 Task: Export and share your video: Choose the appropriate export settings and export your edited video to a desired format and resolution. Share the final video on social media platforms, websites, or other distribution channels.
Action: Mouse moved to (109, 168)
Screenshot: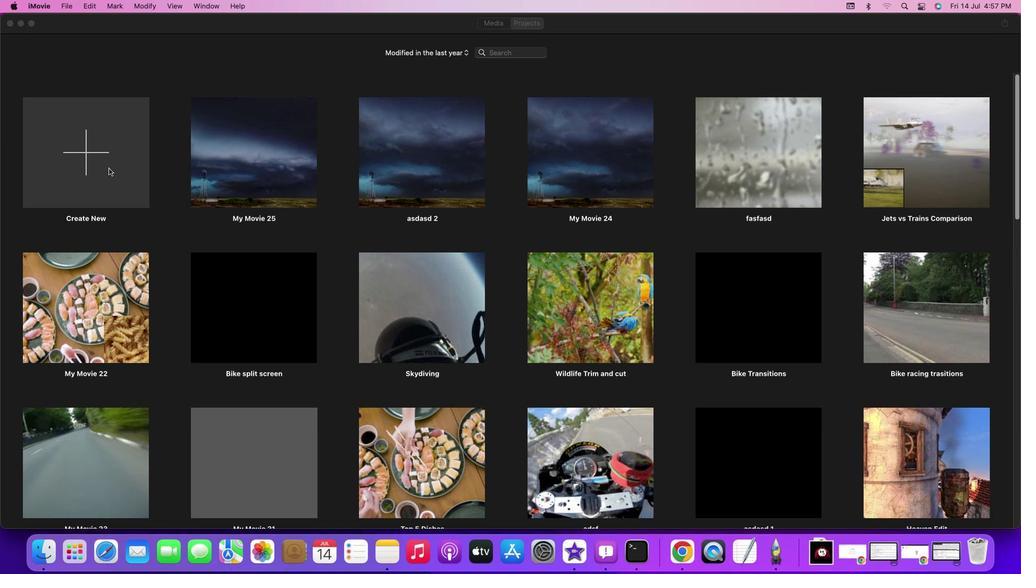 
Action: Mouse pressed left at (109, 168)
Screenshot: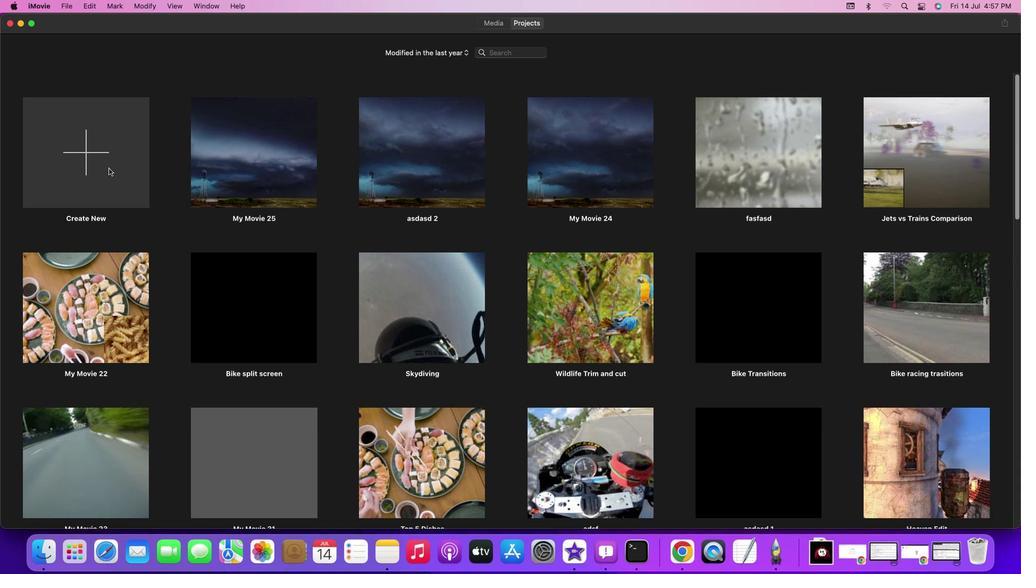 
Action: Mouse pressed left at (109, 168)
Screenshot: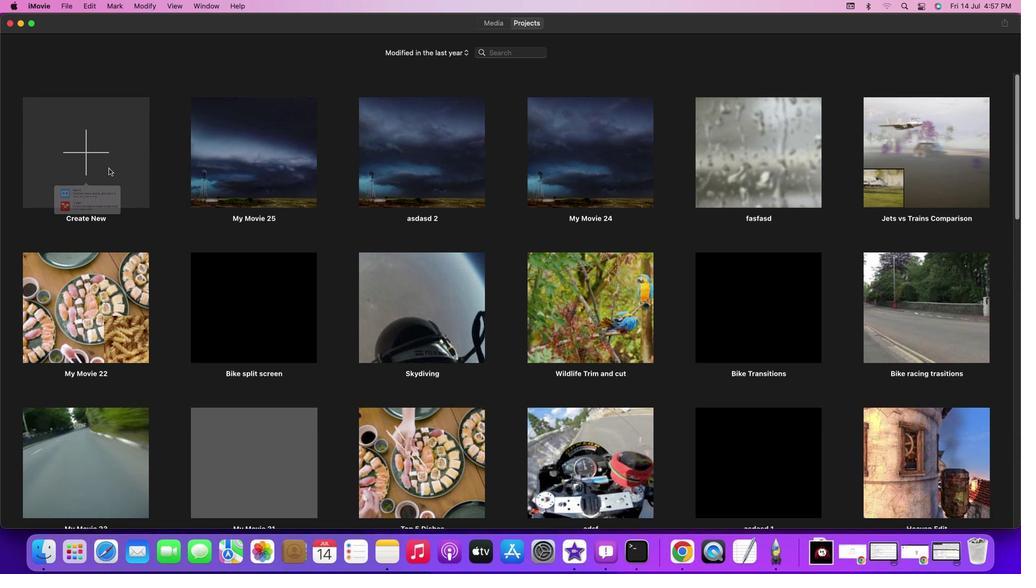 
Action: Mouse moved to (92, 206)
Screenshot: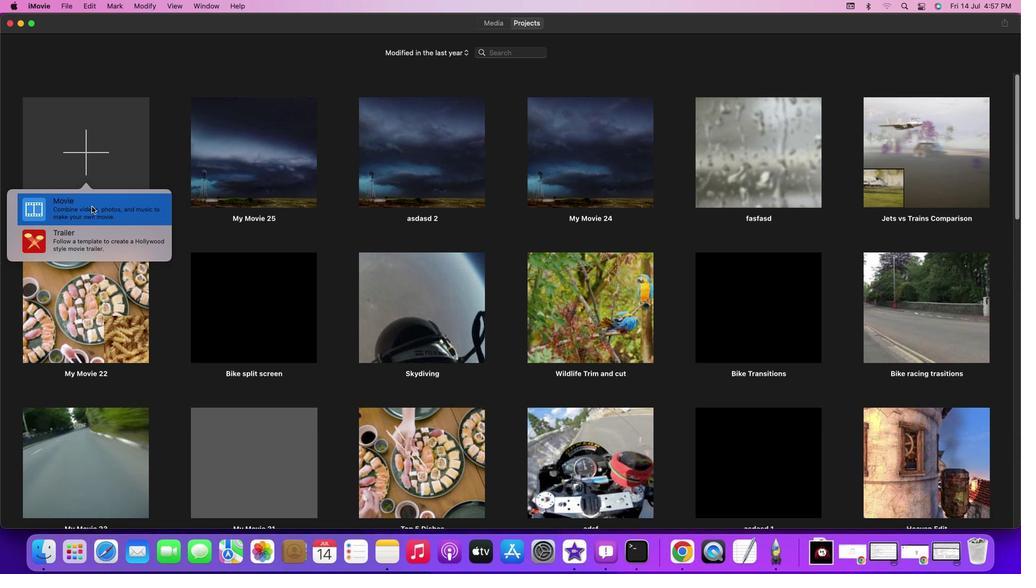 
Action: Mouse pressed left at (92, 206)
Screenshot: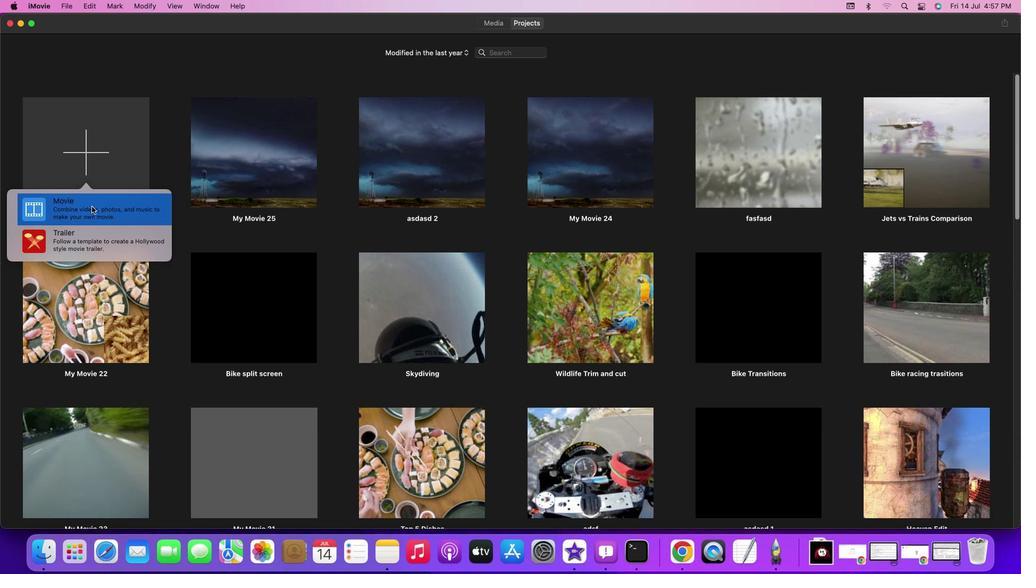 
Action: Mouse pressed left at (92, 206)
Screenshot: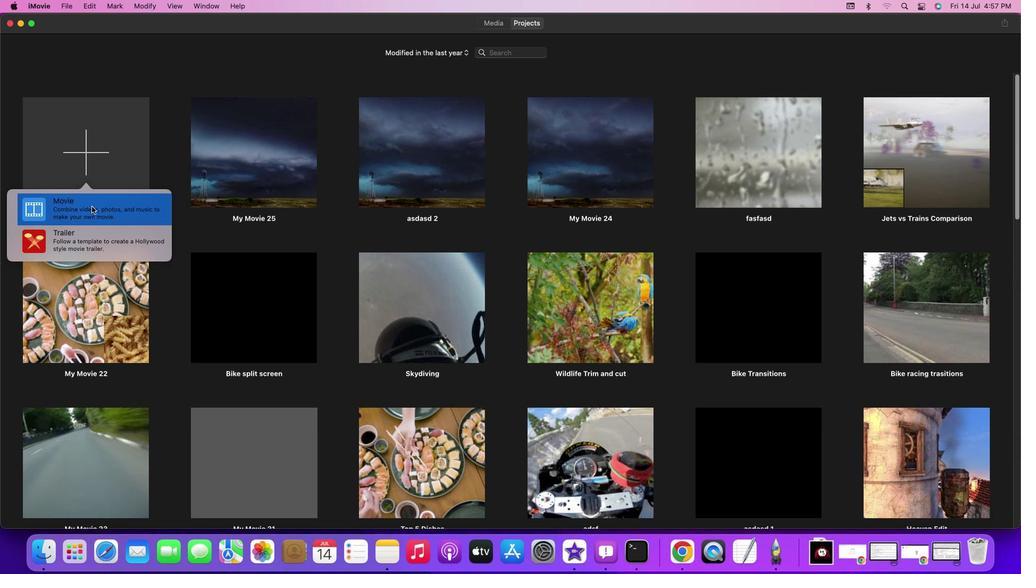 
Action: Mouse moved to (398, 183)
Screenshot: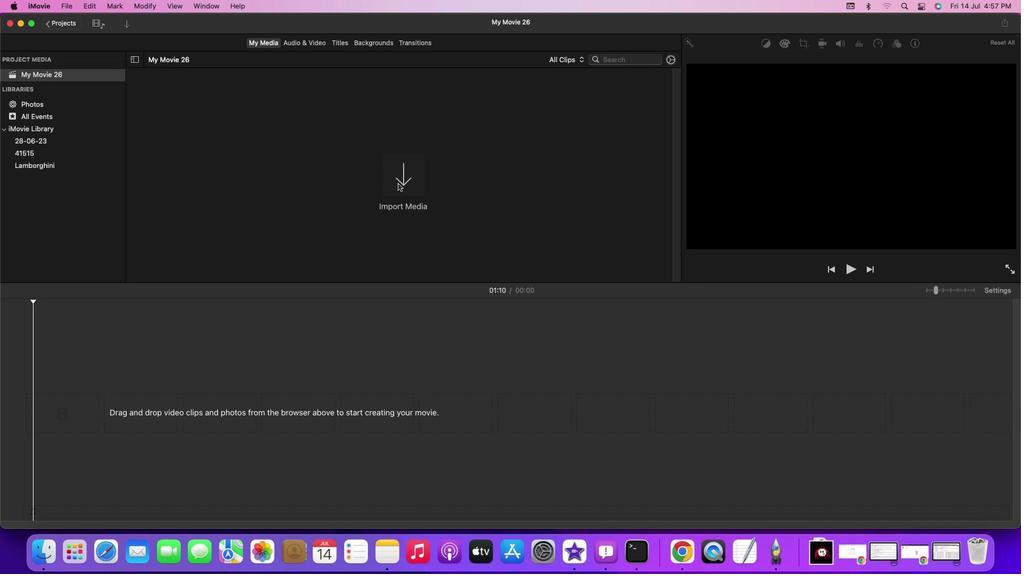 
Action: Mouse pressed left at (398, 183)
Screenshot: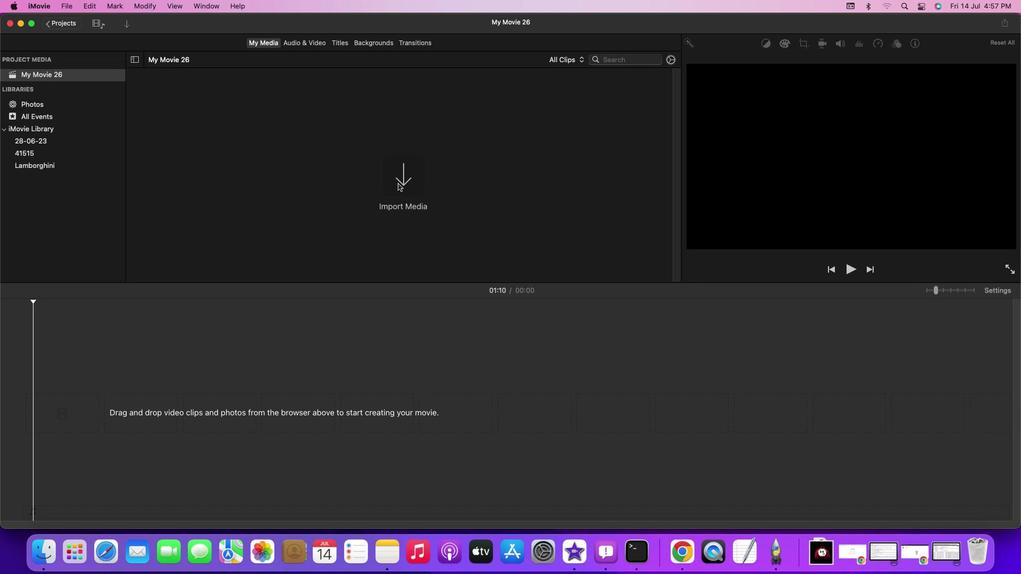 
Action: Mouse pressed left at (398, 183)
Screenshot: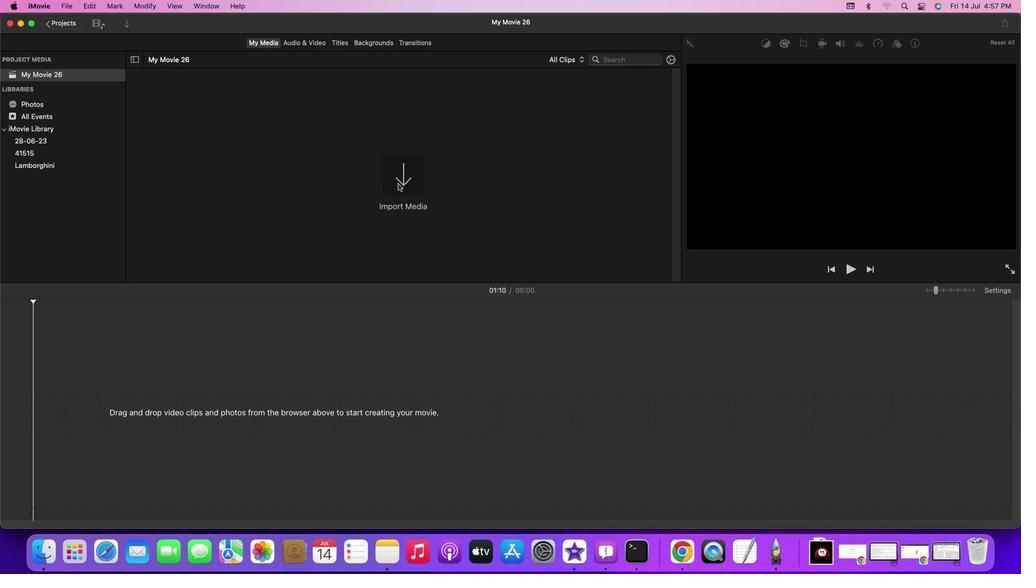 
Action: Mouse moved to (173, 313)
Screenshot: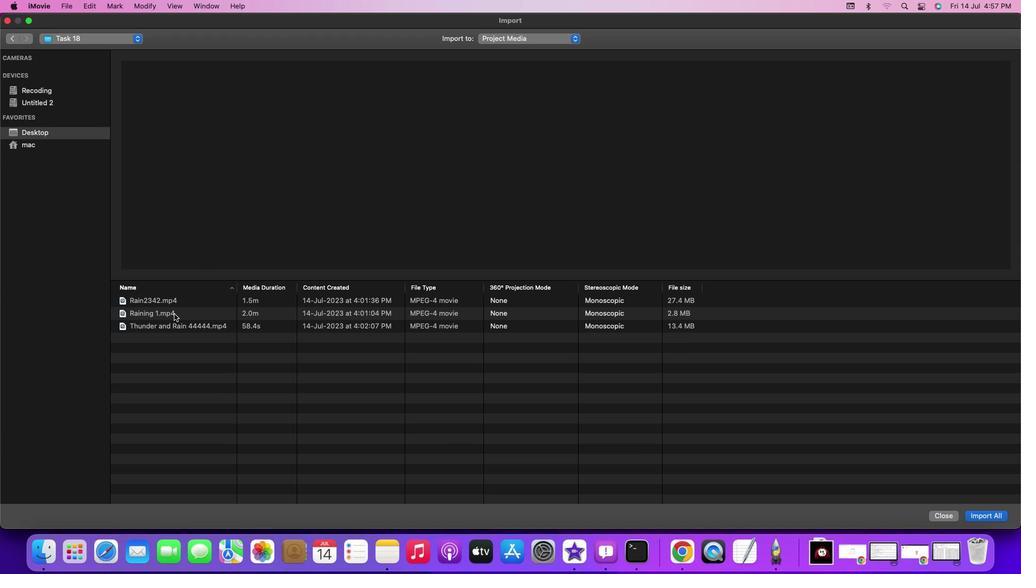
Action: Mouse pressed left at (173, 313)
Screenshot: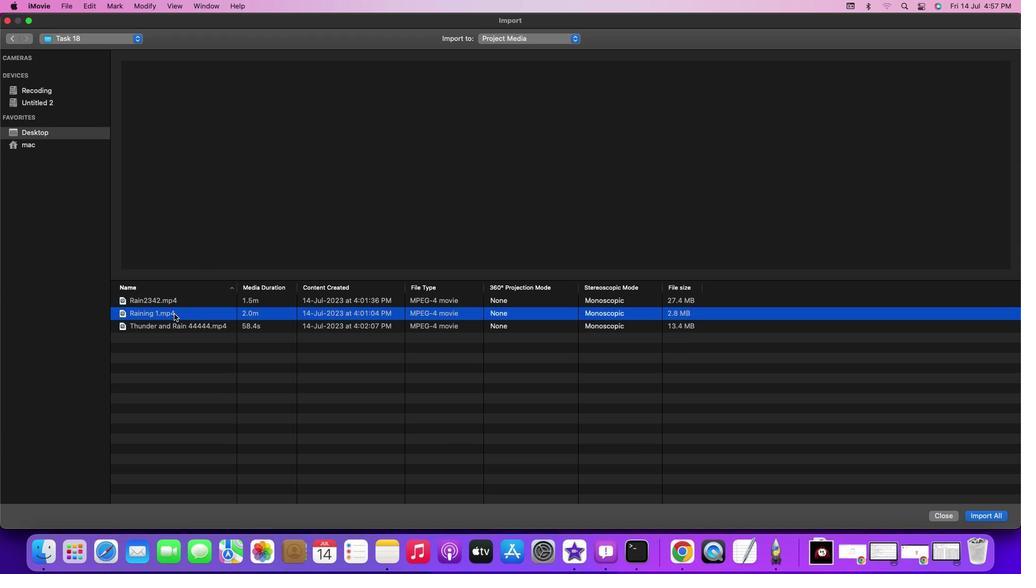 
Action: Mouse pressed left at (173, 313)
Screenshot: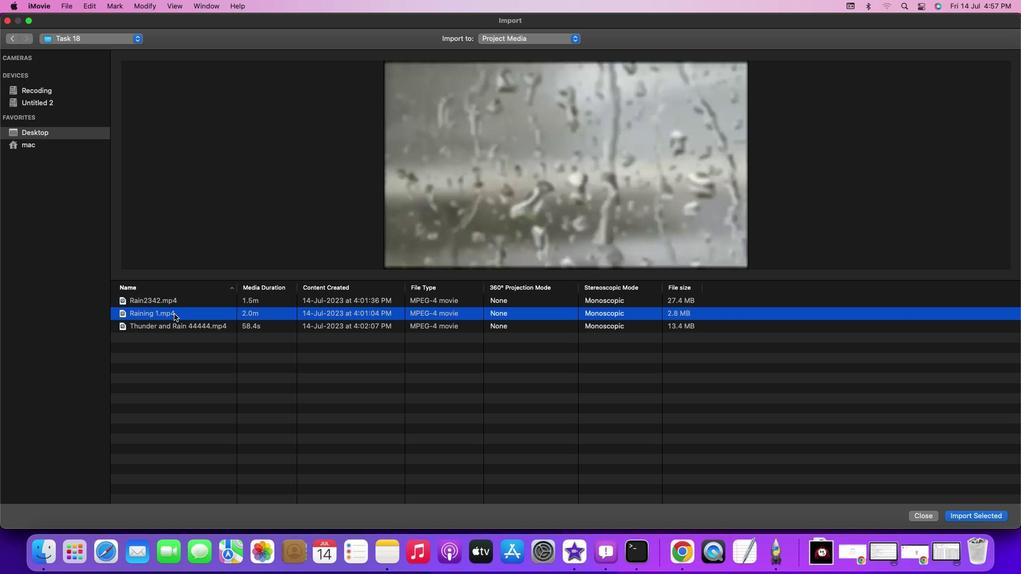 
Action: Mouse moved to (167, 101)
Screenshot: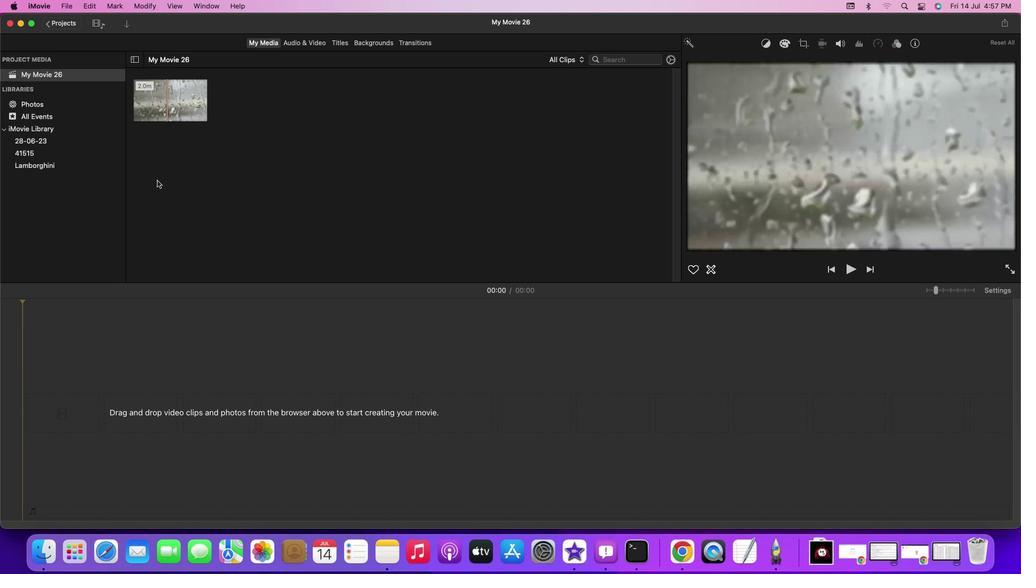 
Action: Mouse pressed left at (167, 101)
Screenshot: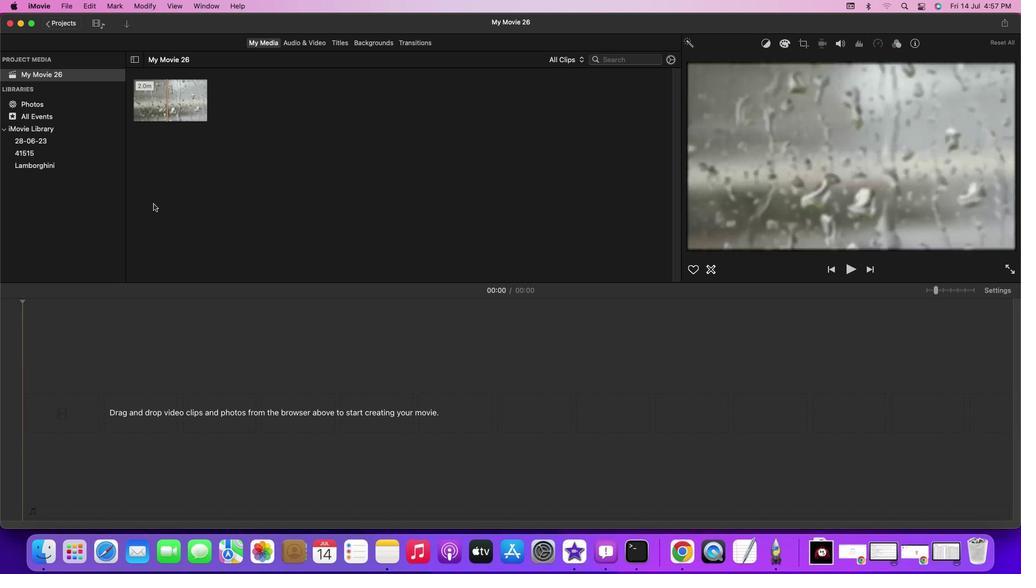 
Action: Mouse moved to (43, 313)
Screenshot: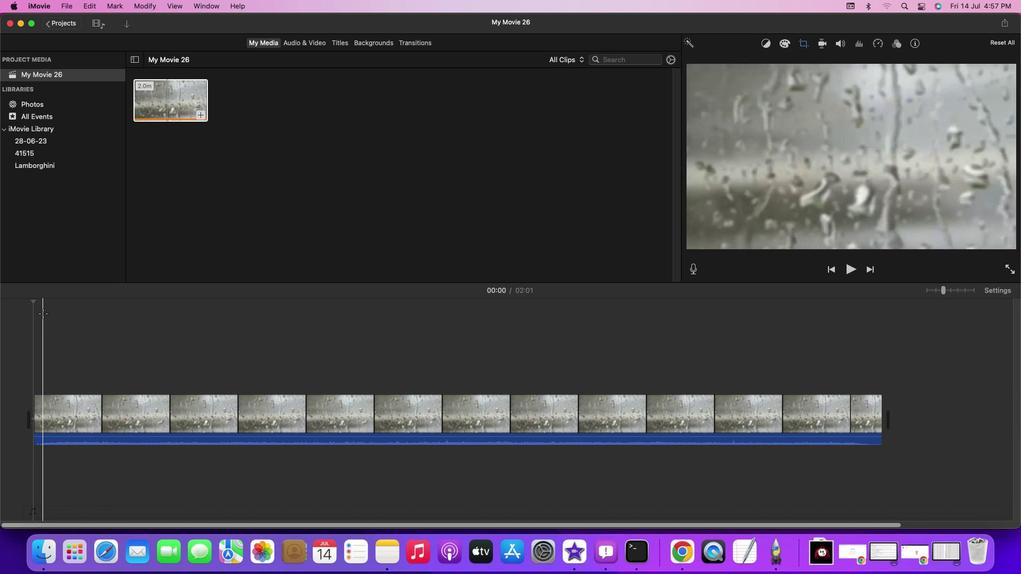 
Action: Mouse pressed left at (43, 313)
Screenshot: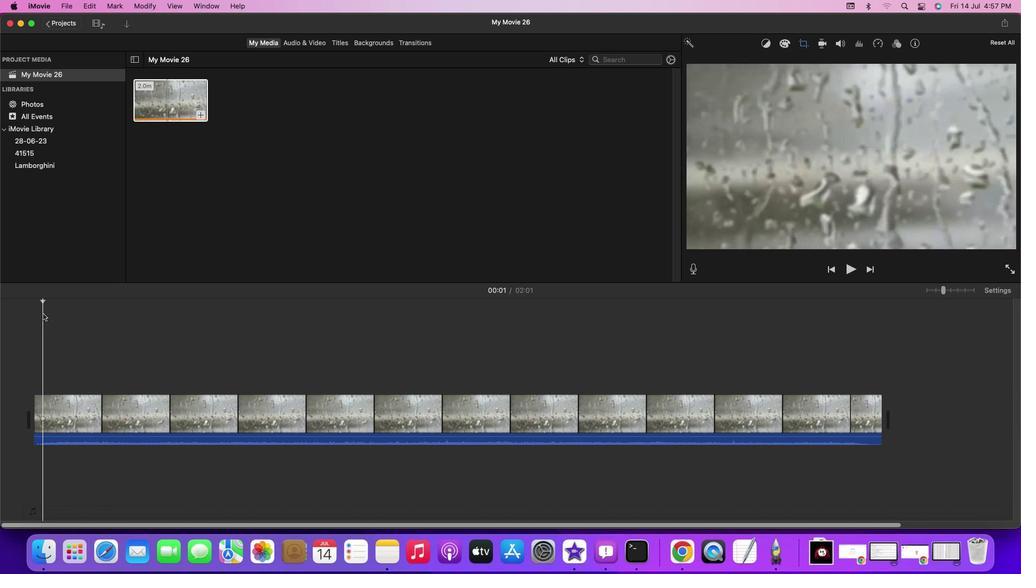 
Action: Key pressed Key.spaceKey.space
Screenshot: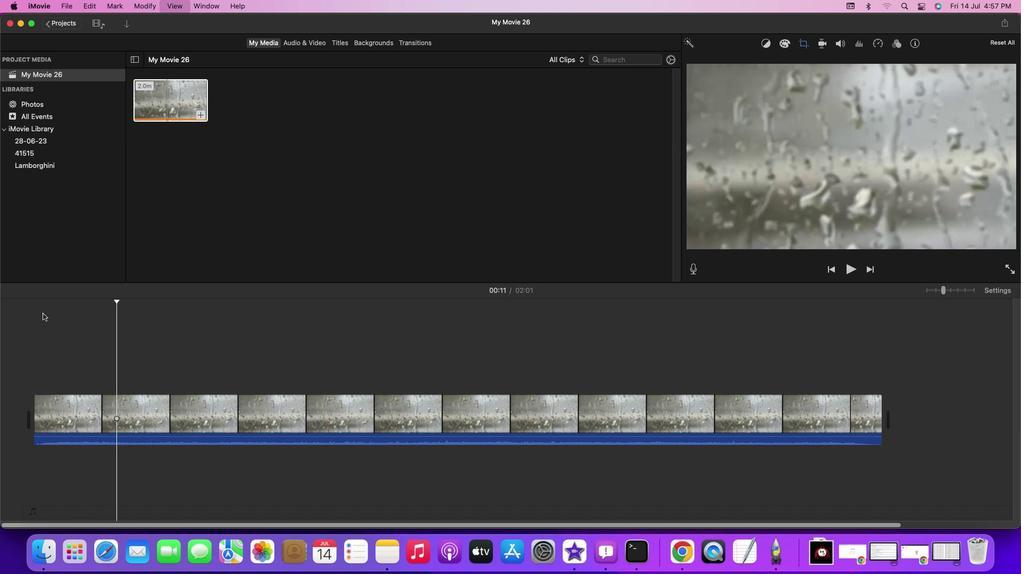 
Action: Mouse moved to (124, 401)
Screenshot: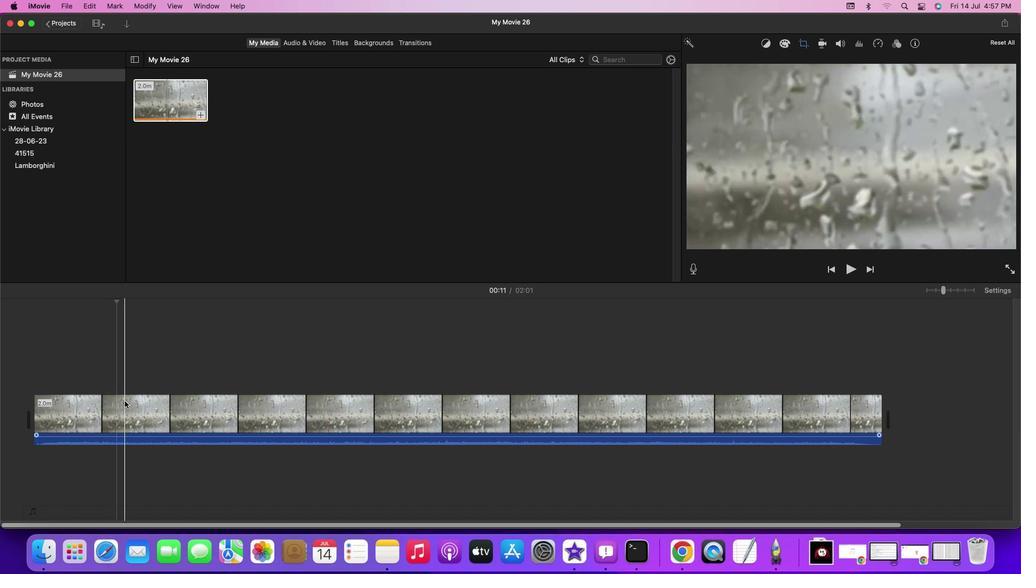 
Action: Mouse pressed right at (124, 401)
Screenshot: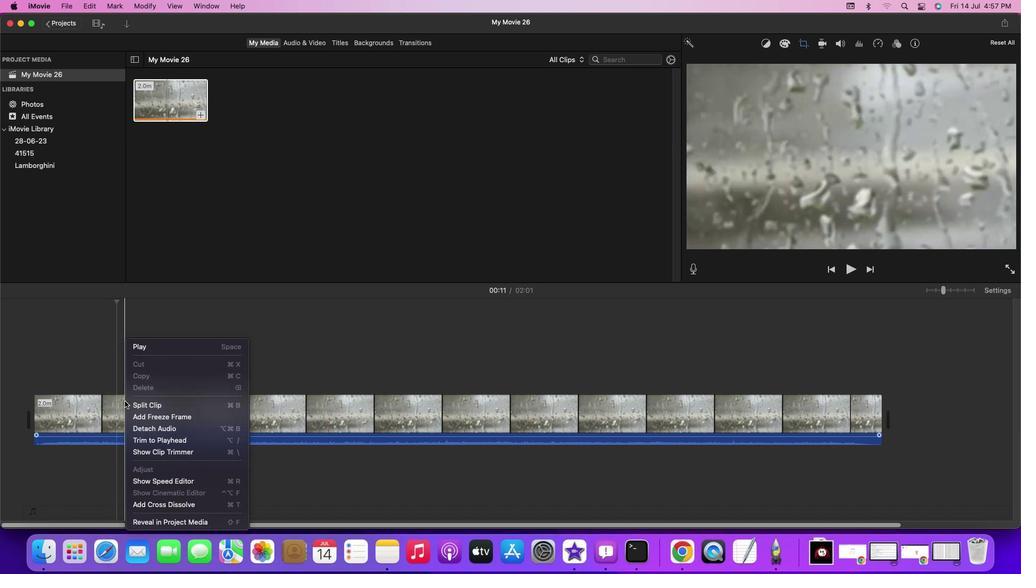 
Action: Mouse moved to (139, 424)
Screenshot: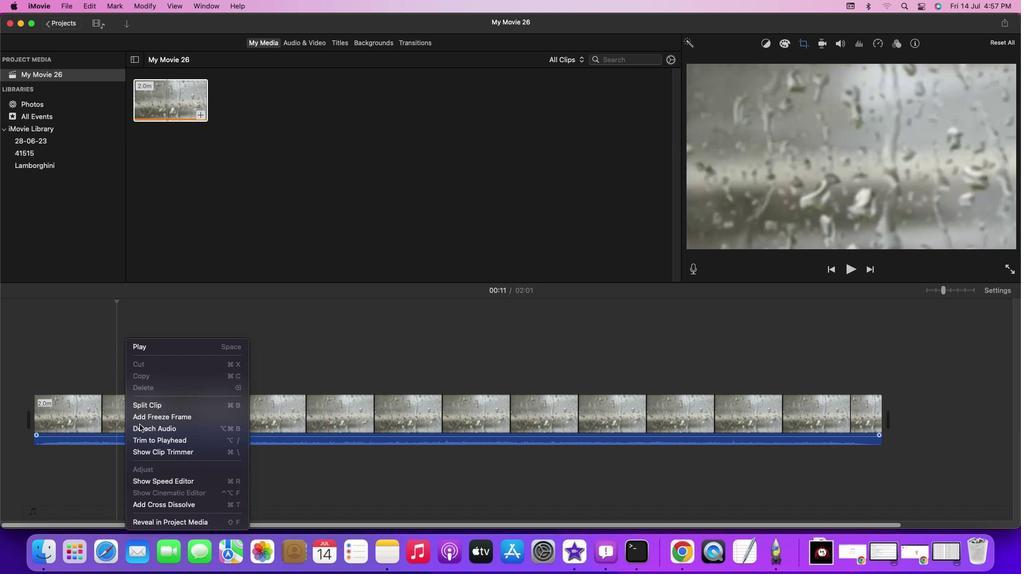 
Action: Mouse pressed left at (139, 424)
Screenshot: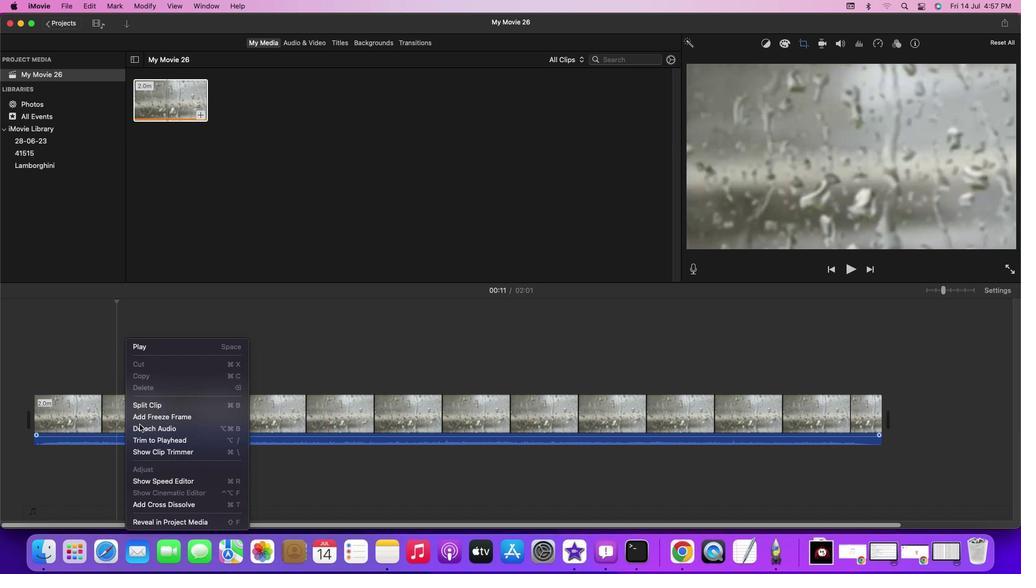 
Action: Mouse moved to (122, 414)
Screenshot: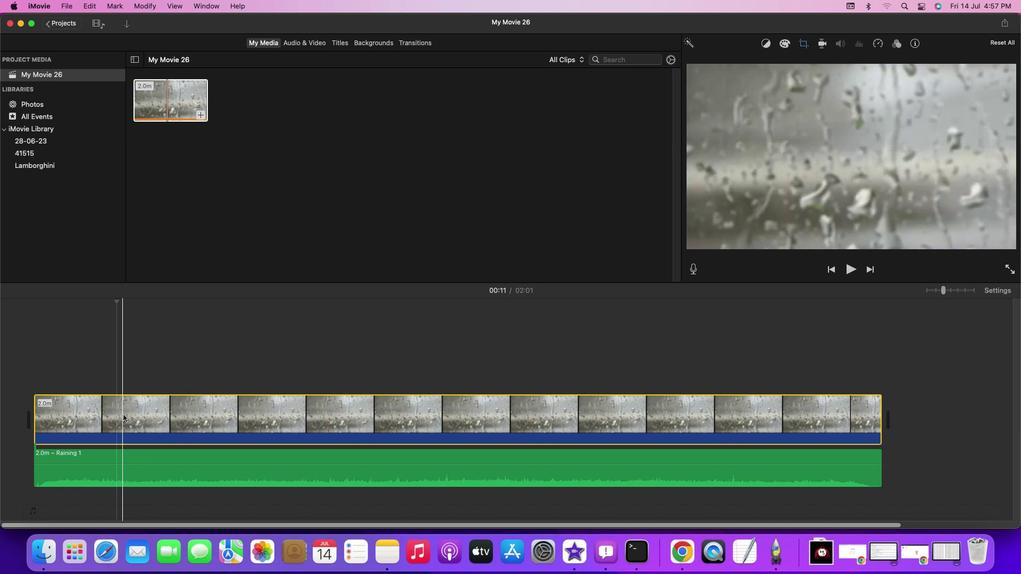
Action: Mouse pressed left at (122, 414)
Screenshot: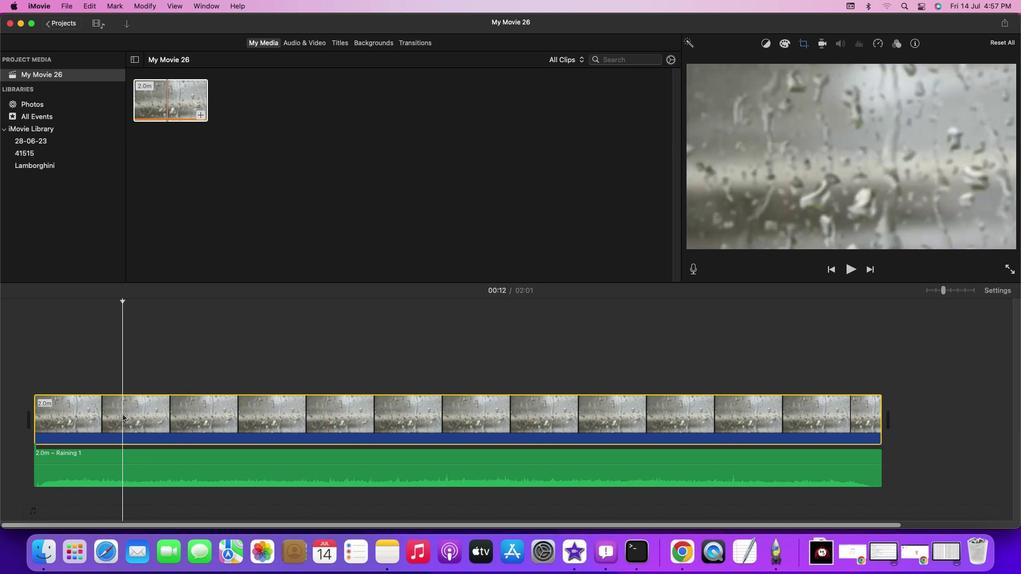 
Action: Mouse moved to (119, 413)
Screenshot: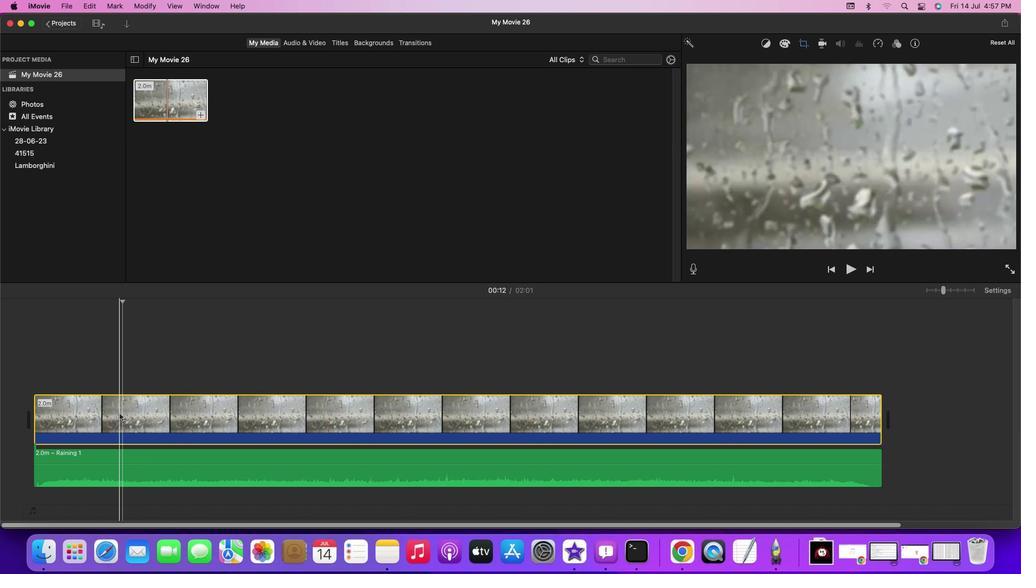 
Action: Mouse pressed left at (119, 413)
Screenshot: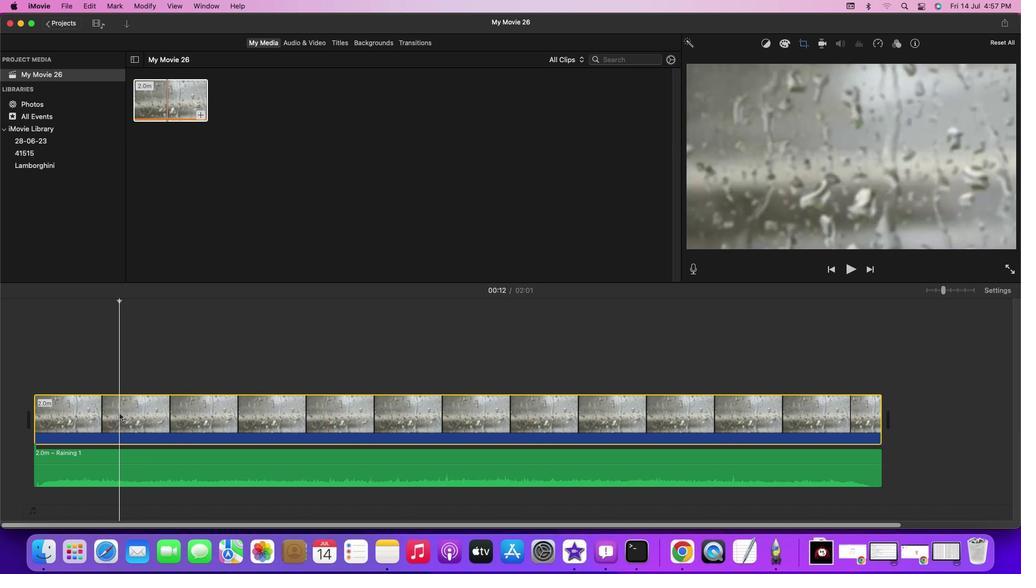 
Action: Key pressed Key.cmd'b'
Screenshot: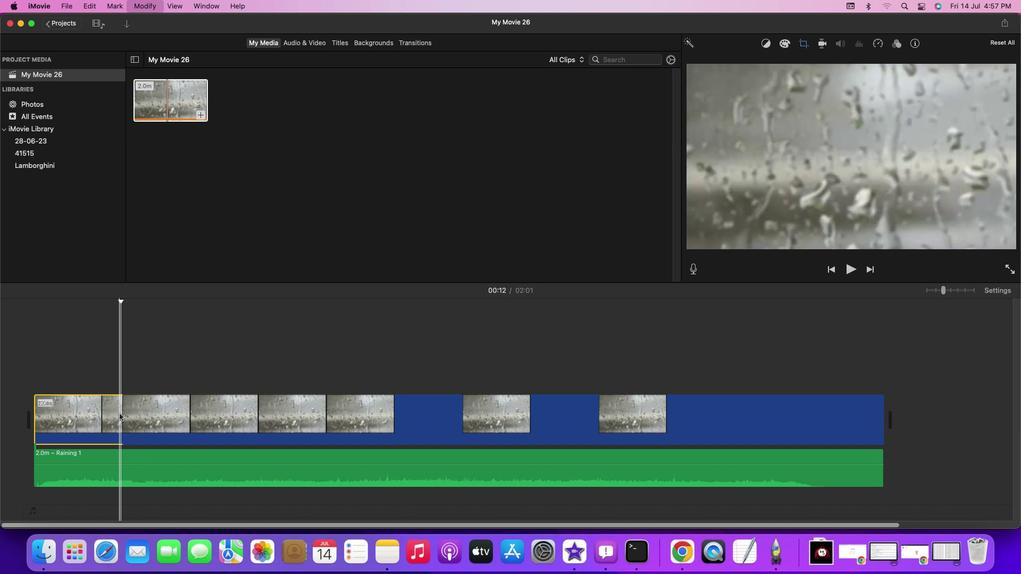 
Action: Mouse moved to (159, 418)
Screenshot: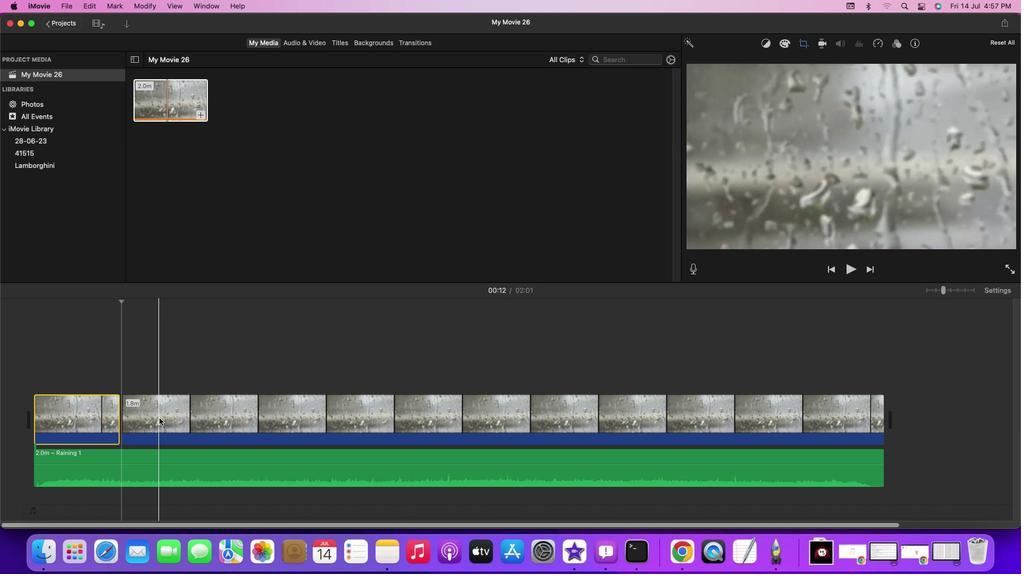 
Action: Mouse pressed right at (159, 418)
Screenshot: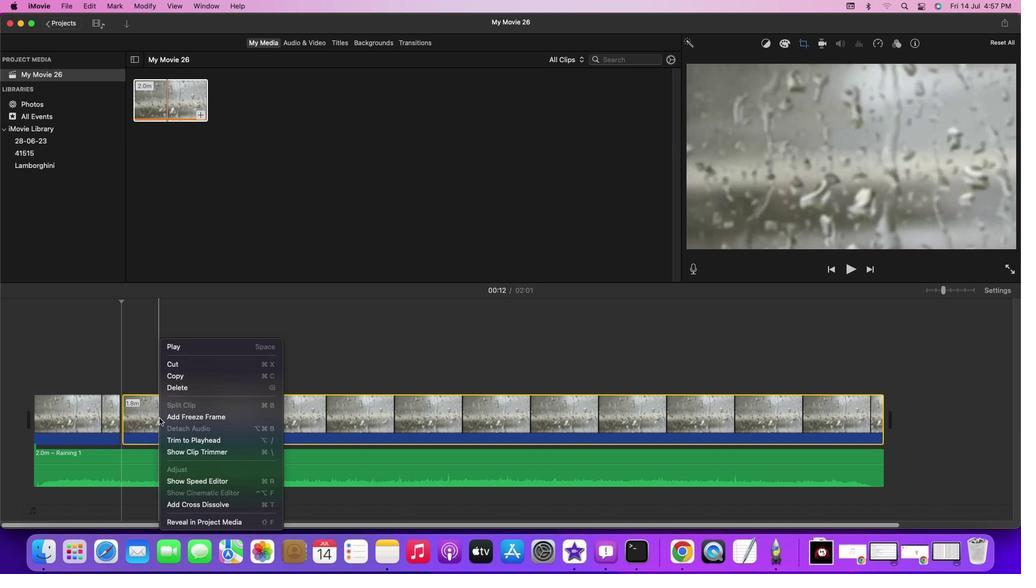 
Action: Mouse moved to (188, 391)
Screenshot: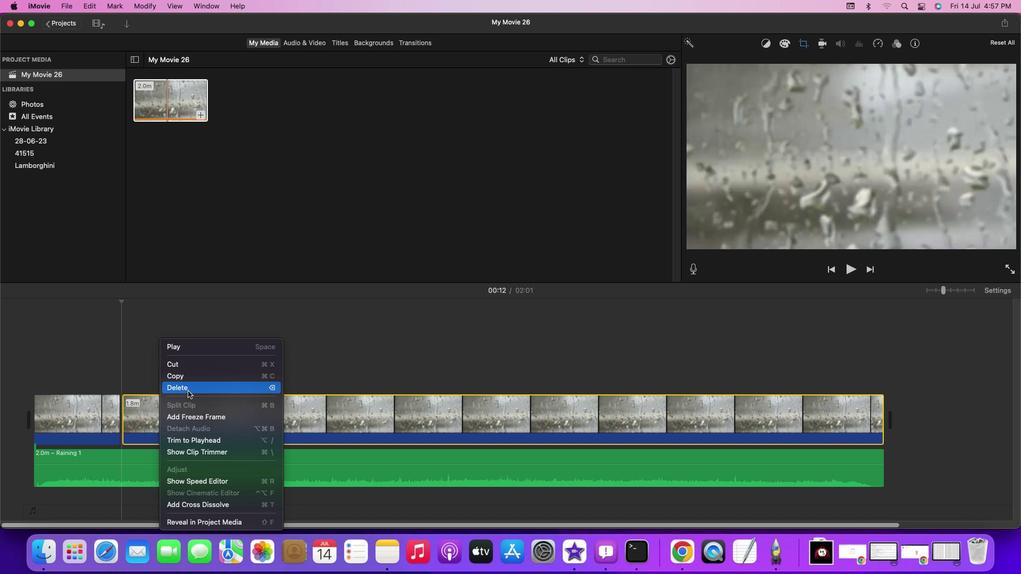
Action: Mouse pressed left at (188, 391)
Screenshot: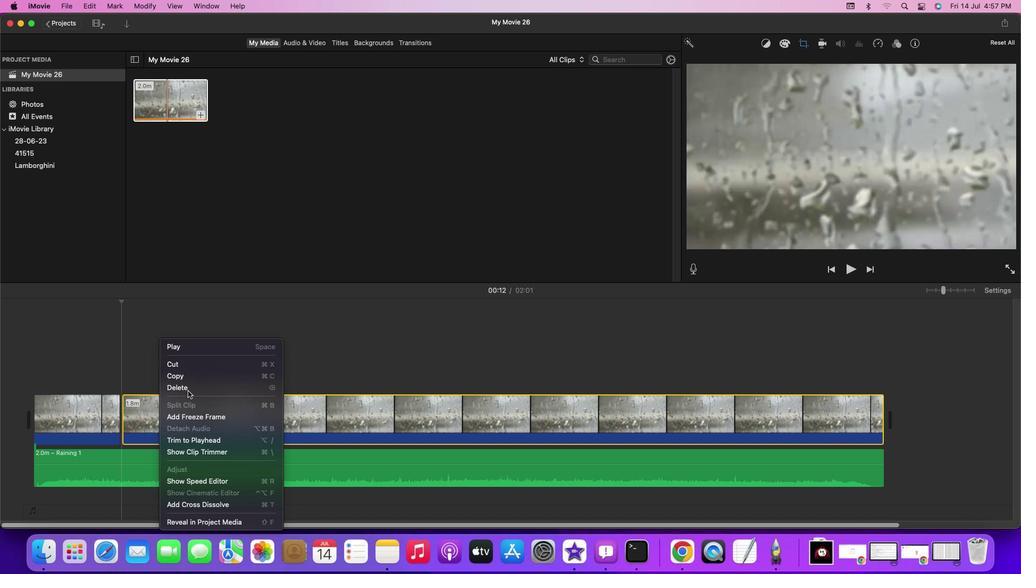 
Action: Mouse moved to (128, 24)
Screenshot: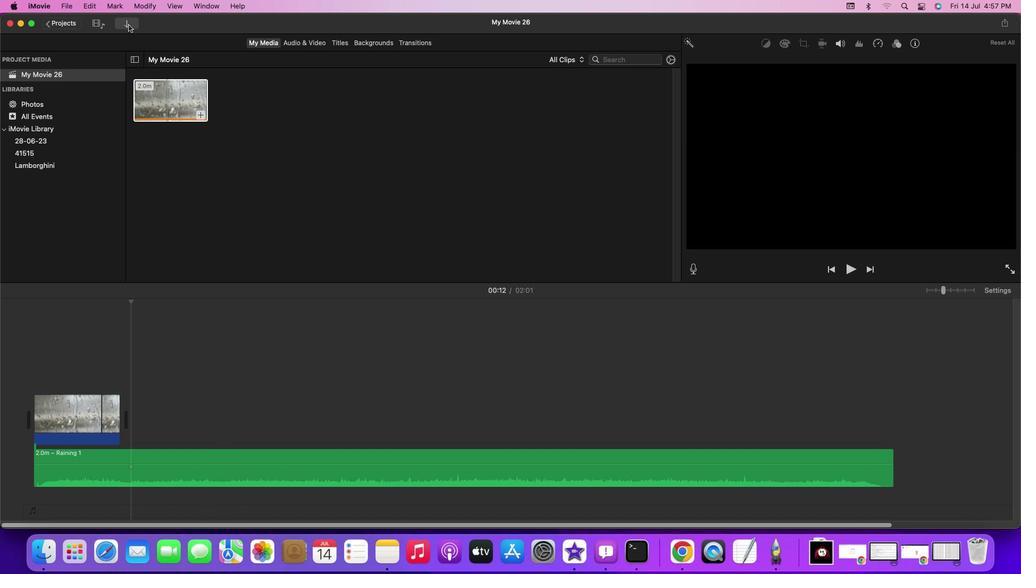 
Action: Mouse pressed left at (128, 24)
Screenshot: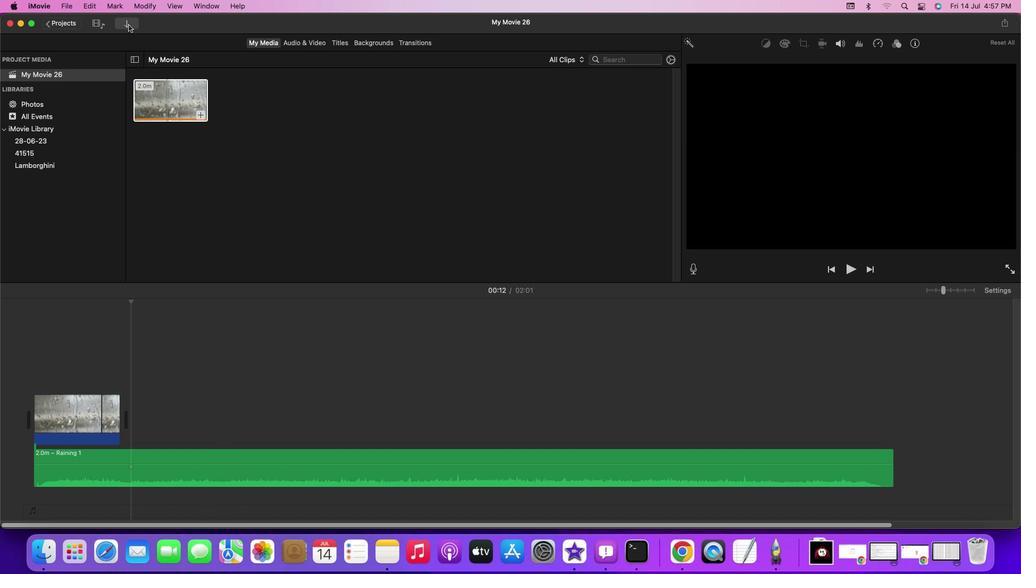 
Action: Mouse moved to (171, 301)
Screenshot: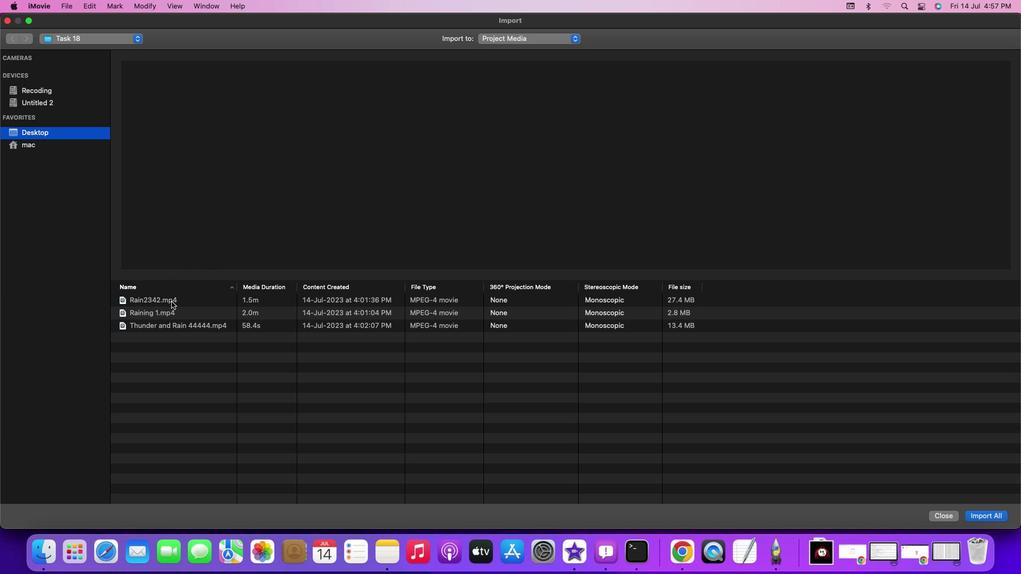 
Action: Mouse pressed left at (171, 301)
Screenshot: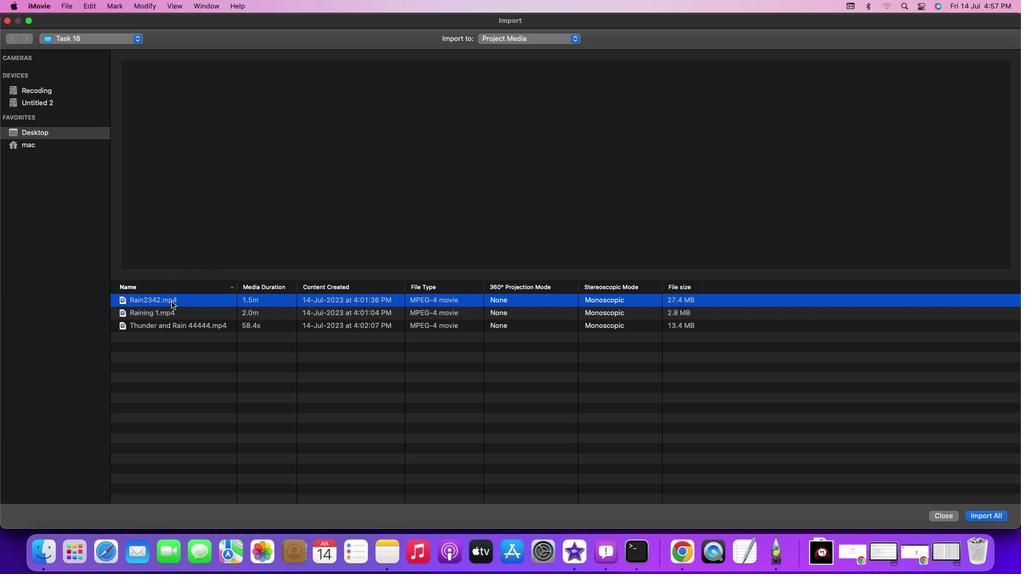 
Action: Mouse pressed left at (171, 301)
Screenshot: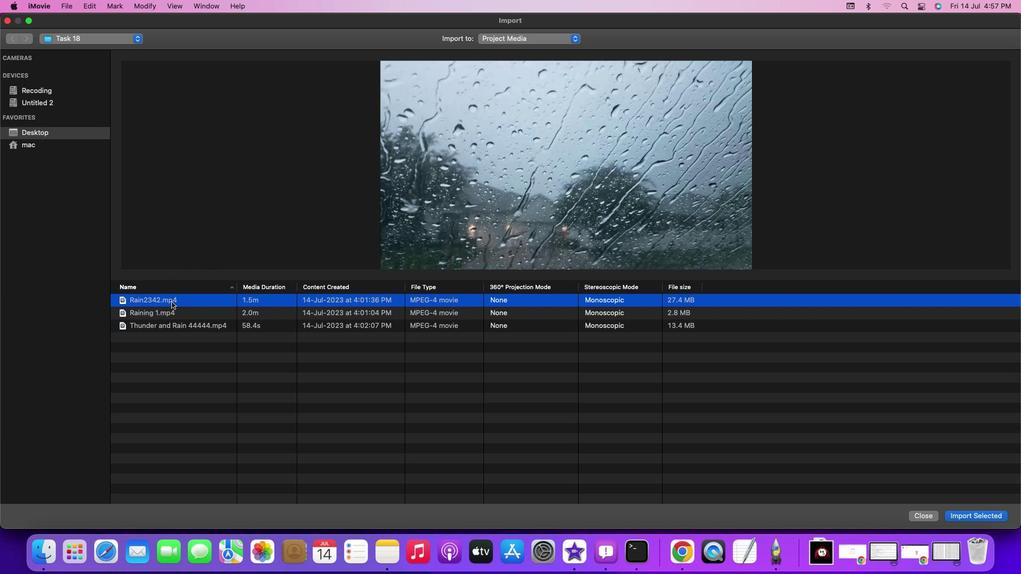 
Action: Mouse moved to (243, 104)
Screenshot: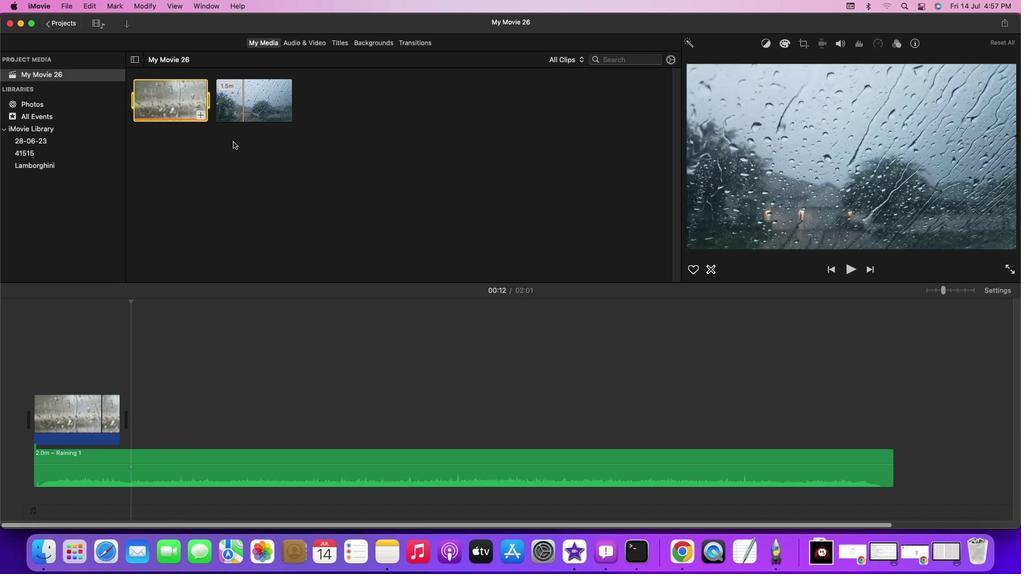 
Action: Mouse pressed left at (243, 104)
Screenshot: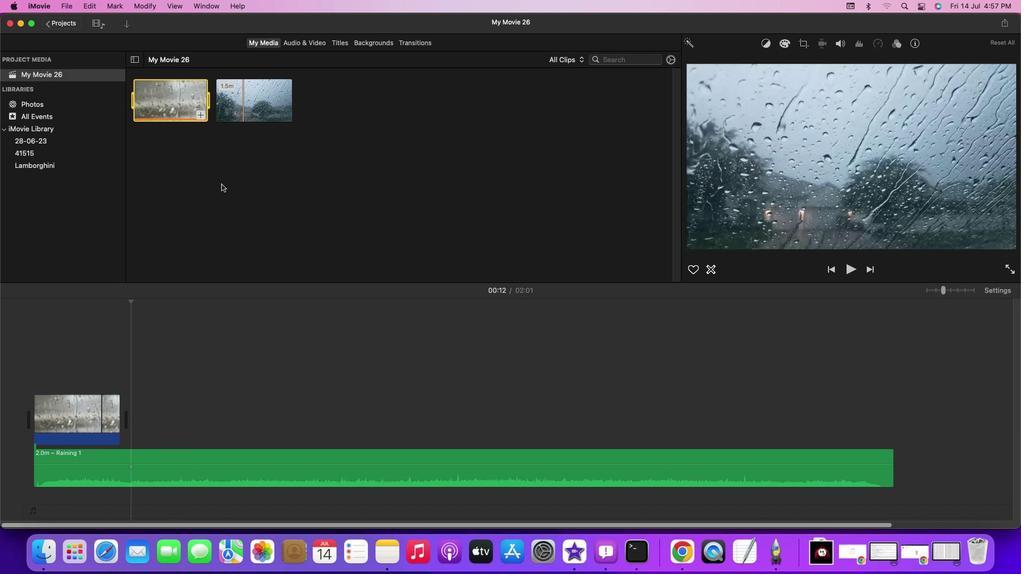 
Action: Mouse moved to (417, 44)
Screenshot: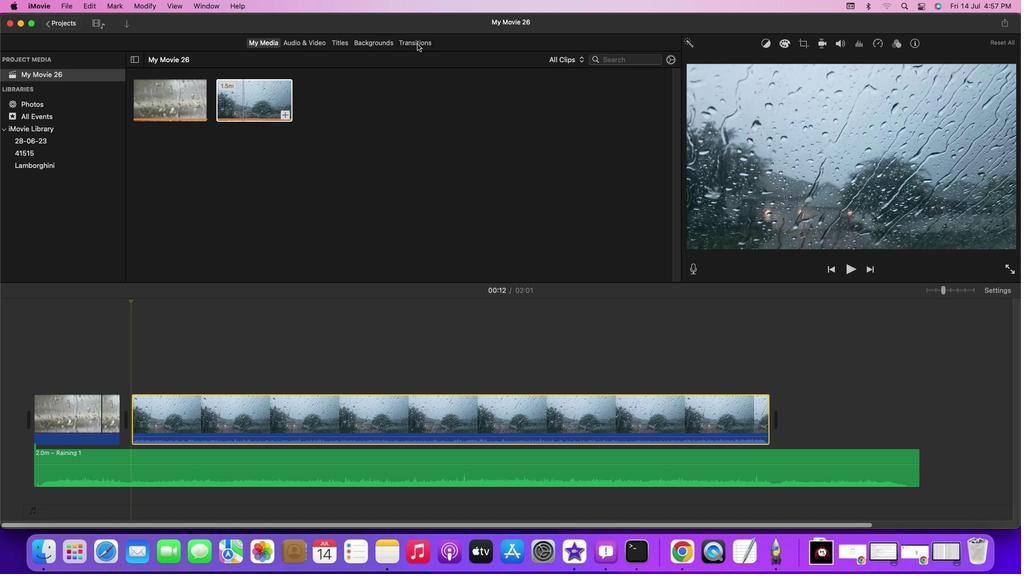 
Action: Mouse pressed left at (417, 44)
Screenshot: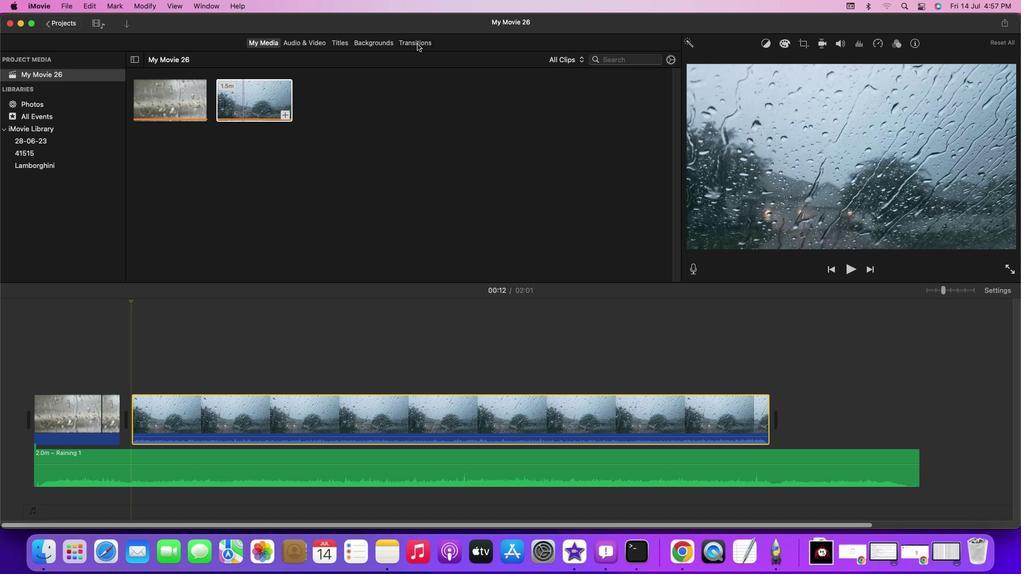 
Action: Mouse moved to (101, 127)
Screenshot: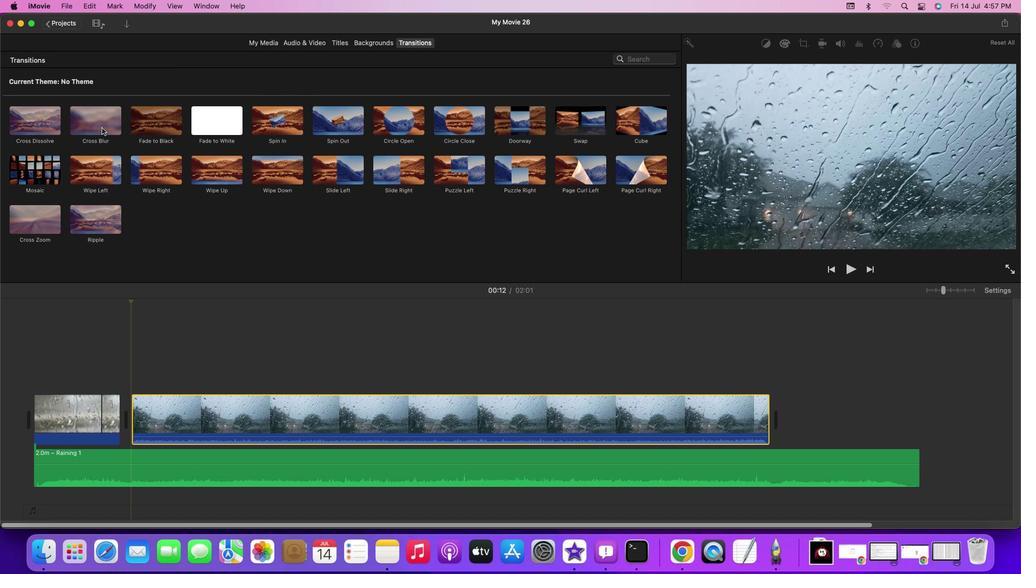 
Action: Mouse pressed left at (101, 127)
Screenshot: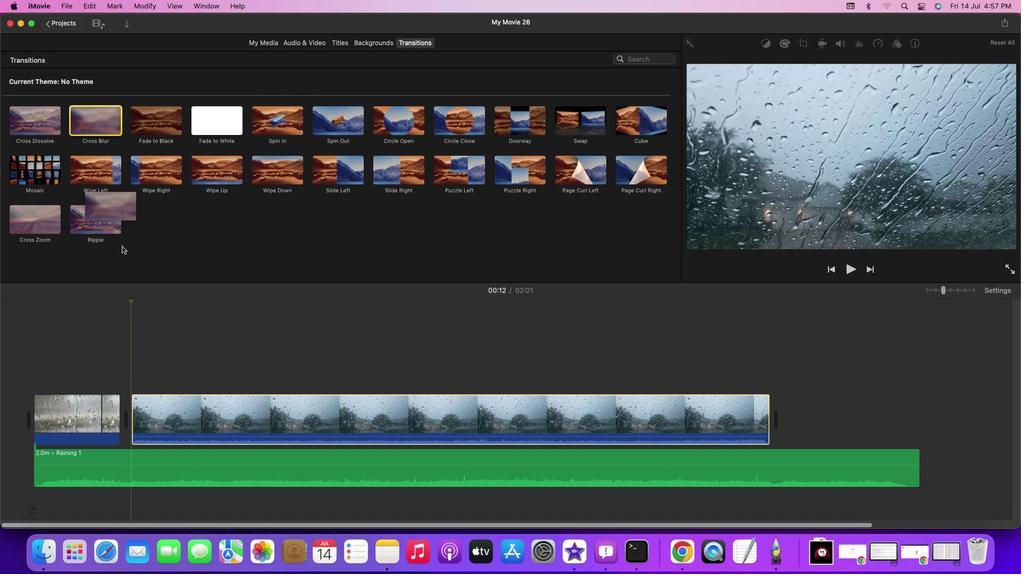 
Action: Mouse moved to (109, 375)
Screenshot: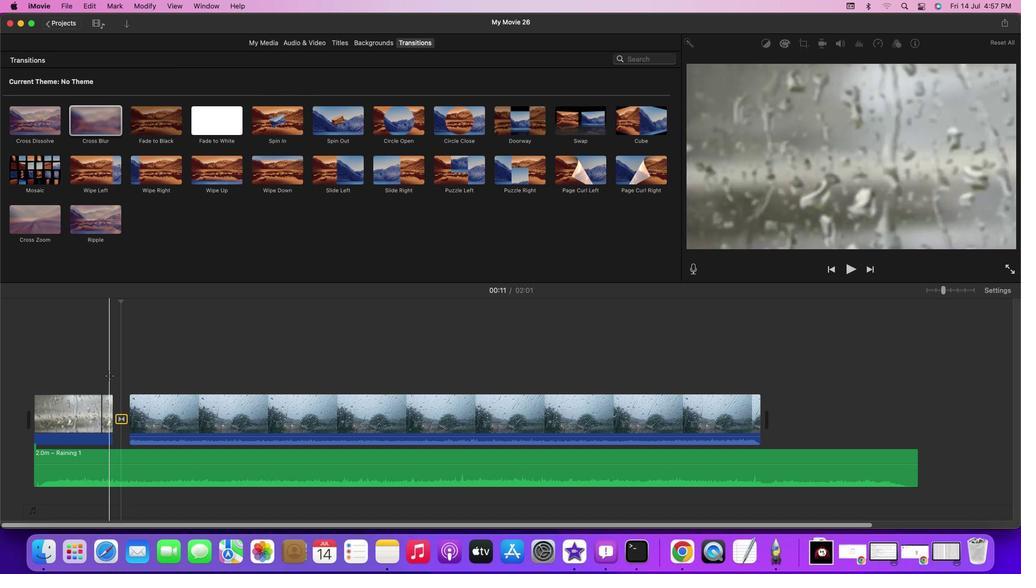 
Action: Mouse pressed left at (109, 375)
Screenshot: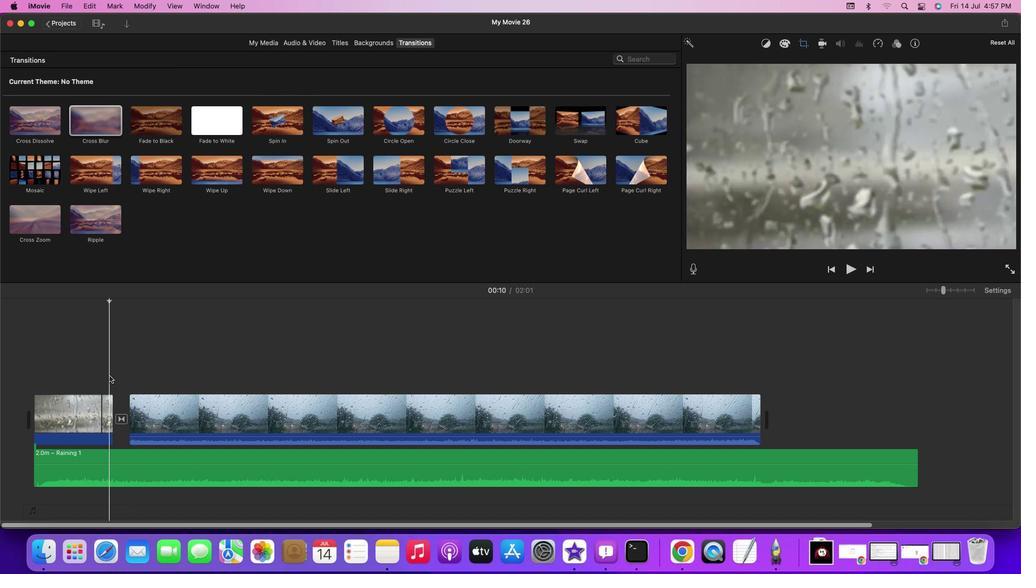 
Action: Key pressed Key.space
Screenshot: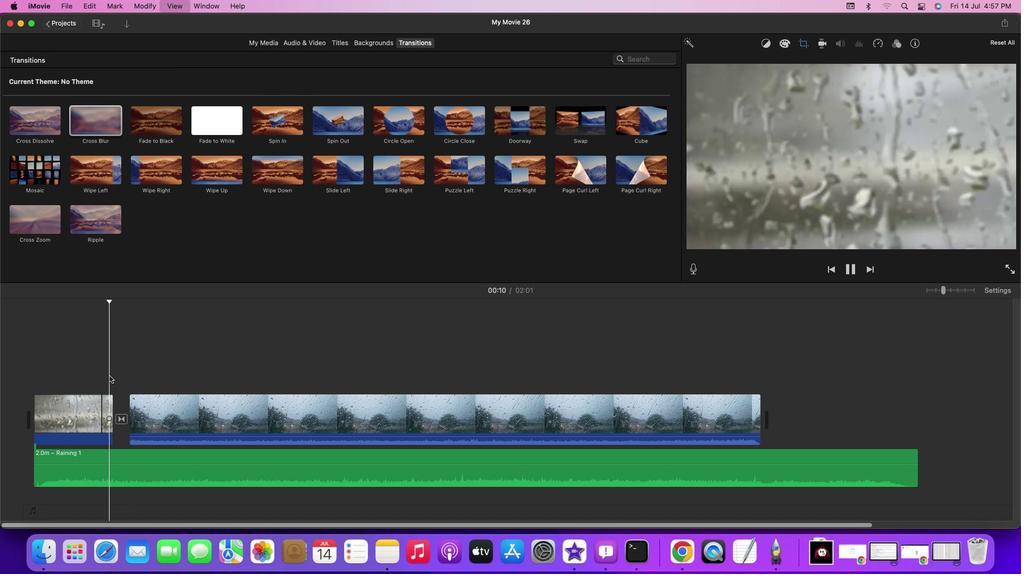 
Action: Mouse moved to (242, 366)
Screenshot: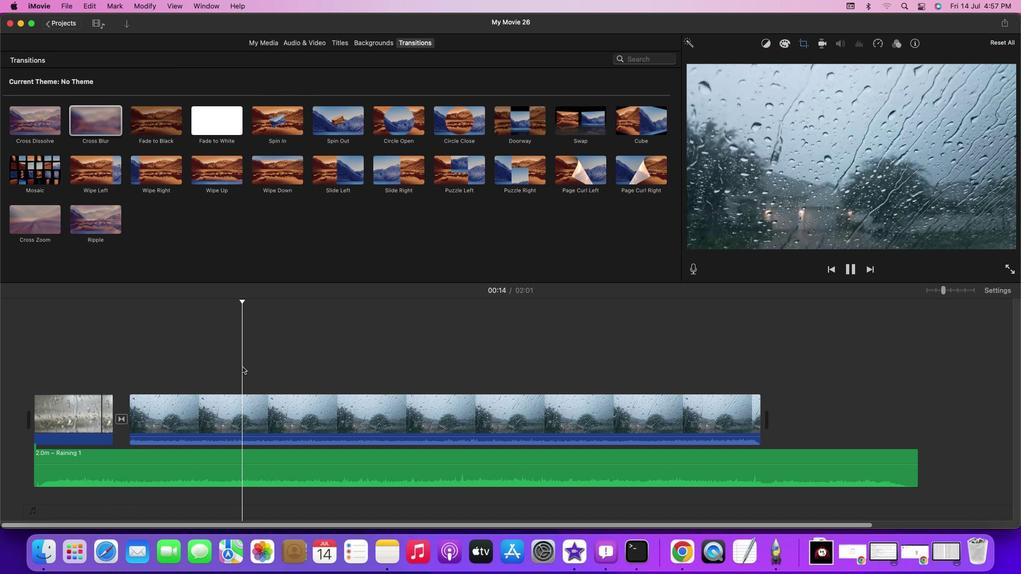
Action: Mouse pressed left at (242, 366)
Screenshot: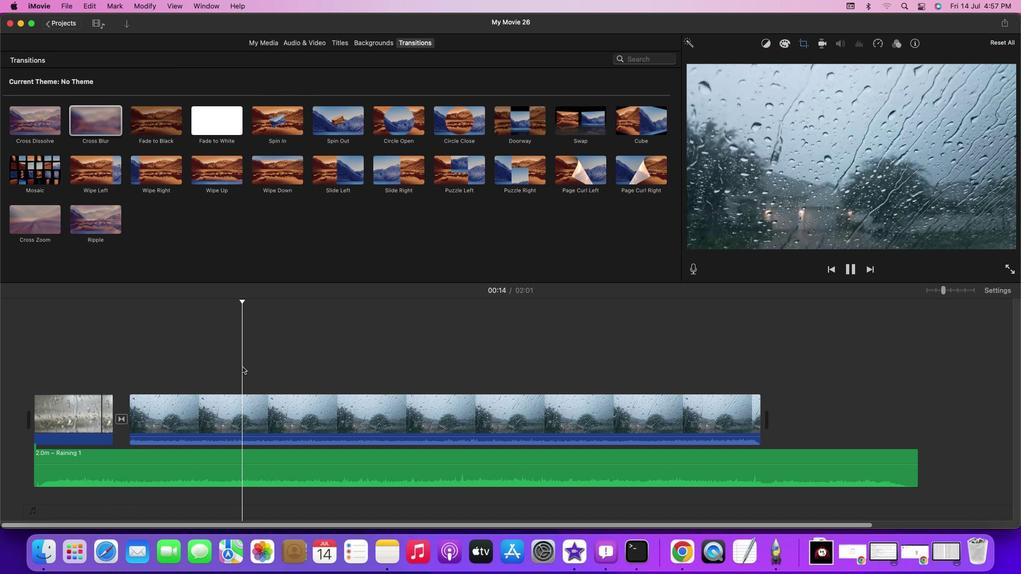 
Action: Mouse moved to (236, 364)
Screenshot: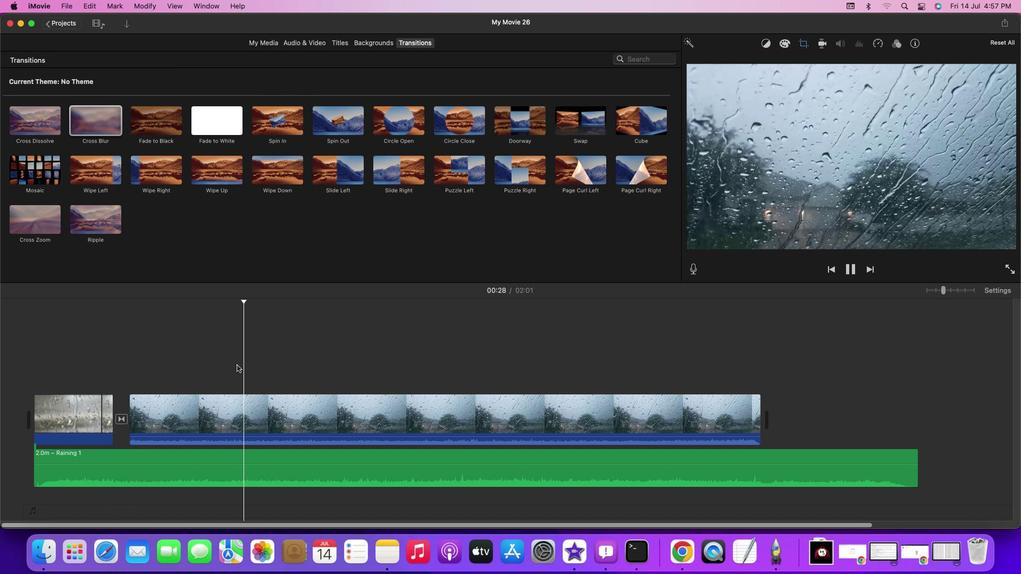 
Action: Key pressed Key.space
Screenshot: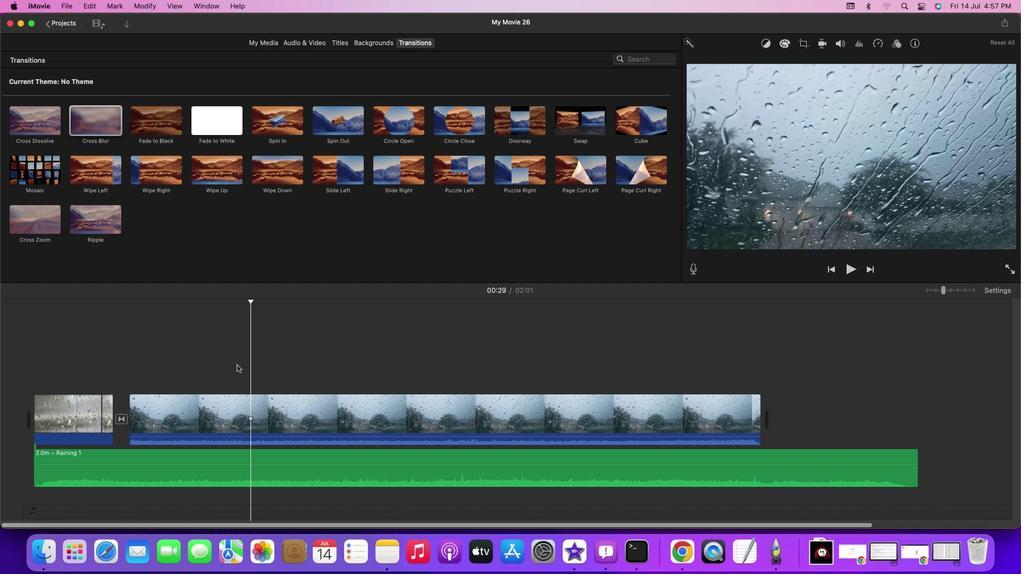 
Action: Mouse moved to (250, 420)
Screenshot: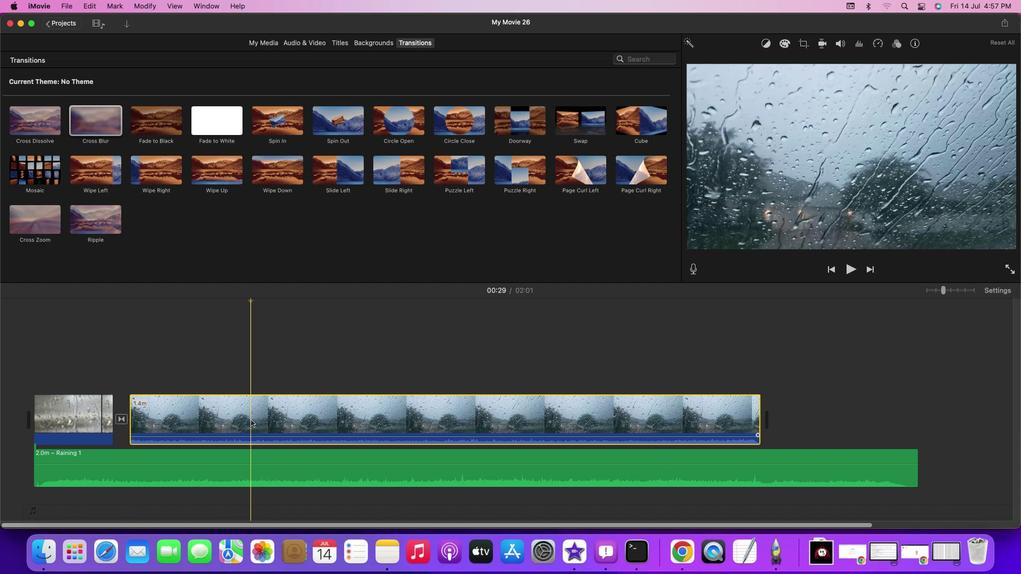
Action: Mouse pressed left at (250, 420)
Screenshot: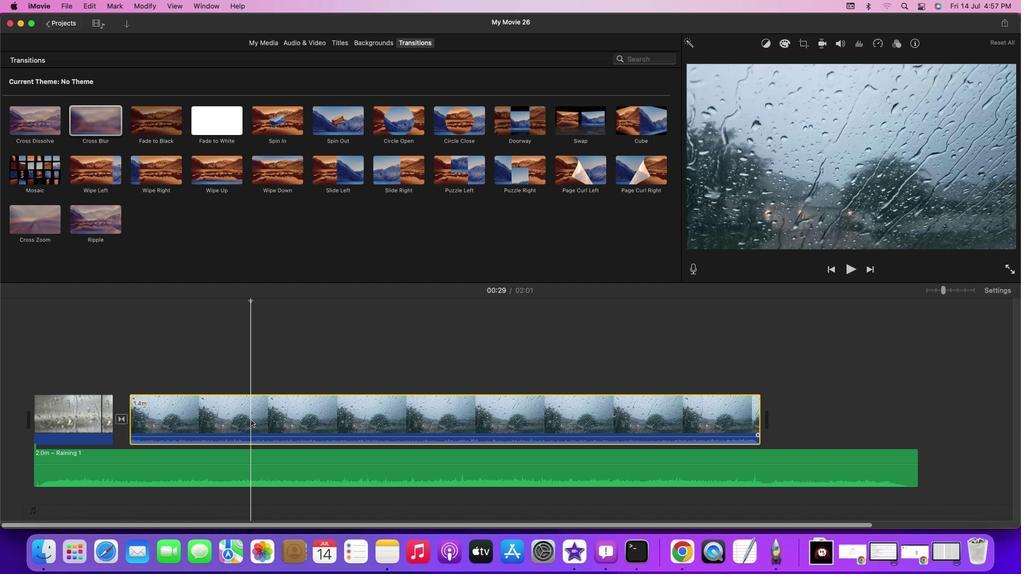 
Action: Key pressed Key.cmd'b'
Screenshot: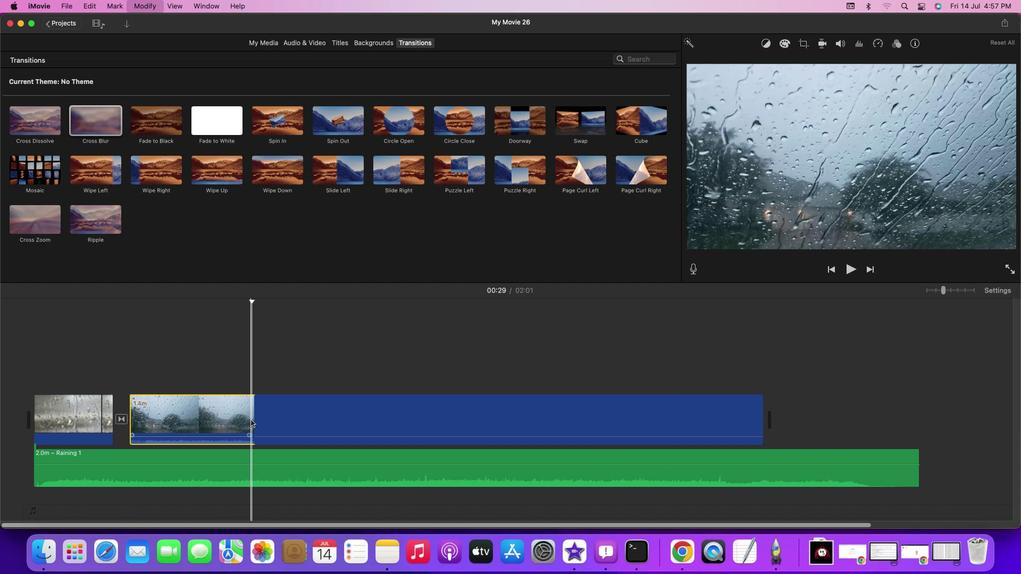 
Action: Mouse moved to (272, 419)
Screenshot: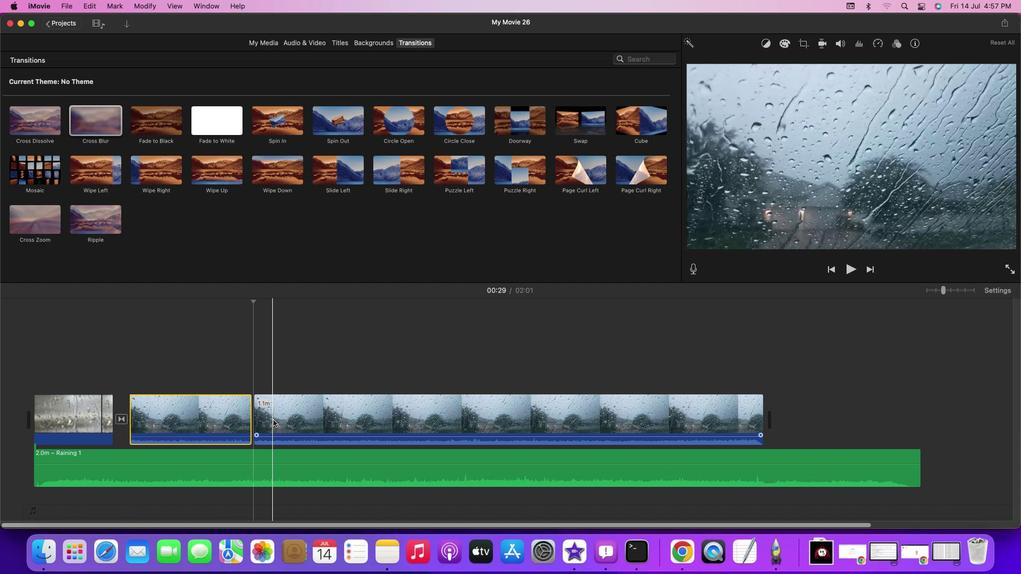 
Action: Mouse pressed left at (272, 419)
Screenshot: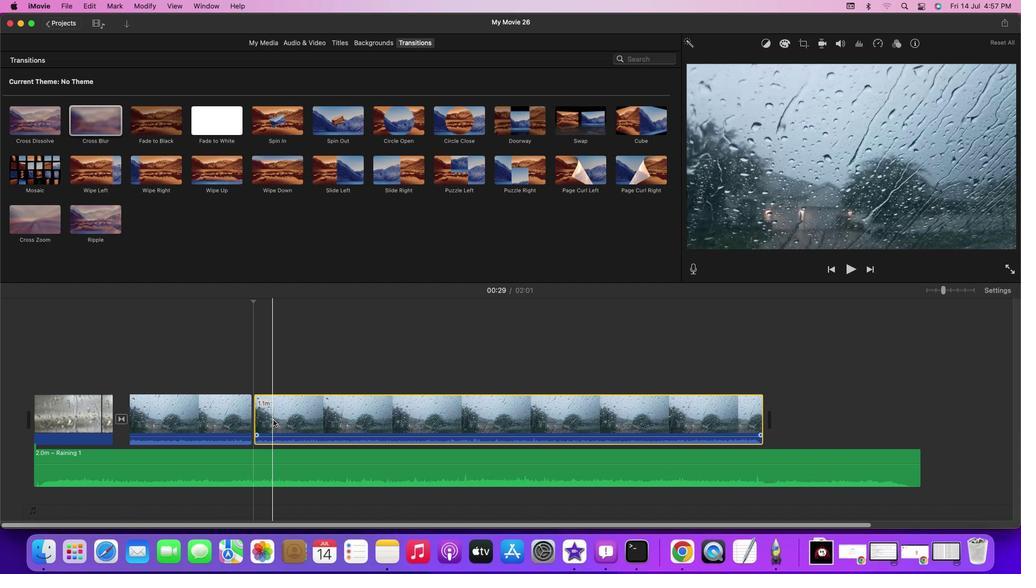 
Action: Mouse pressed right at (272, 419)
Screenshot: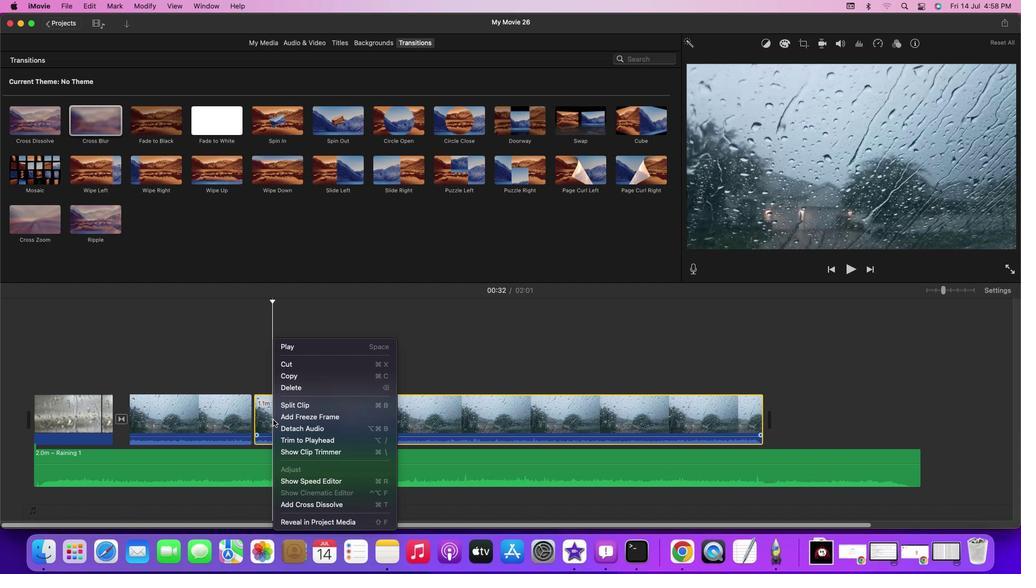 
Action: Mouse moved to (295, 392)
Screenshot: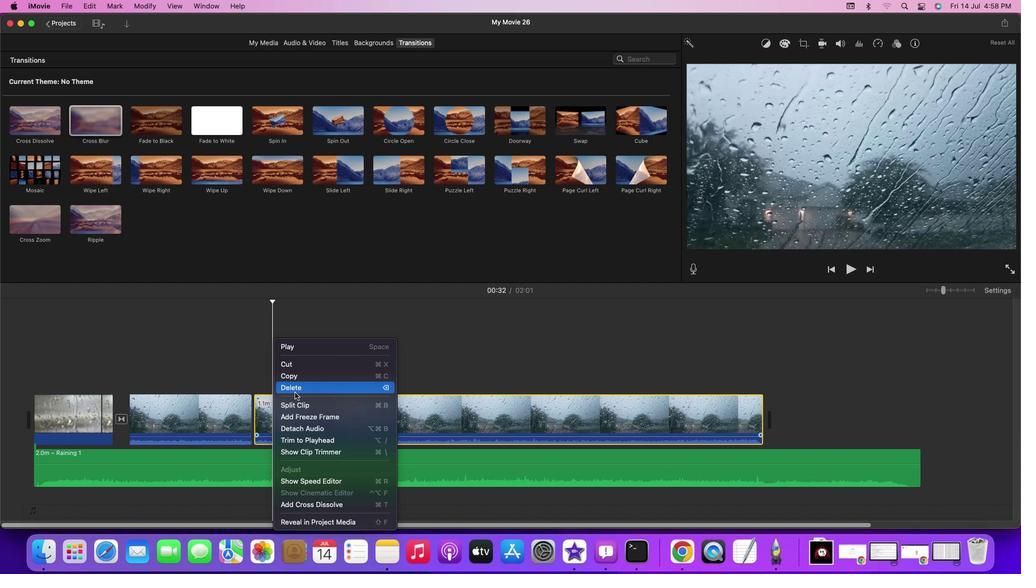 
Action: Mouse pressed left at (295, 392)
Screenshot: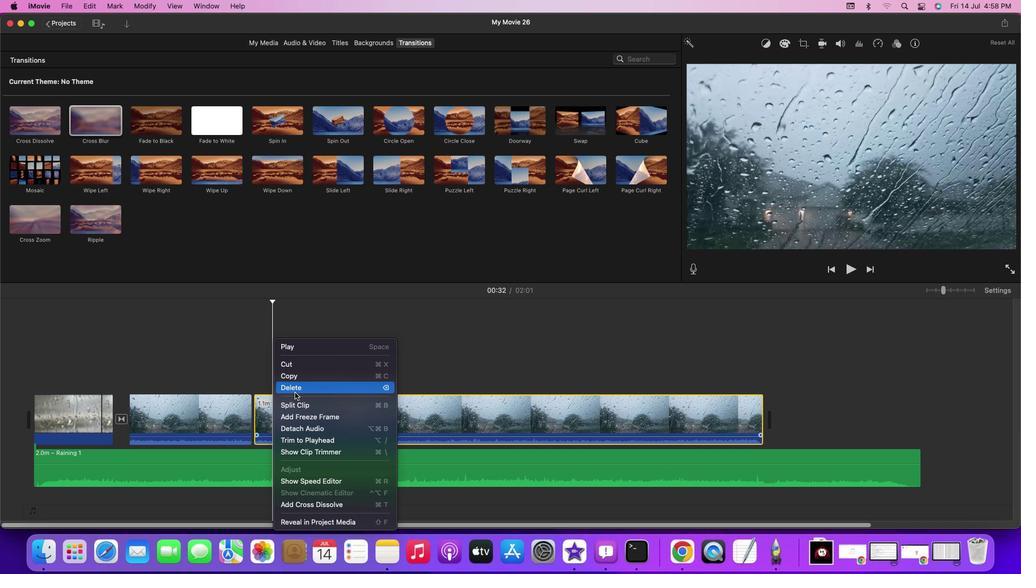 
Action: Mouse moved to (301, 386)
Screenshot: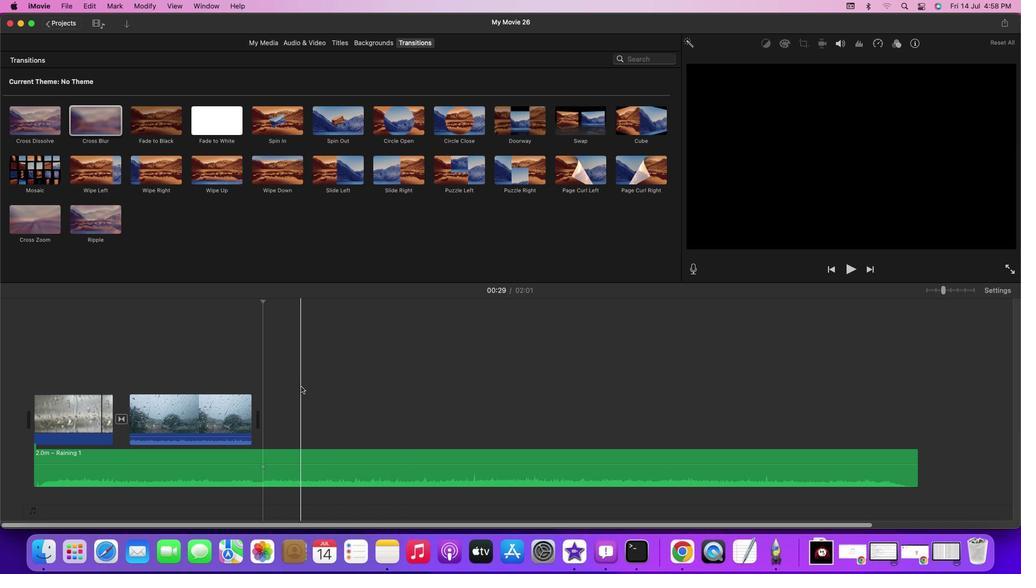 
Action: Mouse pressed left at (301, 386)
Screenshot: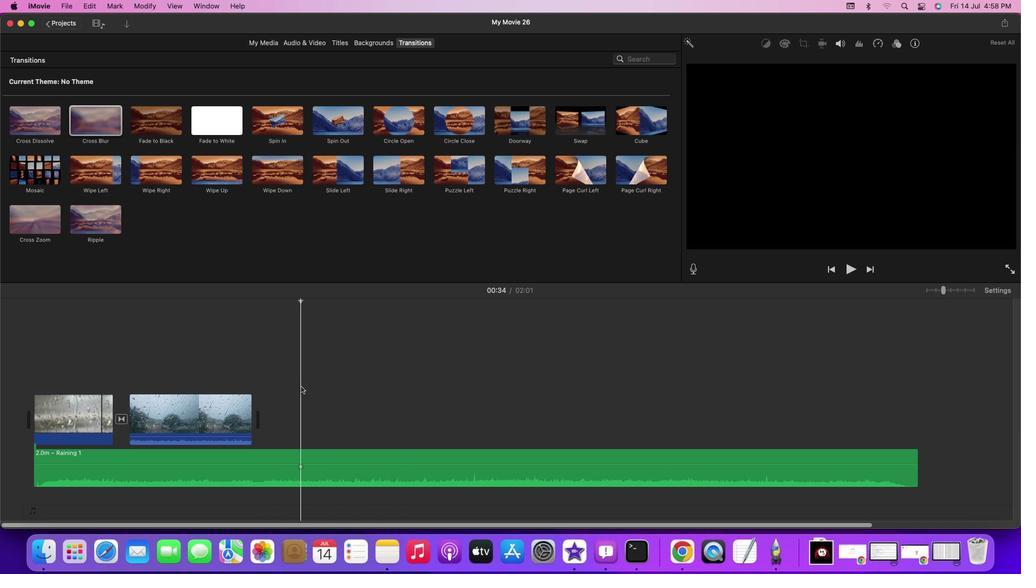 
Action: Key pressed Key.f8
Screenshot: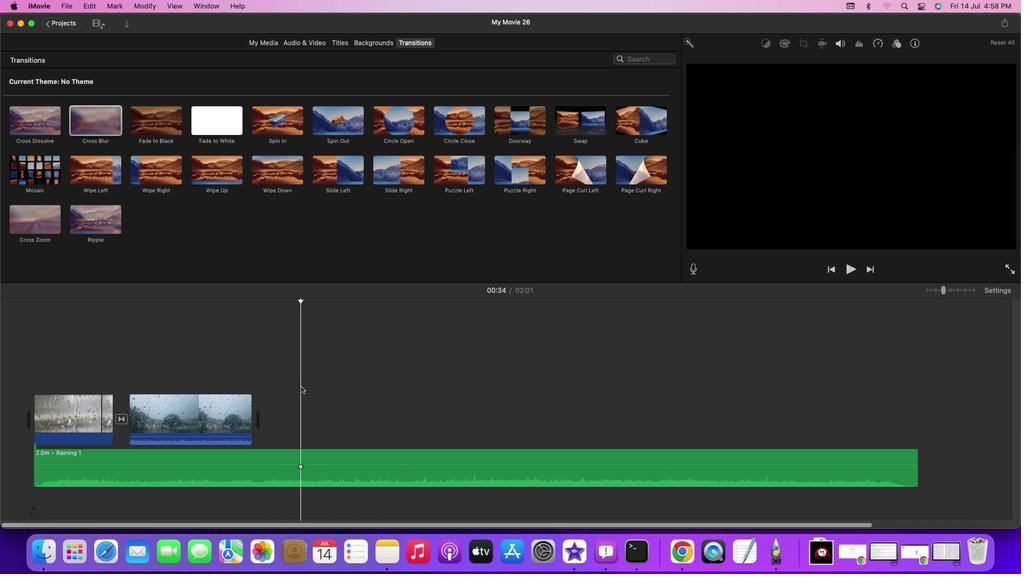 
Action: Mouse moved to (268, 46)
Screenshot: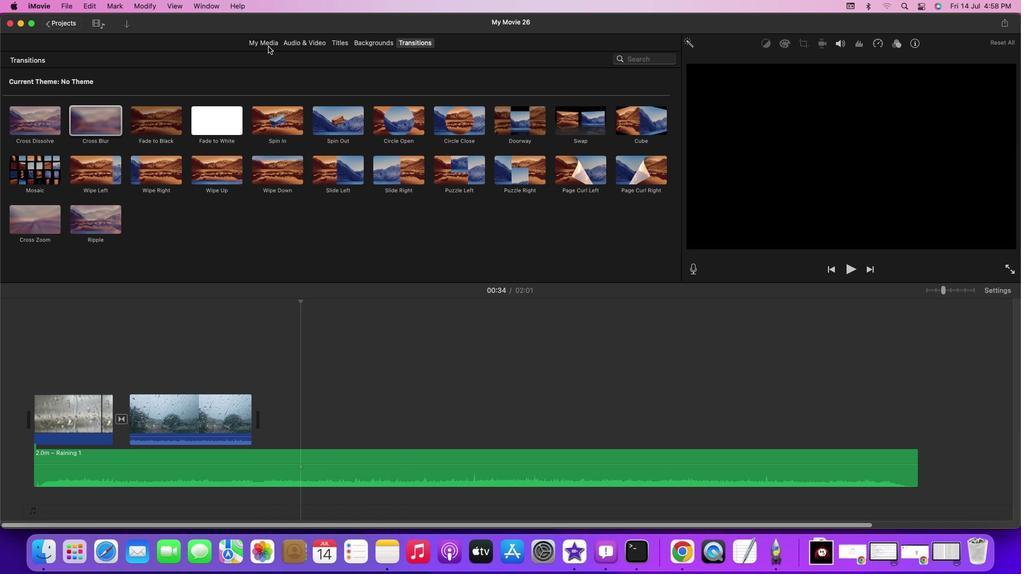 
Action: Mouse pressed left at (268, 46)
Screenshot: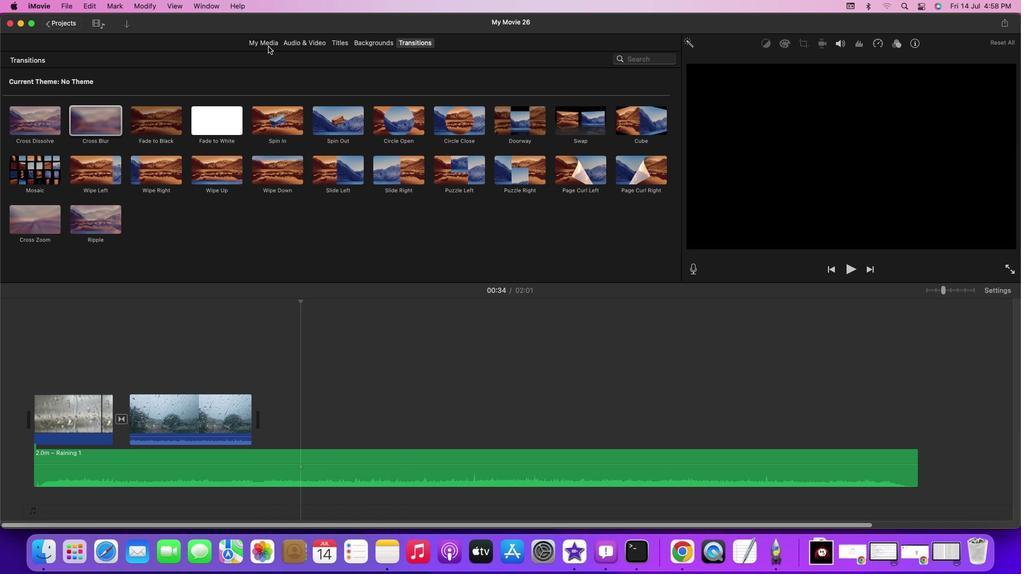 
Action: Mouse moved to (131, 26)
Screenshot: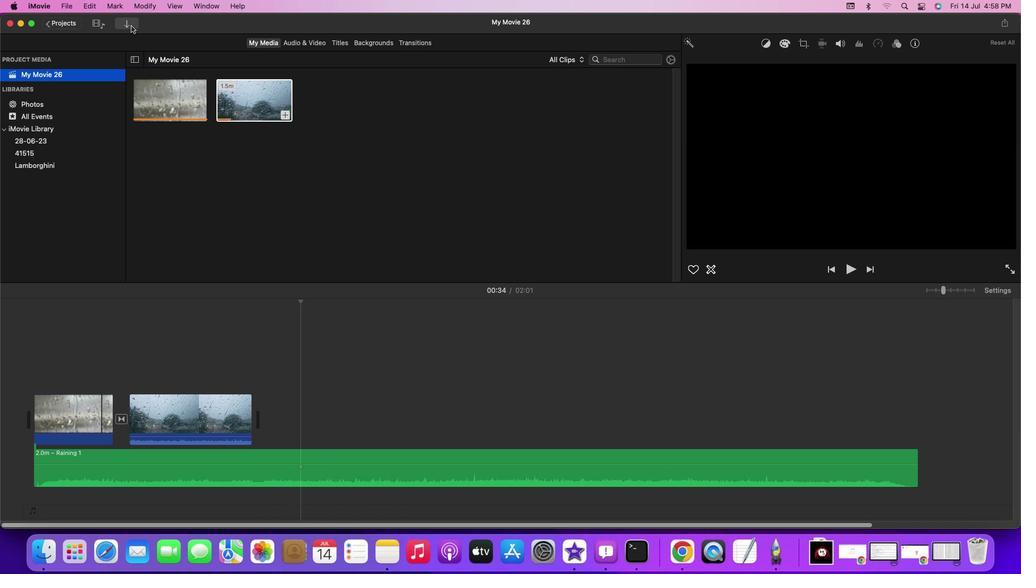 
Action: Mouse pressed left at (131, 26)
Screenshot: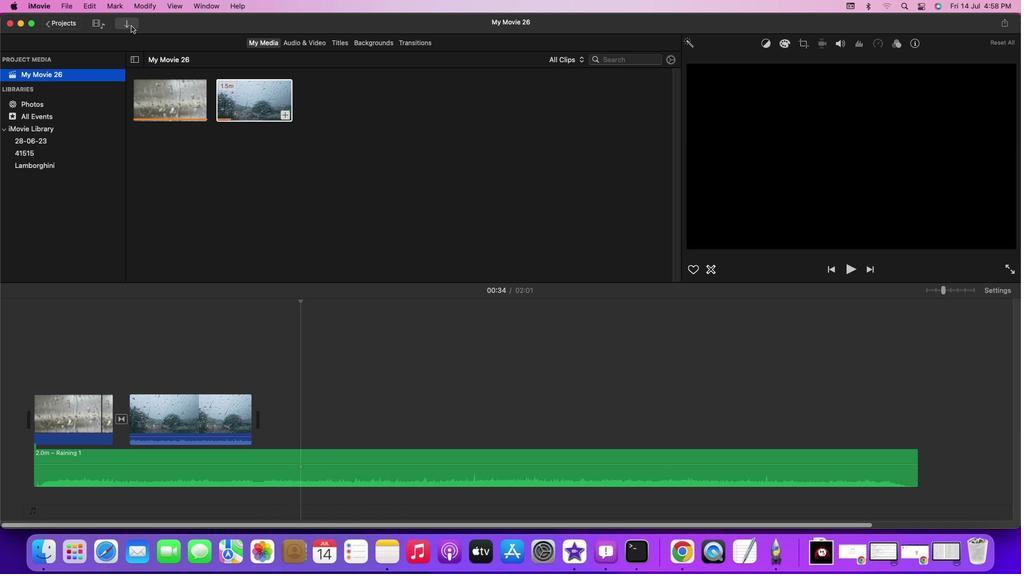 
Action: Mouse moved to (195, 329)
Screenshot: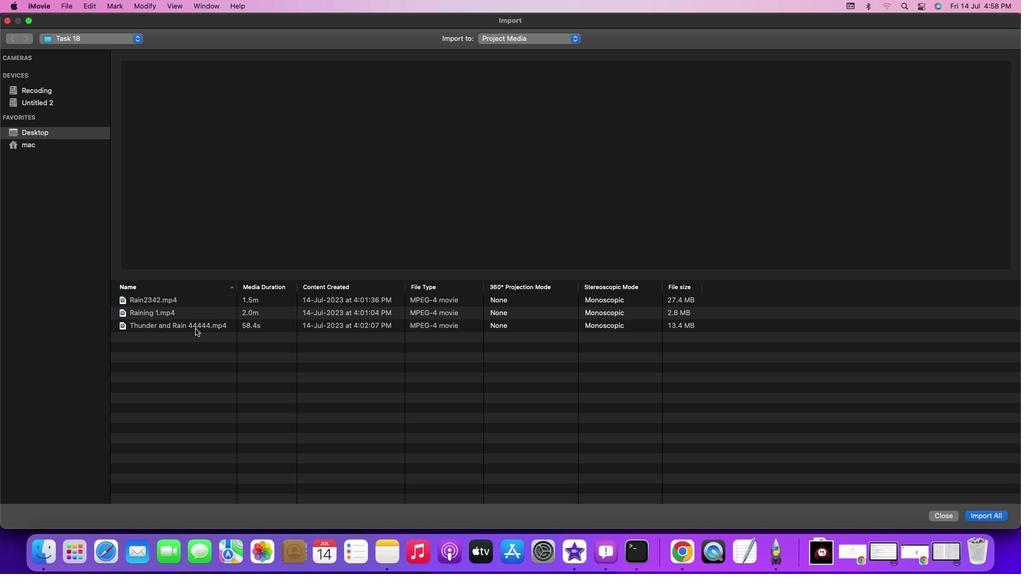 
Action: Mouse pressed left at (195, 329)
Screenshot: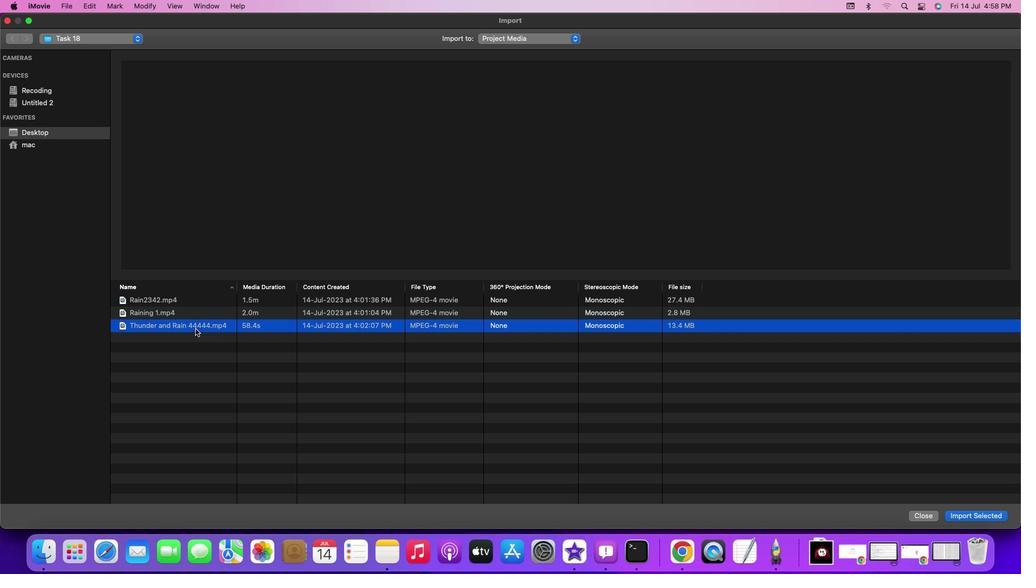 
Action: Mouse pressed left at (195, 329)
Screenshot: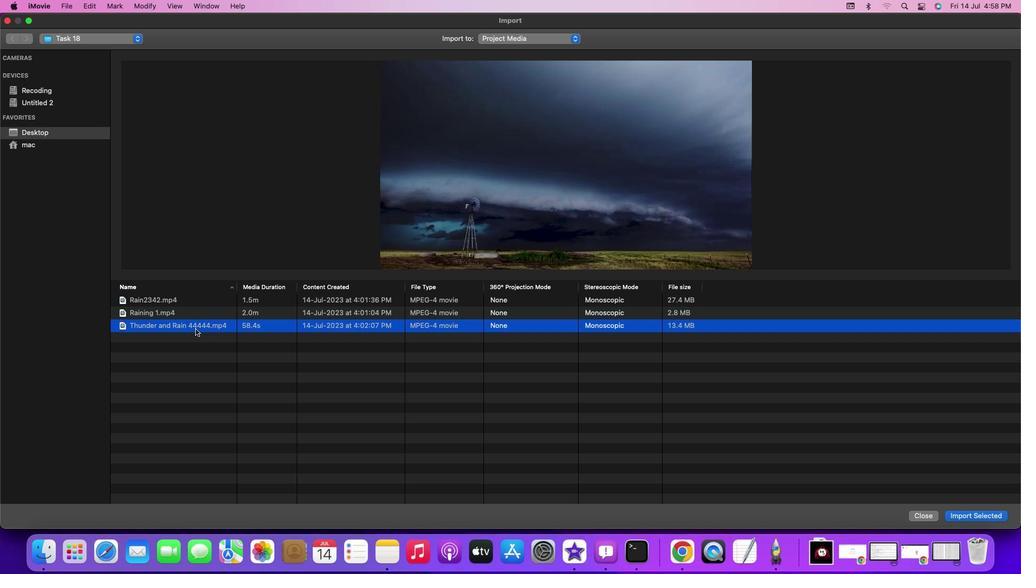 
Action: Mouse moved to (335, 108)
Screenshot: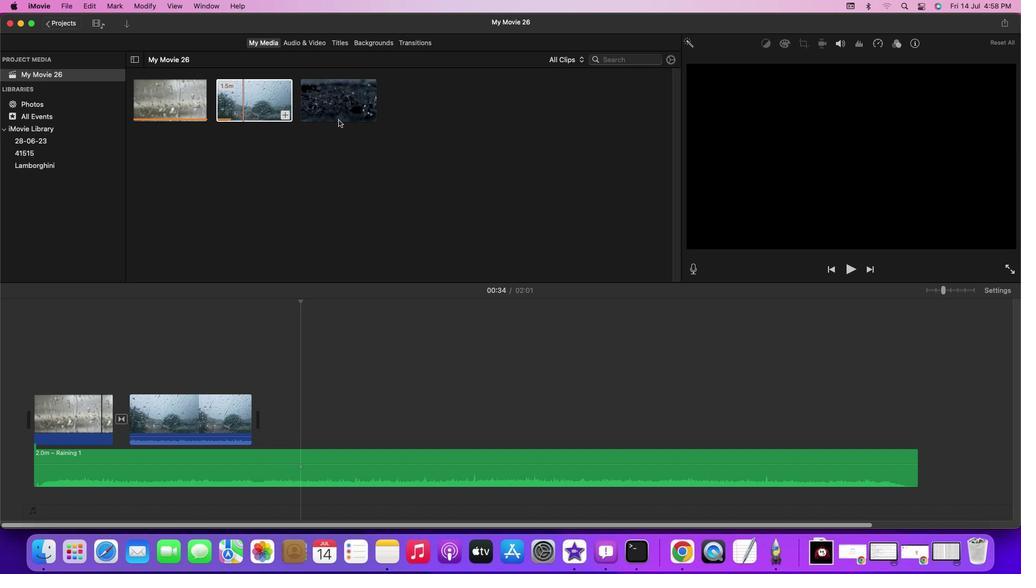 
Action: Mouse pressed left at (335, 108)
Screenshot: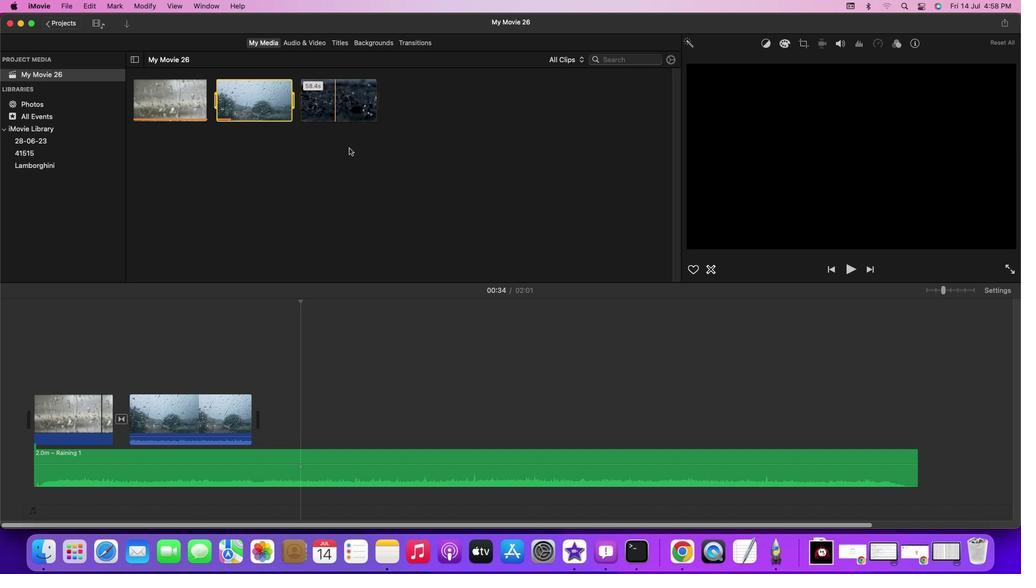 
Action: Mouse moved to (415, 46)
Screenshot: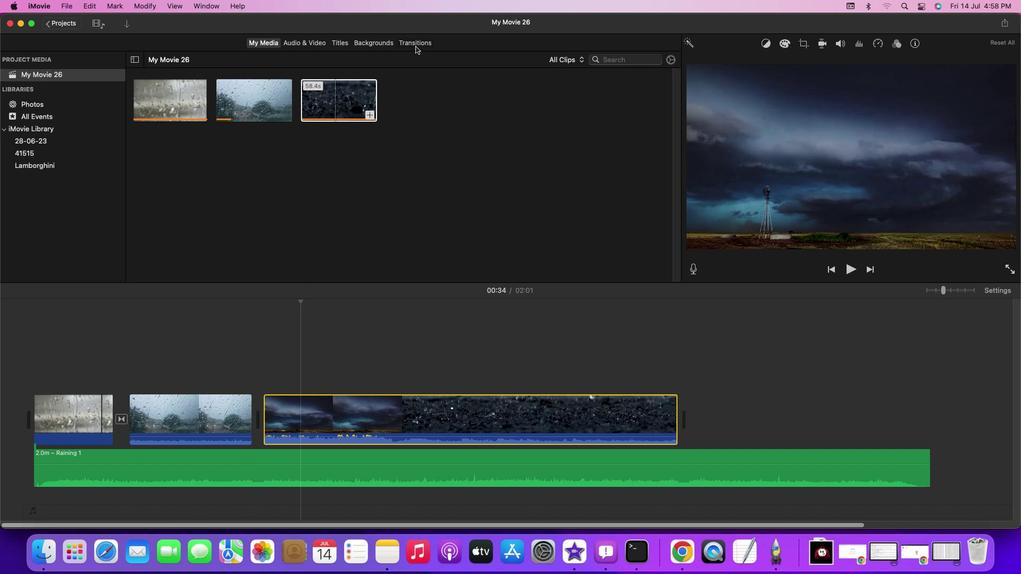 
Action: Mouse pressed left at (415, 46)
Screenshot: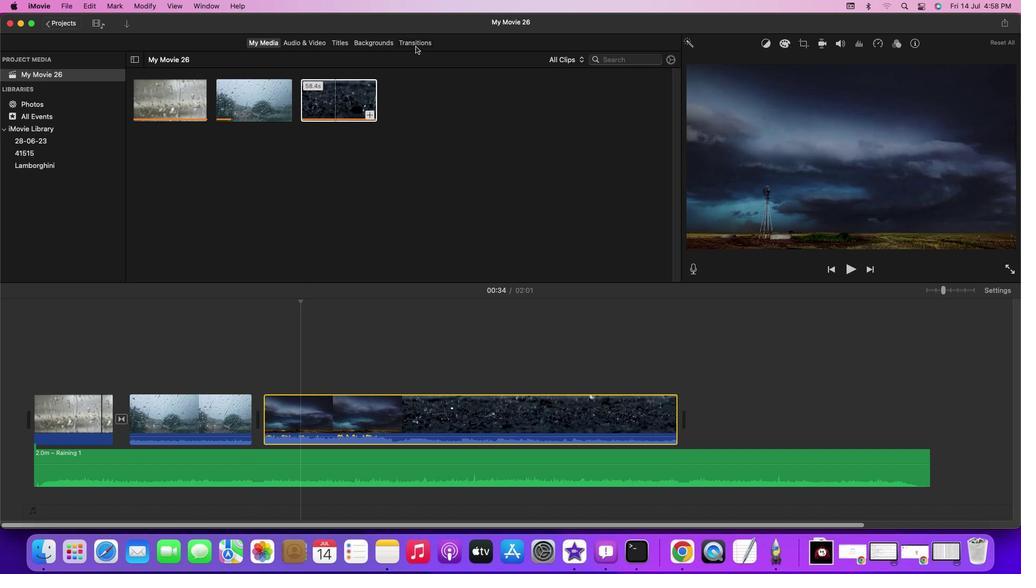 
Action: Mouse moved to (93, 125)
Screenshot: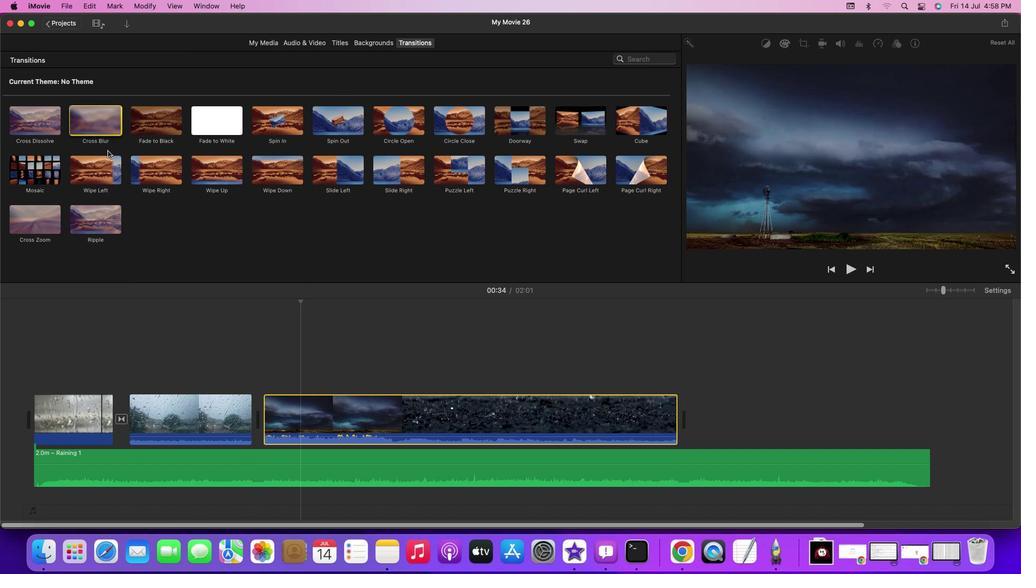 
Action: Mouse pressed left at (93, 125)
Screenshot: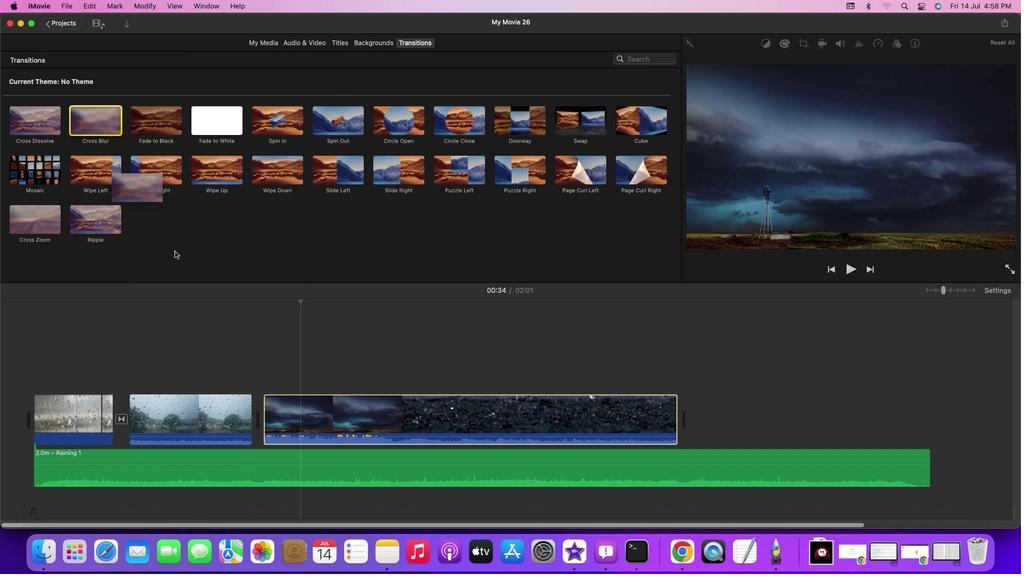 
Action: Mouse moved to (234, 368)
Screenshot: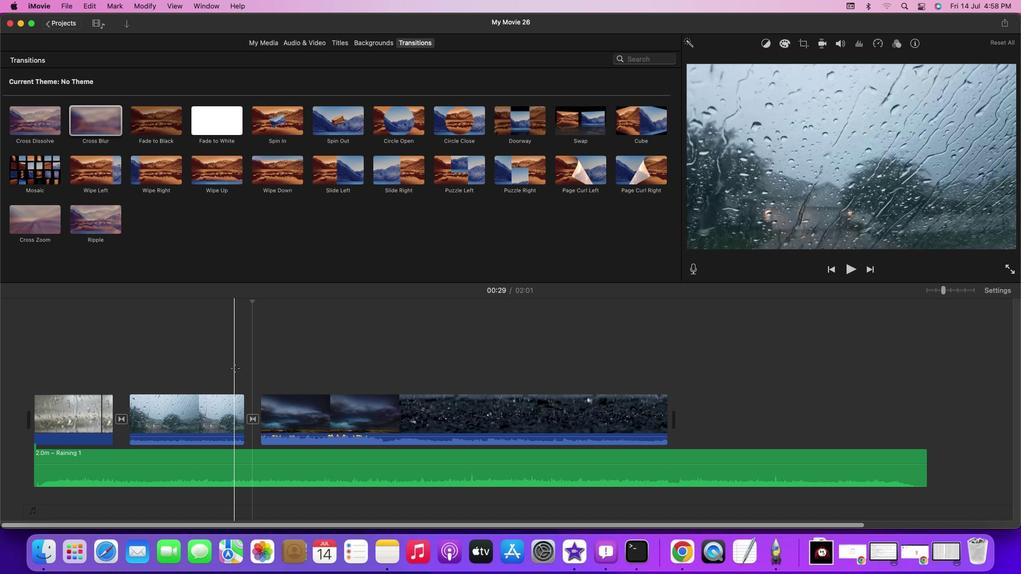
Action: Mouse pressed left at (234, 368)
Screenshot: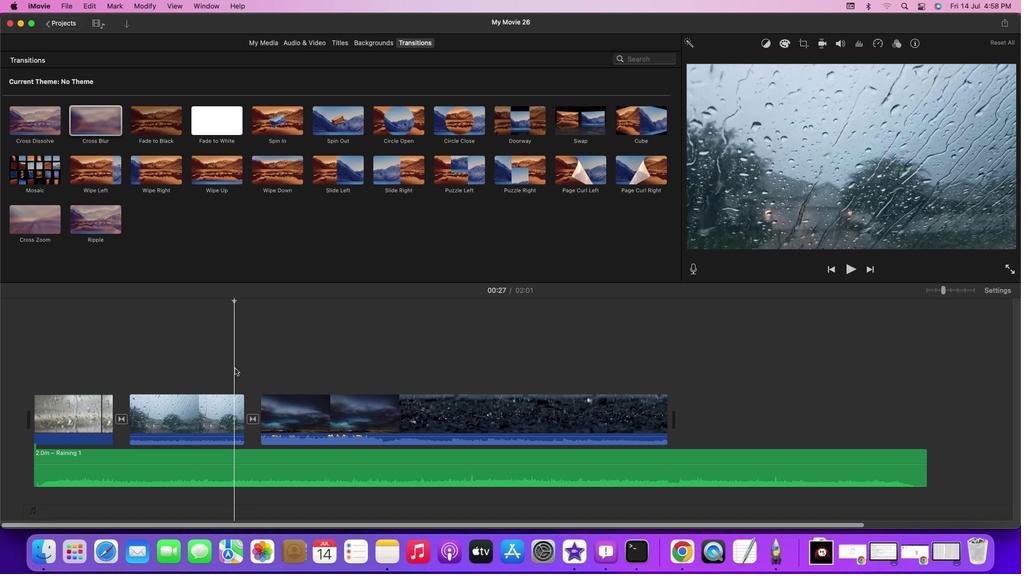 
Action: Key pressed Key.space
Screenshot: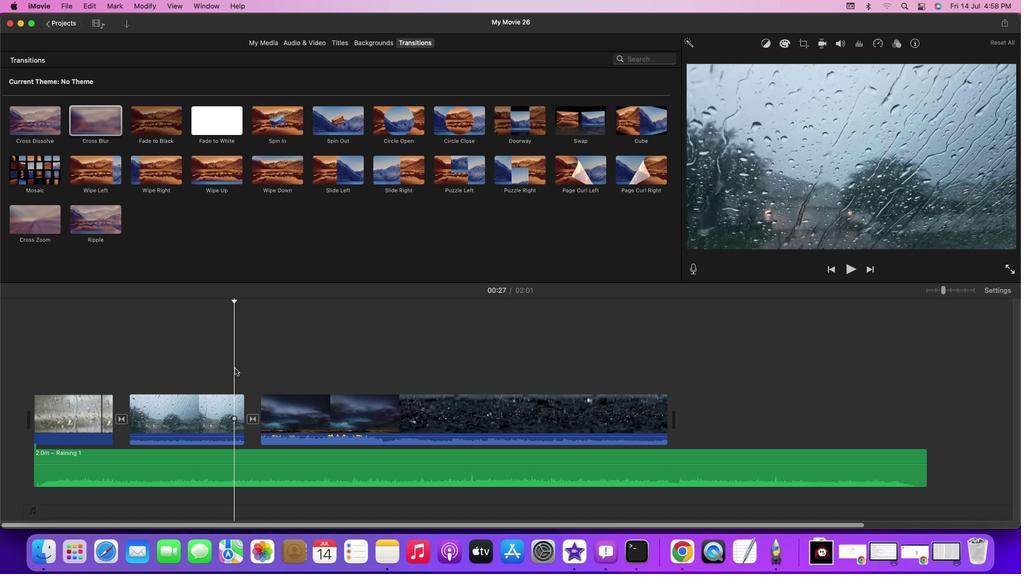 
Action: Mouse moved to (384, 336)
Screenshot: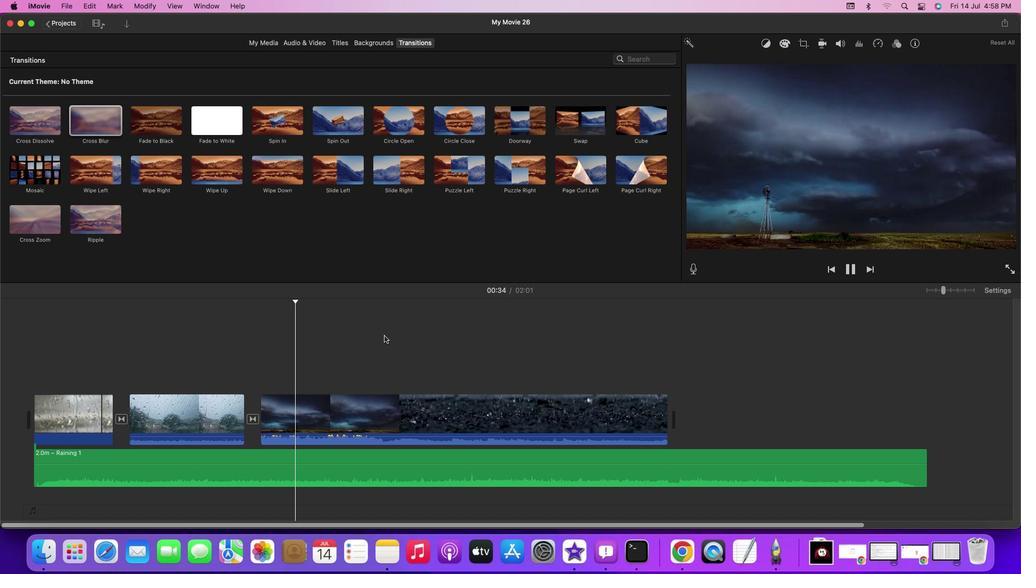 
Action: Mouse pressed left at (384, 336)
Screenshot: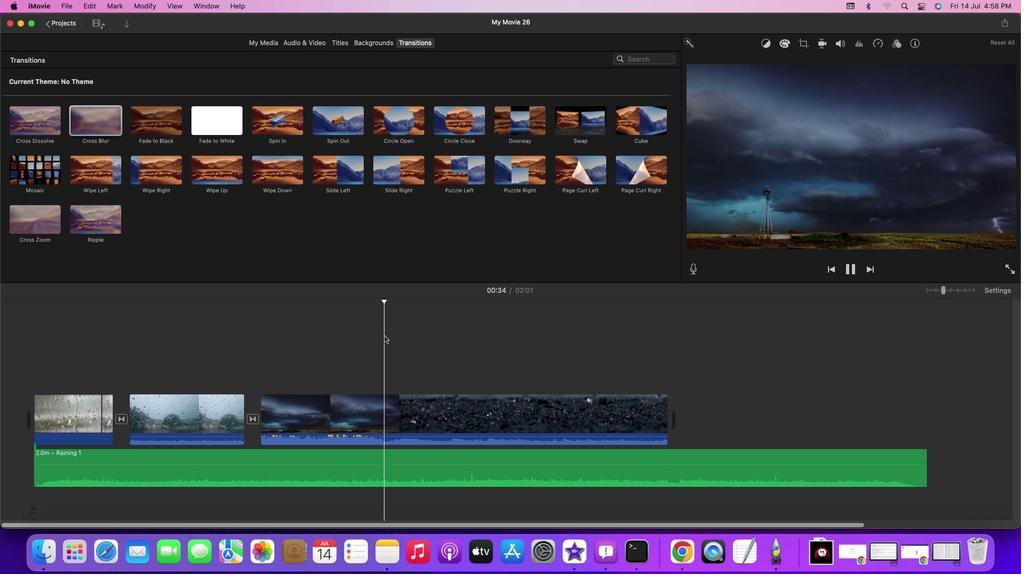 
Action: Mouse moved to (363, 335)
Screenshot: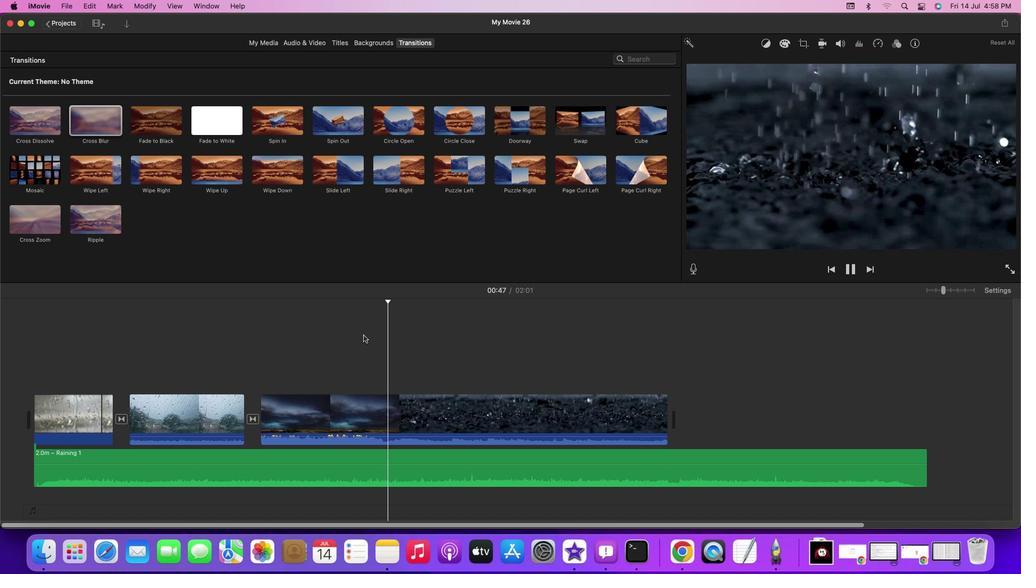 
Action: Mouse pressed left at (363, 335)
Screenshot: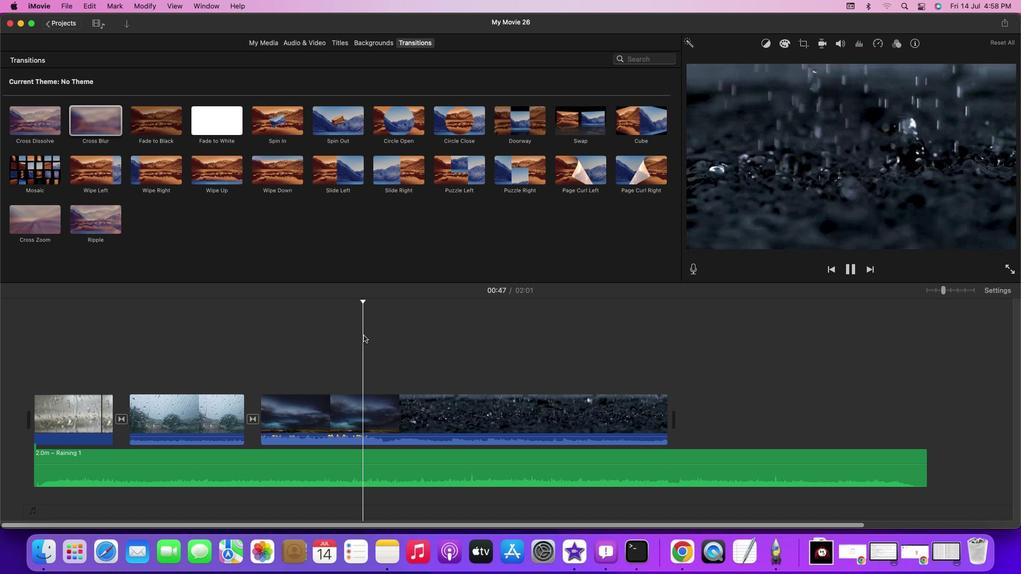 
Action: Key pressed Key.space
Screenshot: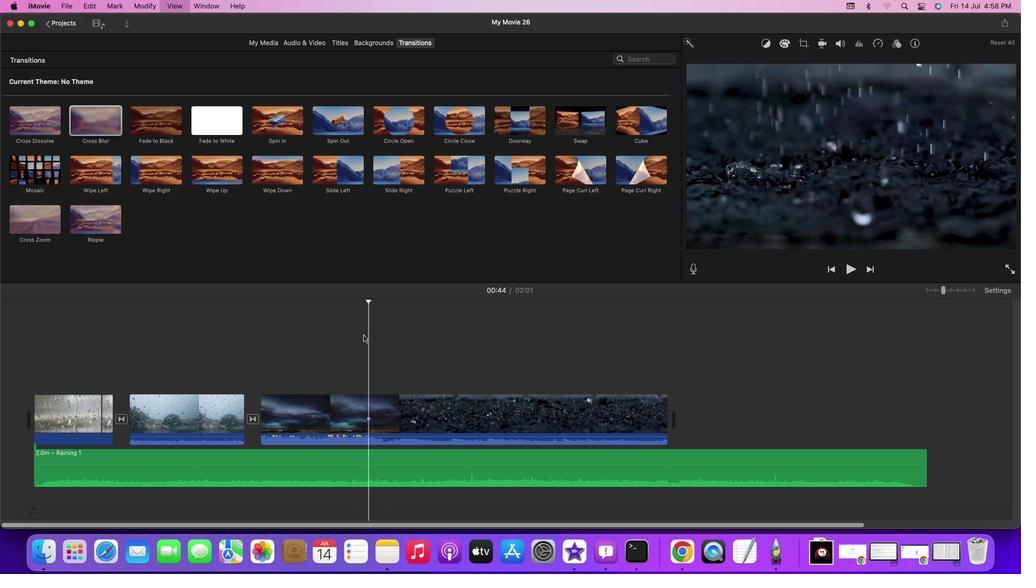 
Action: Mouse moved to (363, 336)
Screenshot: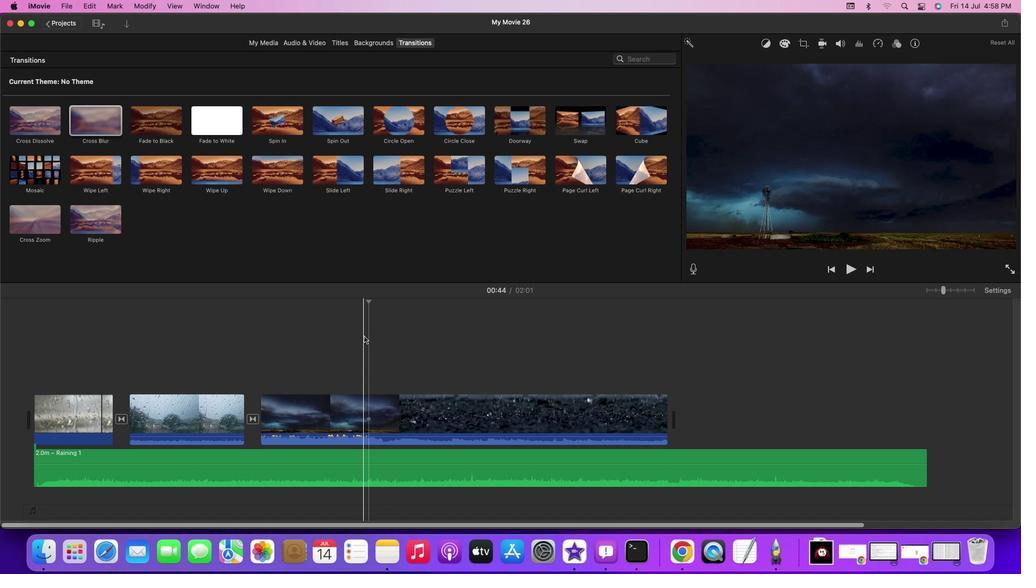 
Action: Key pressed Key.leftKey.leftKey.leftKey.leftKey.leftKey.leftKey.leftKey.leftKey.leftKey.leftKey.leftKey.leftKey.leftKey.leftKey.leftKey.leftKey.leftKey.leftKey.leftKey.leftKey.leftKey.leftKey.leftKey.leftKey.leftKey.leftKey.leftKey.leftKey.leftKey.leftKey.leftKey.leftKey.leftKey.leftKey.leftKey.rightKey.rightKey.rightKey.rightKey.rightKey.rightKey.rightKey.rightKey.rightKey.rightKey.rightKey.rightKey.rightKey.rightKey.rightKey.rightKey.rightKey.rightKey.rightKey.rightKey.rightKey.rightKey.rightKey.rightKey.rightKey.rightKey.rightKey.rightKey.rightKey.rightKey.rightKey.rightKey.rightKey.rightKey.rightKey.rightKey.rightKey.rightKey.rightKey.rightKey.rightKey.rightKey.rightKey.rightKey.rightKey.rightKey.rightKey.rightKey.leftKey.leftKey.left
Screenshot: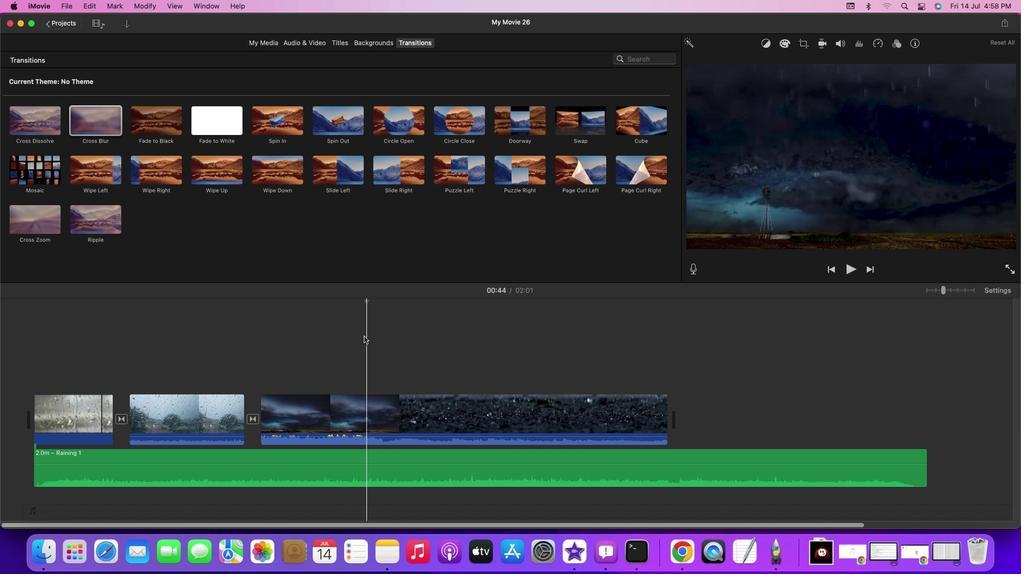 
Action: Mouse moved to (369, 421)
Screenshot: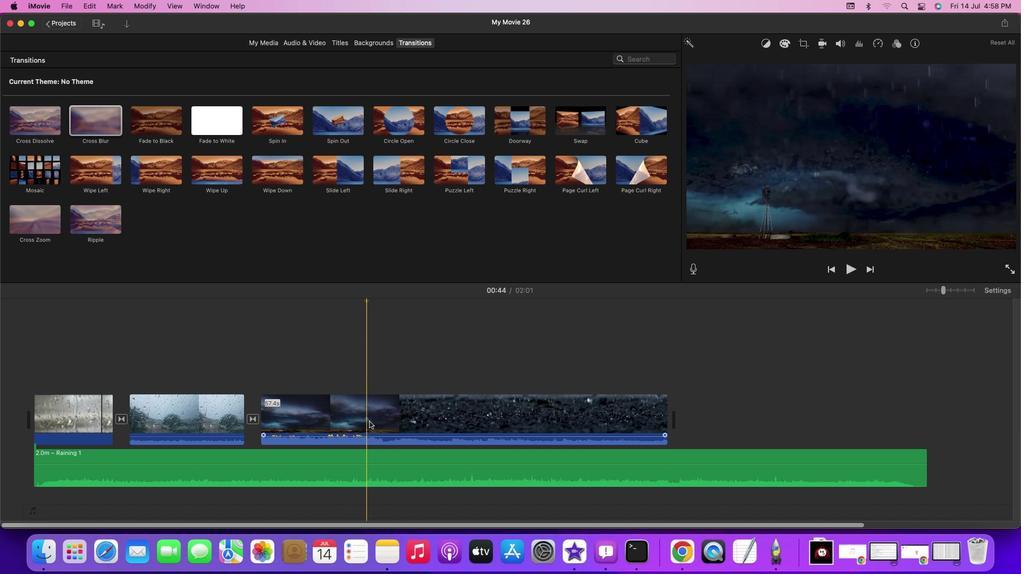 
Action: Mouse pressed left at (369, 421)
Screenshot: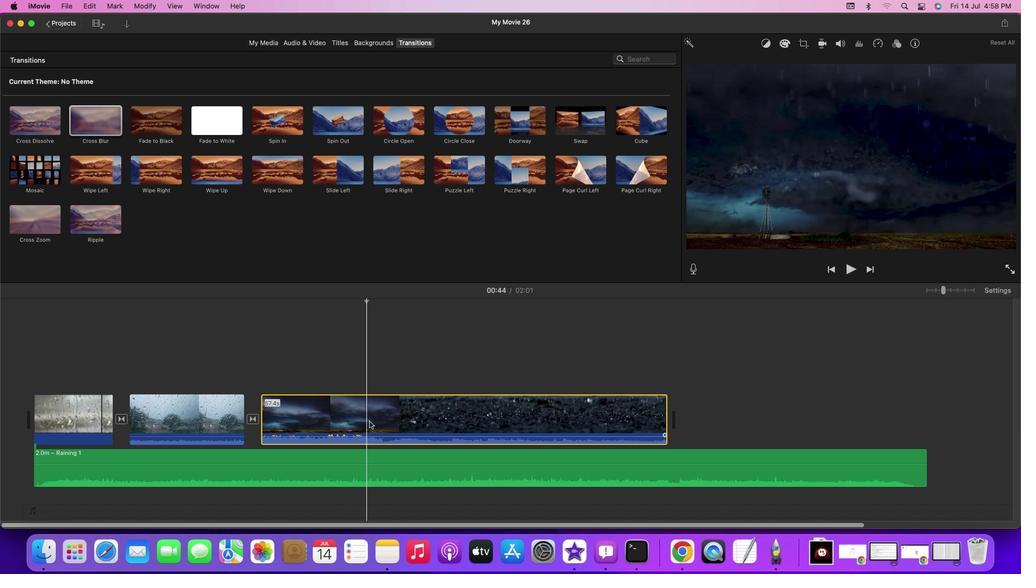 
Action: Key pressed Key.cmd'b'
Screenshot: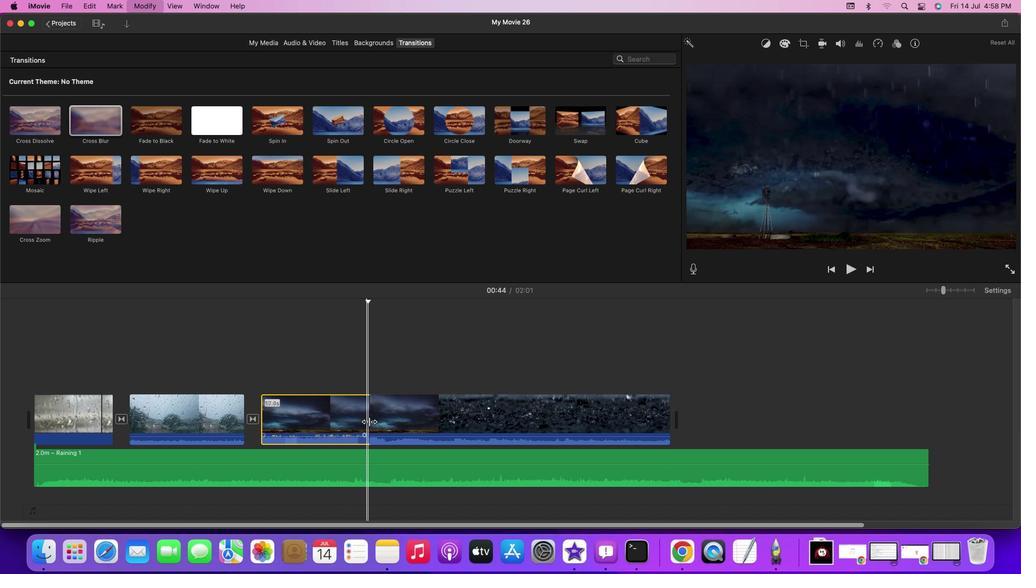 
Action: Mouse moved to (401, 418)
Screenshot: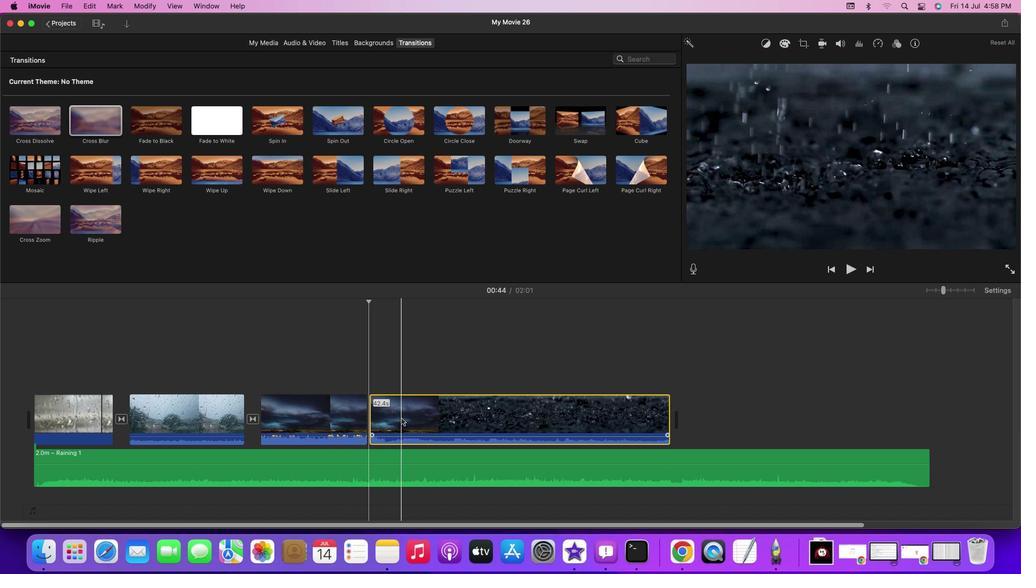 
Action: Mouse pressed left at (401, 418)
Screenshot: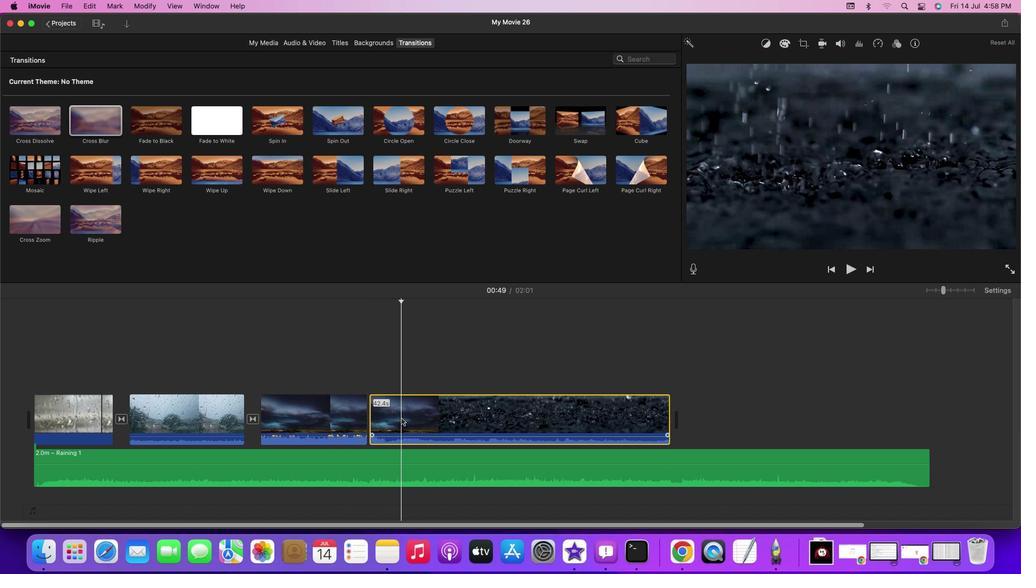 
Action: Mouse pressed right at (401, 418)
Screenshot: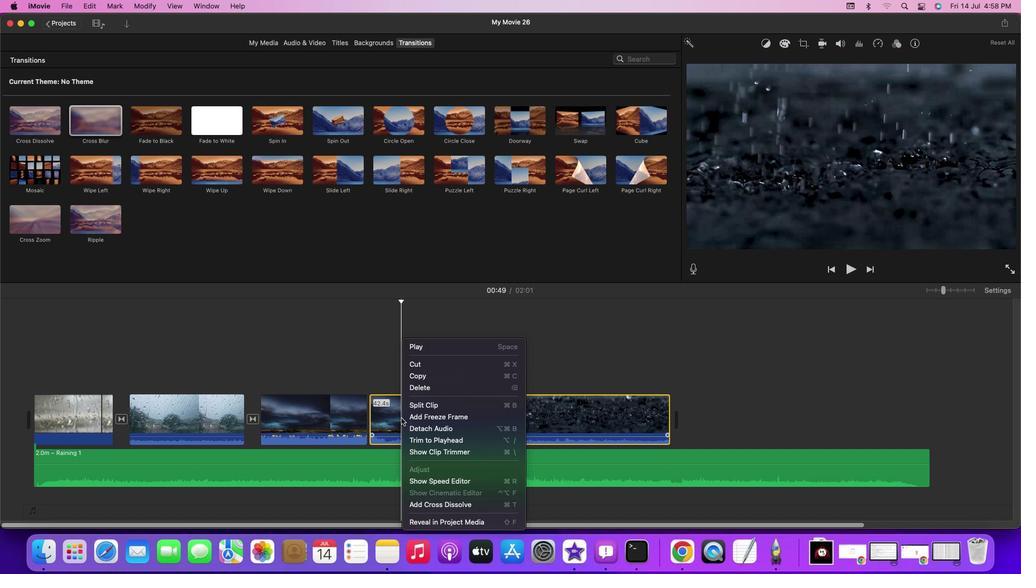 
Action: Mouse moved to (436, 384)
Screenshot: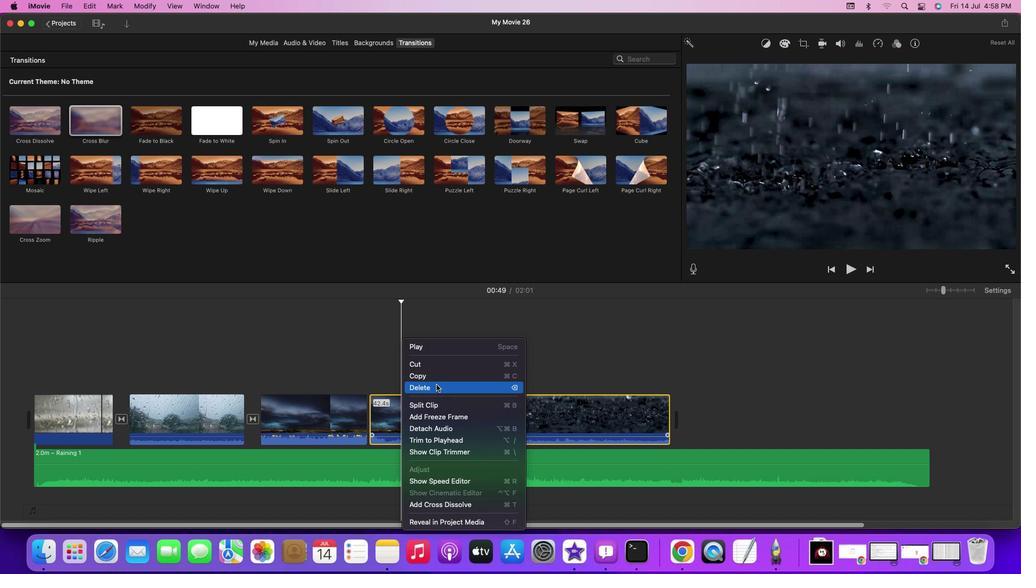 
Action: Mouse pressed left at (436, 384)
Screenshot: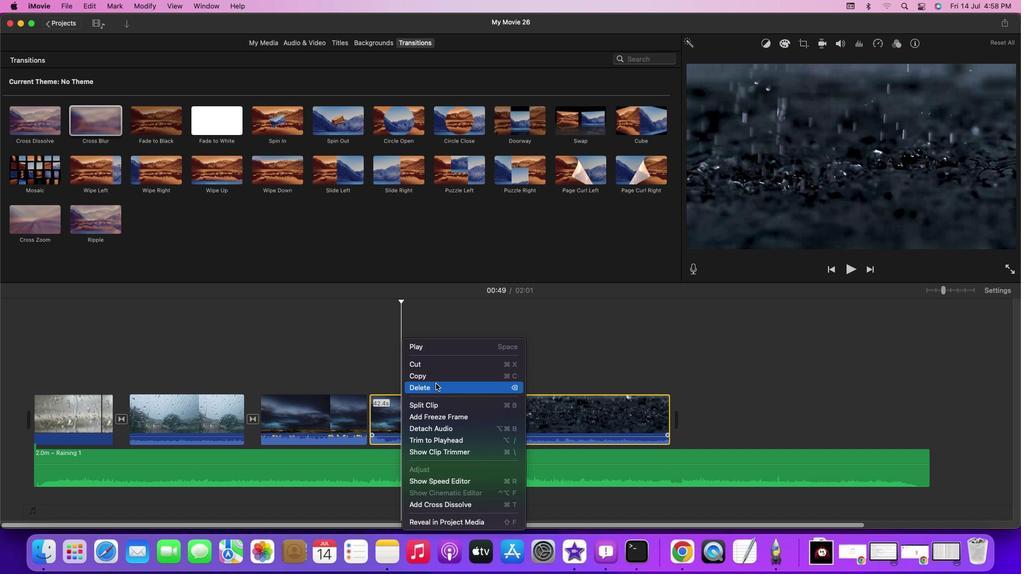 
Action: Mouse moved to (353, 368)
Screenshot: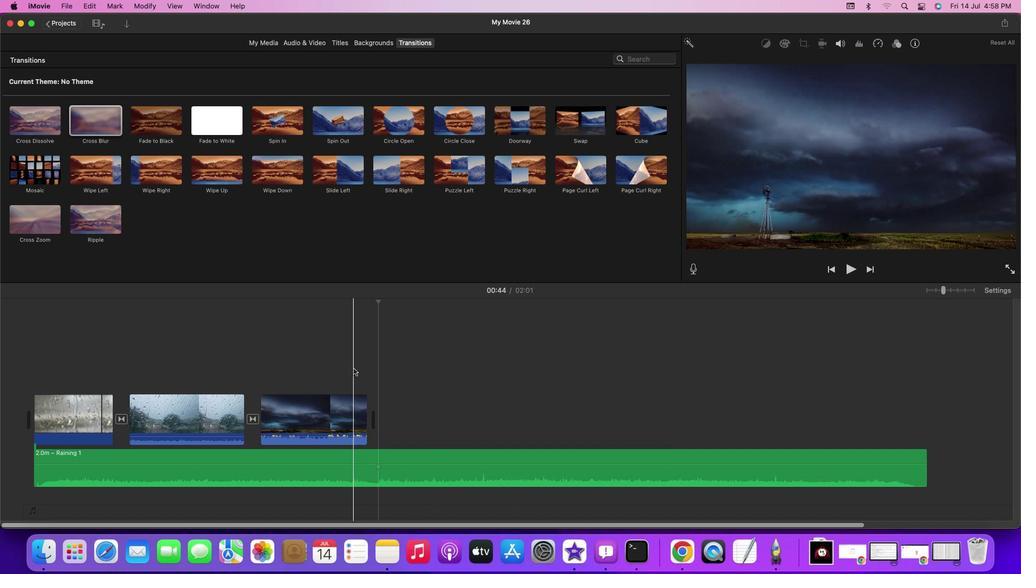 
Action: Mouse pressed left at (353, 368)
Screenshot: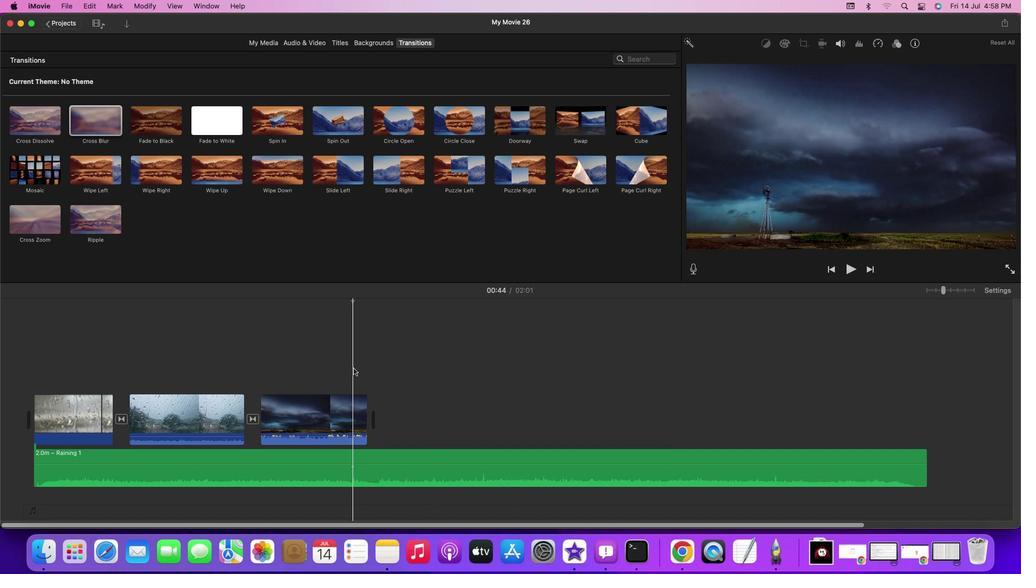 
Action: Mouse moved to (396, 410)
Screenshot: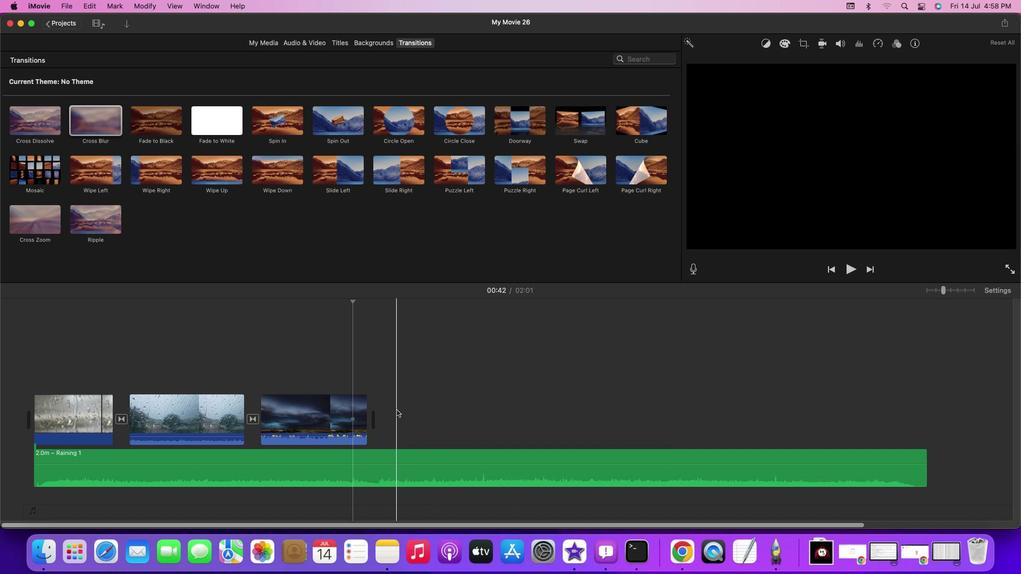 
Action: Key pressed Key.cmd'z'
Screenshot: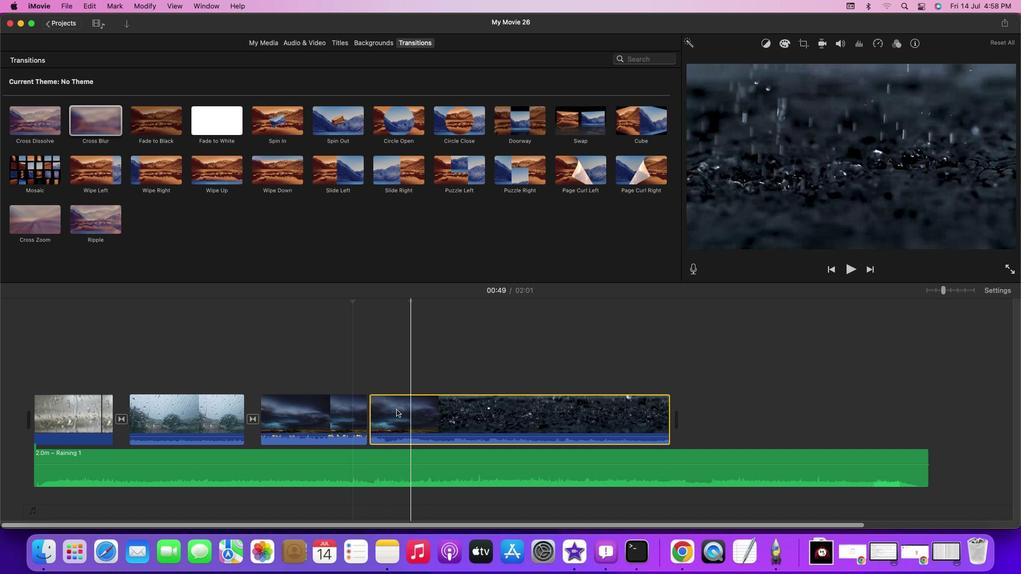 
Action: Mouse moved to (99, 119)
Screenshot: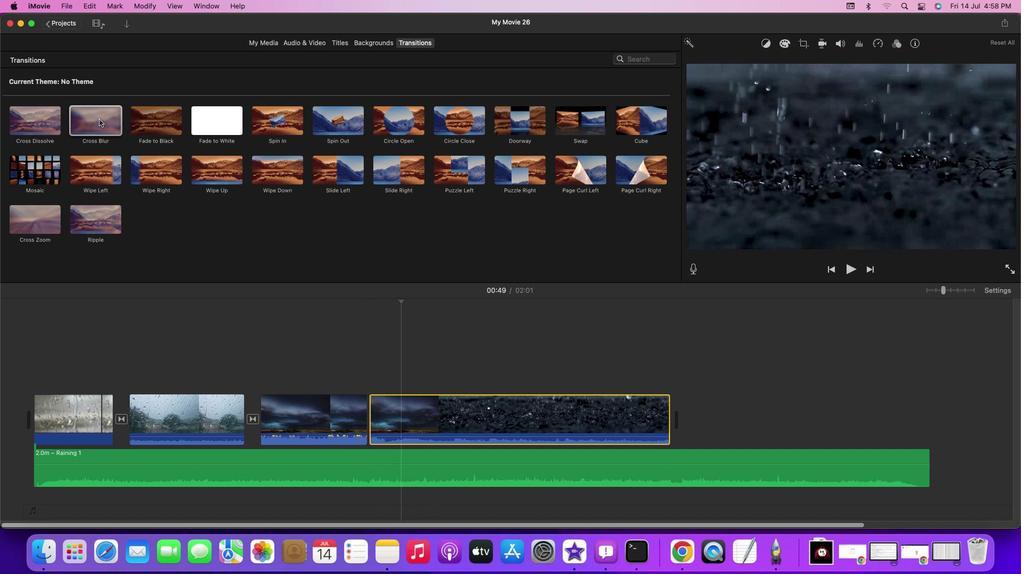 
Action: Mouse pressed left at (99, 119)
Screenshot: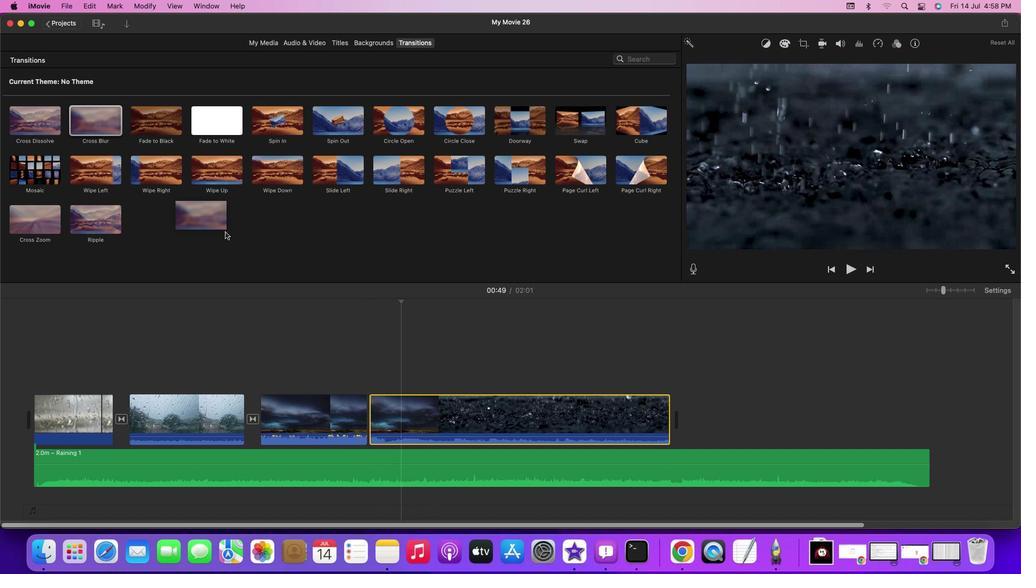 
Action: Mouse moved to (355, 372)
Screenshot: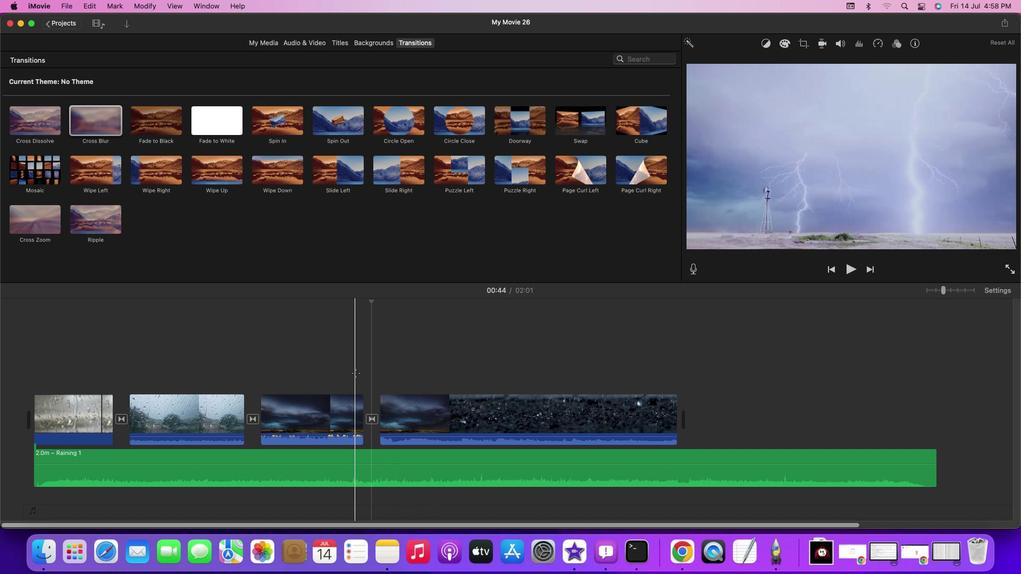 
Action: Mouse pressed left at (355, 372)
Screenshot: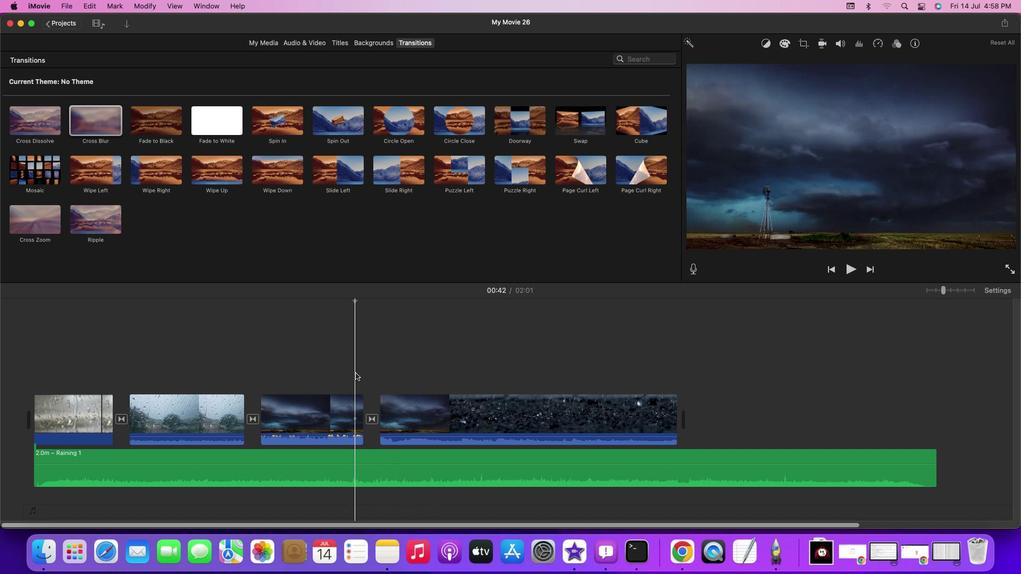 
Action: Key pressed Key.space
Screenshot: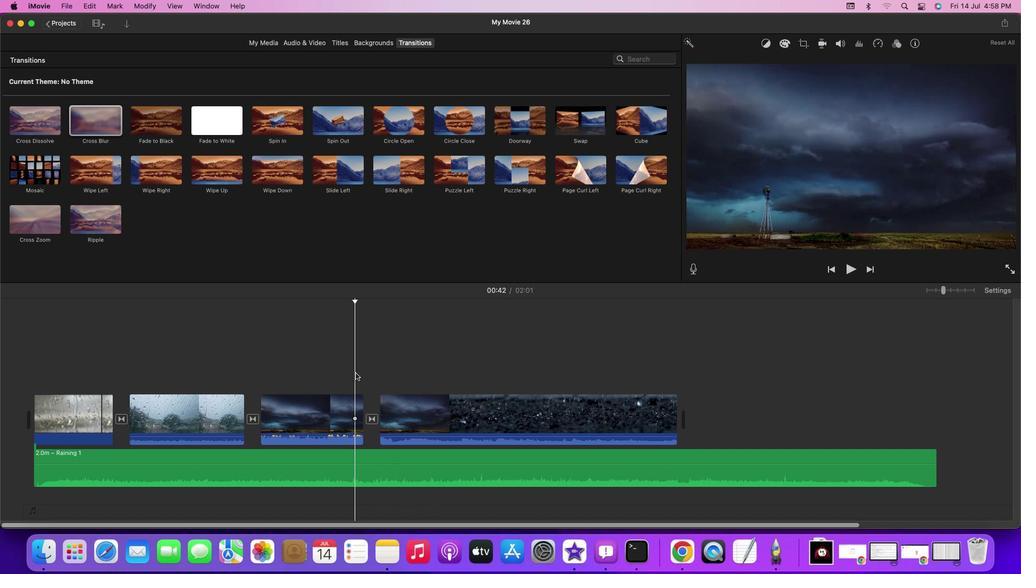 
Action: Mouse moved to (510, 349)
Screenshot: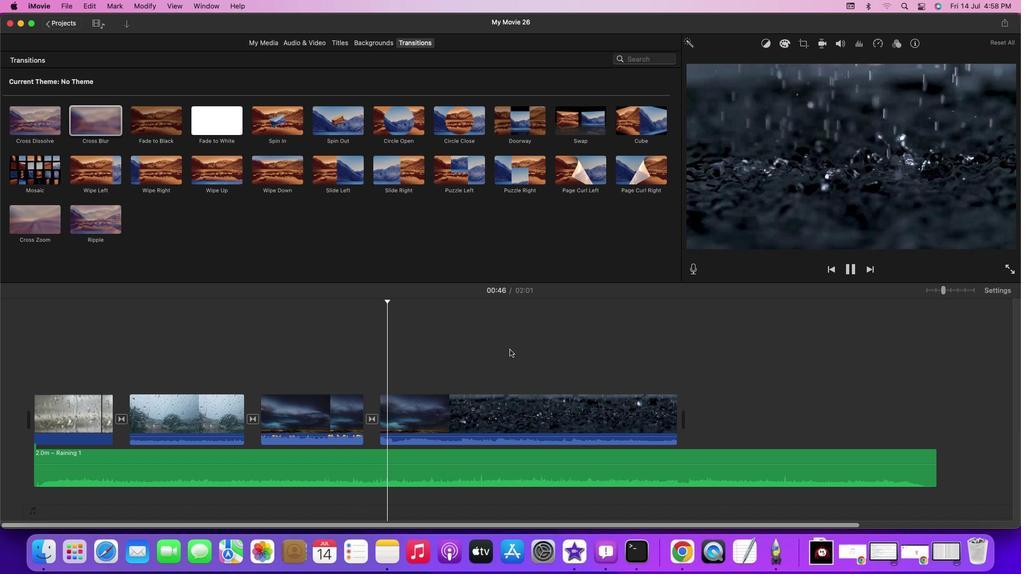 
Action: Mouse pressed left at (510, 349)
Screenshot: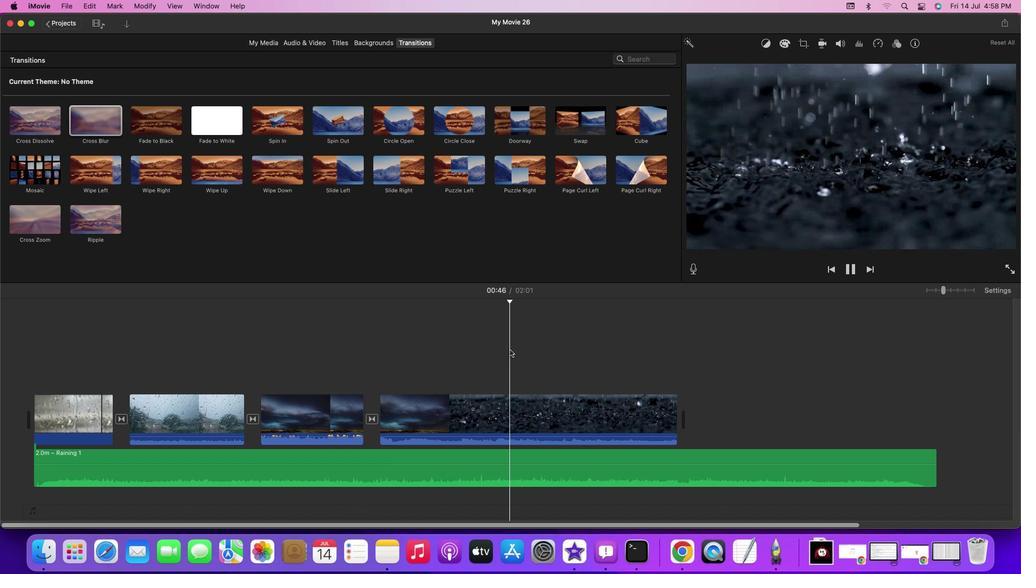 
Action: Mouse moved to (537, 348)
Screenshot: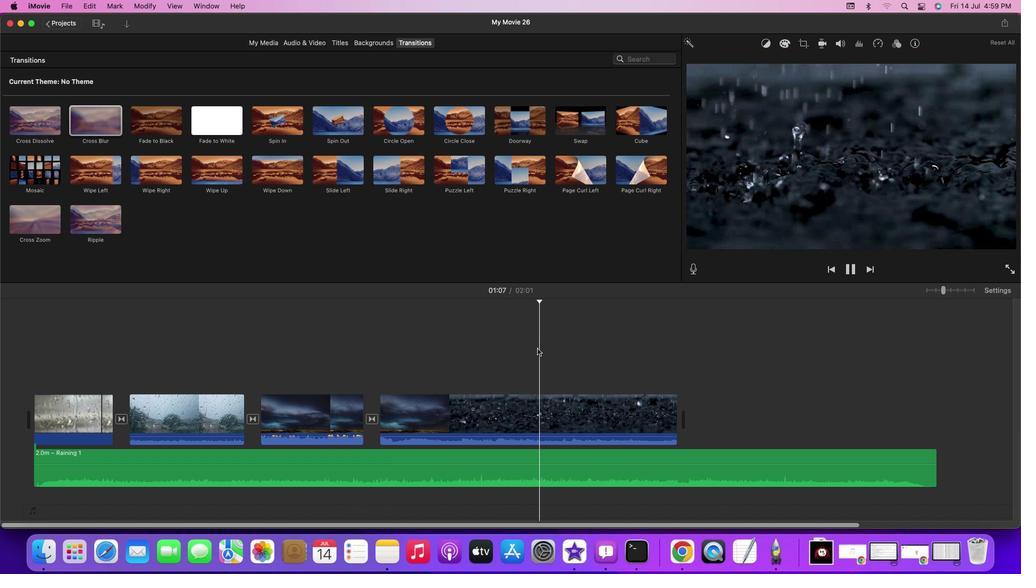 
Action: Key pressed Key.space
Screenshot: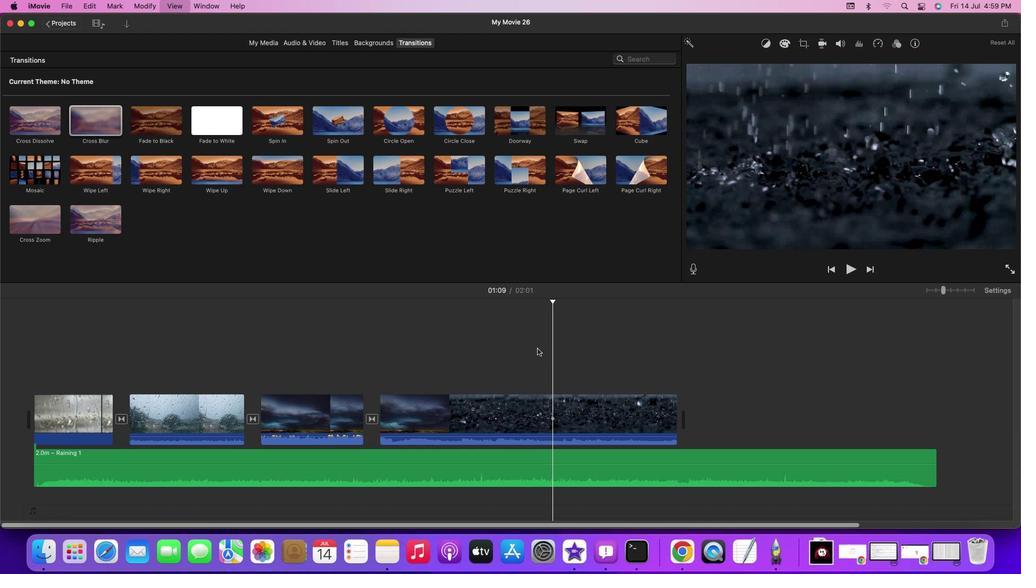 
Action: Mouse moved to (554, 412)
Screenshot: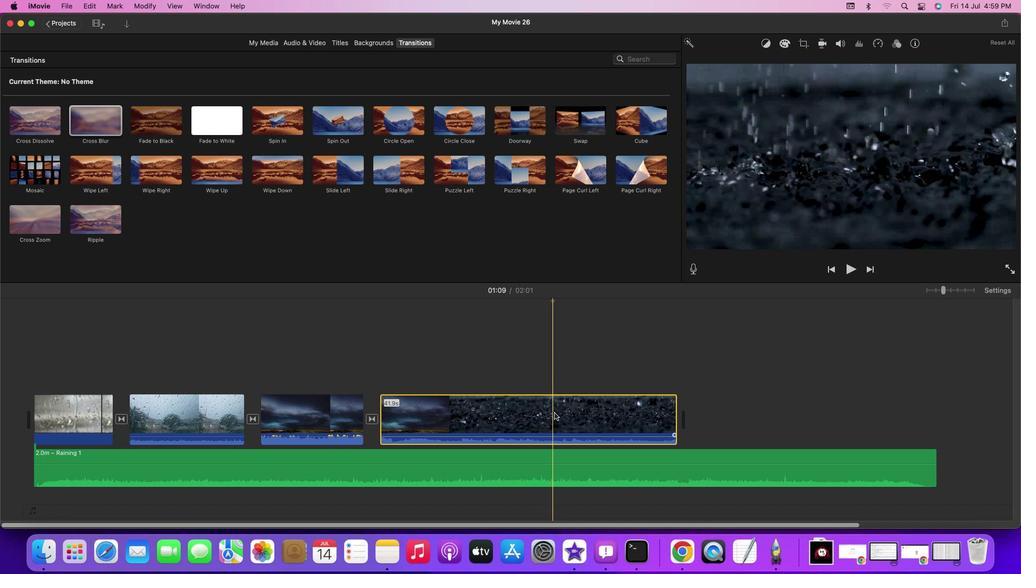 
Action: Mouse pressed left at (554, 412)
Screenshot: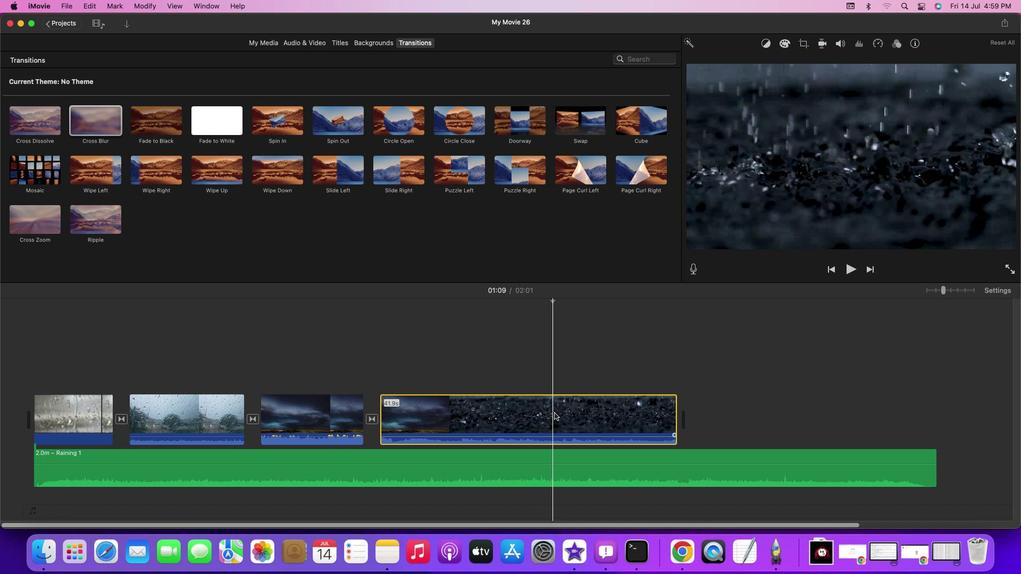
Action: Key pressed Key.cmd'b'
Screenshot: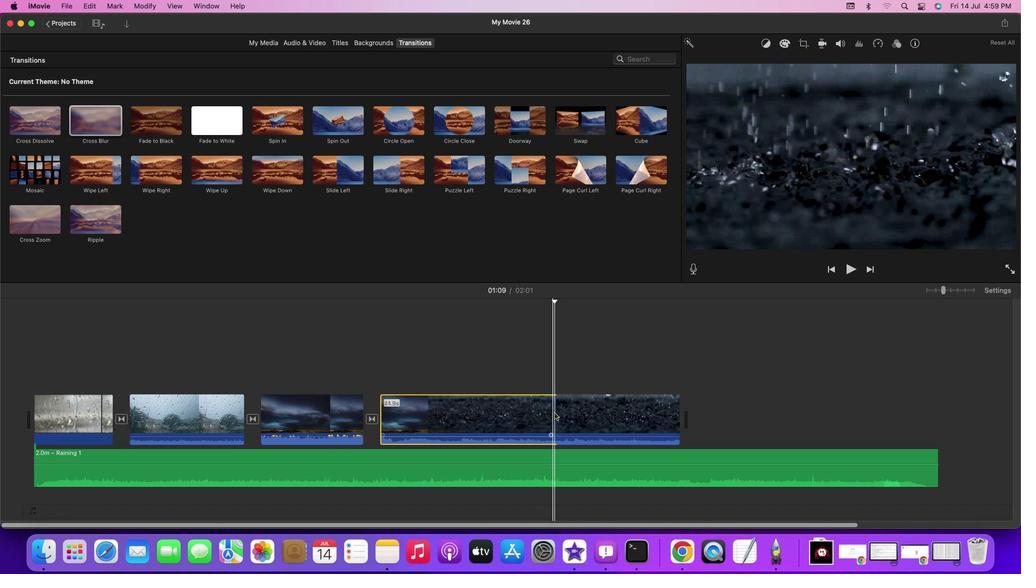 
Action: Mouse moved to (555, 463)
Screenshot: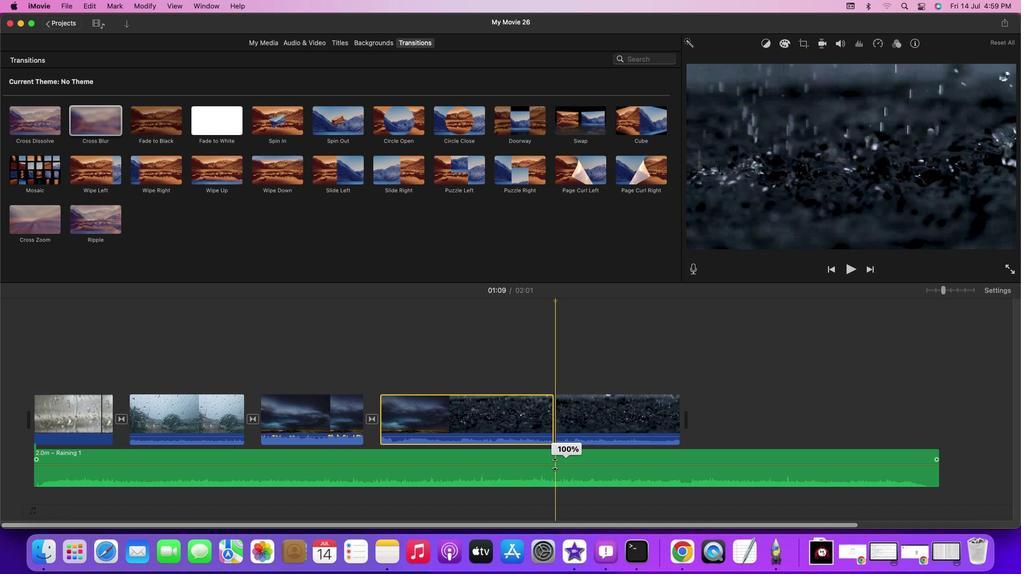 
Action: Mouse pressed left at (555, 463)
Screenshot: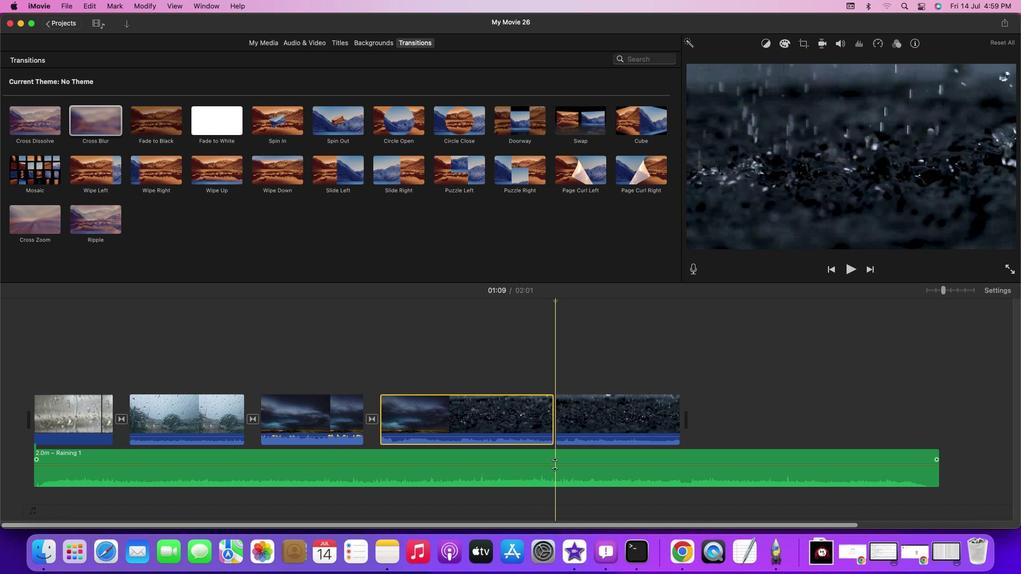 
Action: Mouse moved to (554, 477)
Screenshot: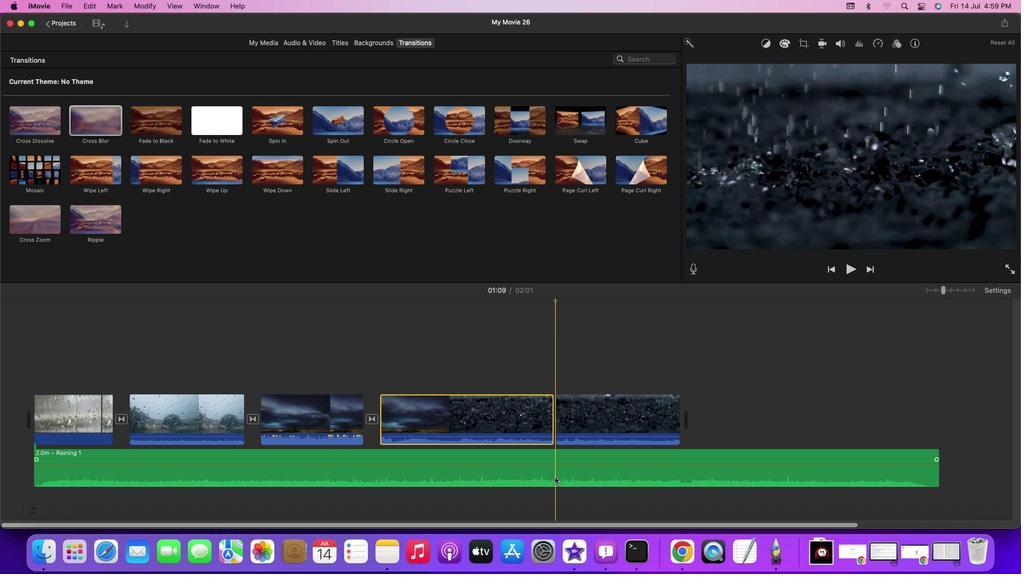 
Action: Mouse pressed left at (554, 477)
Screenshot: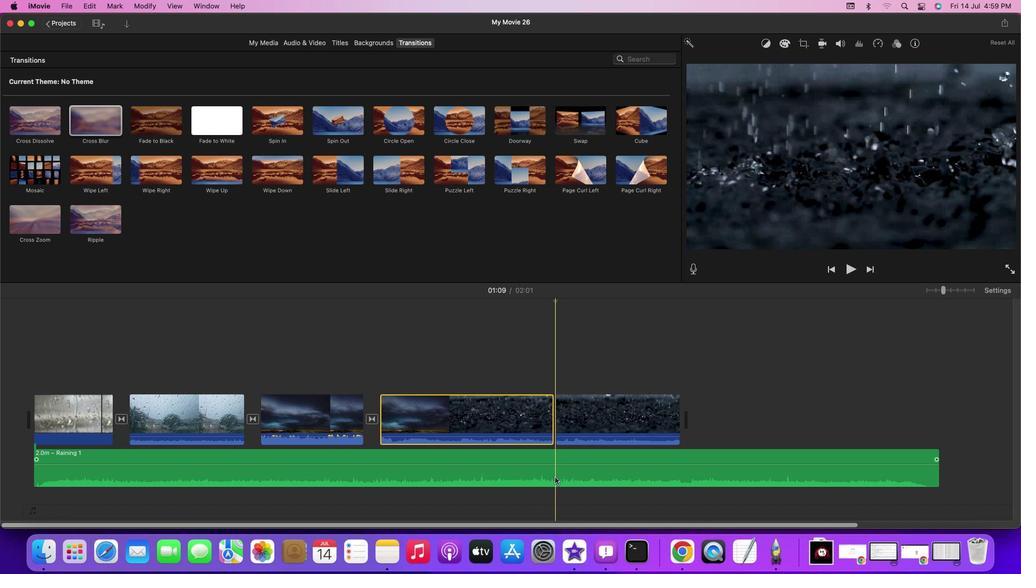
Action: Mouse pressed left at (554, 477)
Screenshot: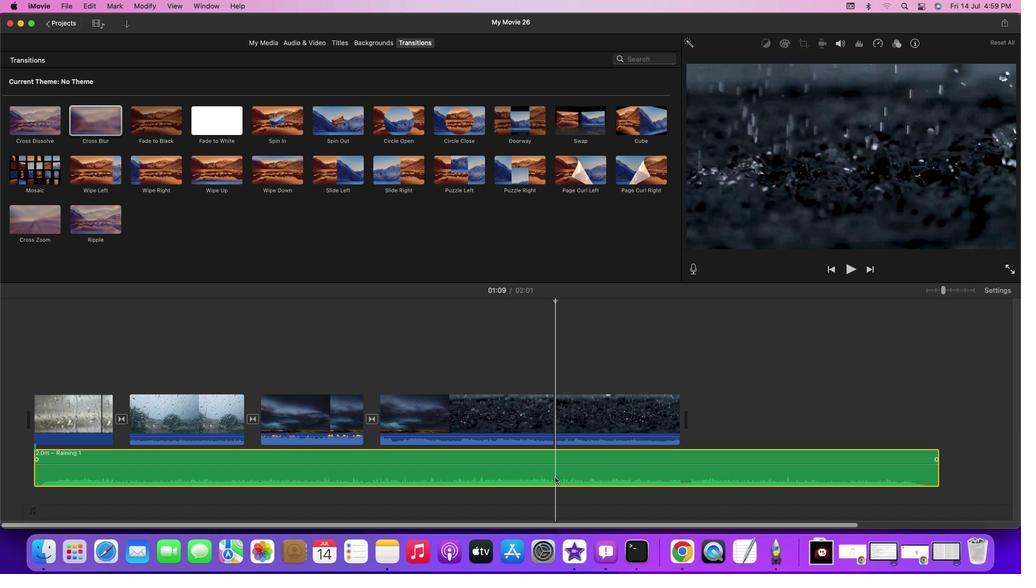 
Action: Key pressed Key.cmd'b'
Screenshot: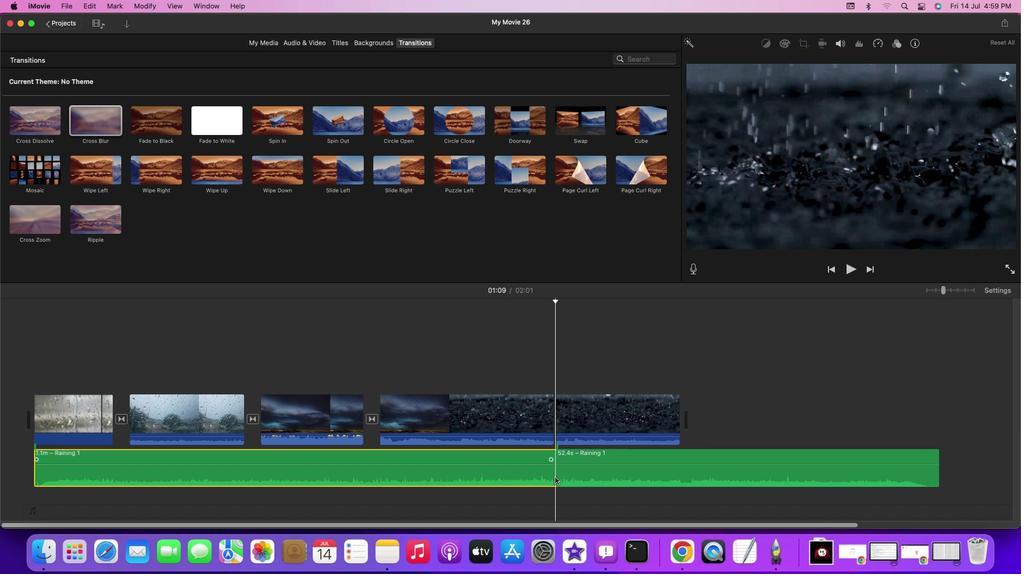
Action: Mouse moved to (586, 467)
Screenshot: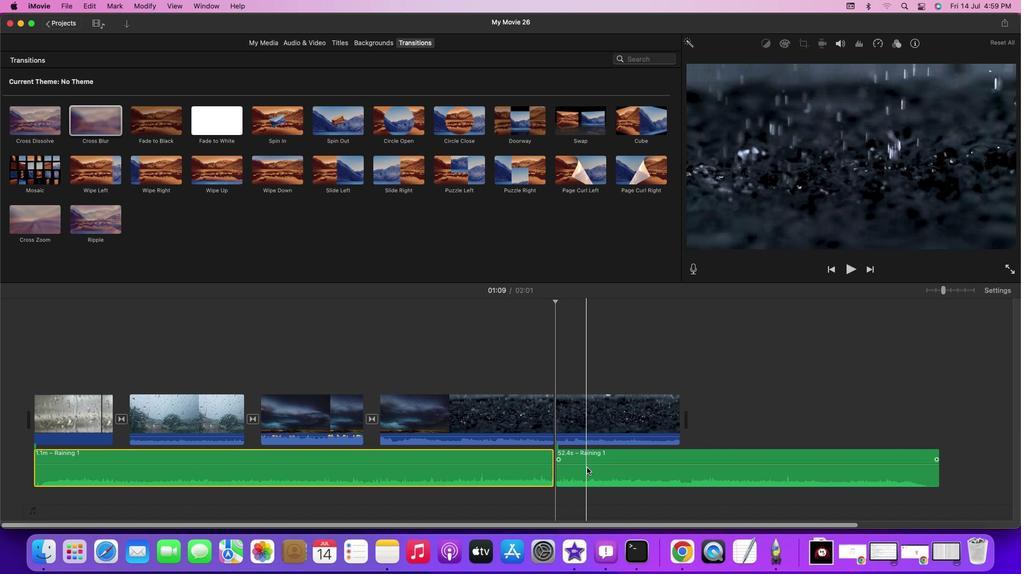 
Action: Mouse pressed right at (586, 467)
Screenshot: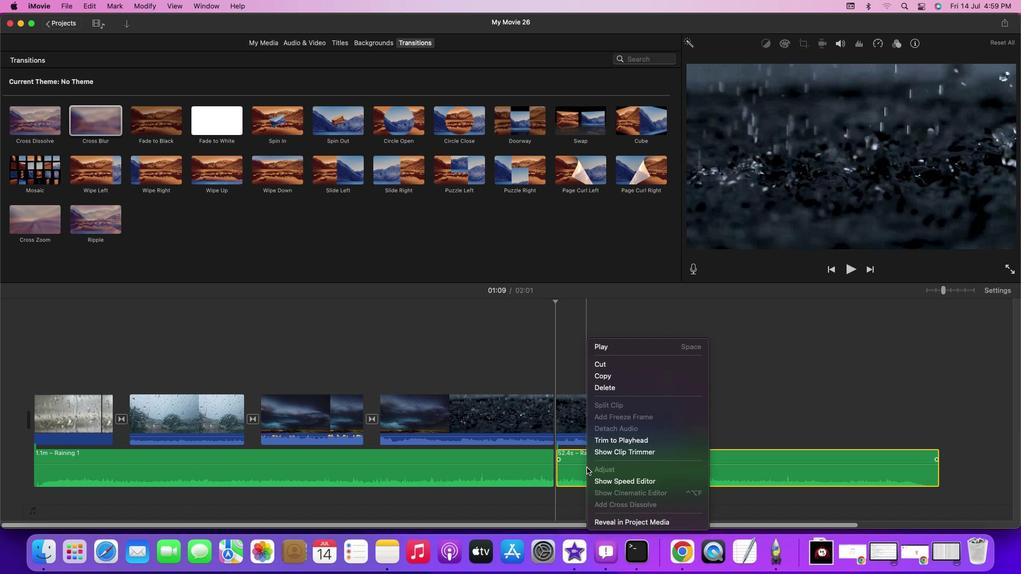 
Action: Mouse moved to (610, 392)
Screenshot: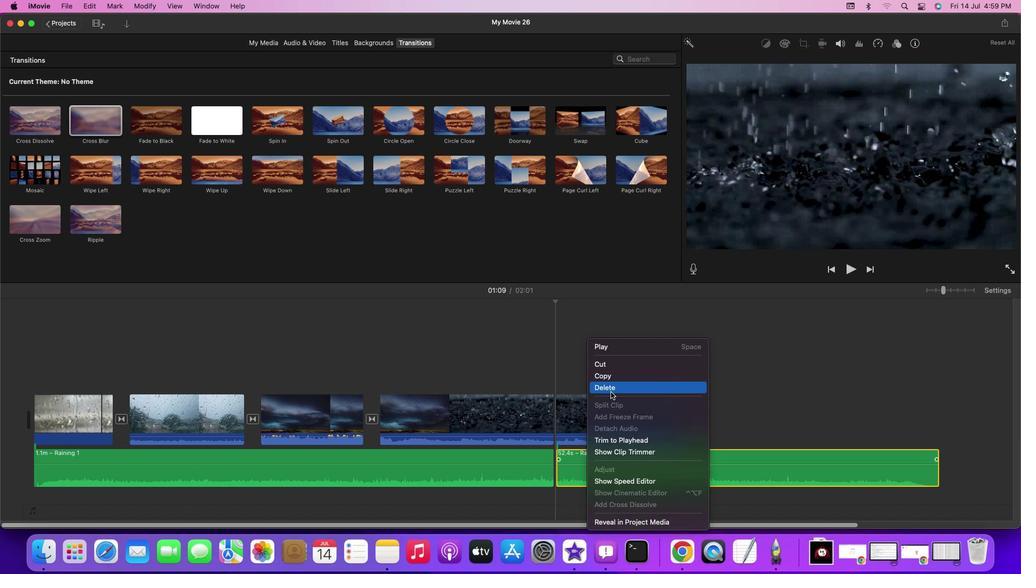 
Action: Mouse pressed left at (610, 392)
Screenshot: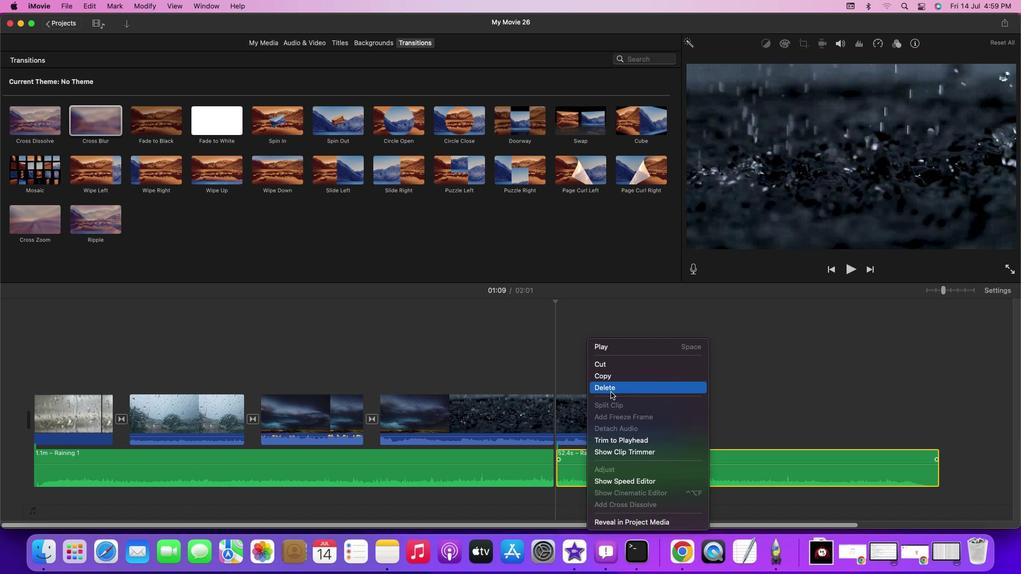 
Action: Mouse moved to (589, 406)
Screenshot: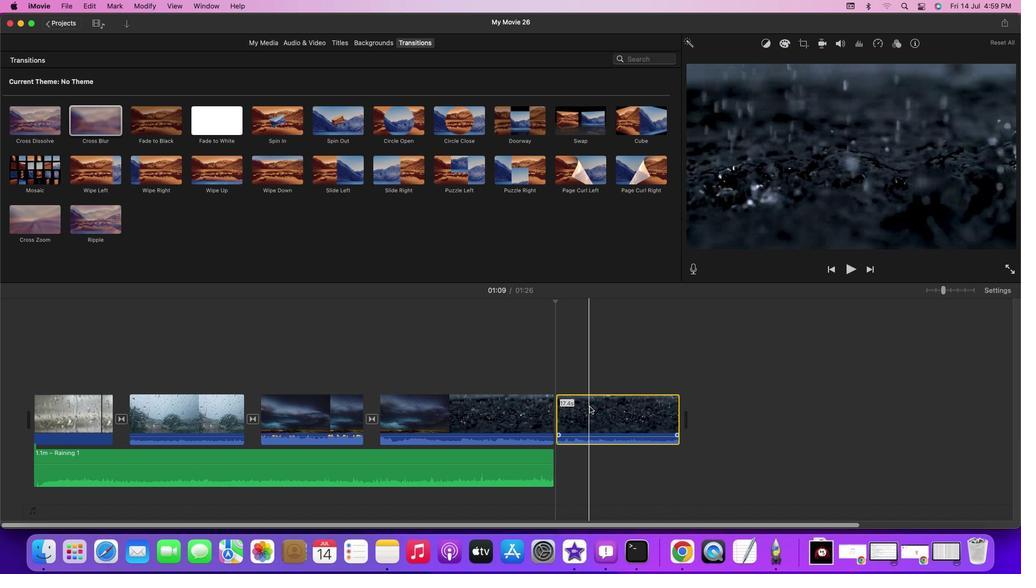 
Action: Mouse pressed left at (589, 406)
Screenshot: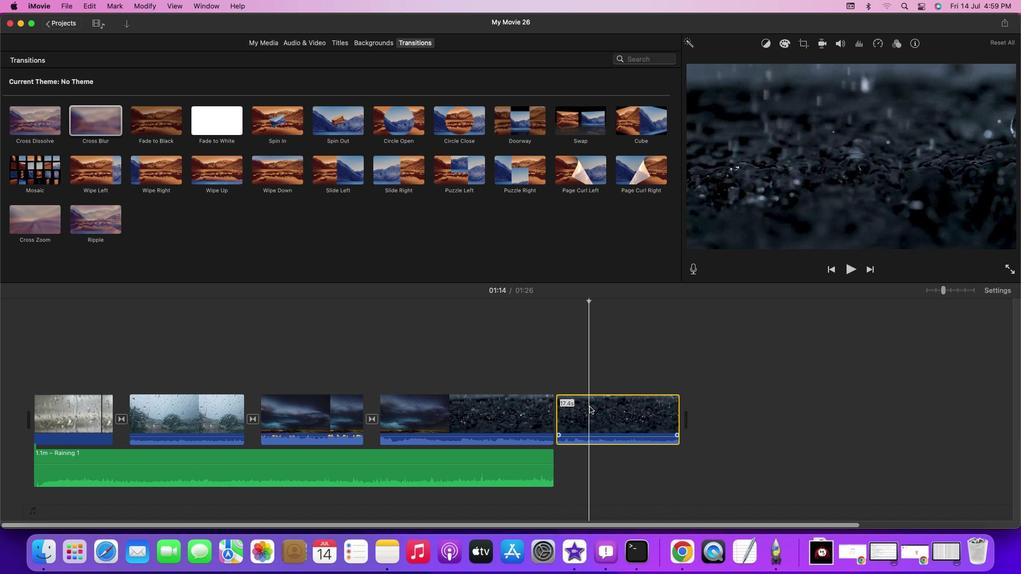 
Action: Mouse pressed right at (589, 406)
Screenshot: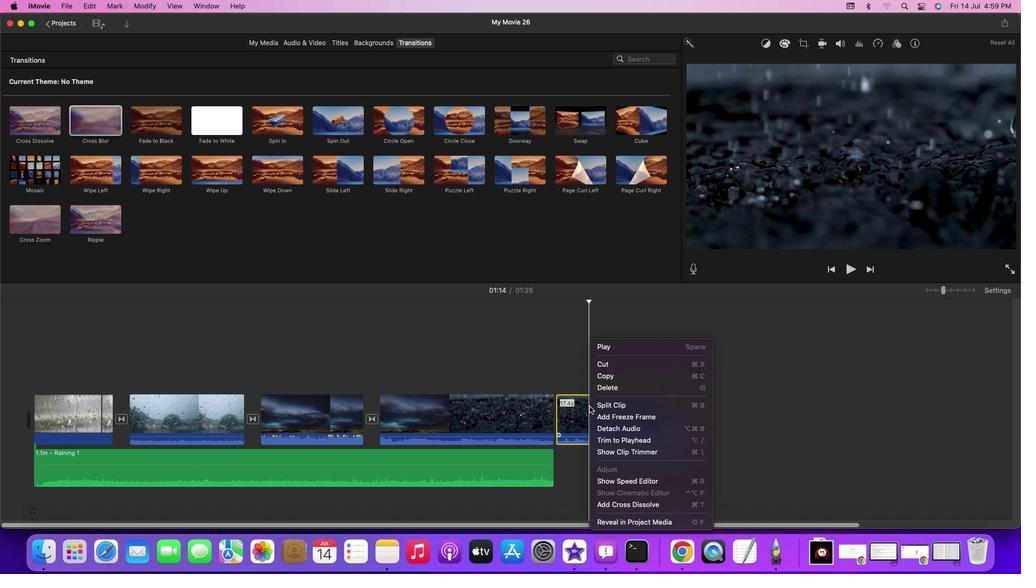 
Action: Mouse moved to (616, 389)
Screenshot: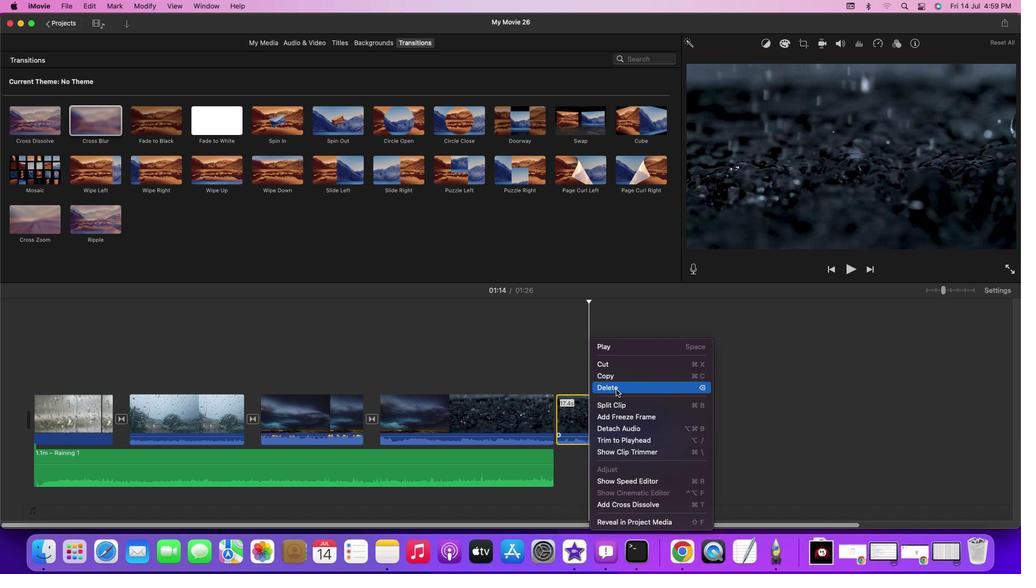
Action: Mouse pressed left at (616, 389)
Screenshot: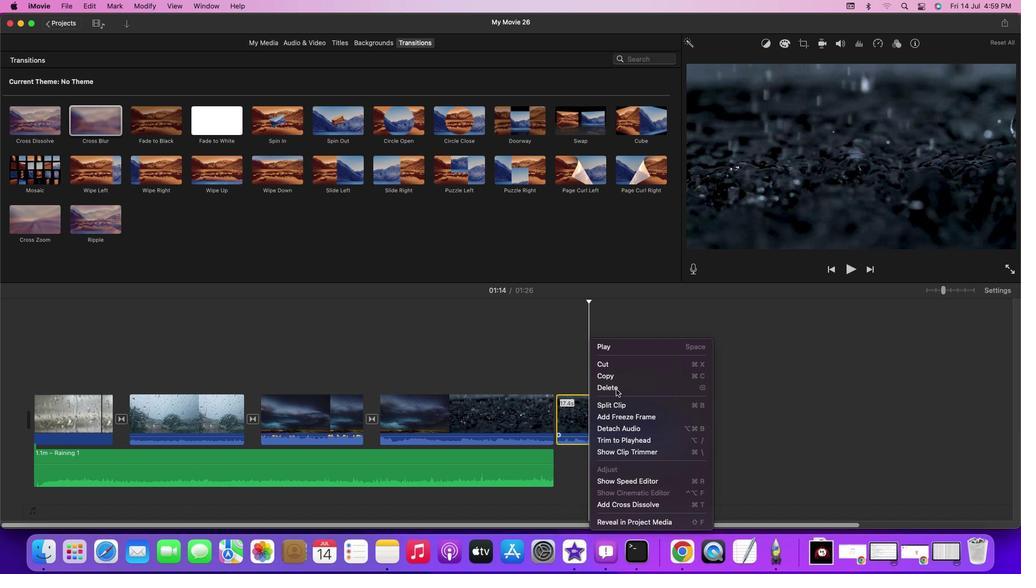 
Action: Mouse moved to (997, 294)
Screenshot: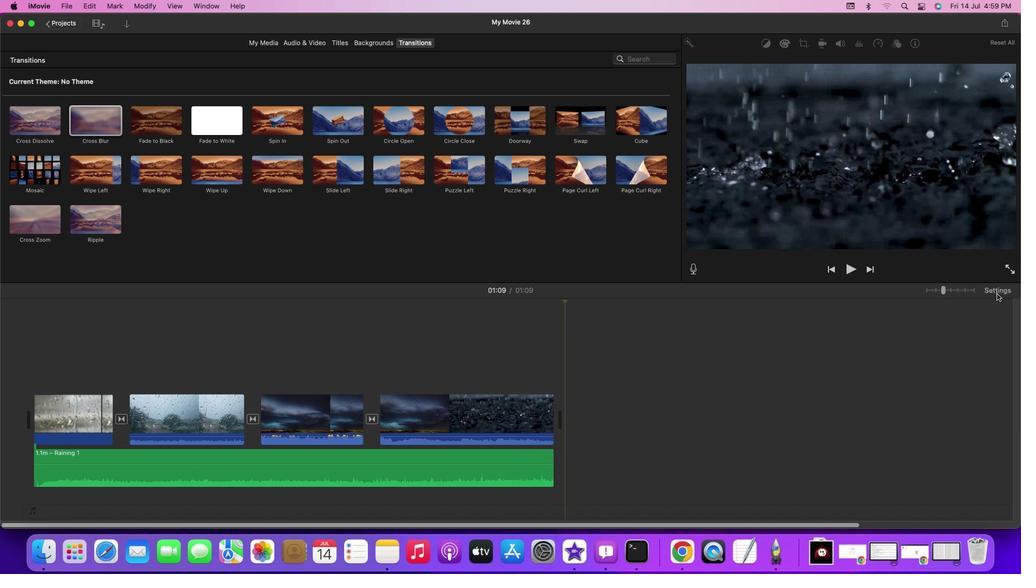 
Action: Mouse pressed left at (997, 294)
Screenshot: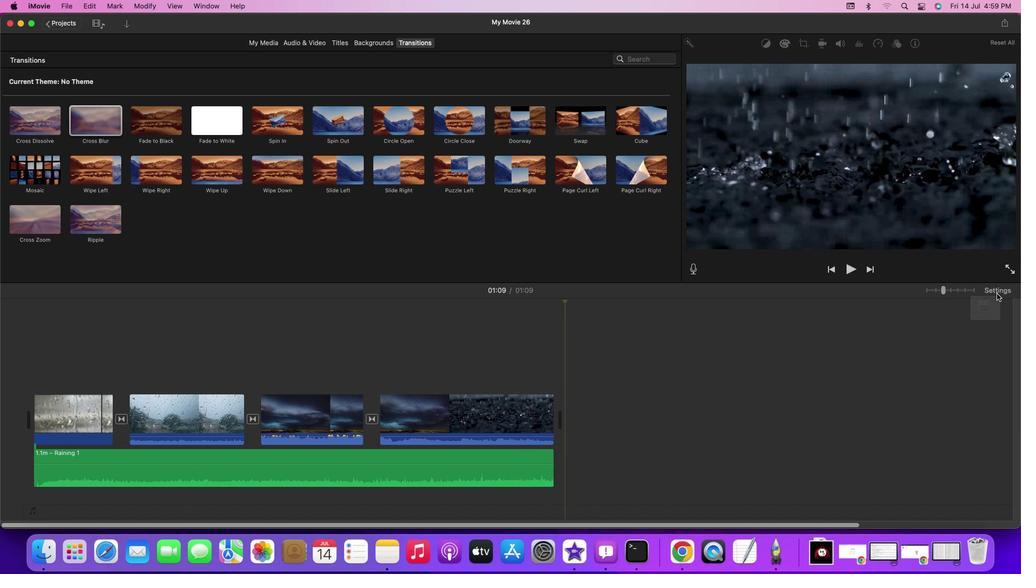 
Action: Mouse moved to (873, 380)
Screenshot: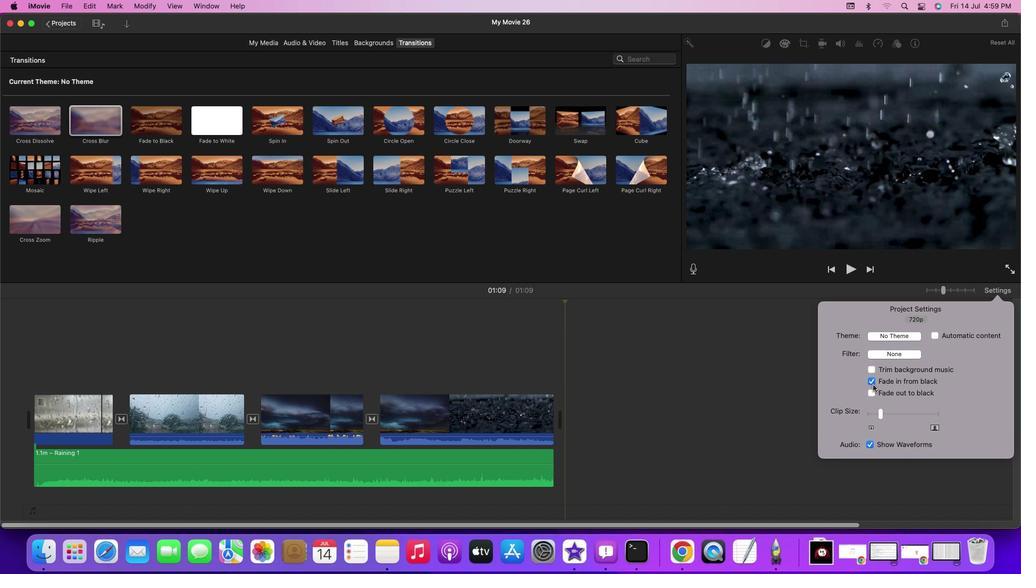 
Action: Mouse pressed left at (873, 380)
Screenshot: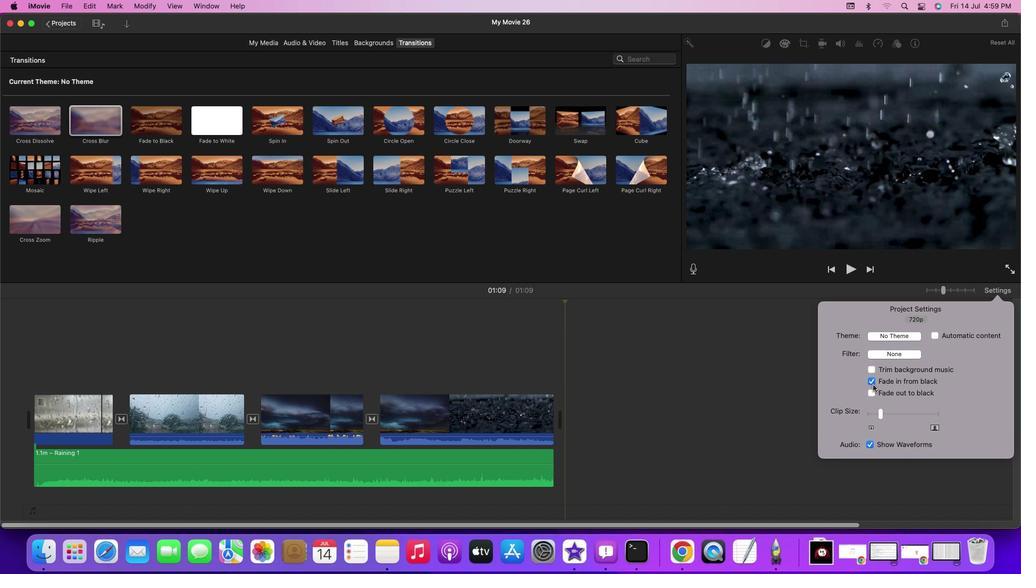
Action: Mouse moved to (873, 392)
Screenshot: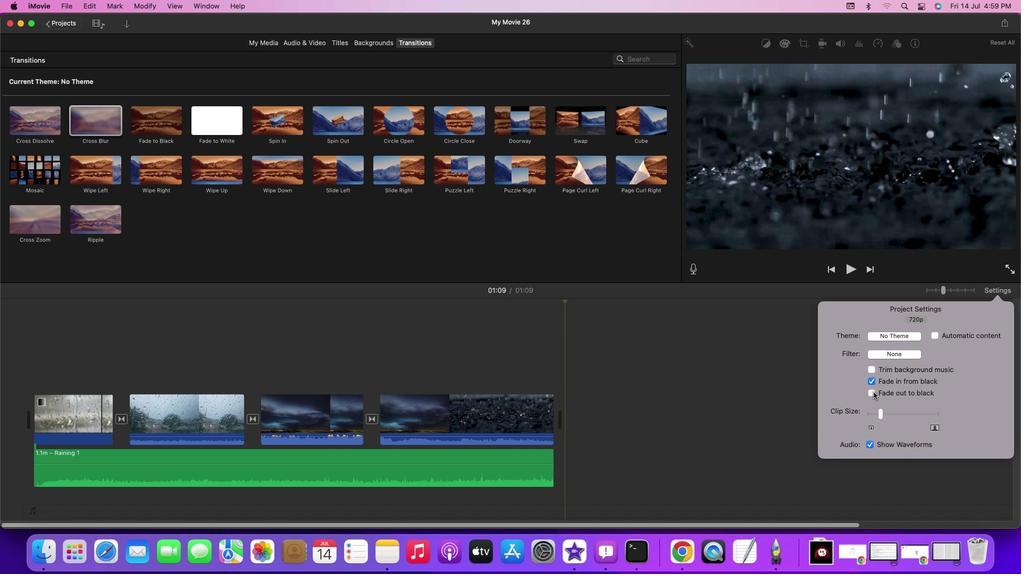 
Action: Mouse pressed left at (873, 392)
Screenshot: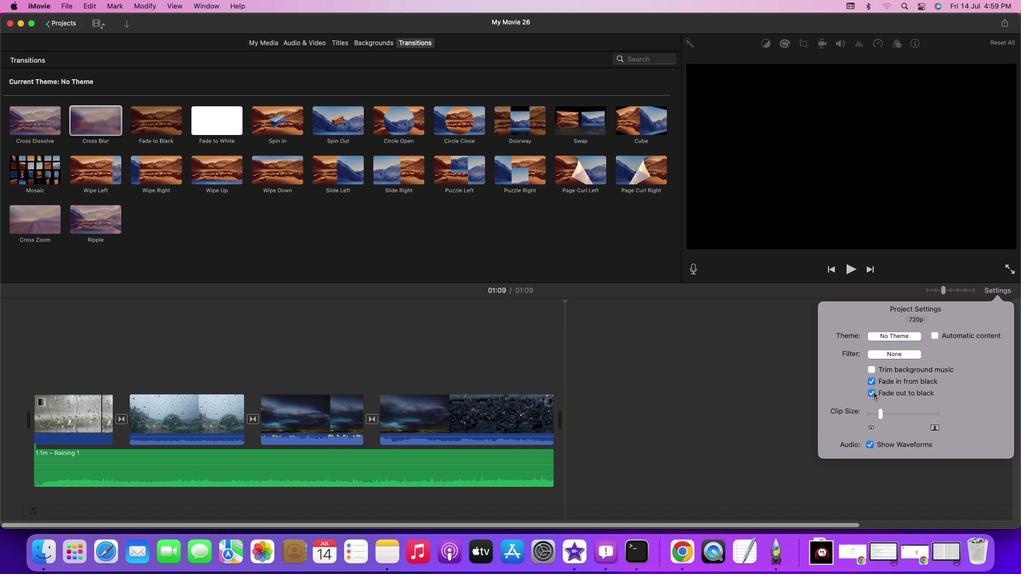 
Action: Mouse moved to (1004, 291)
Screenshot: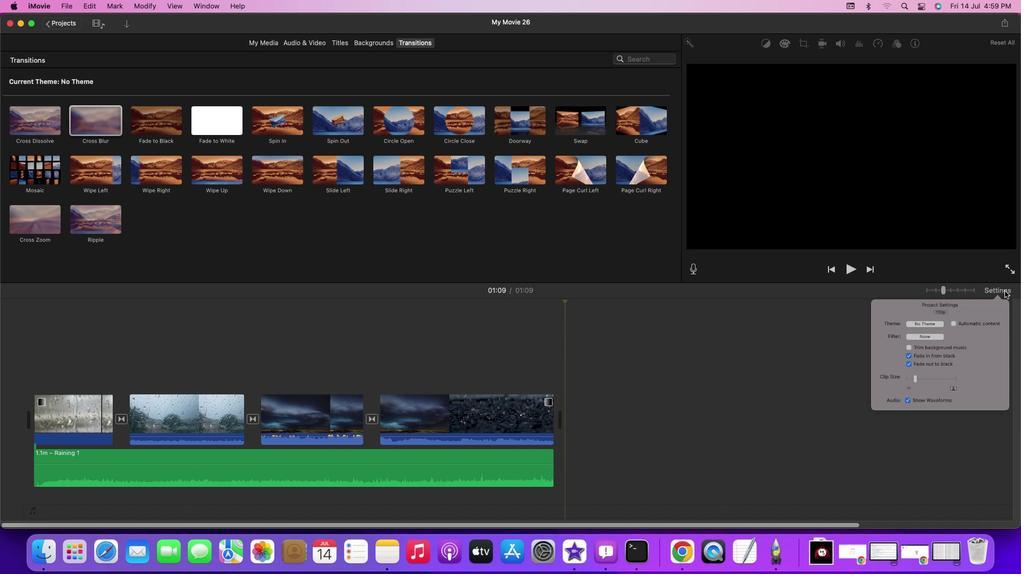 
Action: Mouse pressed left at (1004, 291)
Screenshot: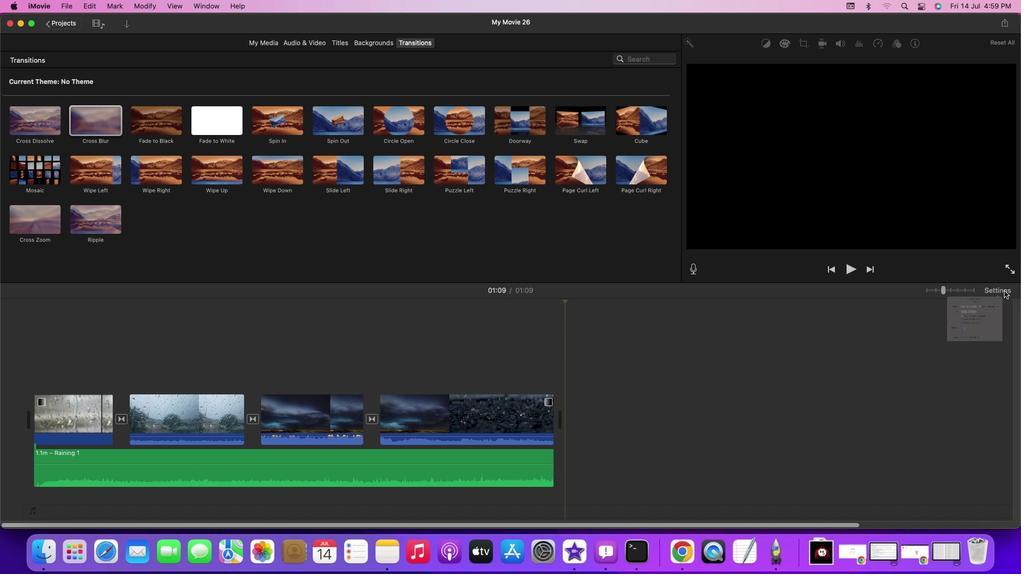 
Action: Mouse moved to (548, 460)
Screenshot: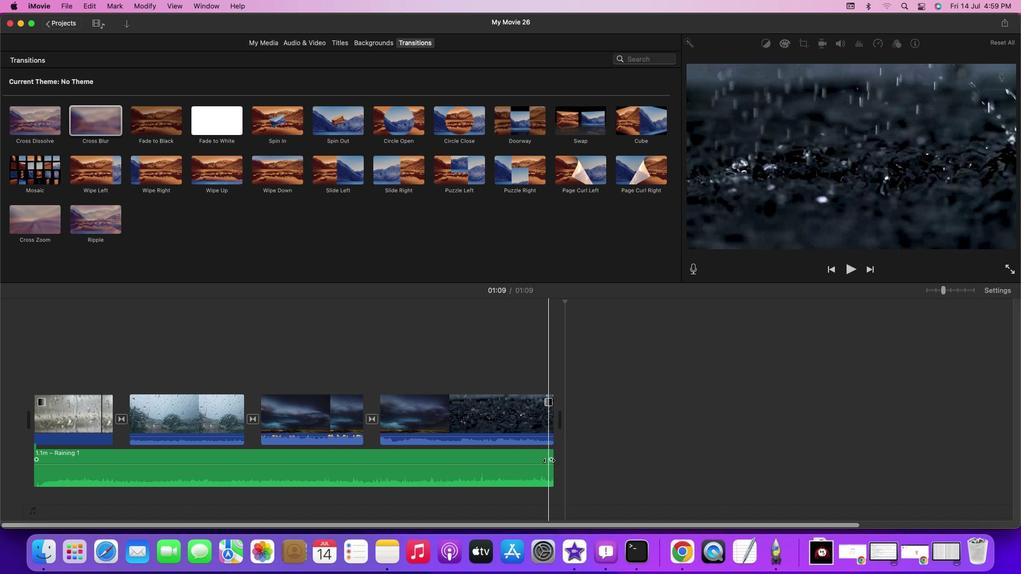 
Action: Mouse pressed left at (548, 460)
Screenshot: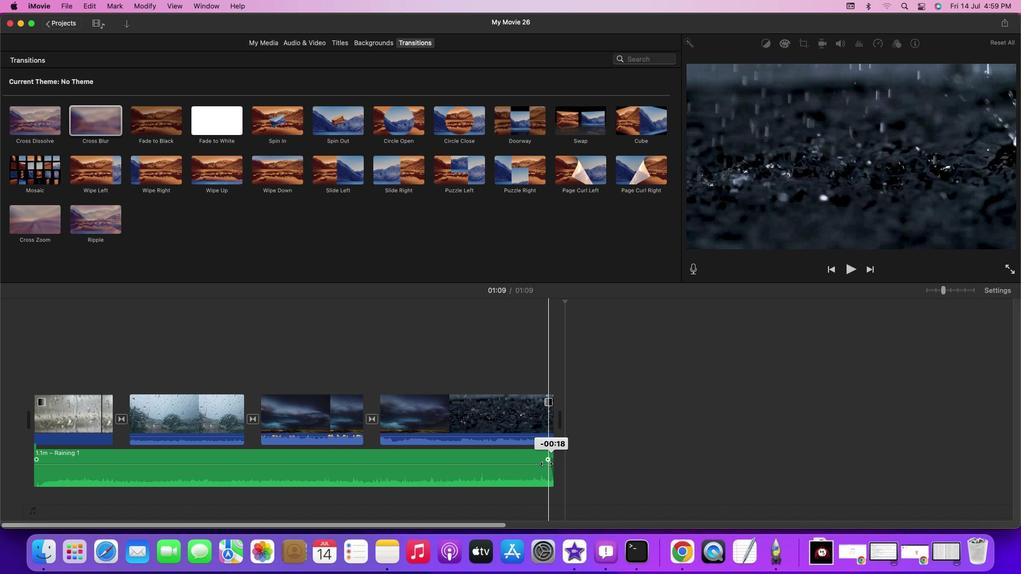 
Action: Mouse moved to (35, 315)
Screenshot: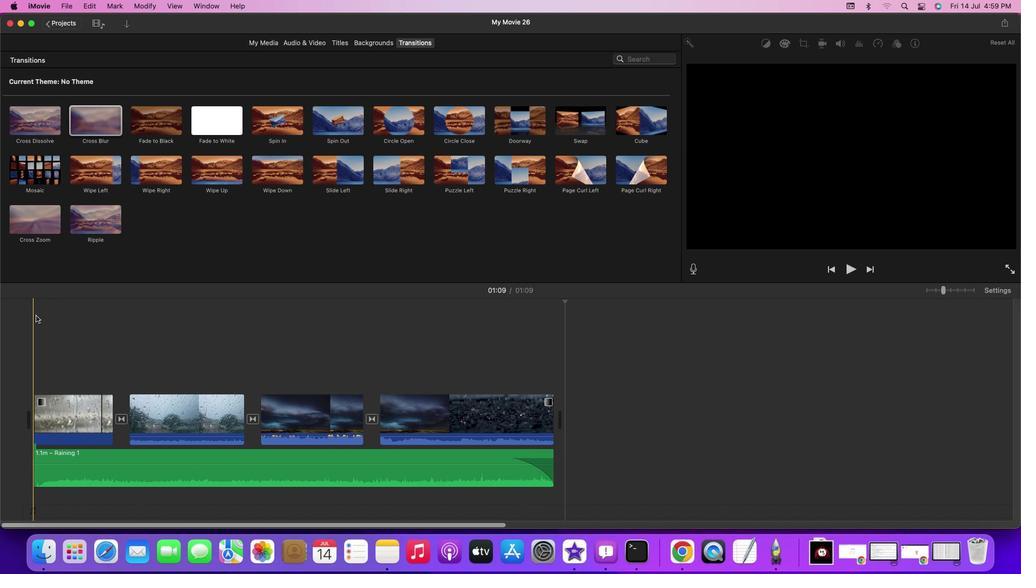 
Action: Mouse pressed left at (35, 315)
Screenshot: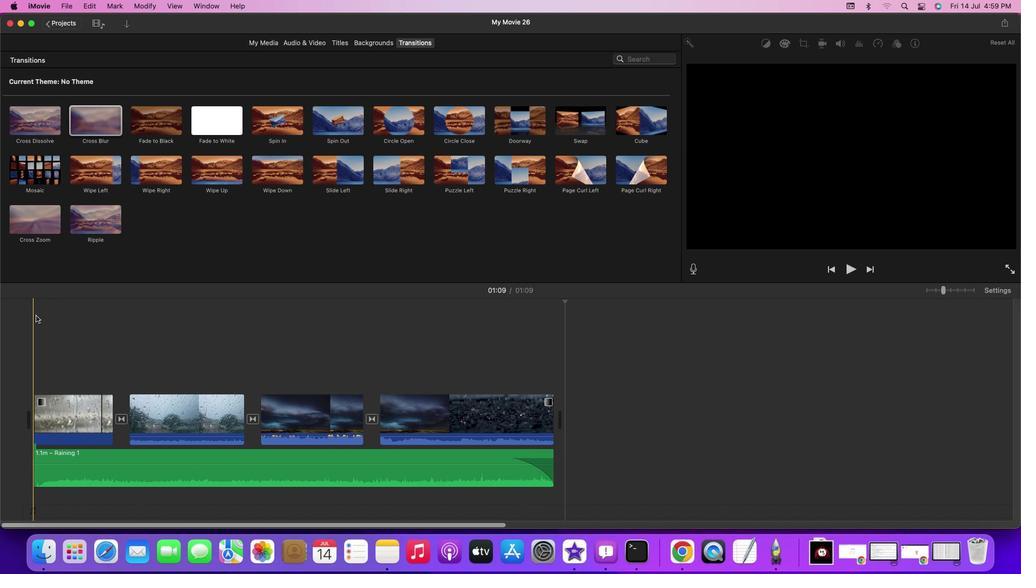 
Action: Mouse moved to (35, 314)
Screenshot: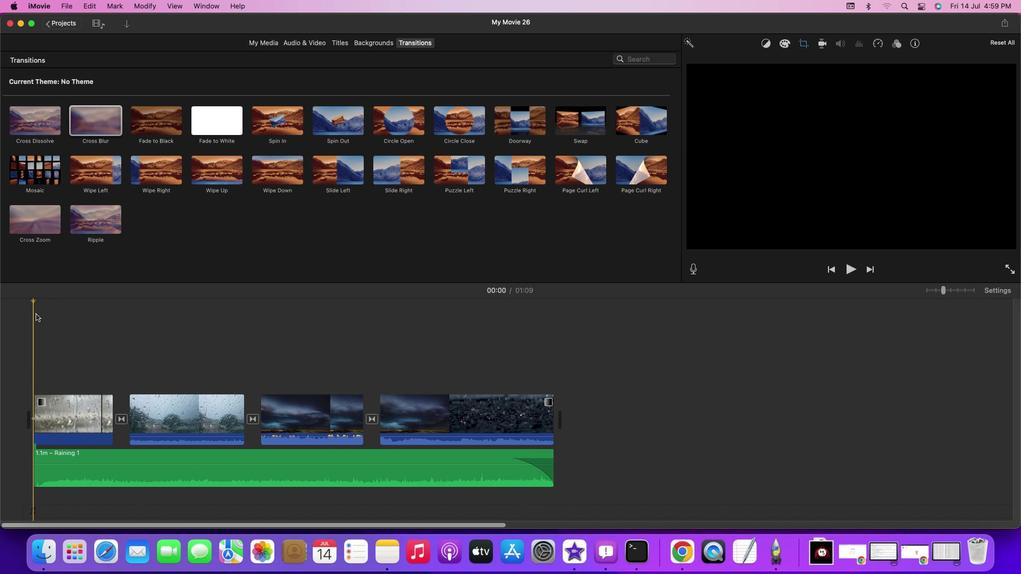 
Action: Key pressed Key.space
Screenshot: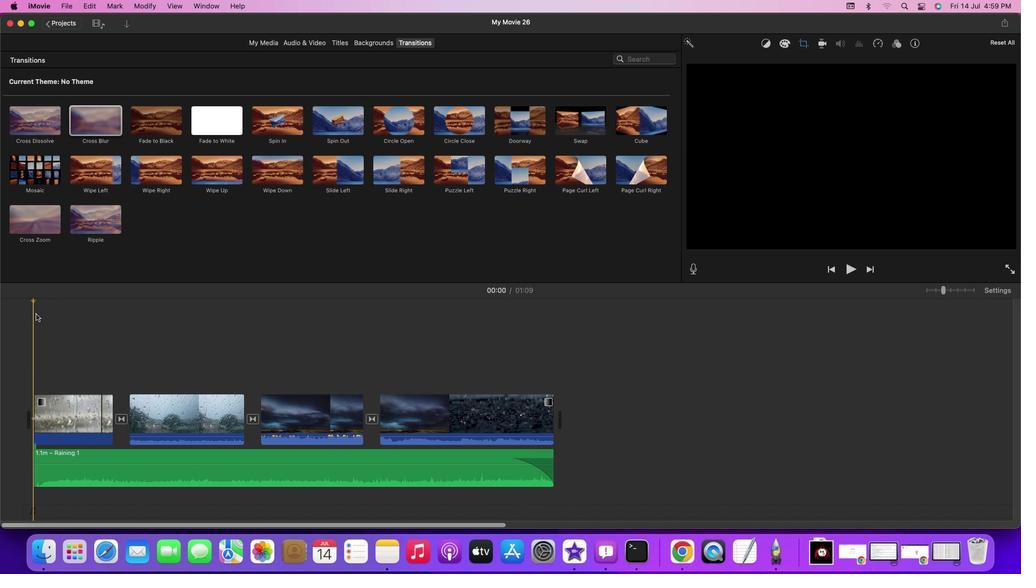 
Action: Mouse moved to (112, 433)
Screenshot: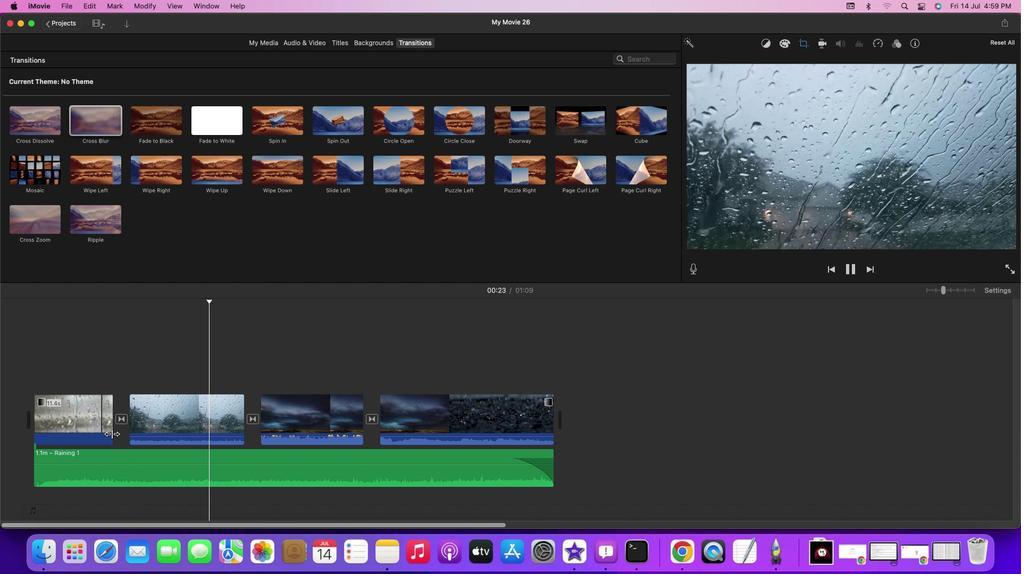 
Action: Mouse pressed left at (112, 433)
Screenshot: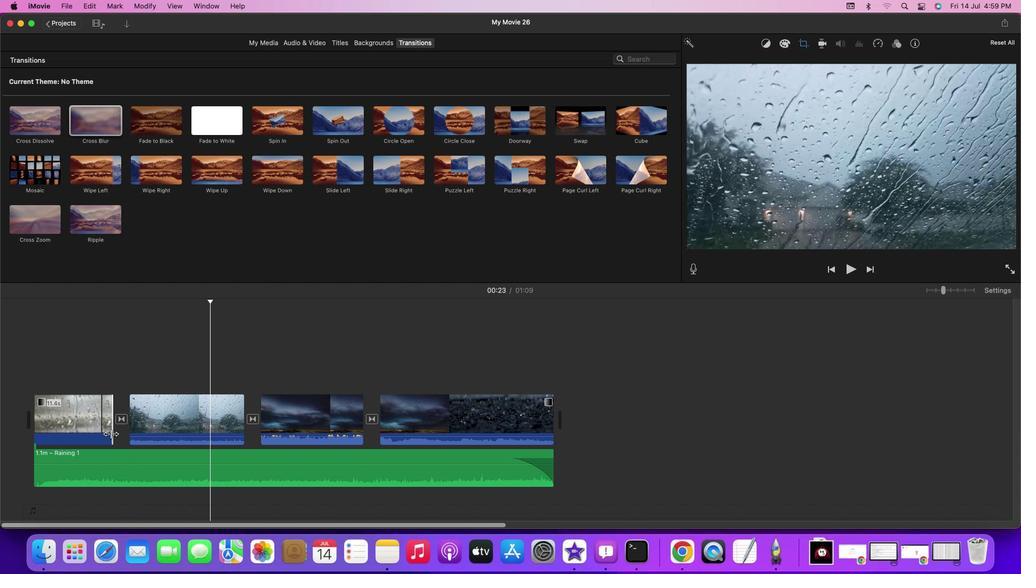 
Action: Mouse moved to (200, 428)
Screenshot: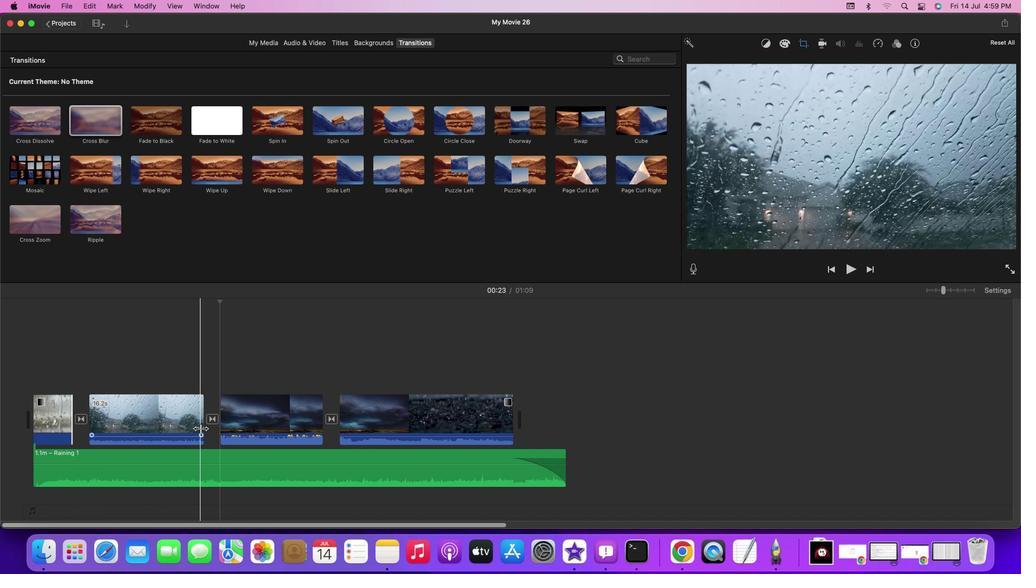 
Action: Mouse pressed left at (200, 428)
Screenshot: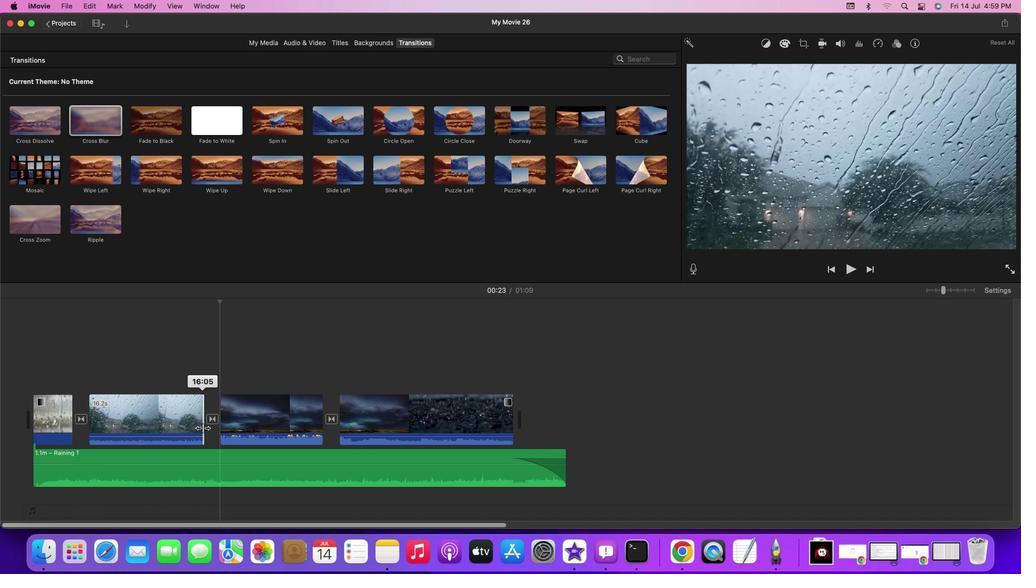 
Action: Mouse moved to (70, 360)
Screenshot: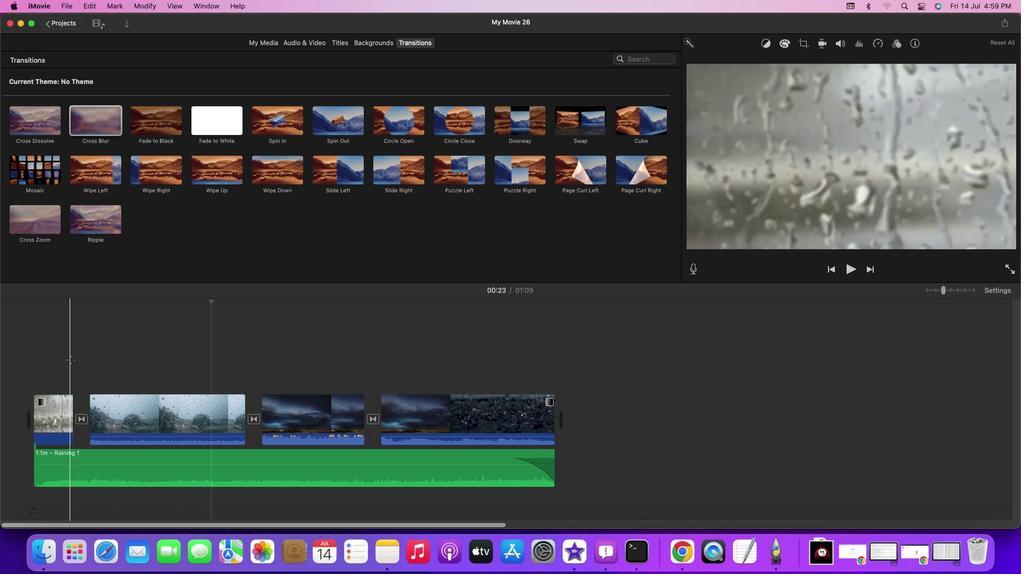 
Action: Mouse pressed left at (70, 360)
Screenshot: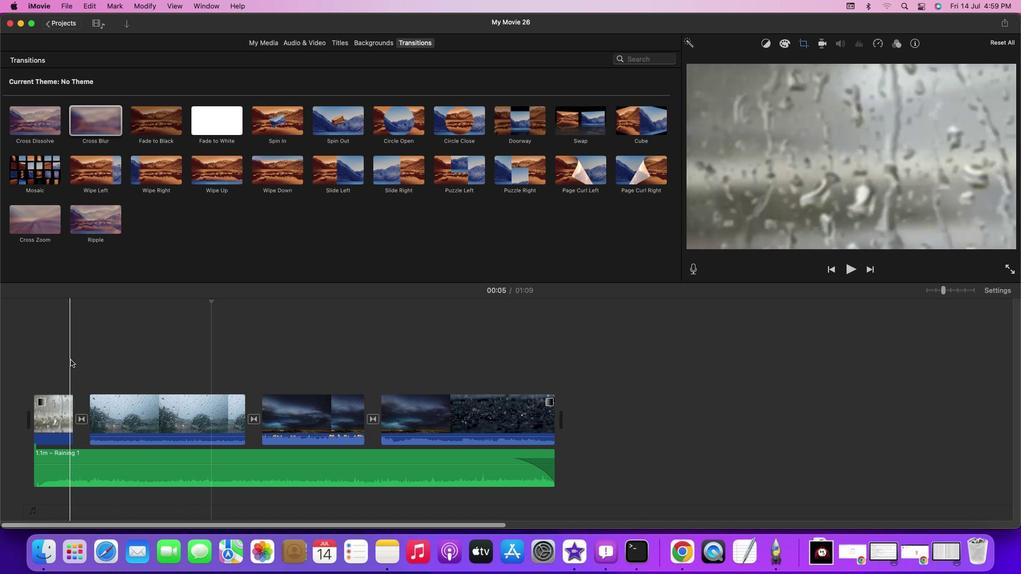 
Action: Mouse moved to (52, 355)
Screenshot: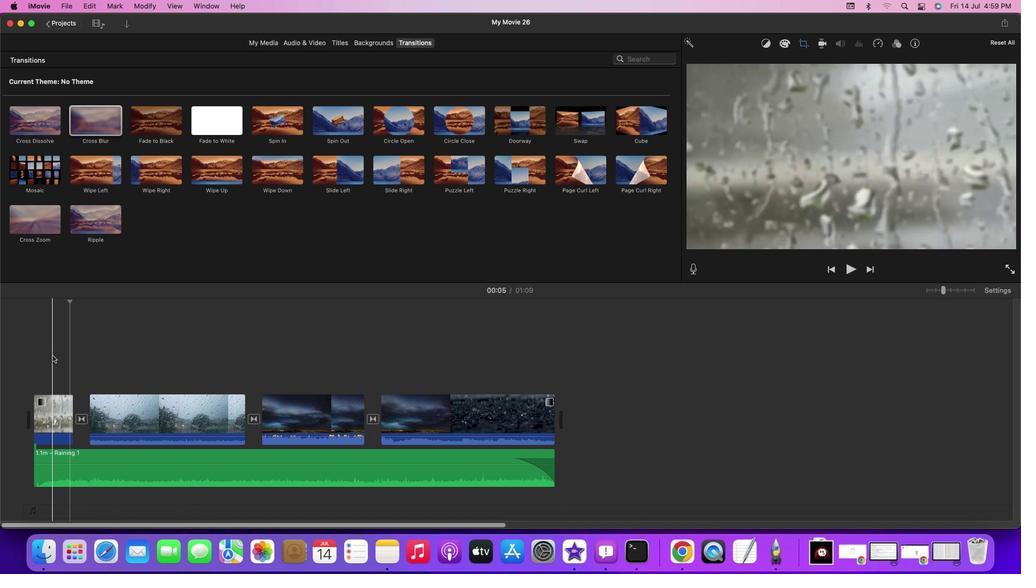 
Action: Mouse pressed left at (52, 355)
Screenshot: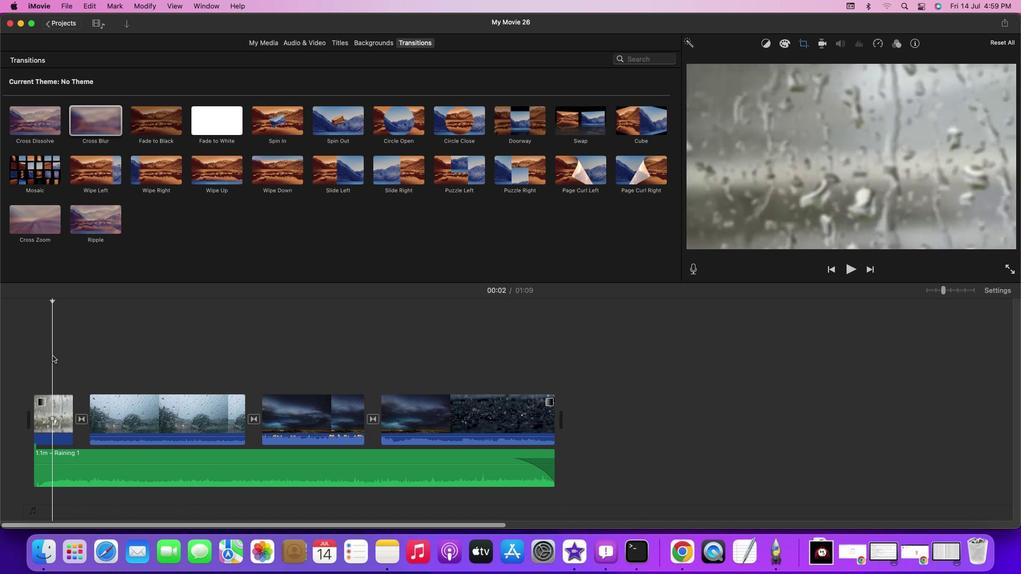 
Action: Mouse moved to (36, 353)
Screenshot: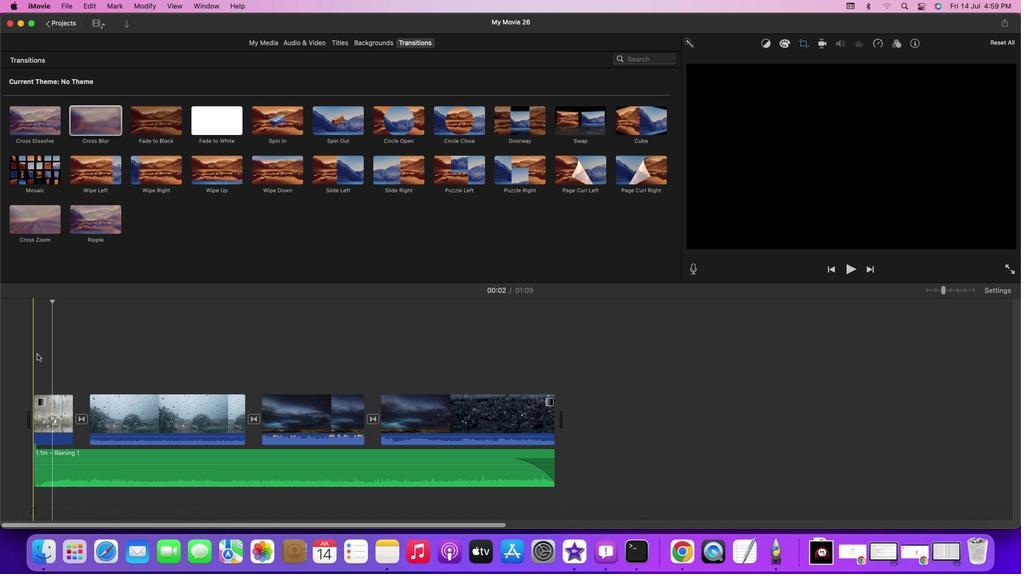 
Action: Mouse pressed left at (36, 353)
Screenshot: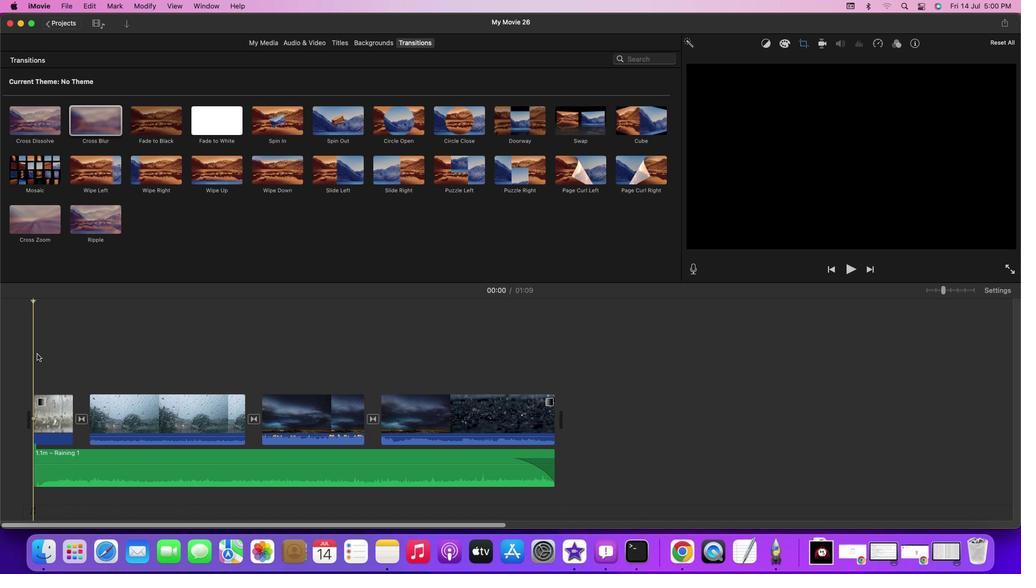 
Action: Mouse moved to (37, 351)
Screenshot: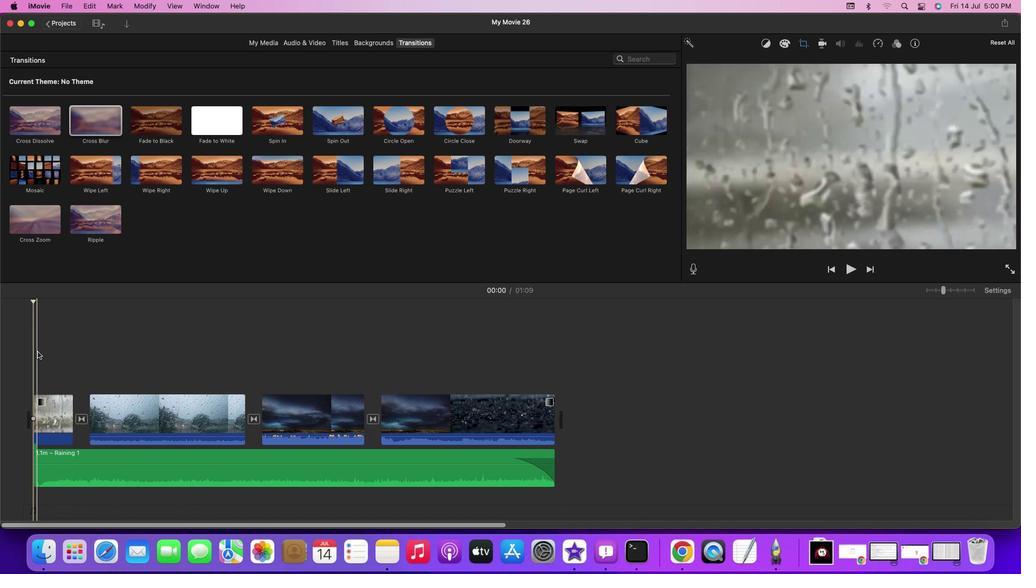 
Action: Key pressed Key.space
Screenshot: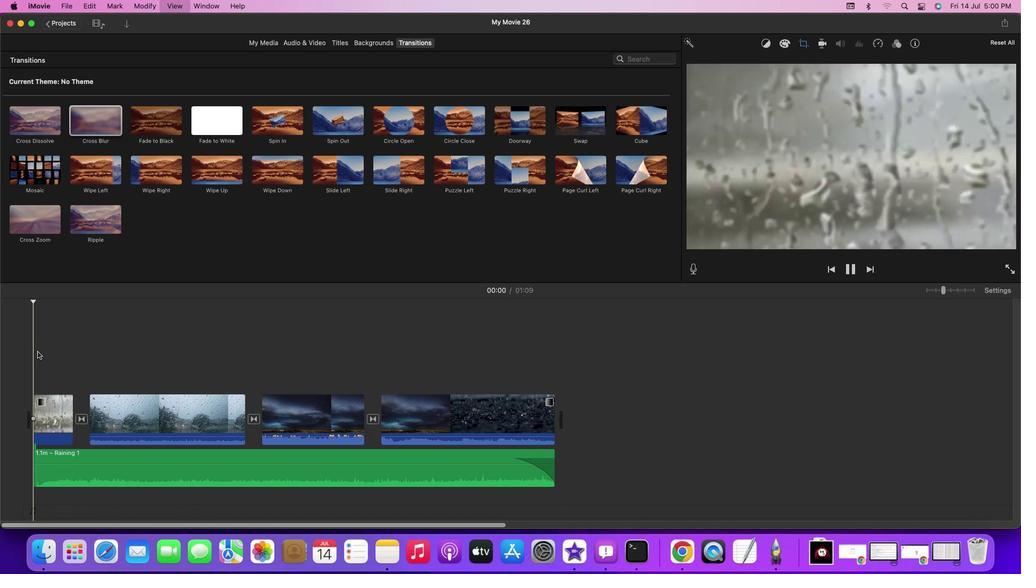 
Action: Mouse moved to (210, 353)
Screenshot: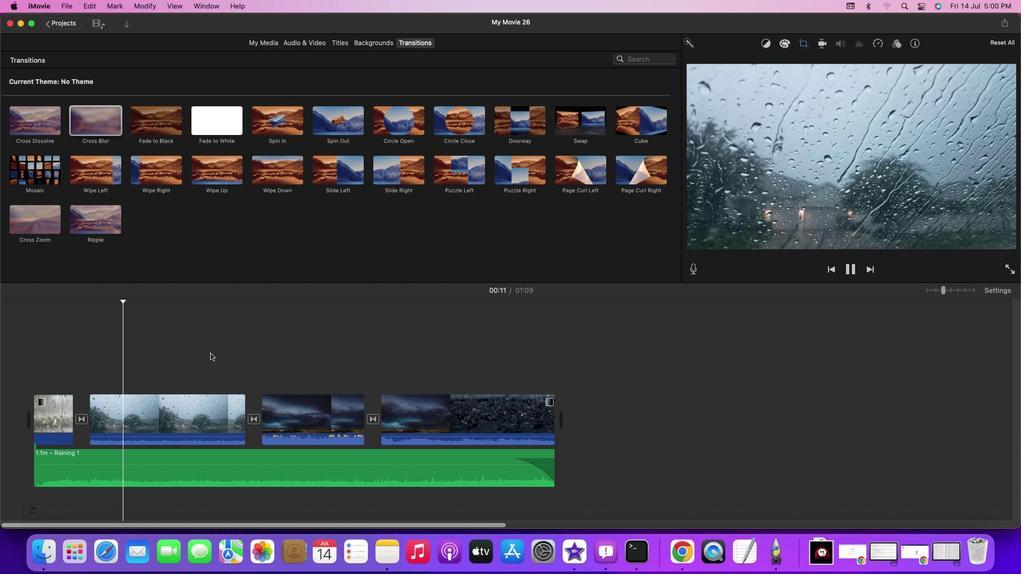 
Action: Mouse pressed left at (210, 353)
Screenshot: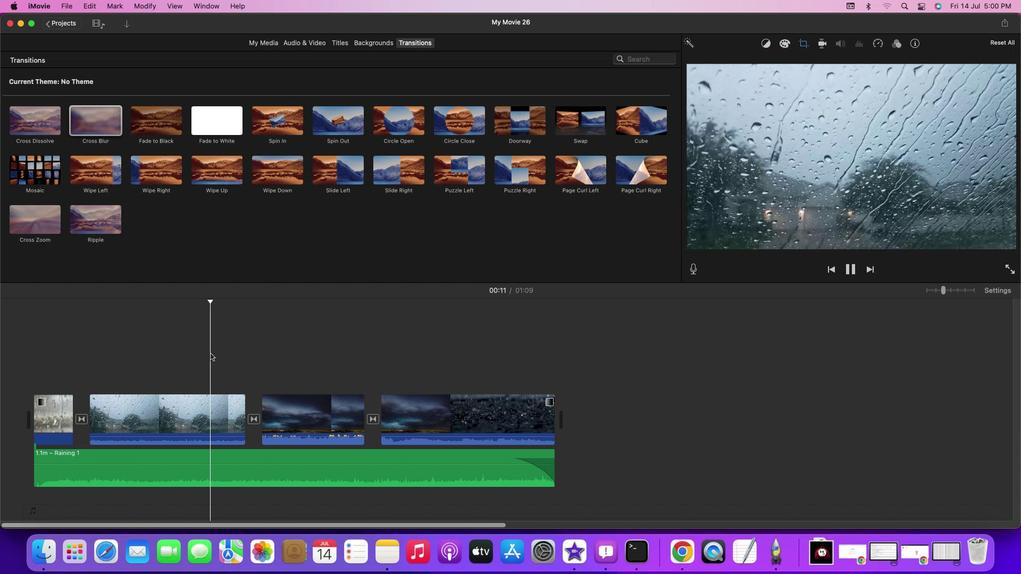 
Action: Mouse moved to (231, 352)
Screenshot: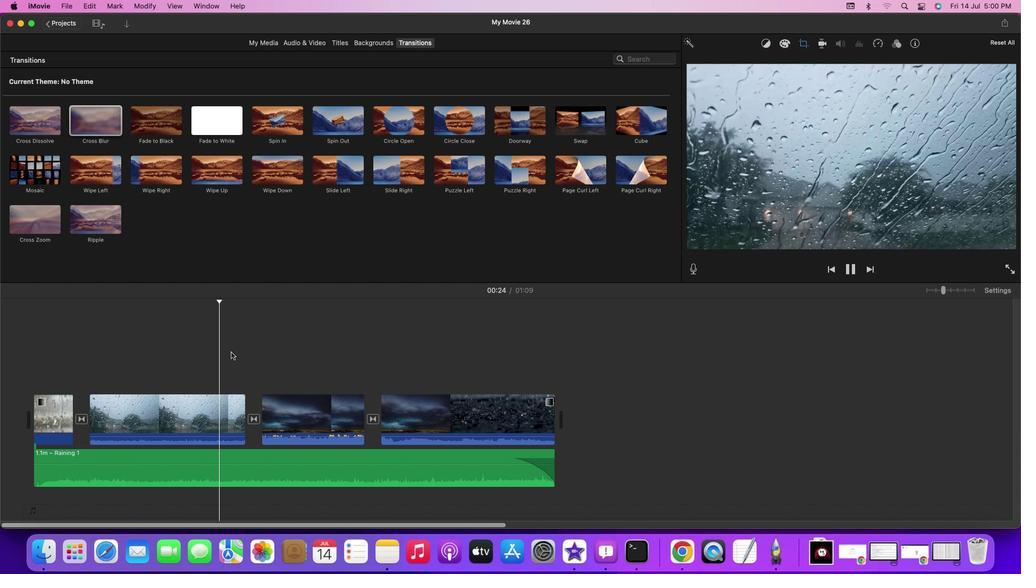 
Action: Mouse pressed left at (231, 352)
Screenshot: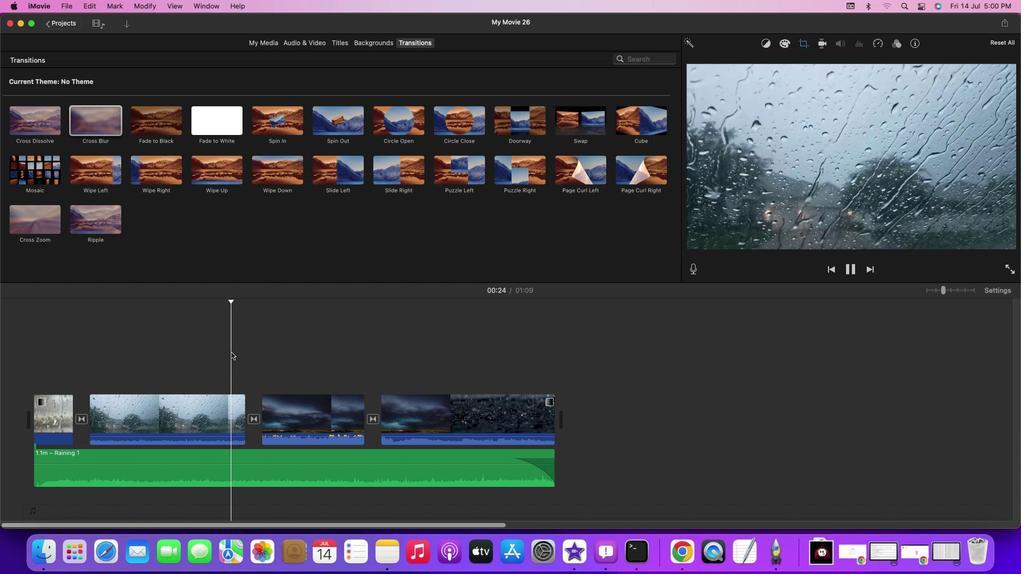 
Action: Mouse moved to (349, 339)
Screenshot: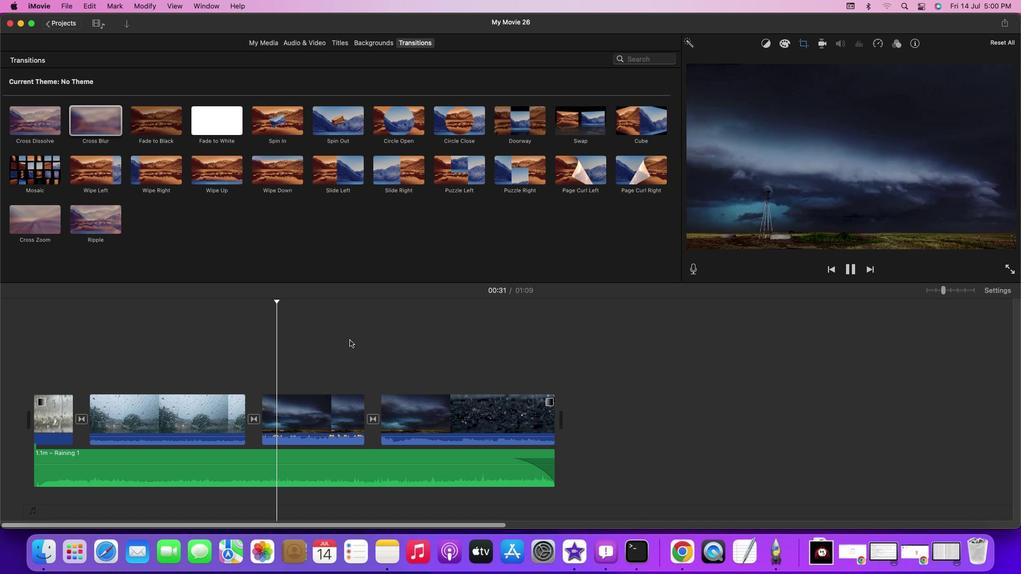 
Action: Mouse pressed left at (349, 339)
Screenshot: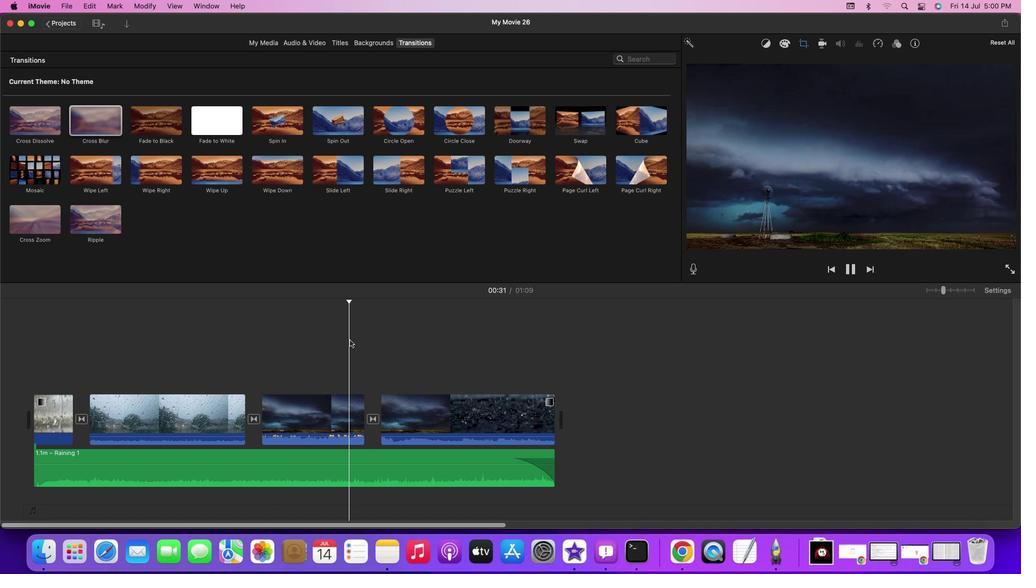 
Action: Mouse moved to (1006, 26)
Screenshot: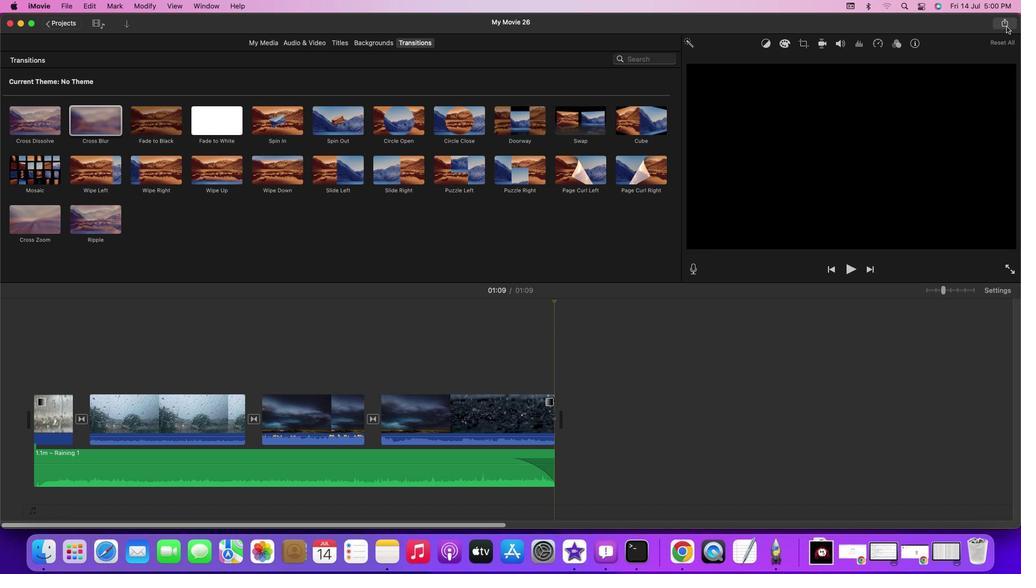 
Action: Mouse pressed left at (1006, 26)
Screenshot: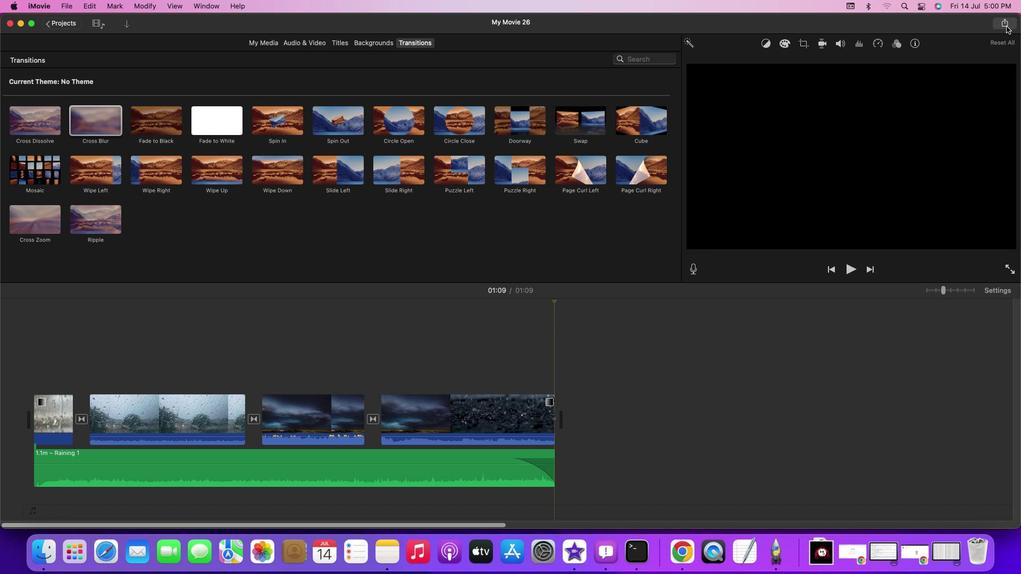 
Action: Mouse moved to (981, 115)
Screenshot: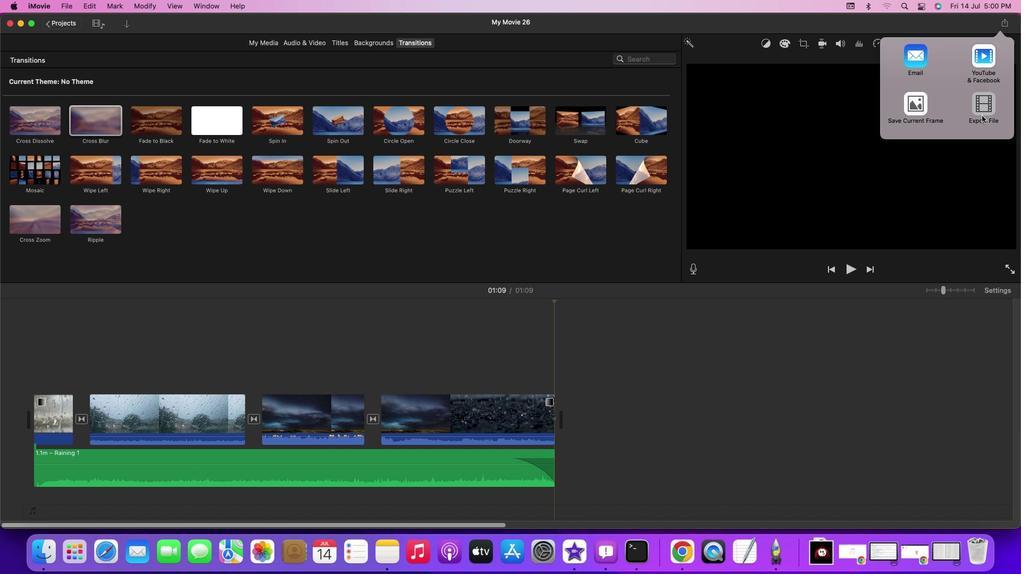 
Action: Mouse pressed left at (981, 115)
Screenshot: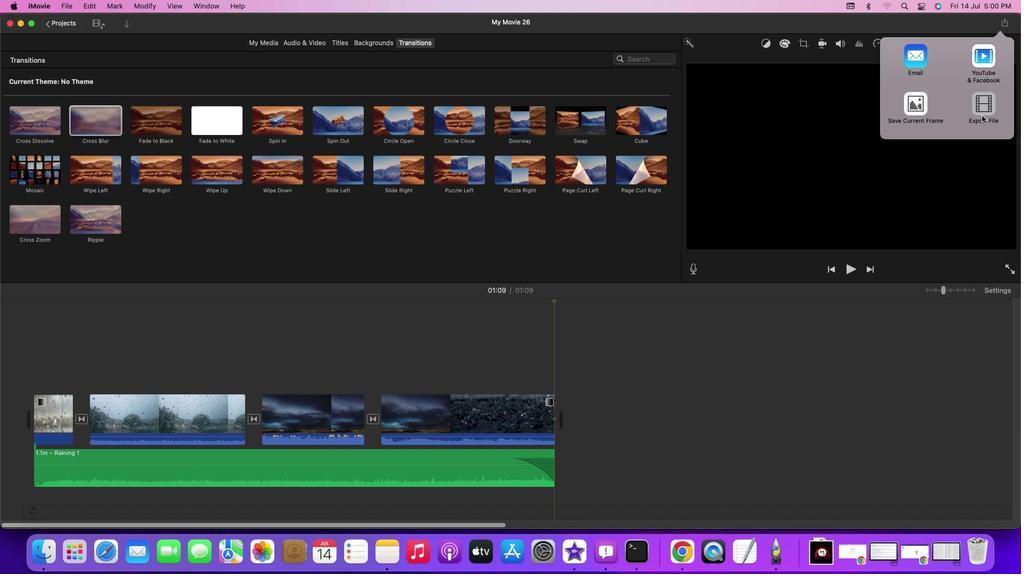 
Action: Mouse moved to (673, 135)
Screenshot: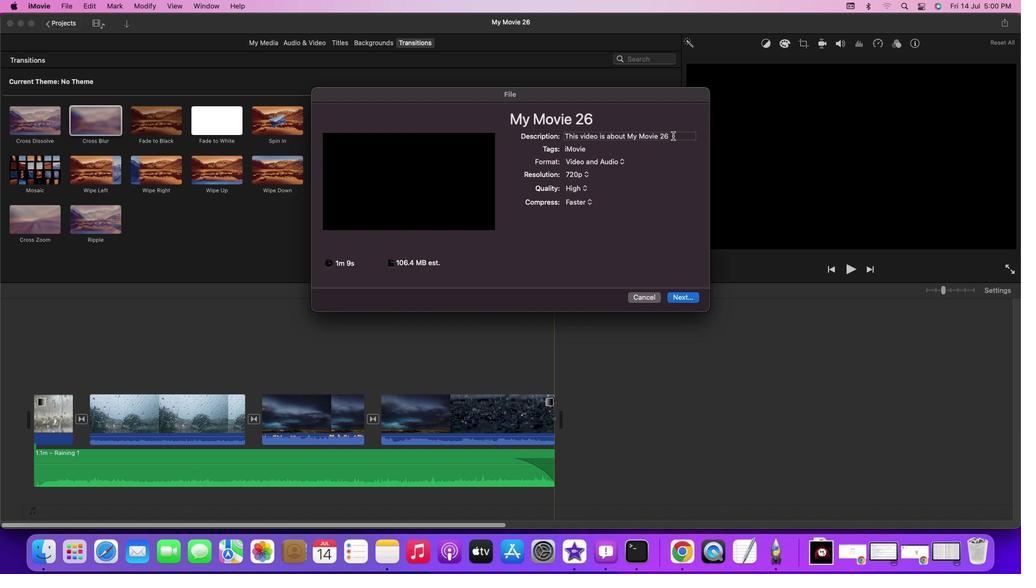 
Action: Mouse pressed left at (673, 135)
Screenshot: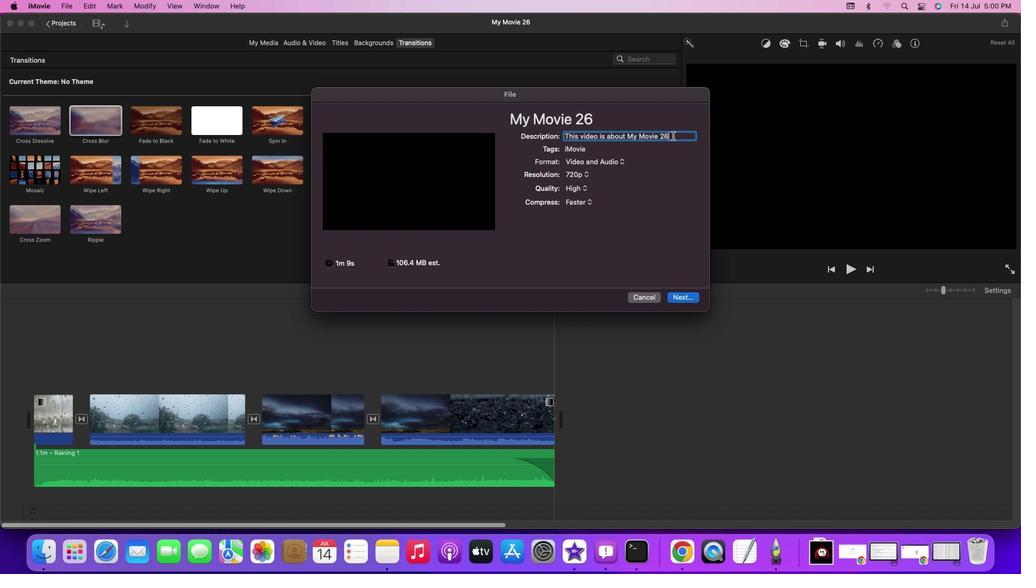 
Action: Mouse moved to (674, 135)
Screenshot: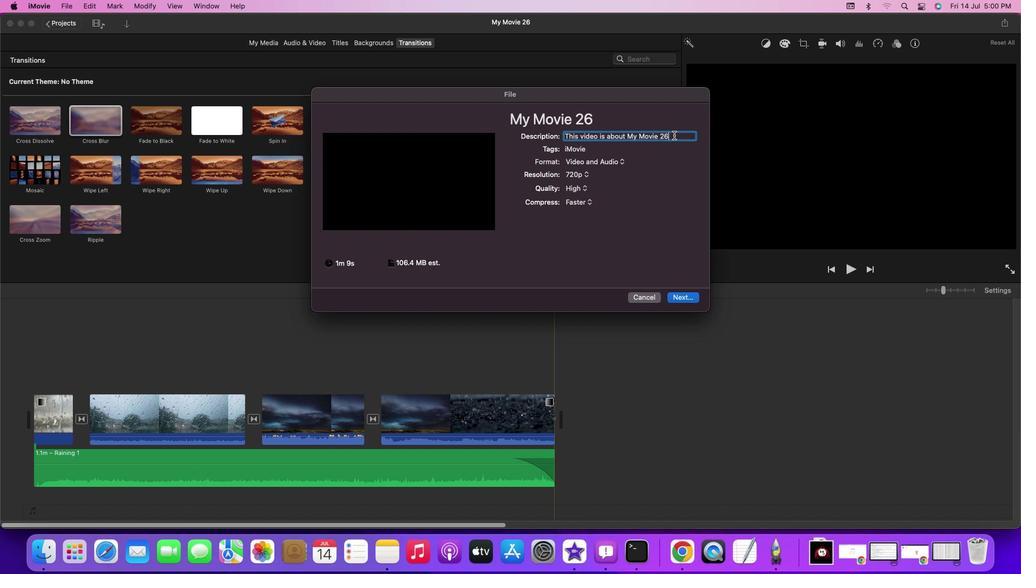 
Action: Key pressed Key.backspaceKey.backspaceKey.backspaceKey.backspaceKey.backspaceKey.backspaceKey.backspaceKey.backspaceKey.backspaceKey.backspaceKey.backspaceKey.backspaceKey.backspaceKey.backspaceKey.backspaceKey.backspaceKey.backspaceKey.backspaceKey.backspaceKey.backspaceKey.backspaceKey.backspaceKey.backspaceKey.backspaceKey.backspaceKey.backspaceKey.backspaceKey.backspaceKey.backspaceKey.backspaceKey.backspaceKey.backspaceKey.backspaceKey.shift'R''e''l''a''x''i''n''g'Key.spaceKey.shift'T''h''u''n''d''e''r'Key.space'a''n''d'Key.spaceKey.shift'R''a''i''n'
Screenshot: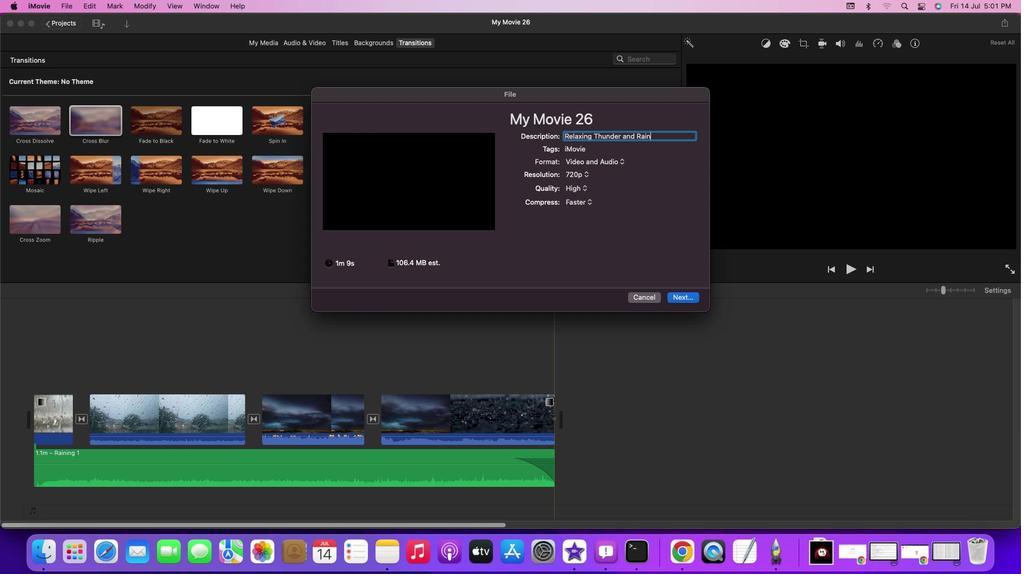 
Action: Mouse moved to (585, 178)
Screenshot: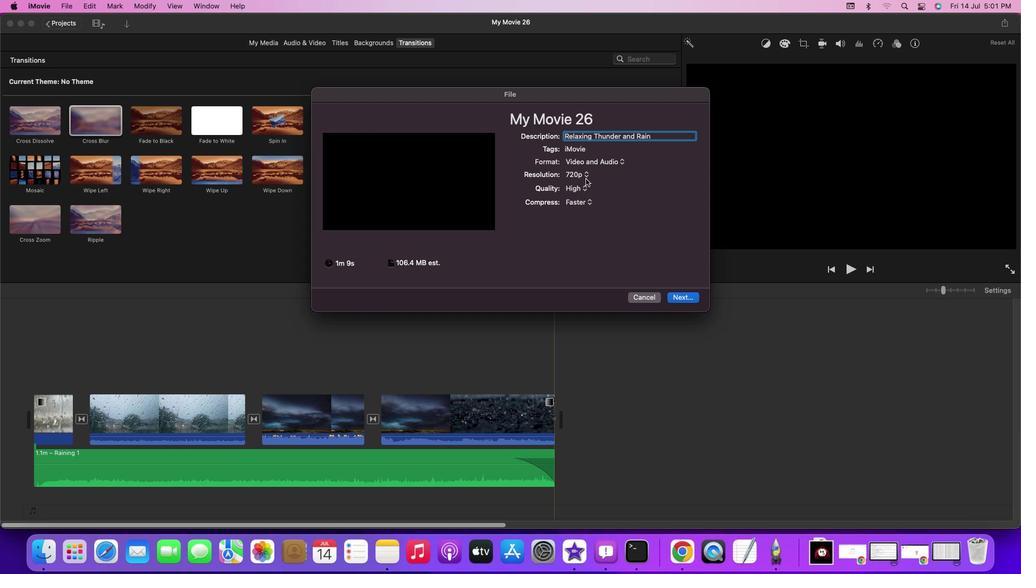 
Action: Mouse pressed left at (585, 178)
Screenshot: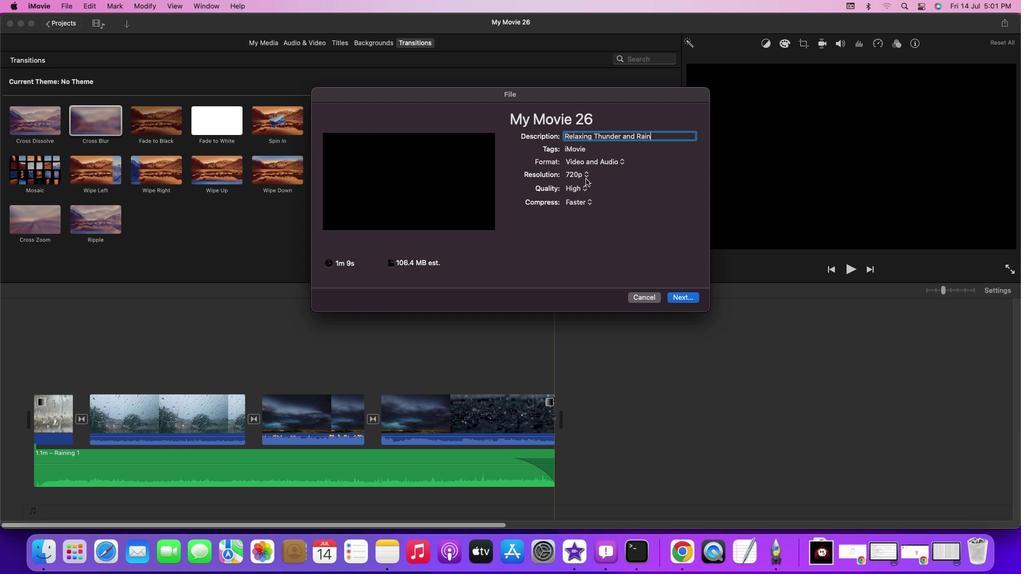 
Action: Mouse moved to (586, 176)
Screenshot: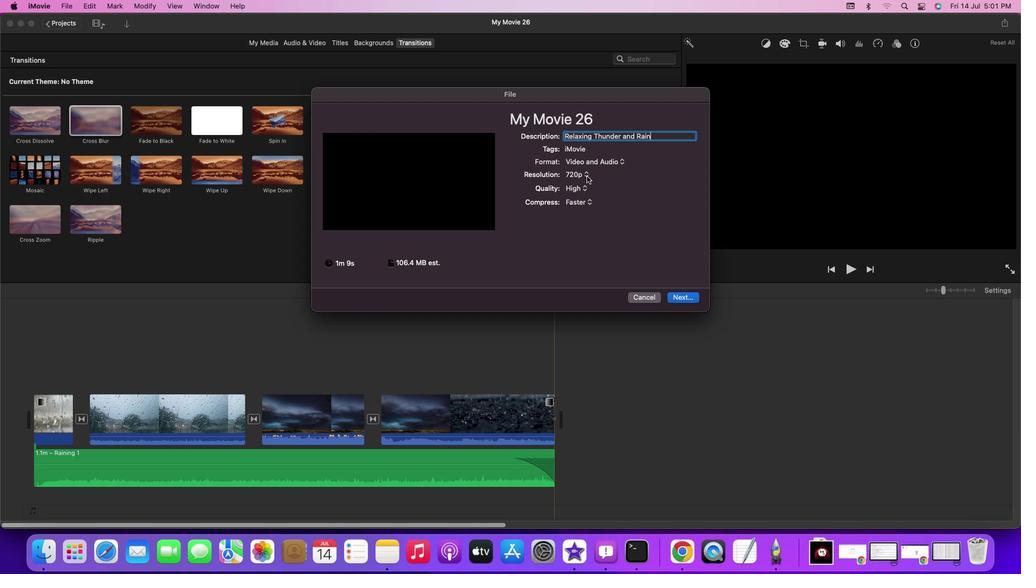 
Action: Mouse pressed left at (586, 176)
Screenshot: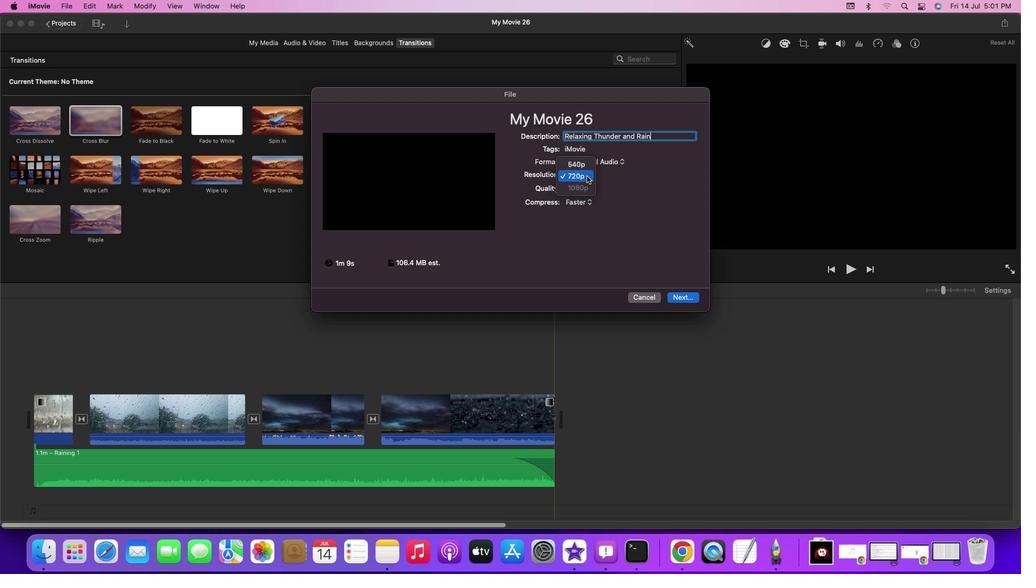 
Action: Mouse moved to (584, 177)
Screenshot: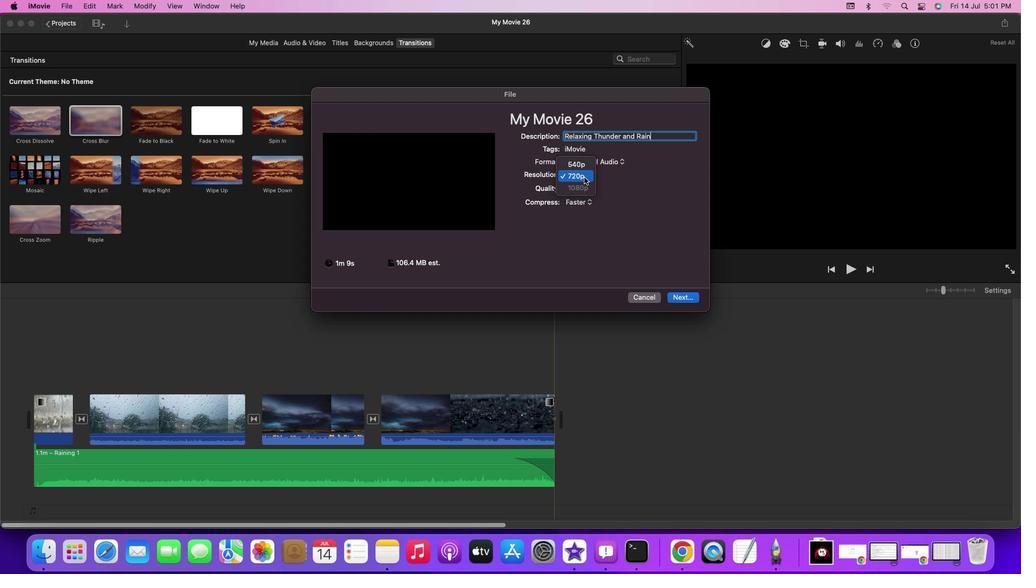 
Action: Mouse pressed left at (584, 177)
Screenshot: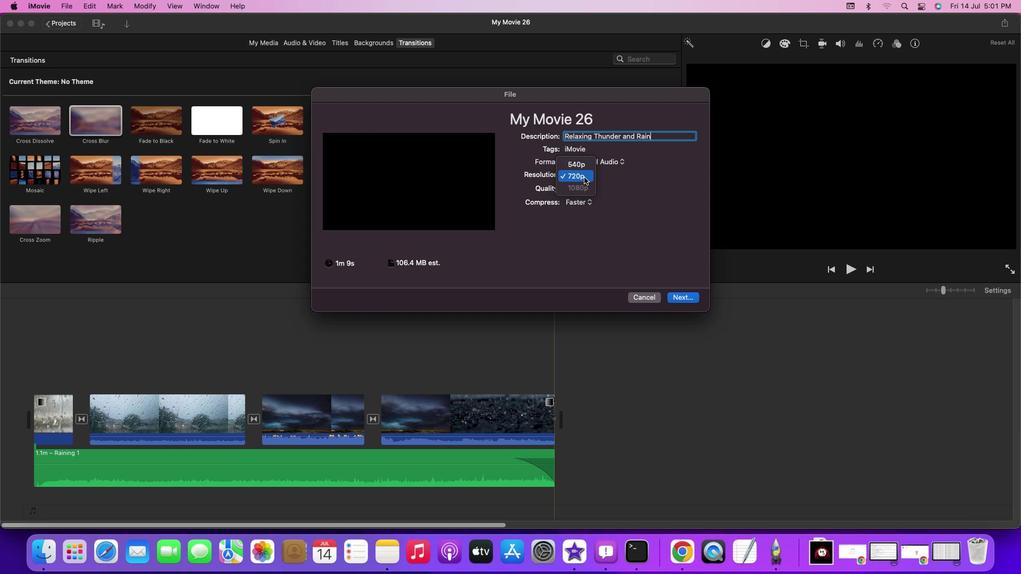 
Action: Mouse moved to (587, 187)
Screenshot: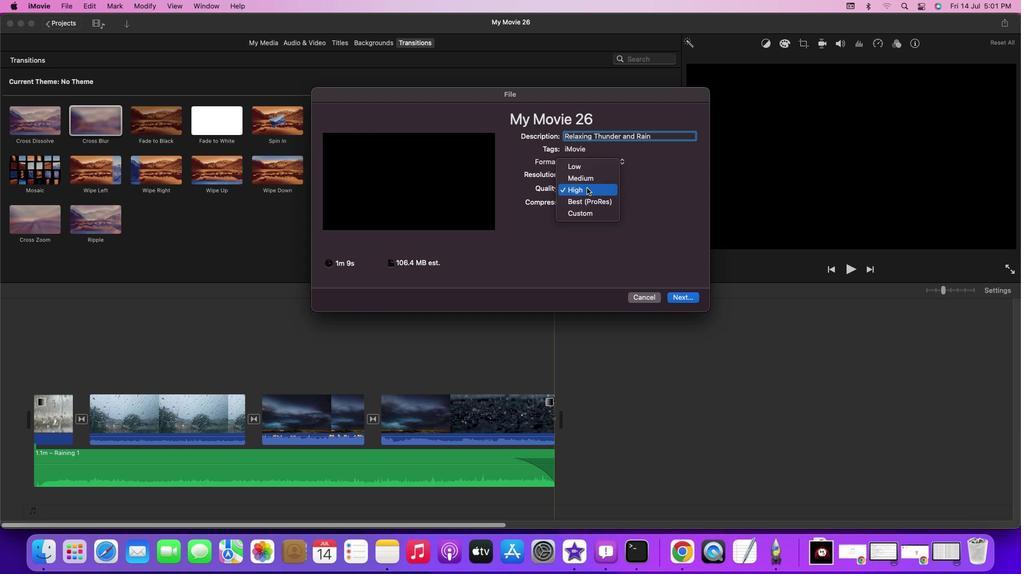 
Action: Mouse pressed left at (587, 187)
Screenshot: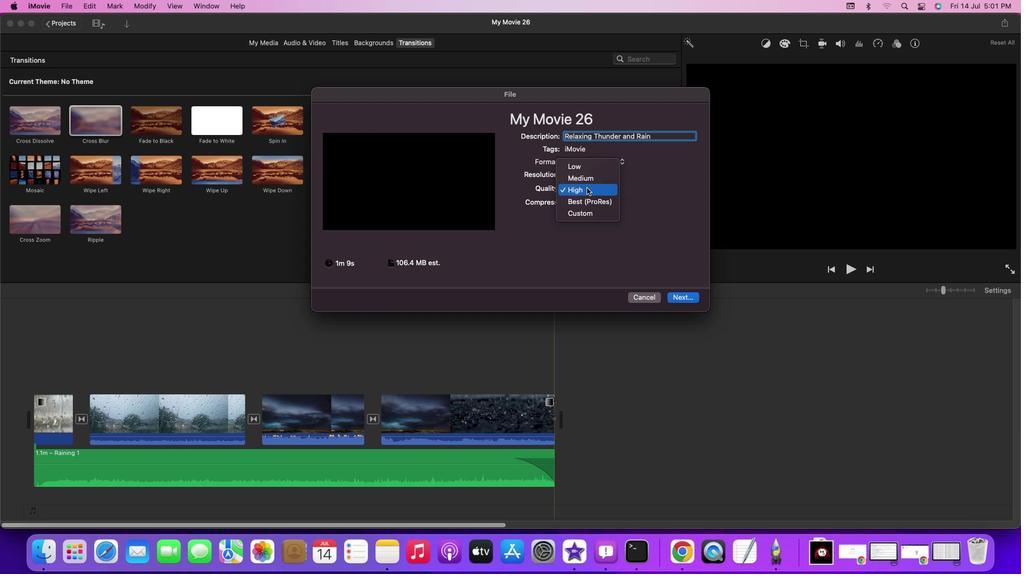 
Action: Mouse moved to (585, 193)
Screenshot: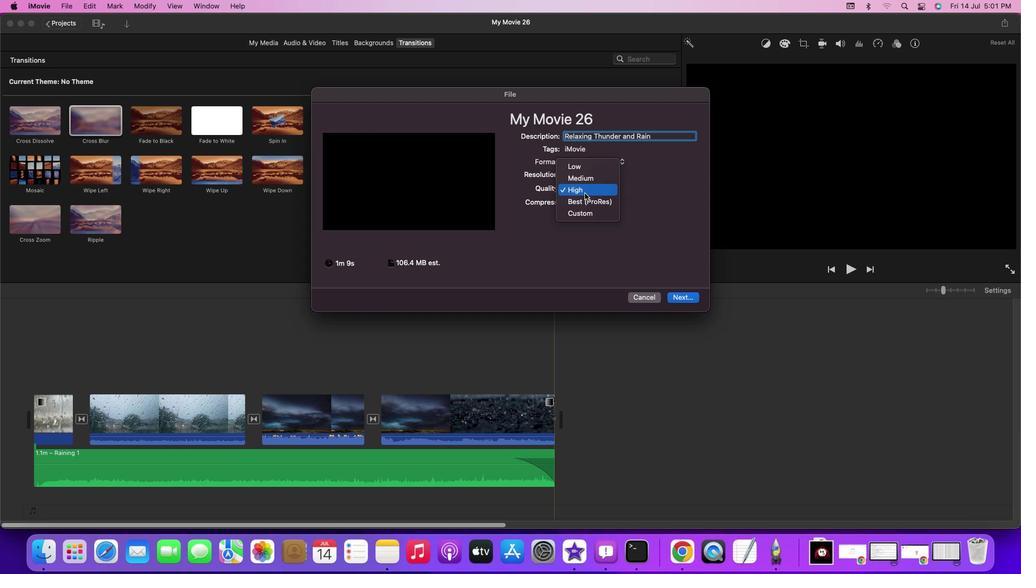 
Action: Mouse pressed left at (585, 193)
Screenshot: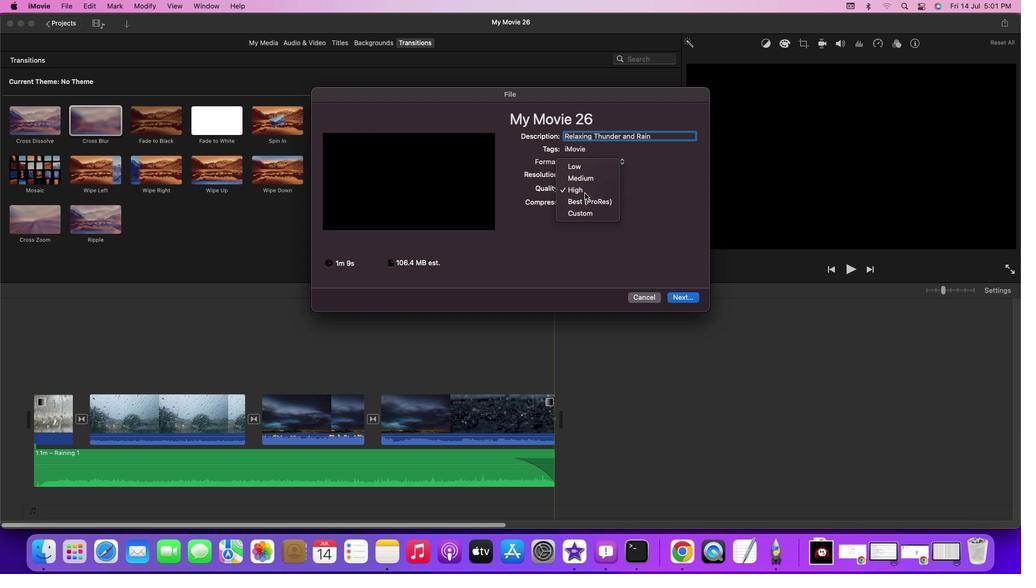 
Action: Mouse moved to (668, 260)
Screenshot: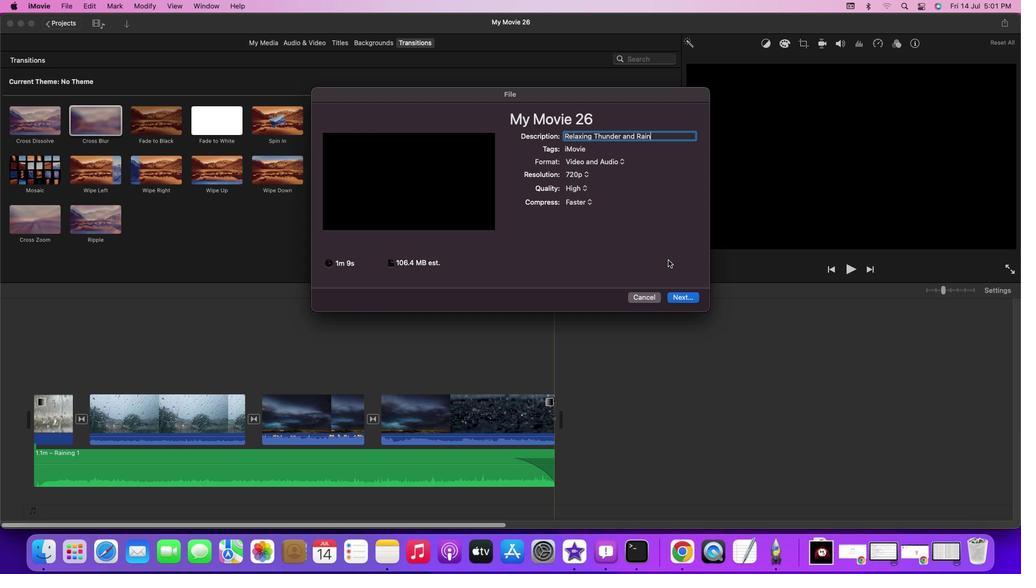 
Action: Mouse pressed left at (668, 260)
Screenshot: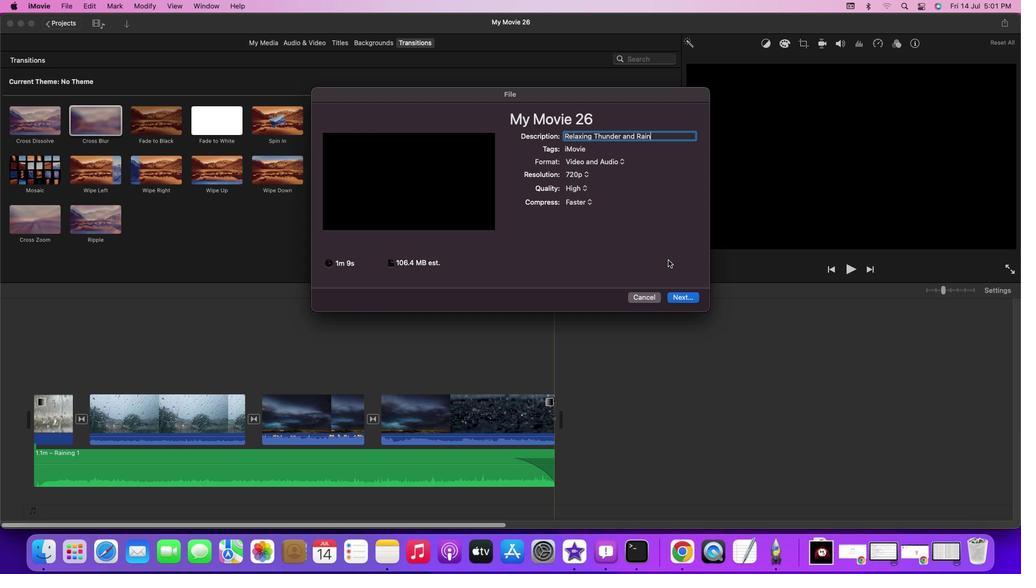 
Action: Mouse moved to (678, 299)
Screenshot: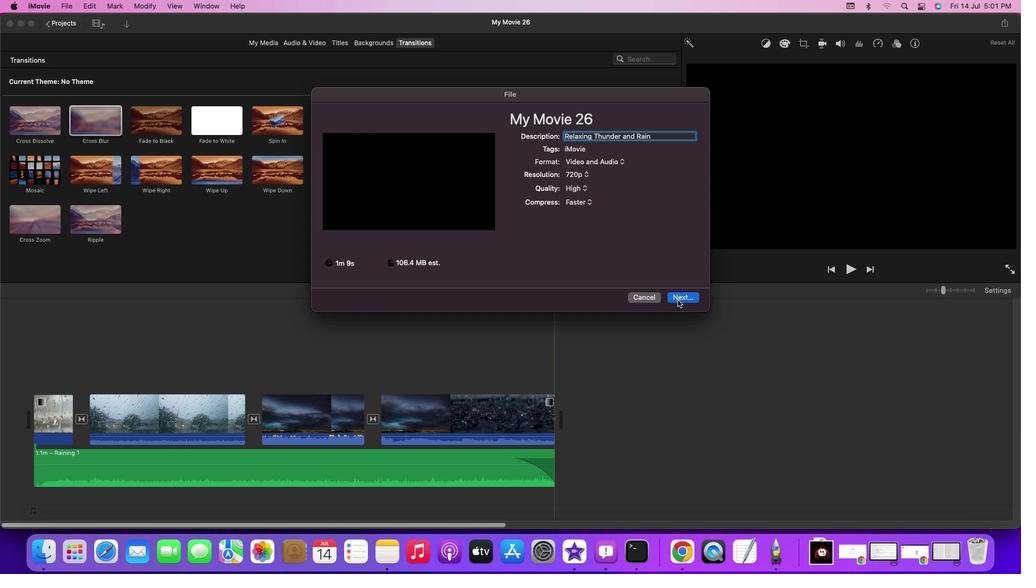 
Action: Mouse pressed left at (678, 299)
Screenshot: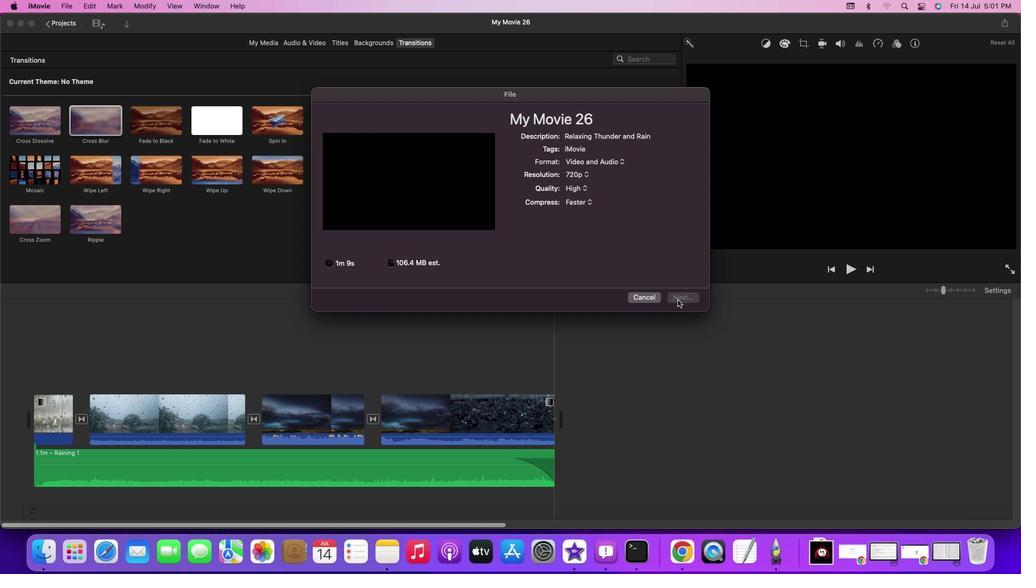 
Action: Mouse moved to (534, 172)
Screenshot: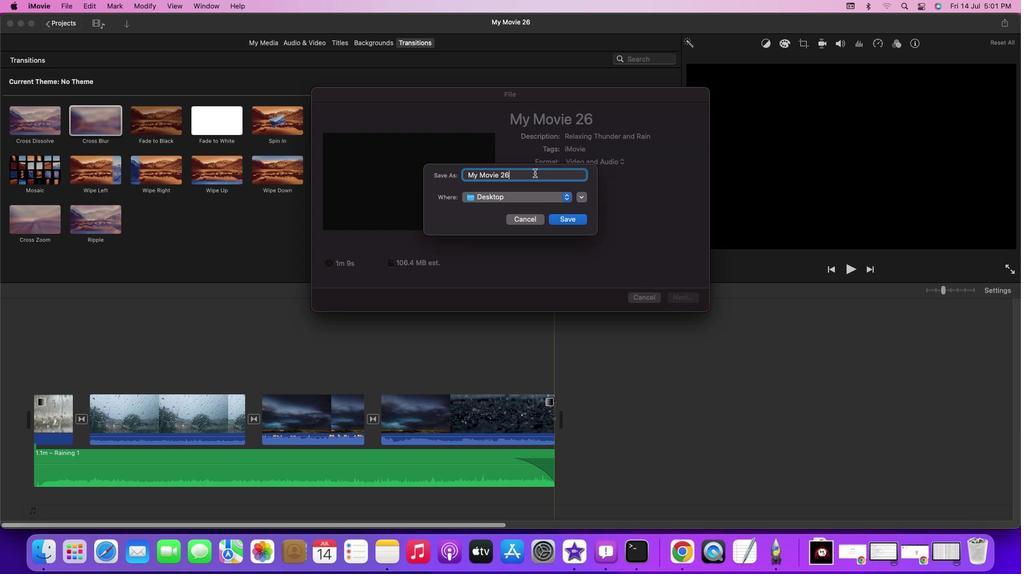 
Action: Mouse pressed left at (534, 172)
Screenshot: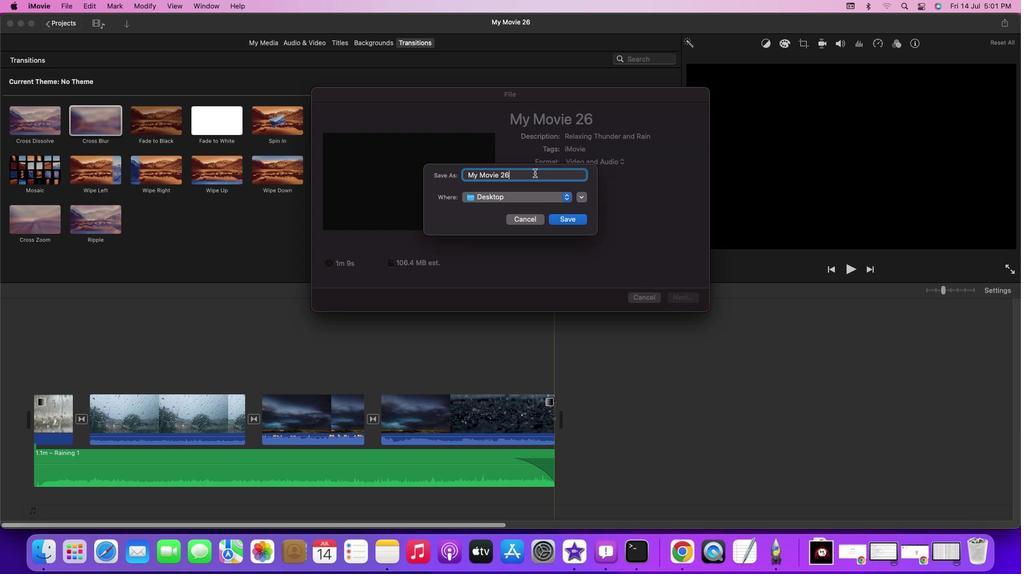 
Action: Key pressed Key.backspaceKey.backspaceKey.backspaceKey.backspaceKey.backspaceKey.backspaceKey.backspaceKey.backspaceKey.backspaceKey.backspaceKey.backspaceKey.backspaceKey.backspaceKey.backspaceKey.shift'R''e''l''a''x''i''n''g'Key.spaceKey.shift'T''h''u''n''d''e''r'Key.space'a''n''d'Key.spaceKey.shift'R''a''i''n'
Screenshot: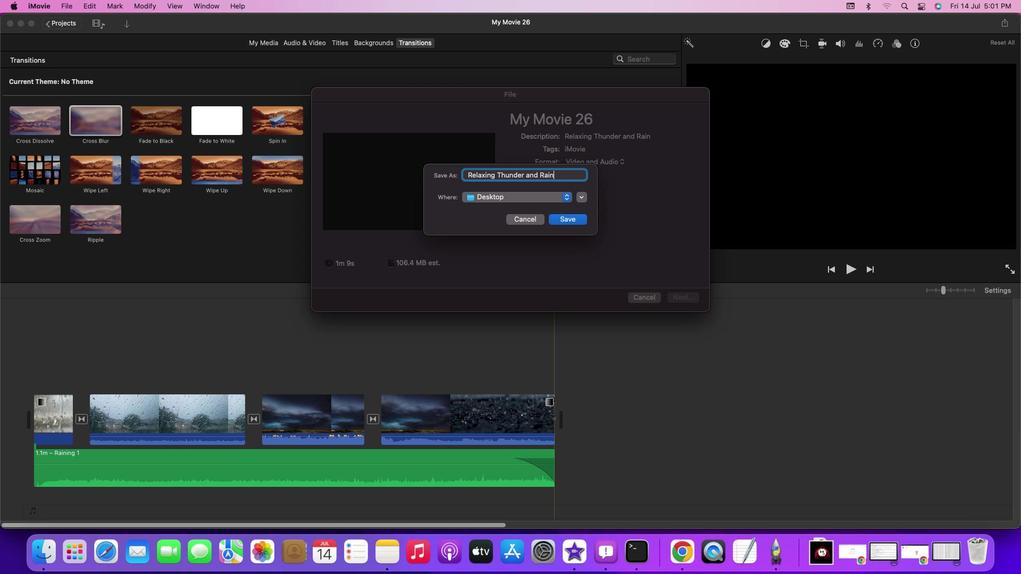 
Action: Mouse moved to (572, 221)
Screenshot: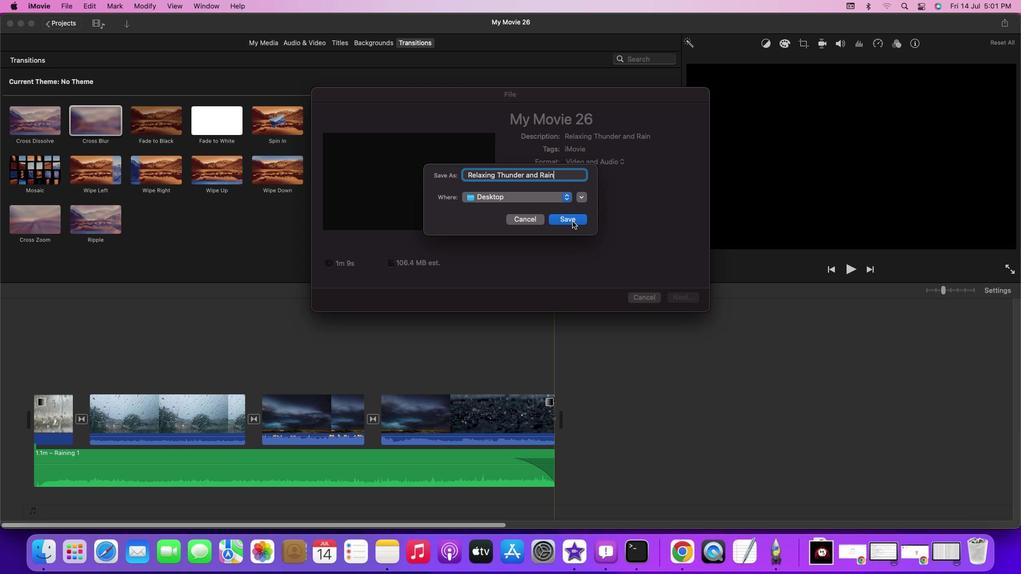 
Action: Mouse pressed left at (572, 221)
Screenshot: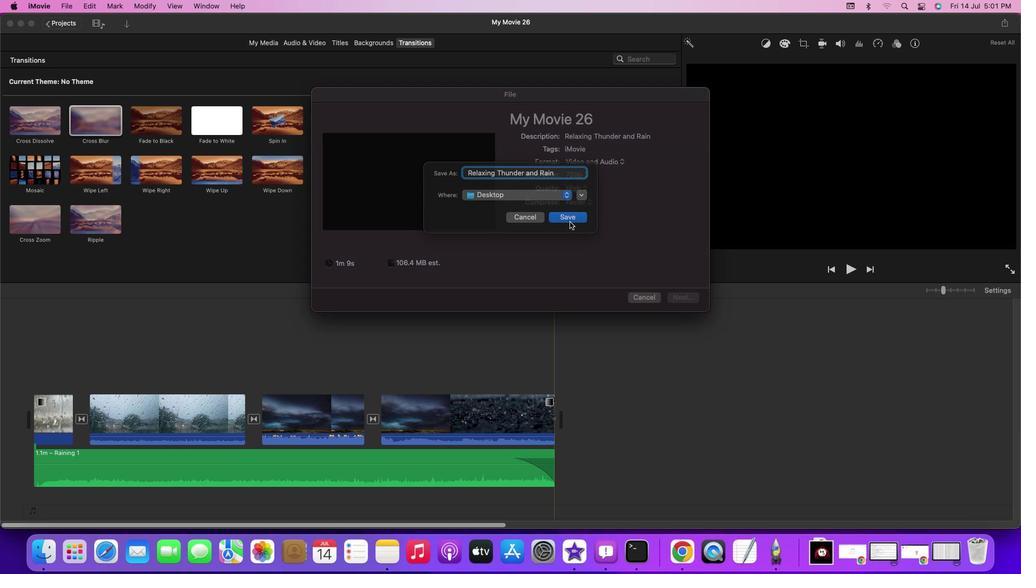 
Action: Mouse moved to (985, 24)
Screenshot: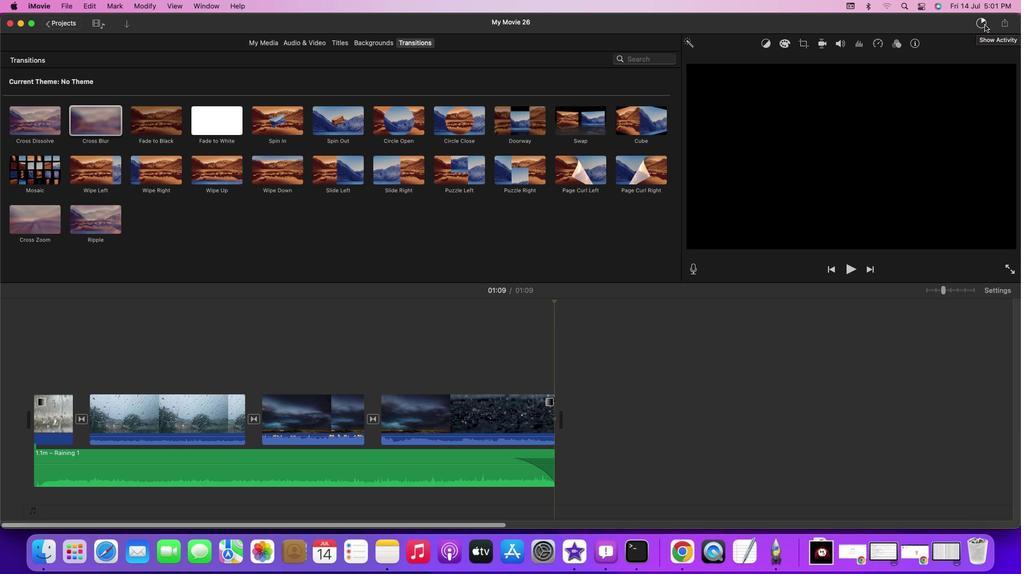 
Action: Mouse pressed left at (985, 24)
Screenshot: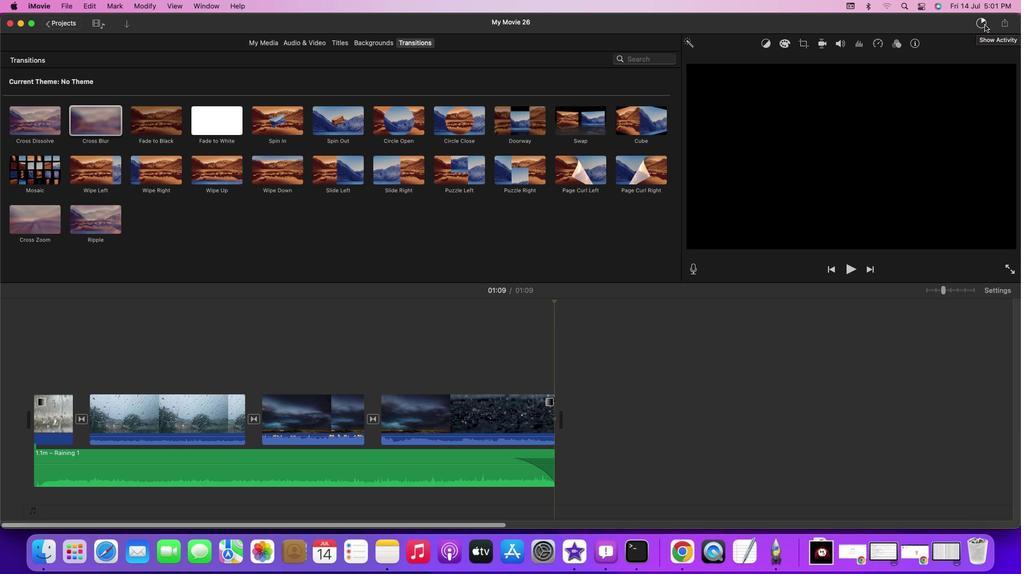 
Action: Mouse moved to (21, 24)
Screenshot: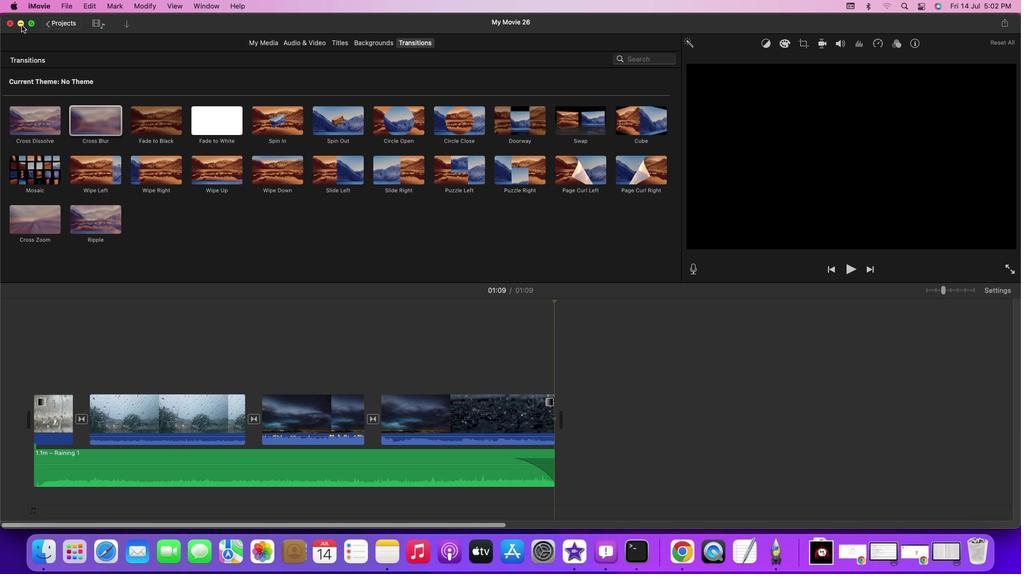 
Action: Mouse pressed left at (21, 24)
Screenshot: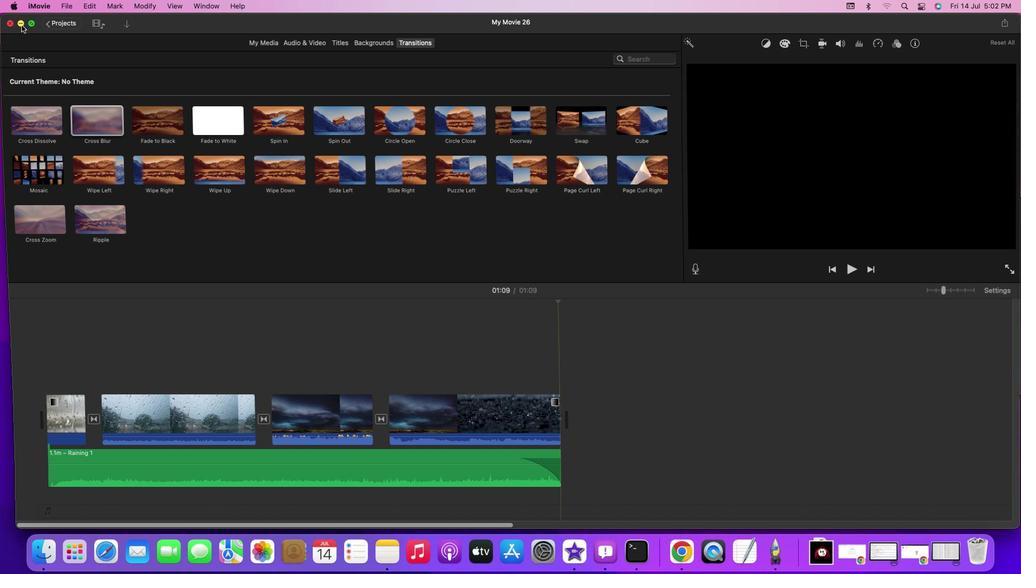 
Action: Mouse moved to (893, 554)
Screenshot: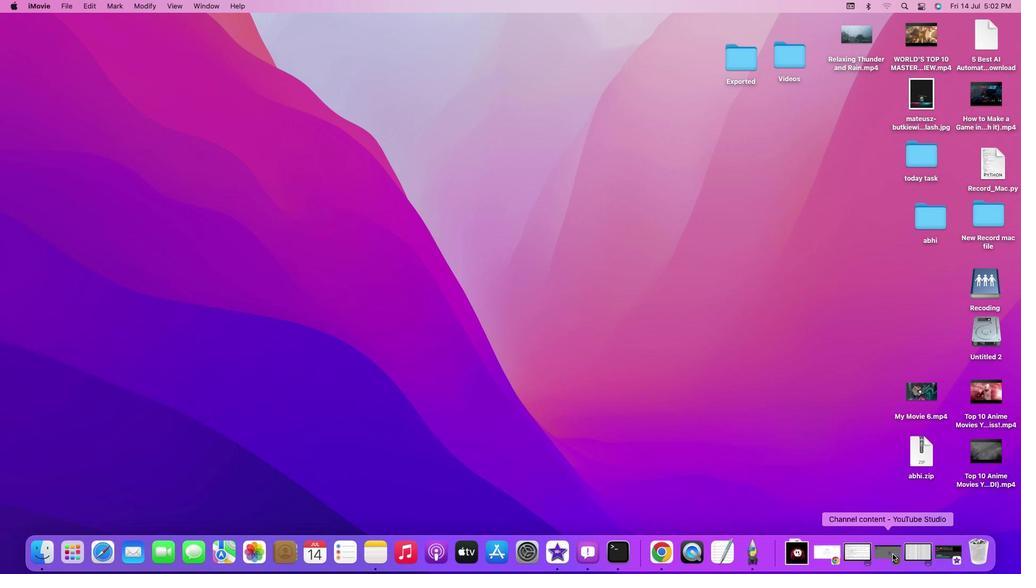 
Action: Mouse pressed left at (893, 554)
Screenshot: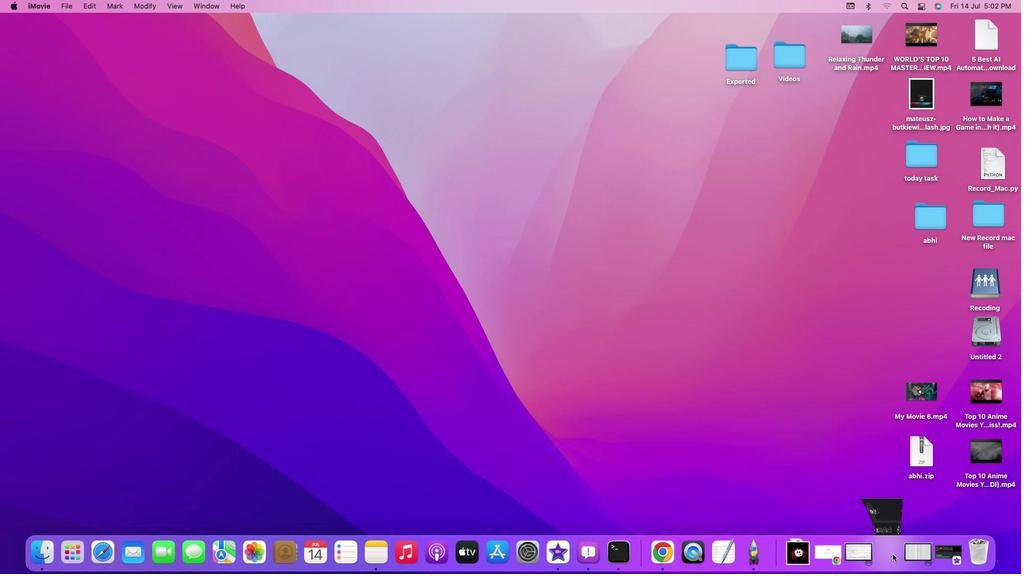 
Action: Mouse moved to (593, 366)
Screenshot: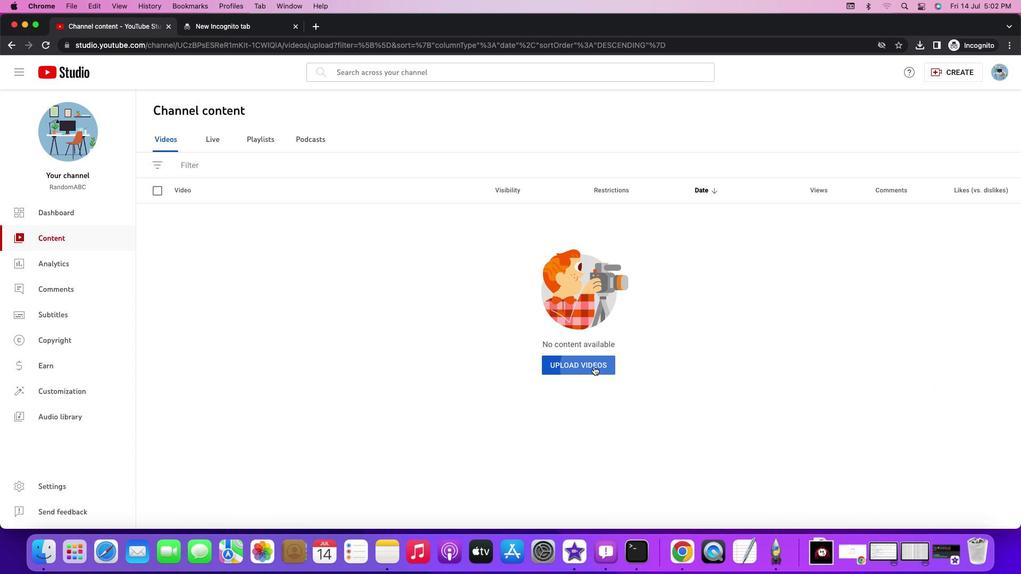 
Action: Mouse pressed left at (593, 366)
Screenshot: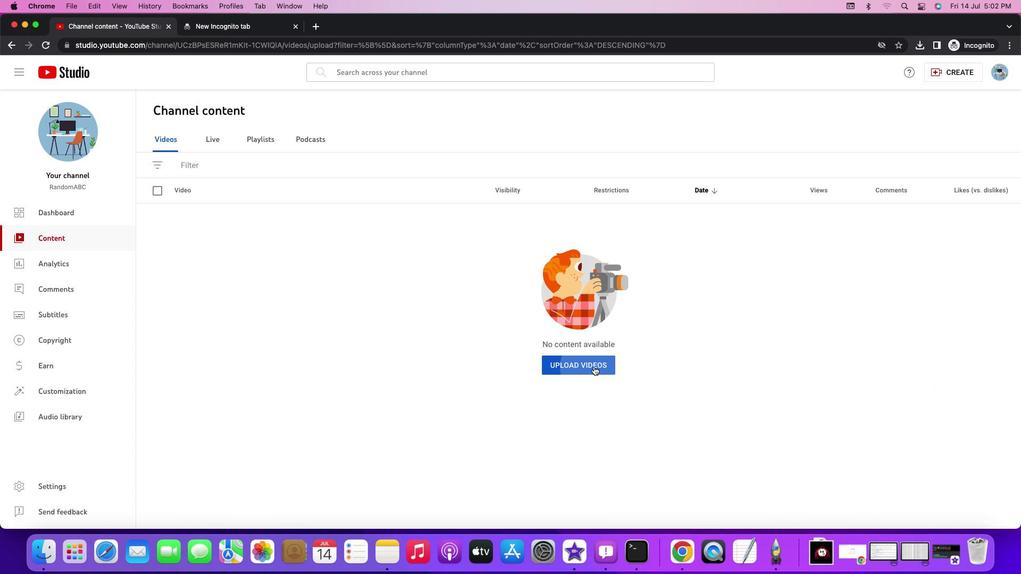 
Action: Mouse moved to (522, 359)
Screenshot: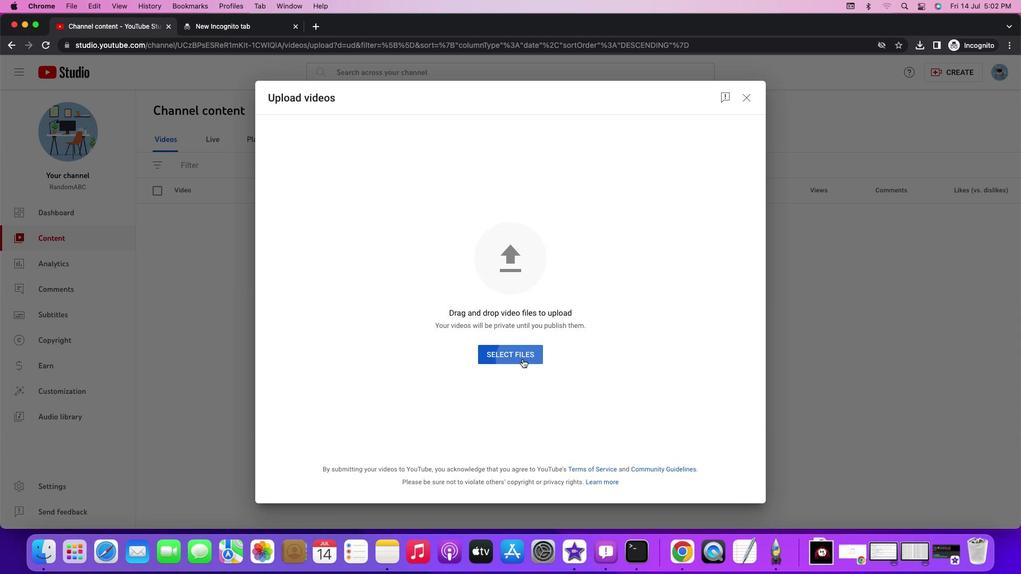 
Action: Mouse pressed left at (522, 359)
Screenshot: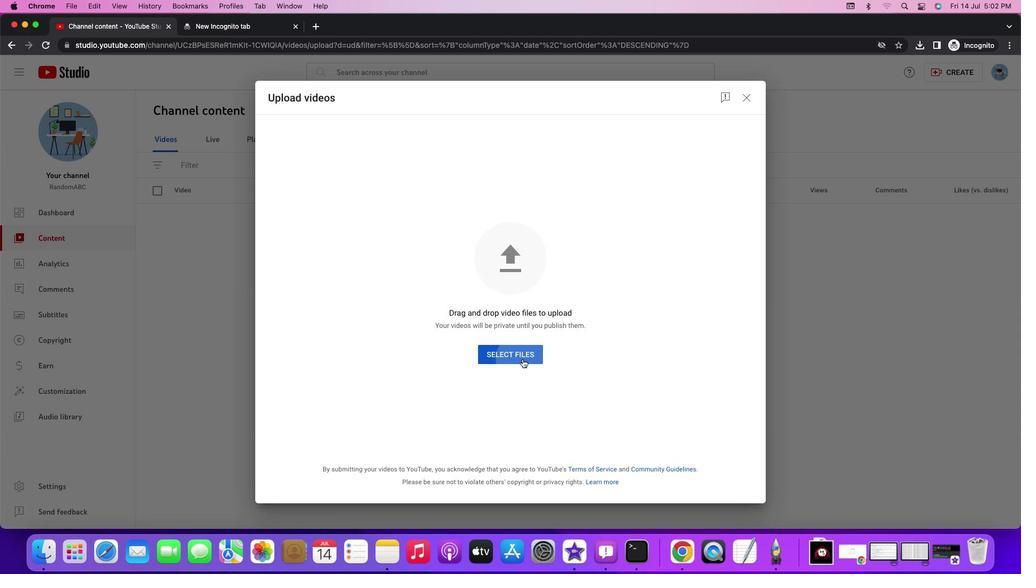 
Action: Mouse moved to (599, 170)
Screenshot: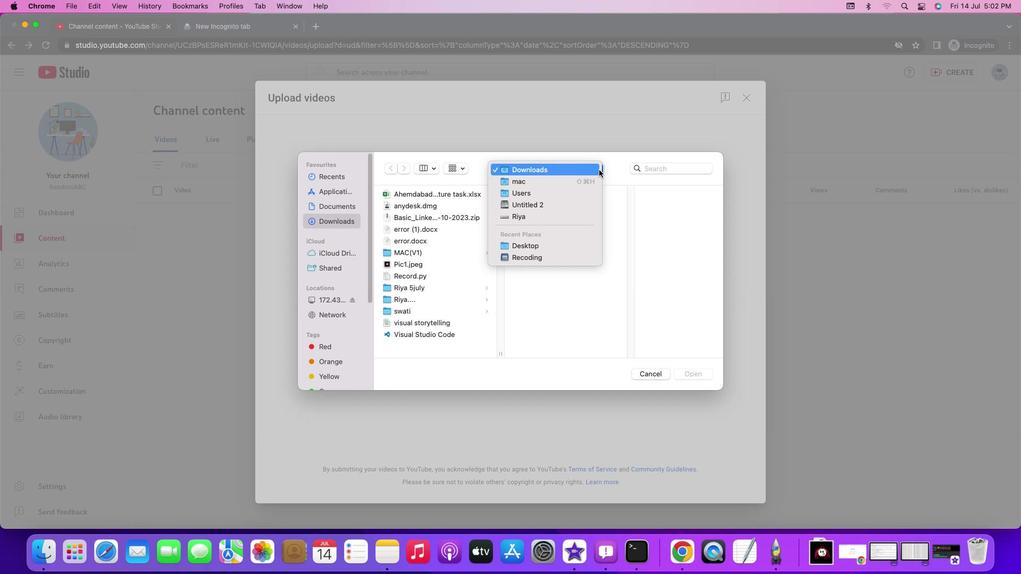 
Action: Mouse pressed left at (599, 170)
Screenshot: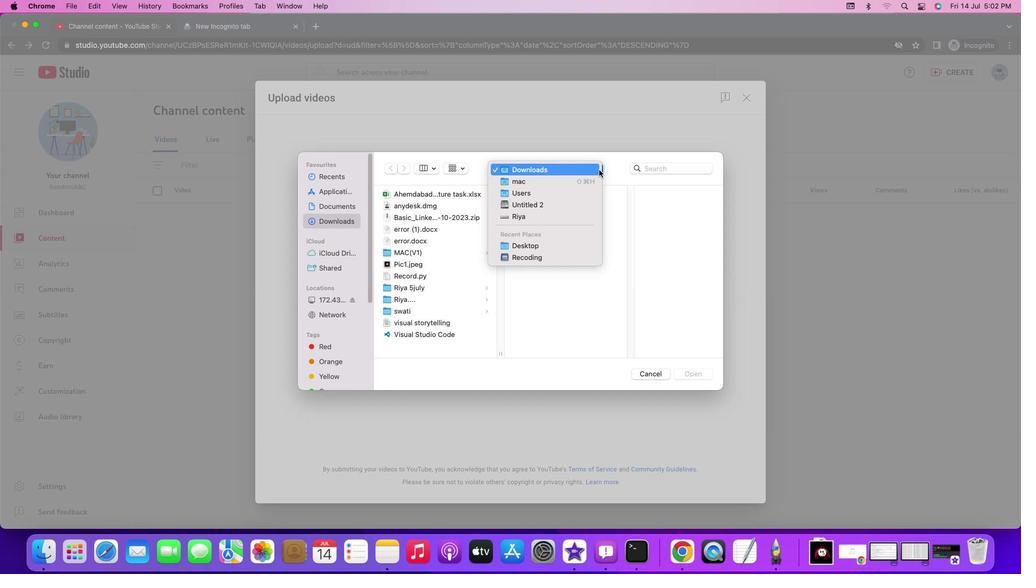 
Action: Mouse moved to (524, 248)
Screenshot: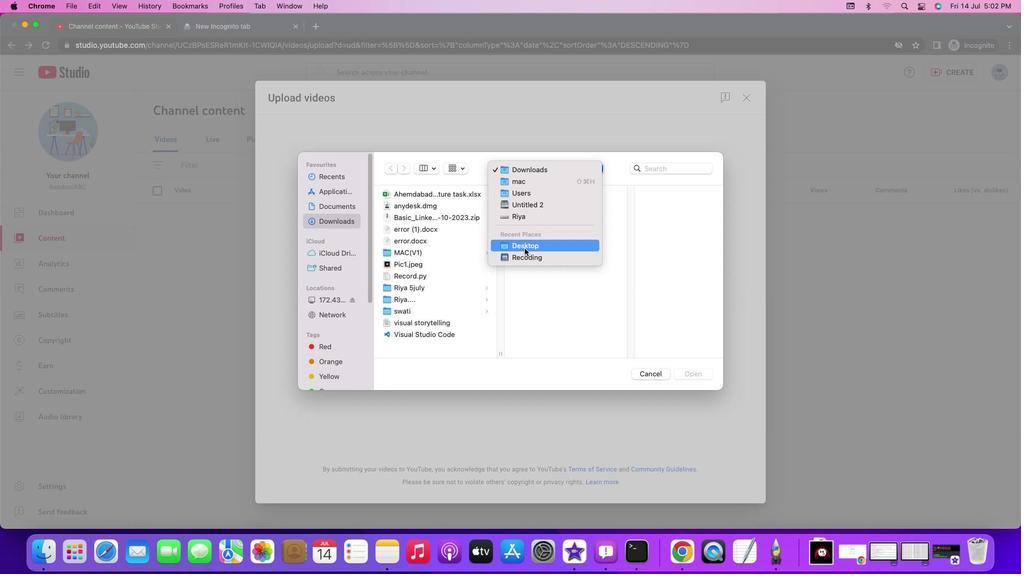 
Action: Mouse pressed left at (524, 248)
Screenshot: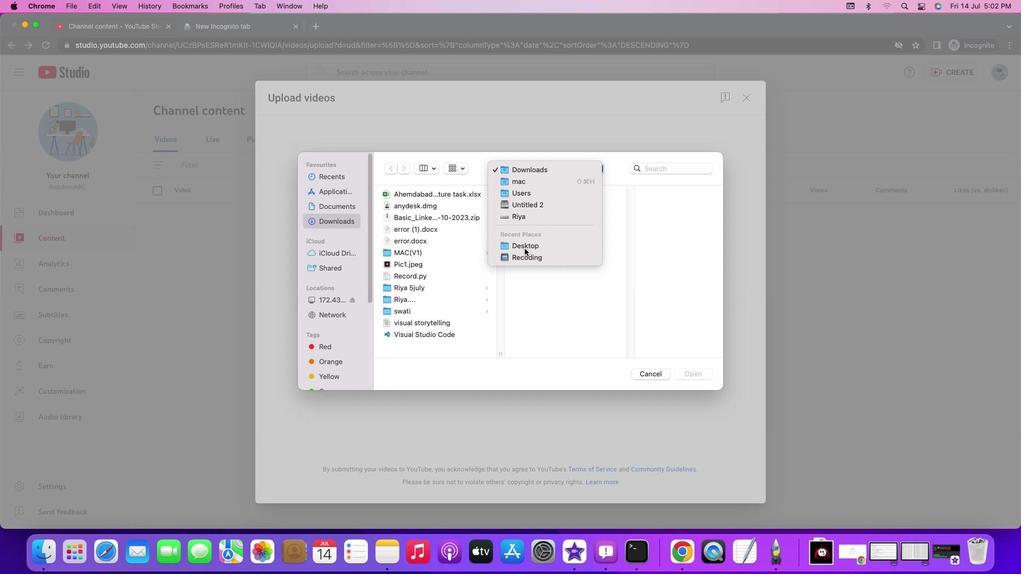 
Action: Mouse moved to (668, 298)
Screenshot: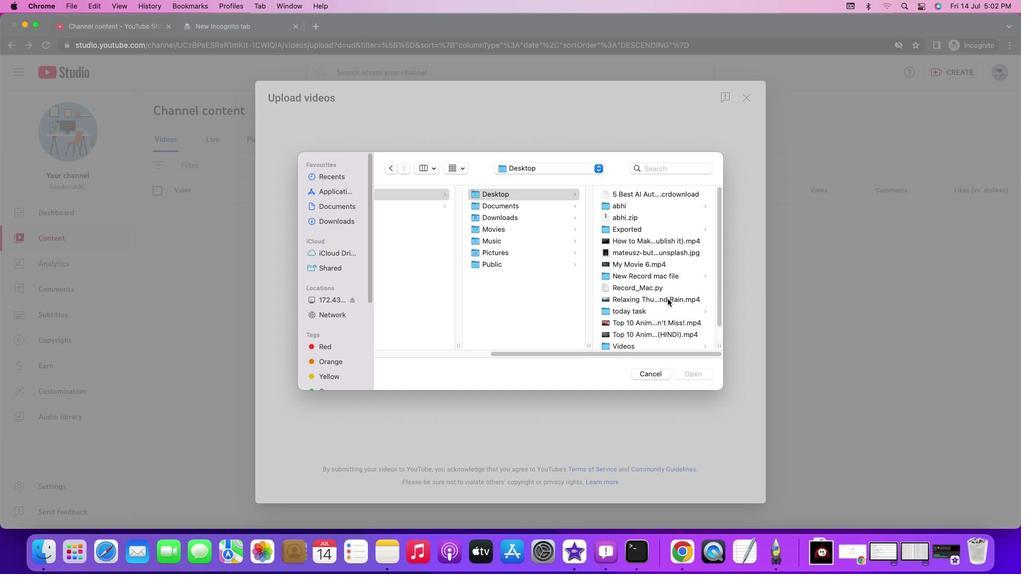 
Action: Mouse pressed left at (668, 298)
Screenshot: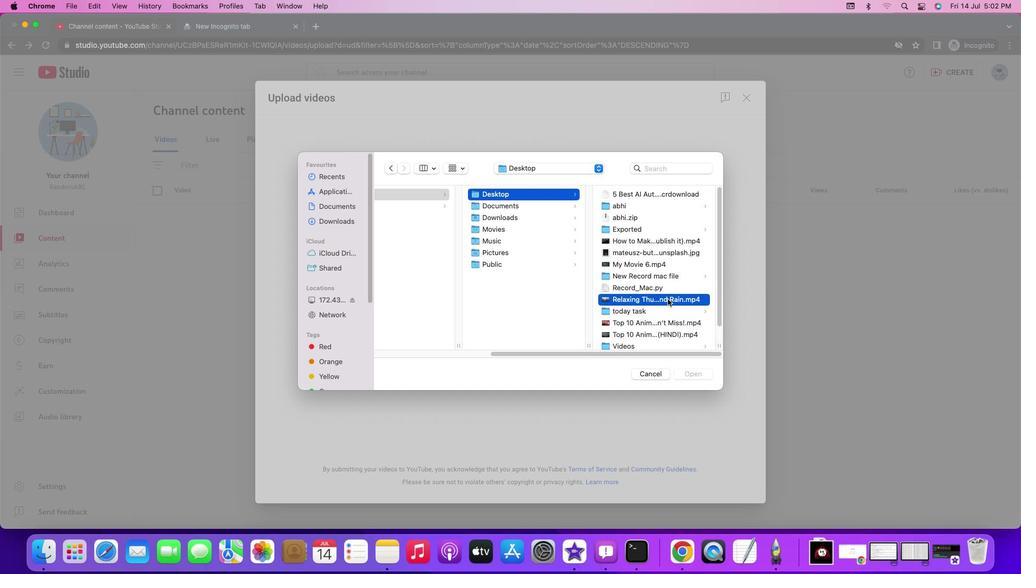 
Action: Mouse pressed left at (668, 298)
Screenshot: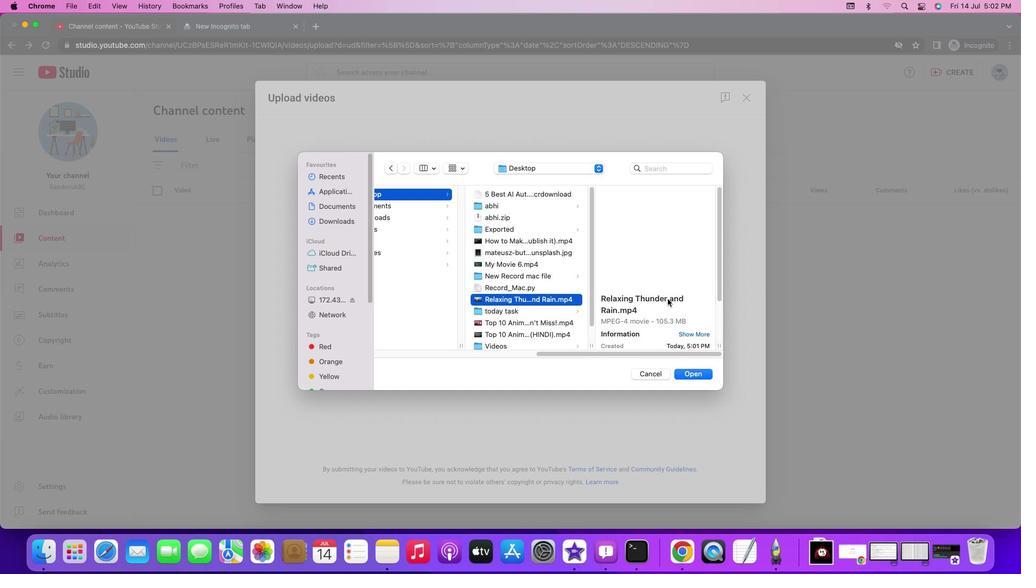 
Action: Mouse moved to (370, 268)
Screenshot: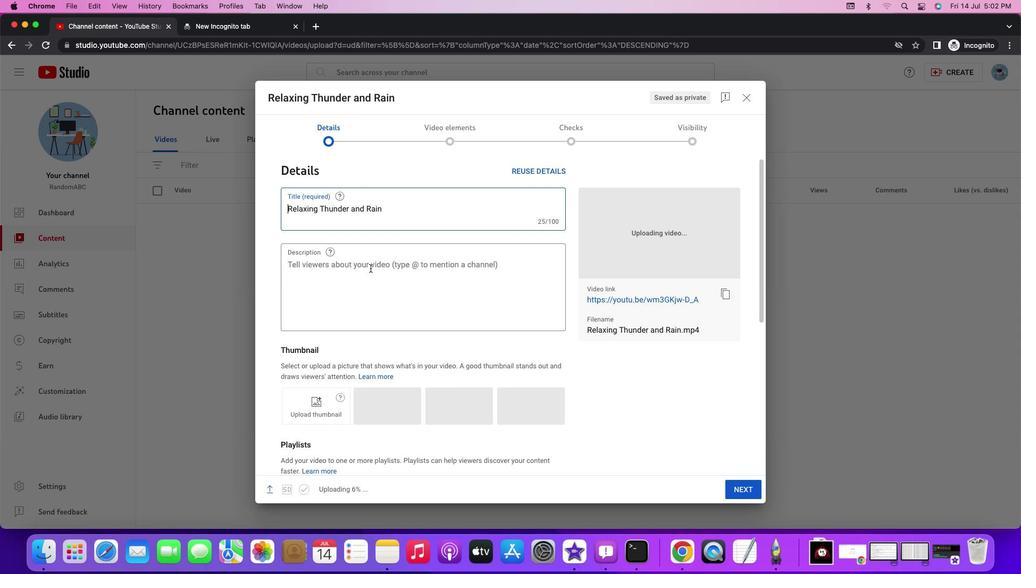 
Action: Mouse pressed left at (370, 268)
Screenshot: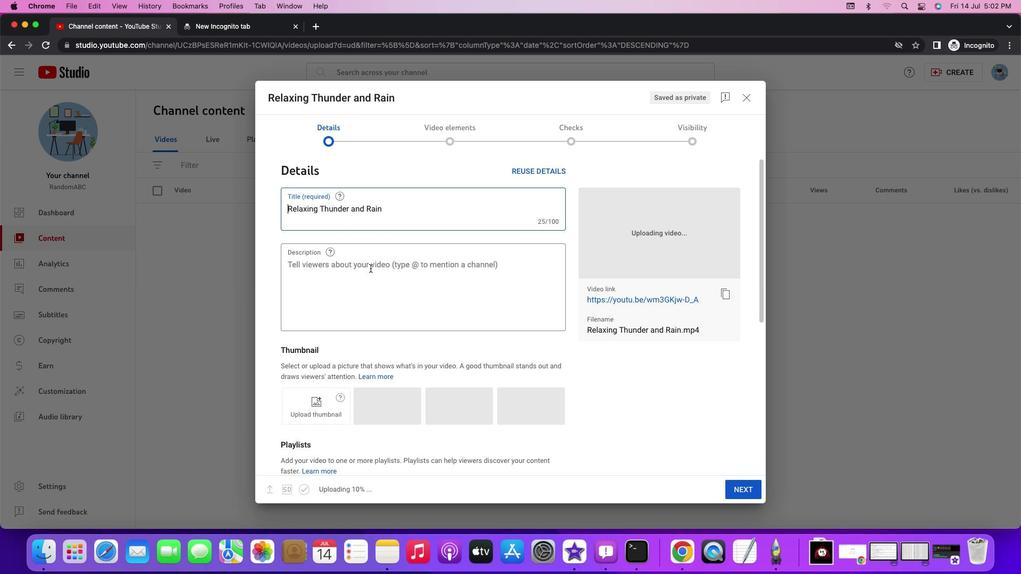 
Action: Key pressed Key.shift'R''e''m'Key.backspace'l''a''x''i''n''g'Key.space'v''i''d''e''o'
Screenshot: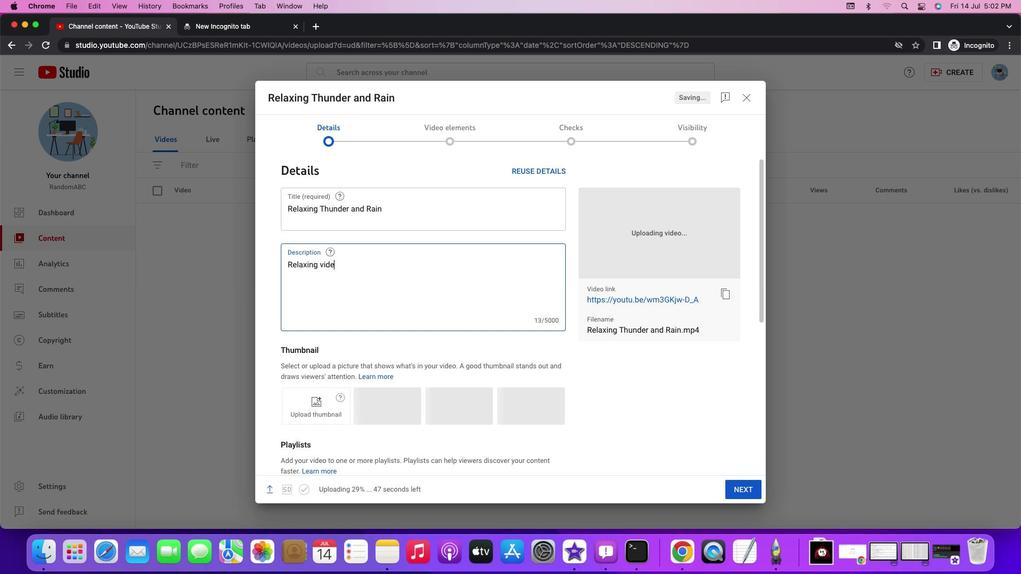 
Action: Mouse moved to (664, 419)
Screenshot: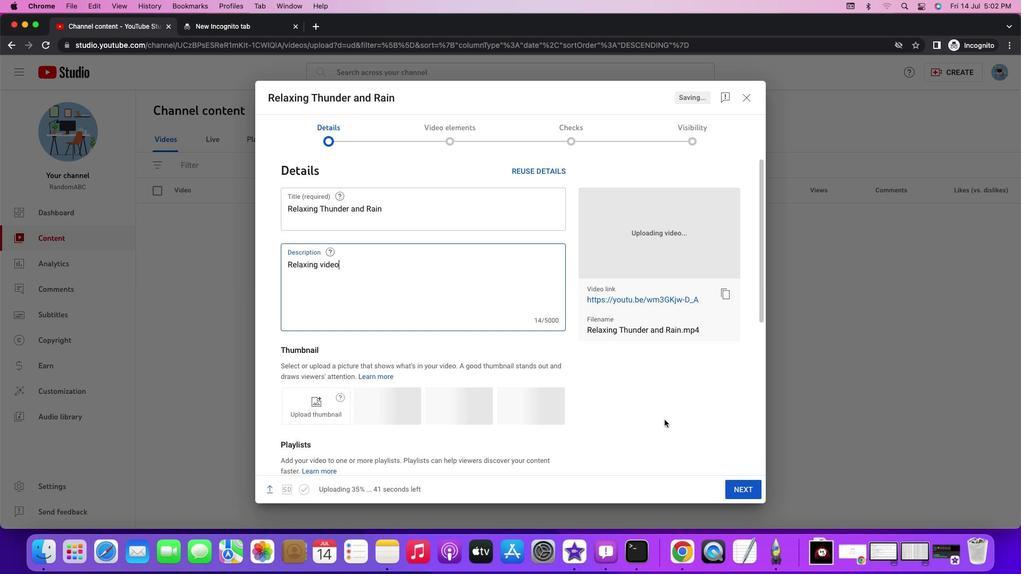 
Action: Mouse scrolled (664, 419) with delta (0, 0)
Screenshot: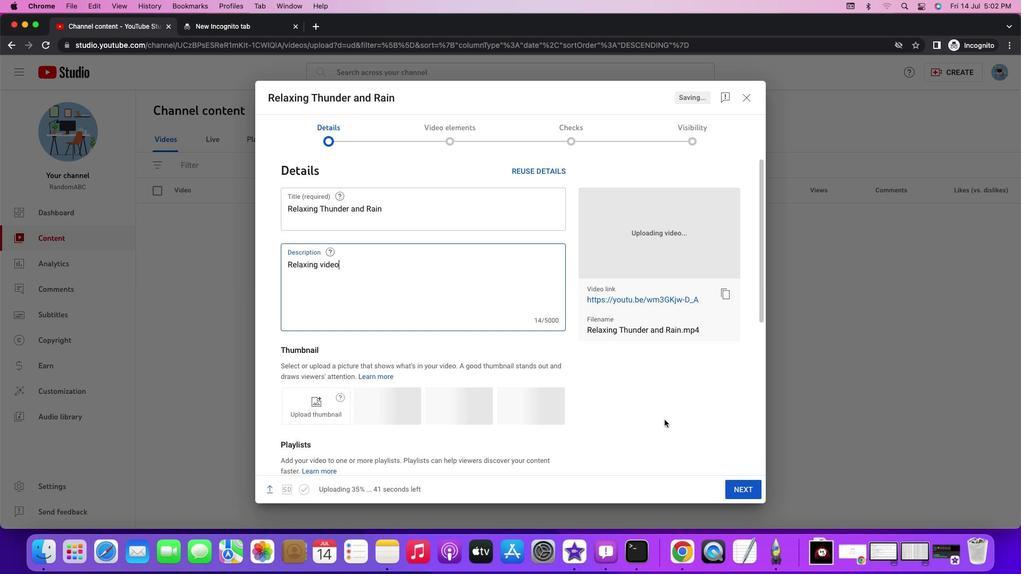 
Action: Mouse moved to (664, 419)
Screenshot: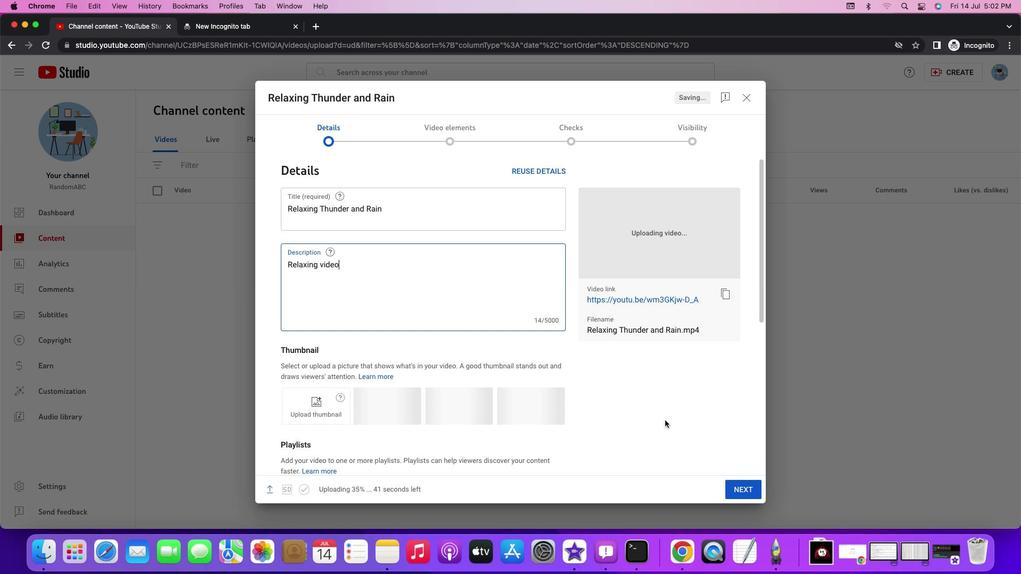 
Action: Mouse scrolled (664, 419) with delta (0, 0)
Screenshot: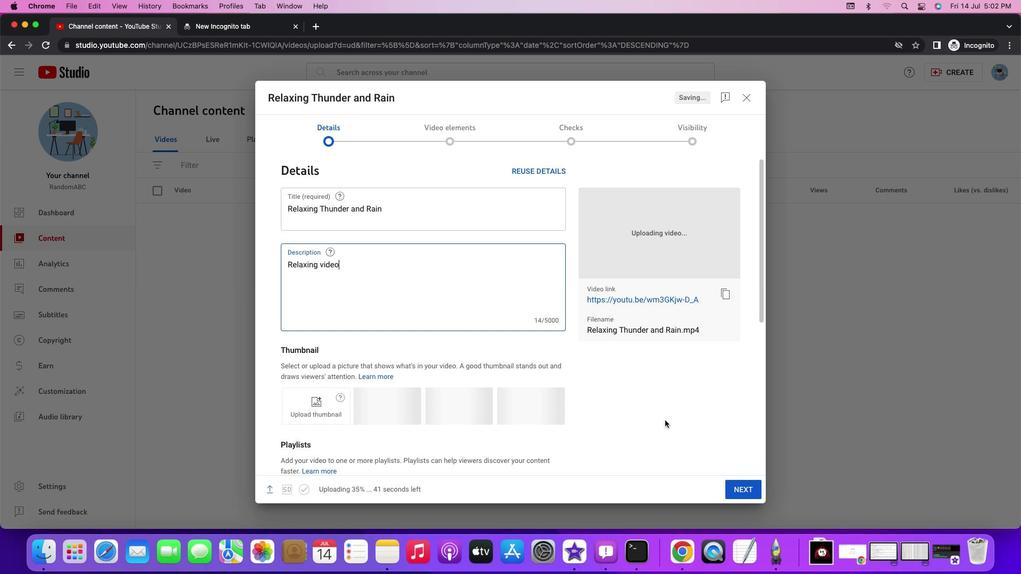 
Action: Mouse moved to (664, 420)
Screenshot: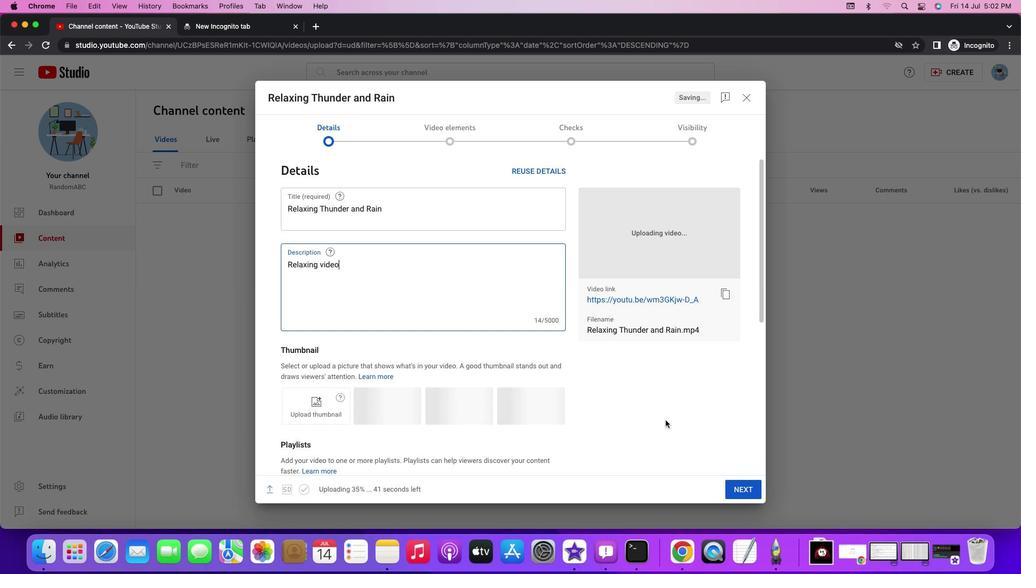 
Action: Mouse scrolled (664, 420) with delta (0, 0)
Screenshot: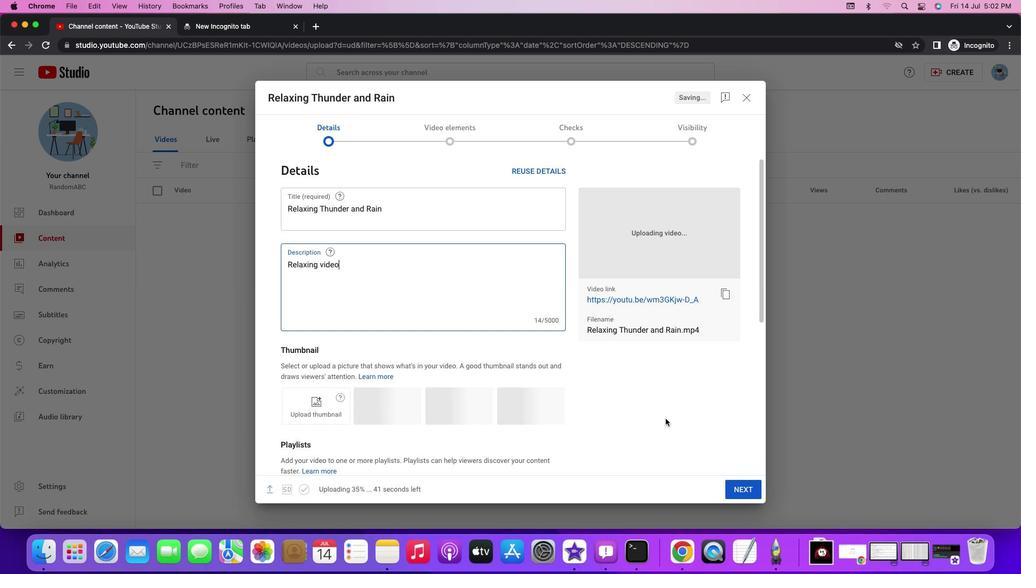 
Action: Mouse moved to (698, 361)
Screenshot: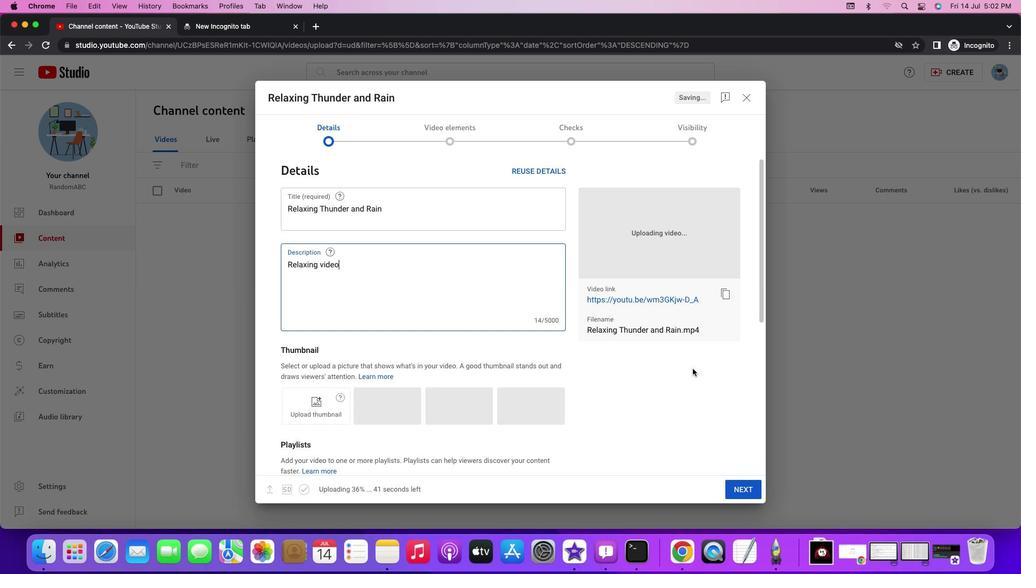 
Action: Mouse scrolled (698, 361) with delta (0, 0)
Screenshot: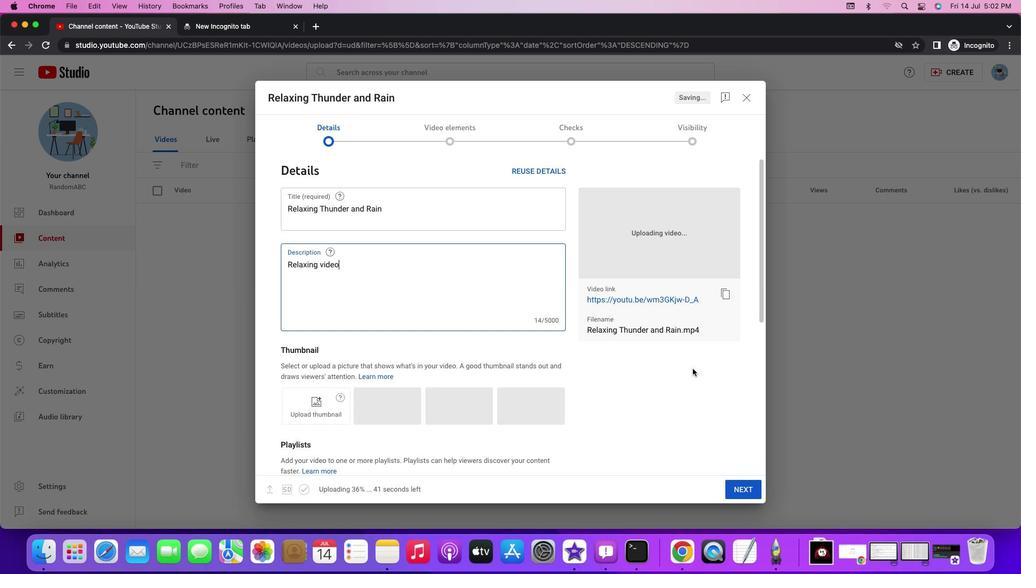 
Action: Mouse moved to (695, 365)
Screenshot: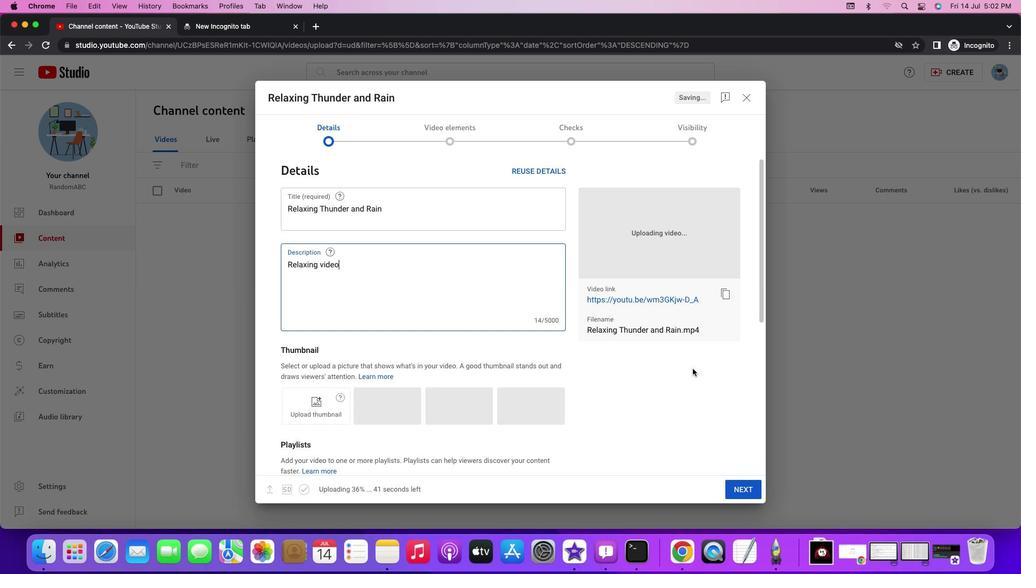 
Action: Mouse scrolled (695, 365) with delta (0, 0)
Screenshot: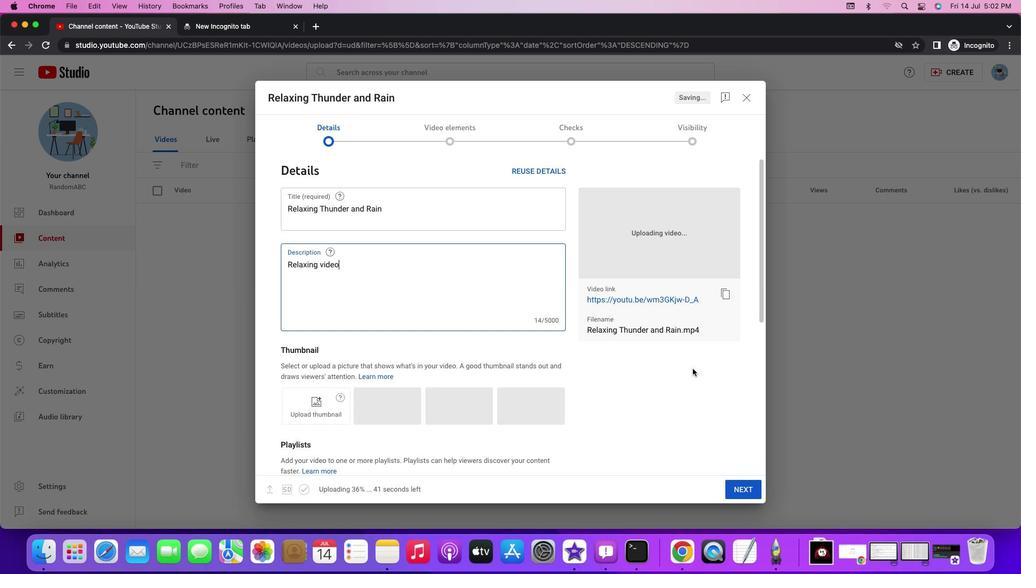 
Action: Mouse moved to (692, 368)
Screenshot: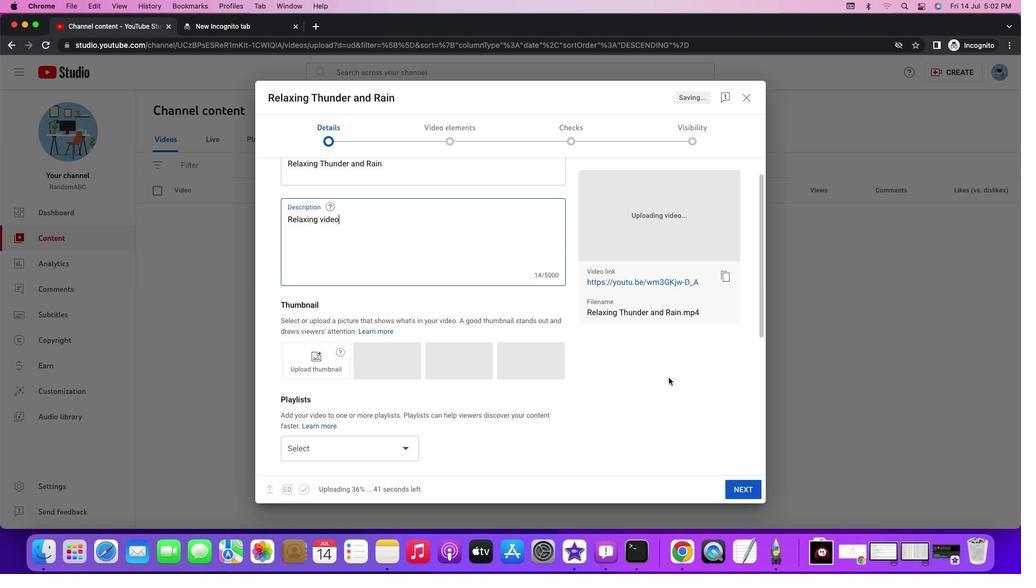 
Action: Mouse scrolled (692, 368) with delta (0, 0)
Screenshot: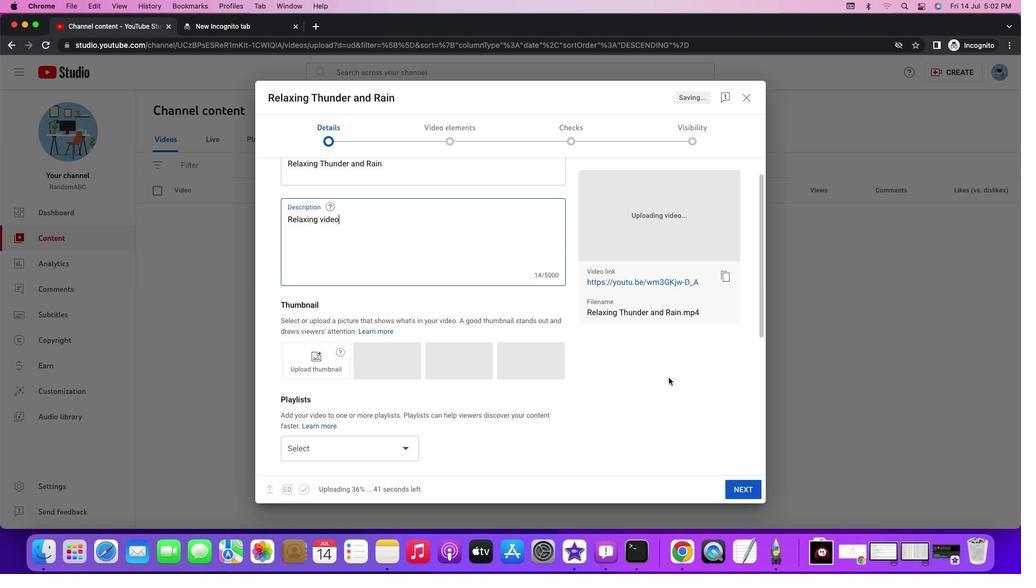 
Action: Mouse moved to (638, 388)
Screenshot: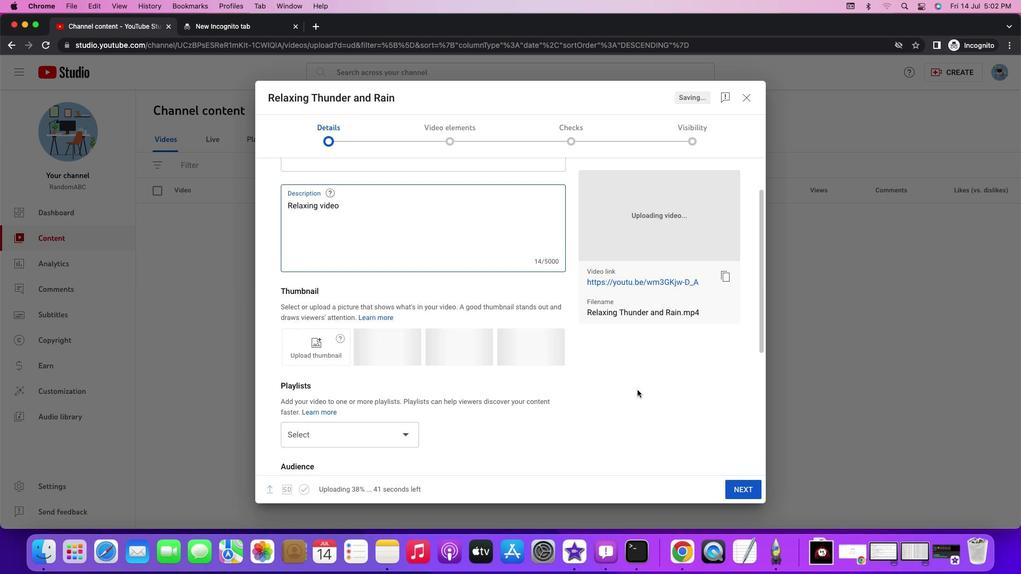 
Action: Mouse scrolled (638, 388) with delta (0, 0)
Screenshot: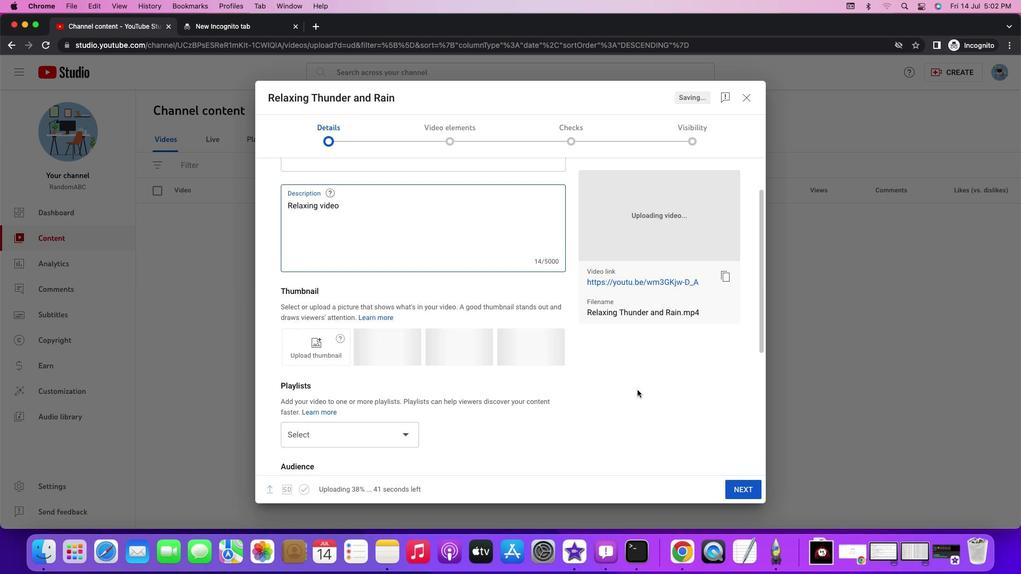 
Action: Mouse moved to (638, 388)
Screenshot: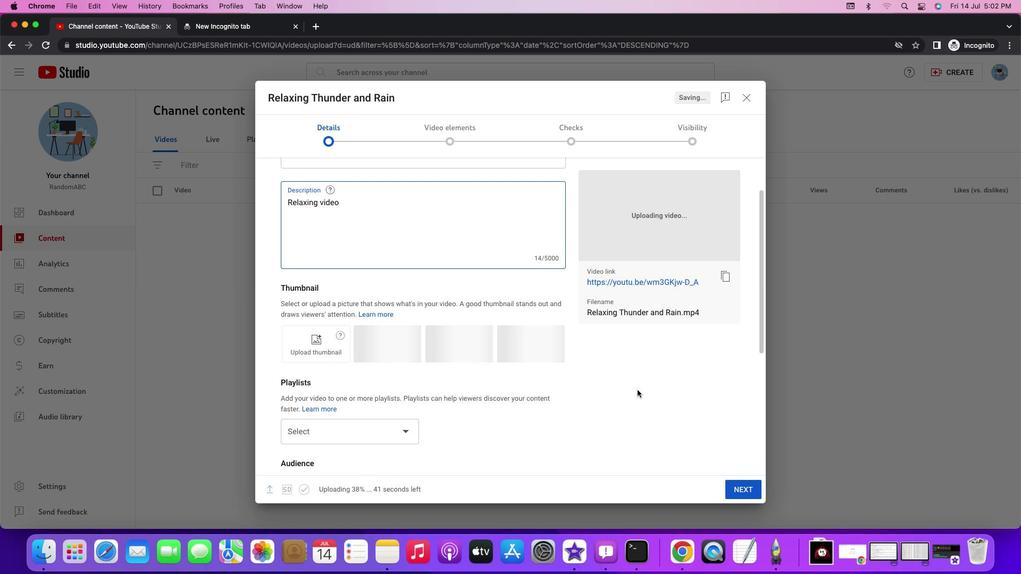 
Action: Mouse scrolled (638, 388) with delta (0, 0)
Screenshot: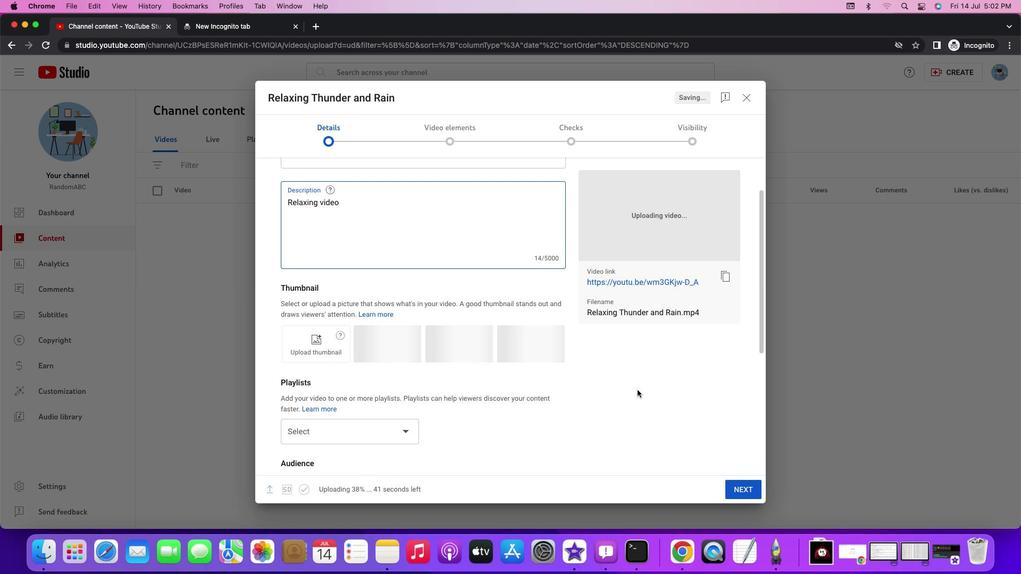
Action: Mouse moved to (637, 389)
Screenshot: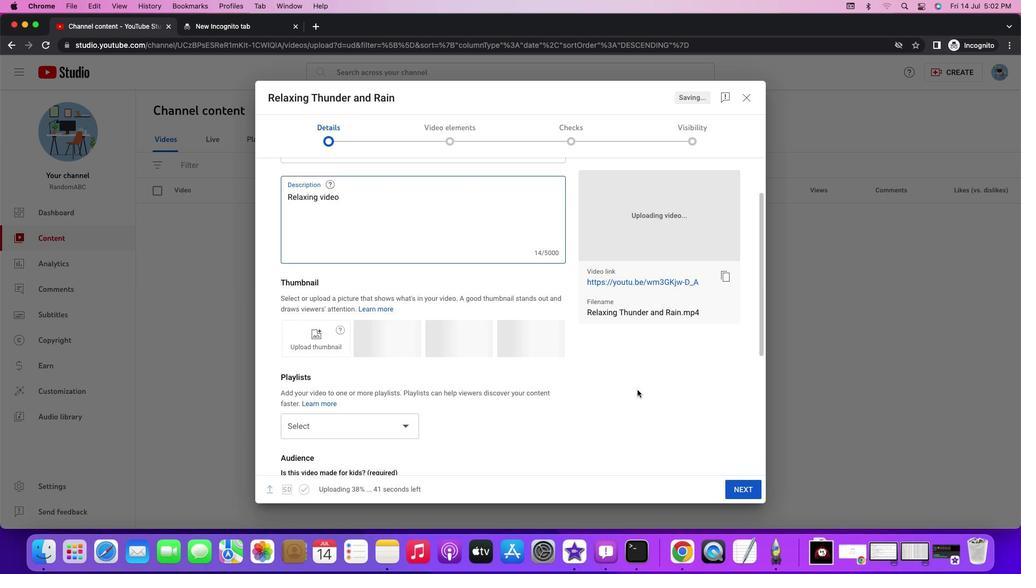 
Action: Mouse scrolled (637, 389) with delta (0, -1)
Screenshot: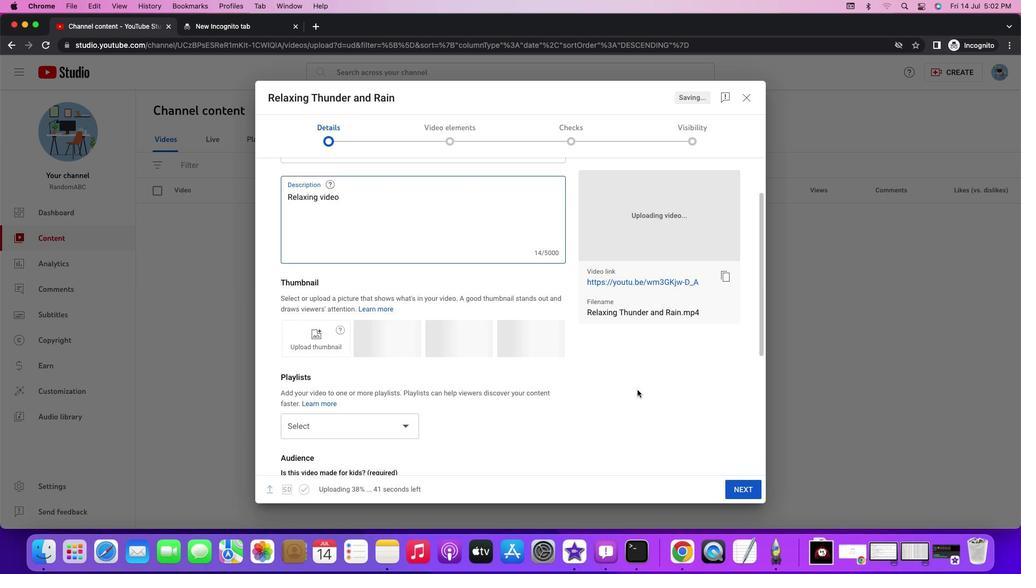 
Action: Mouse moved to (637, 389)
Screenshot: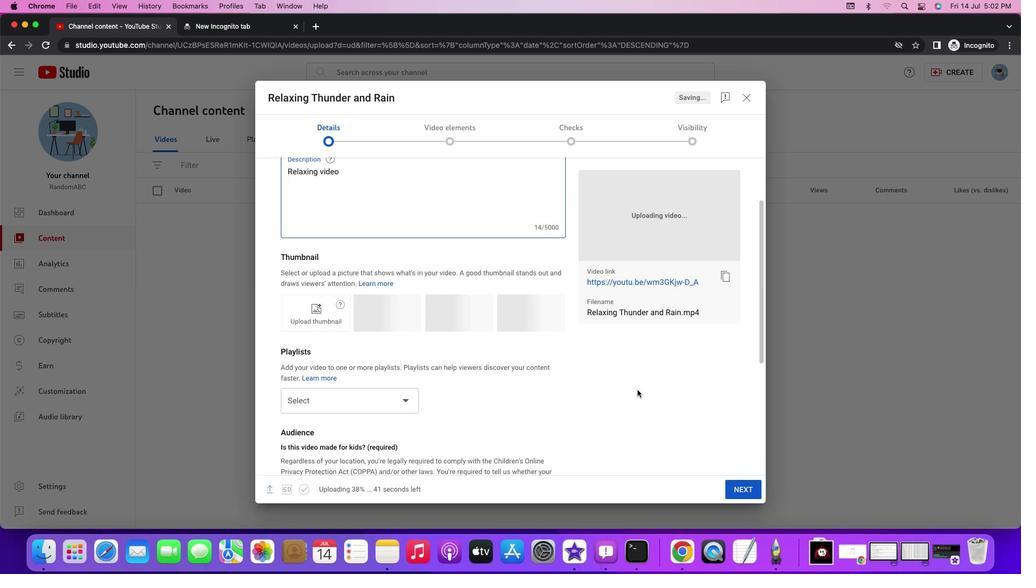 
Action: Mouse scrolled (637, 389) with delta (0, -1)
Screenshot: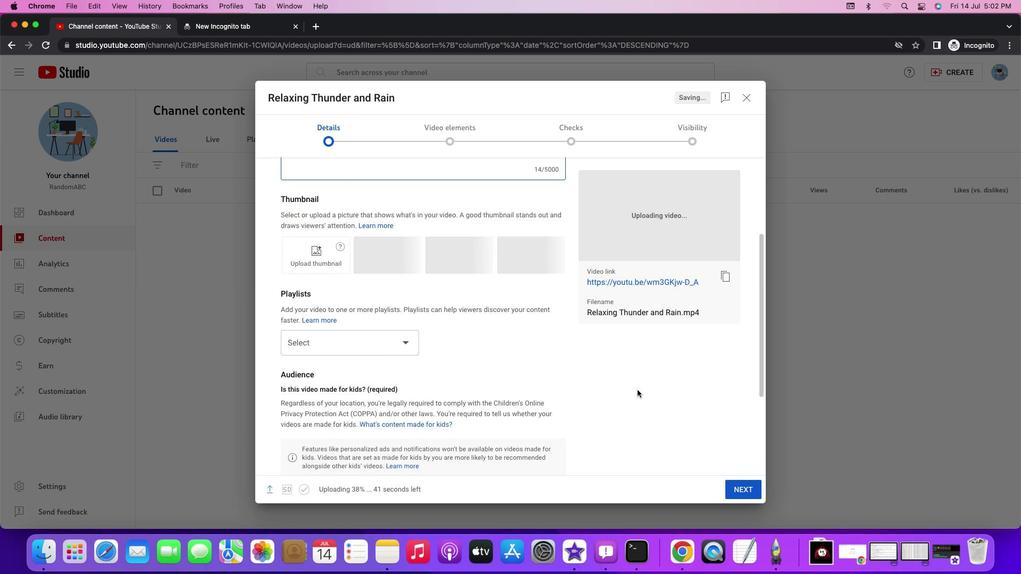 
Action: Mouse scrolled (637, 389) with delta (0, 0)
Screenshot: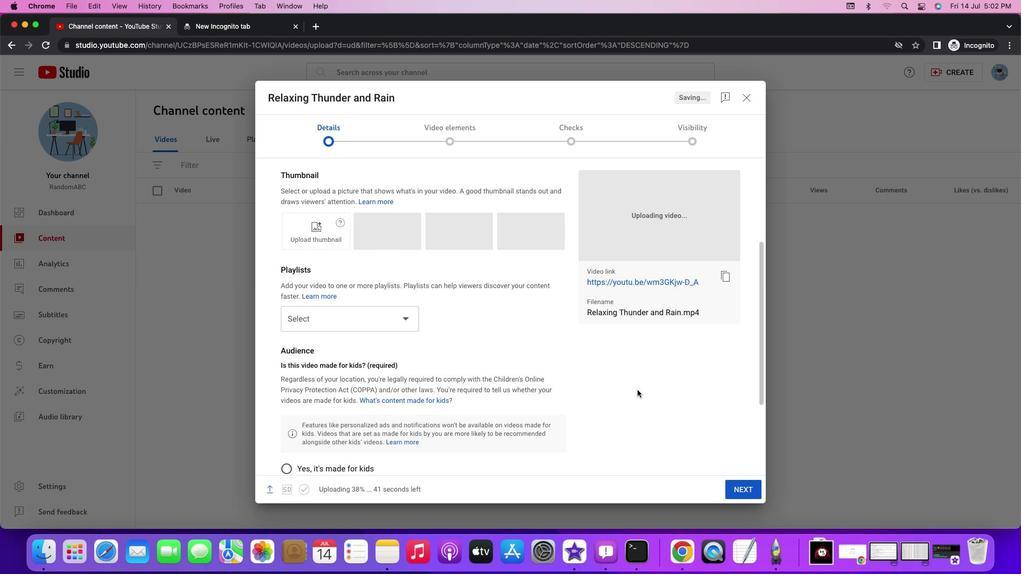 
Action: Mouse scrolled (637, 389) with delta (0, 0)
Screenshot: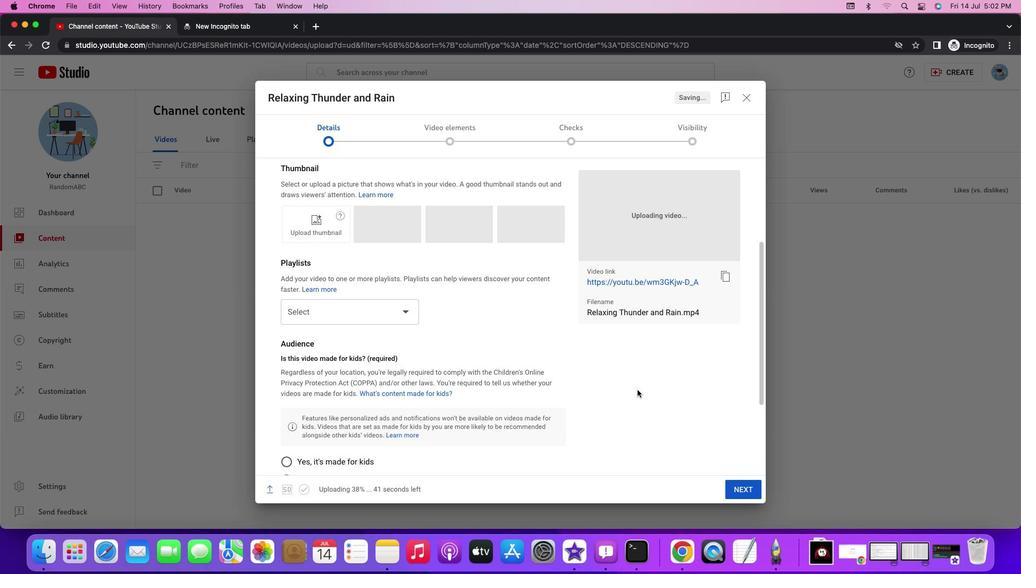 
Action: Mouse scrolled (637, 389) with delta (0, 0)
Screenshot: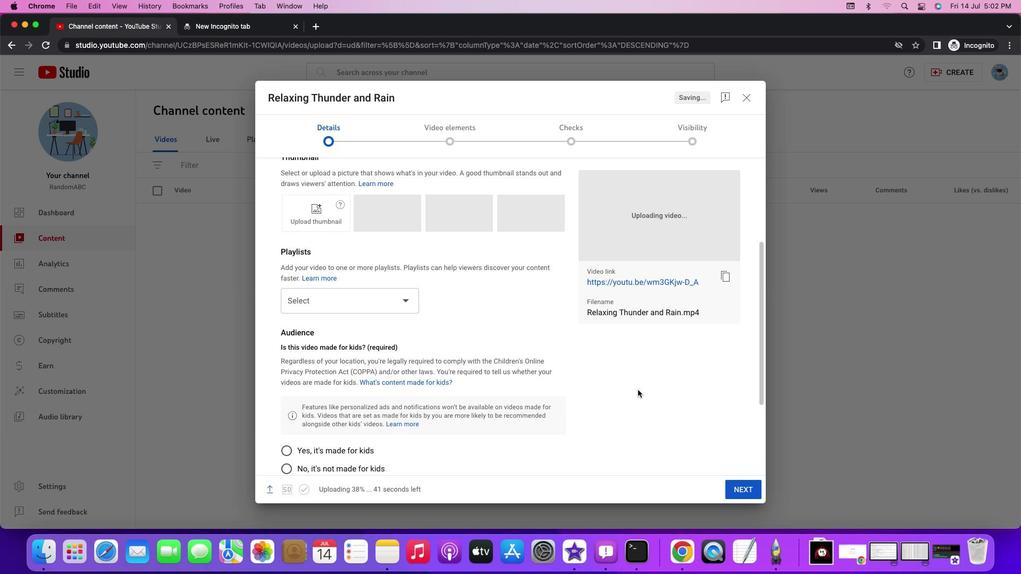 
Action: Mouse moved to (638, 389)
Screenshot: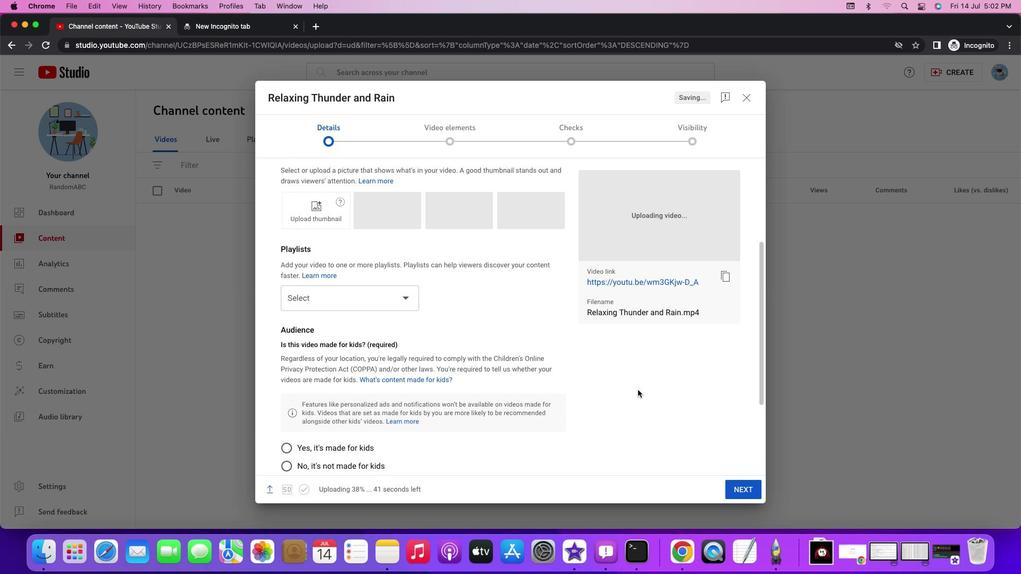 
Action: Mouse scrolled (638, 389) with delta (0, 0)
Screenshot: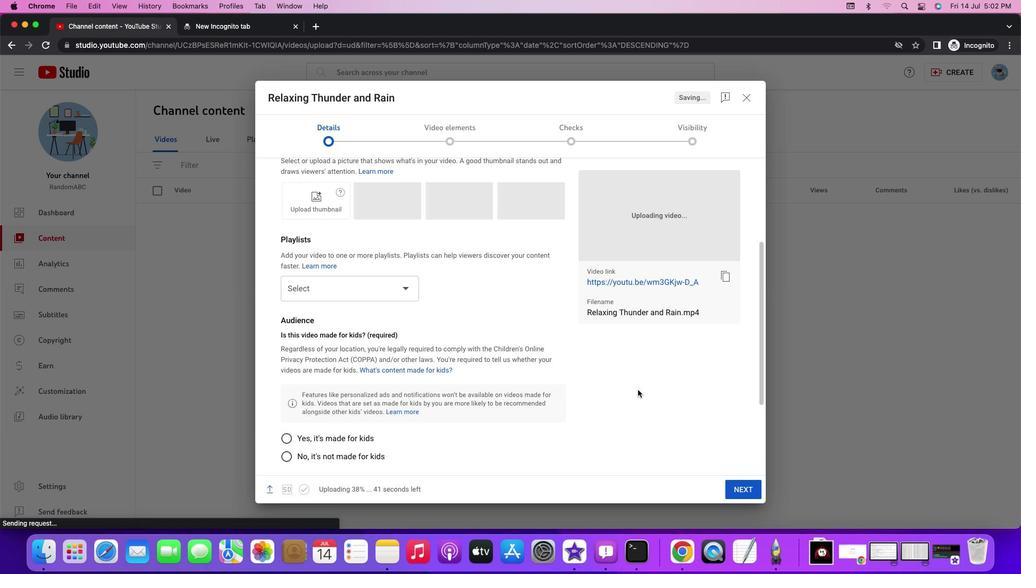 
Action: Mouse scrolled (638, 389) with delta (0, 0)
Screenshot: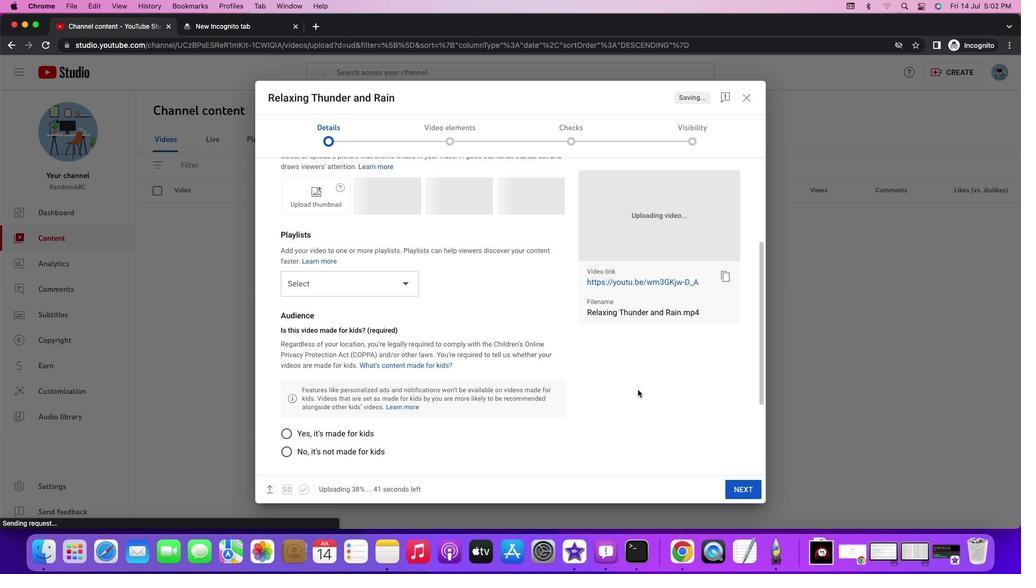 
Action: Mouse scrolled (638, 389) with delta (0, 0)
Screenshot: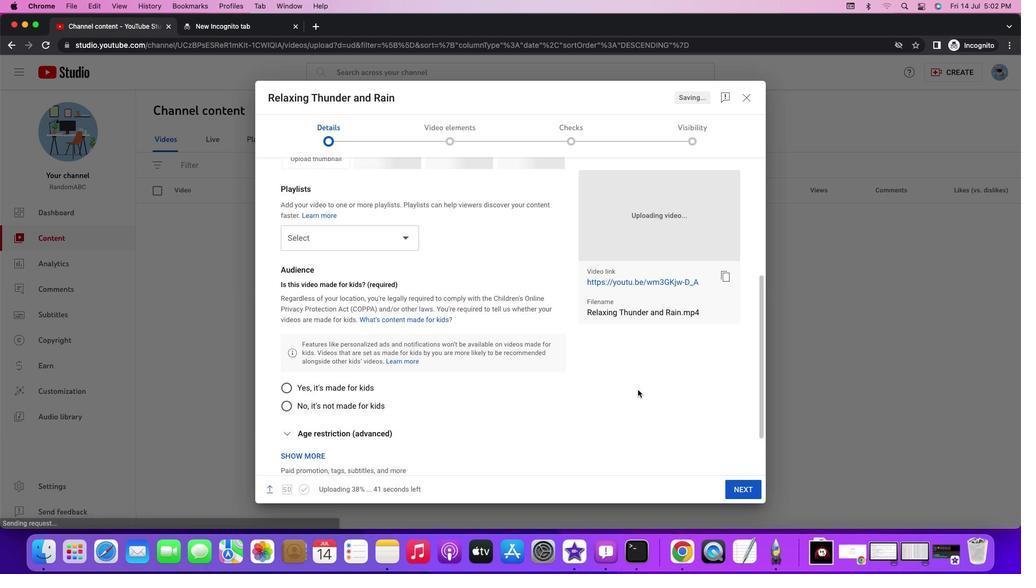 
Action: Mouse moved to (638, 389)
Screenshot: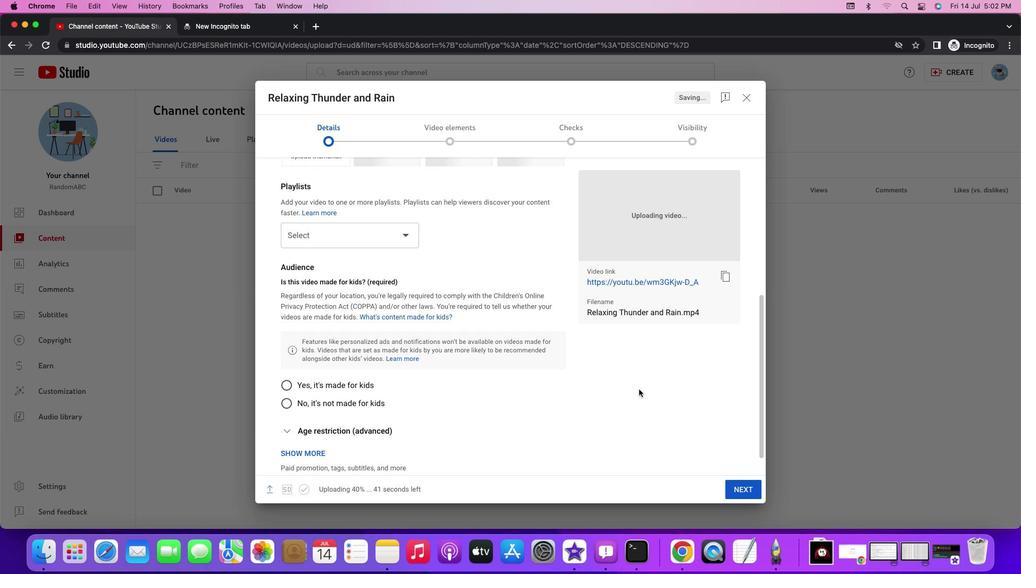 
Action: Mouse scrolled (638, 389) with delta (0, 0)
Screenshot: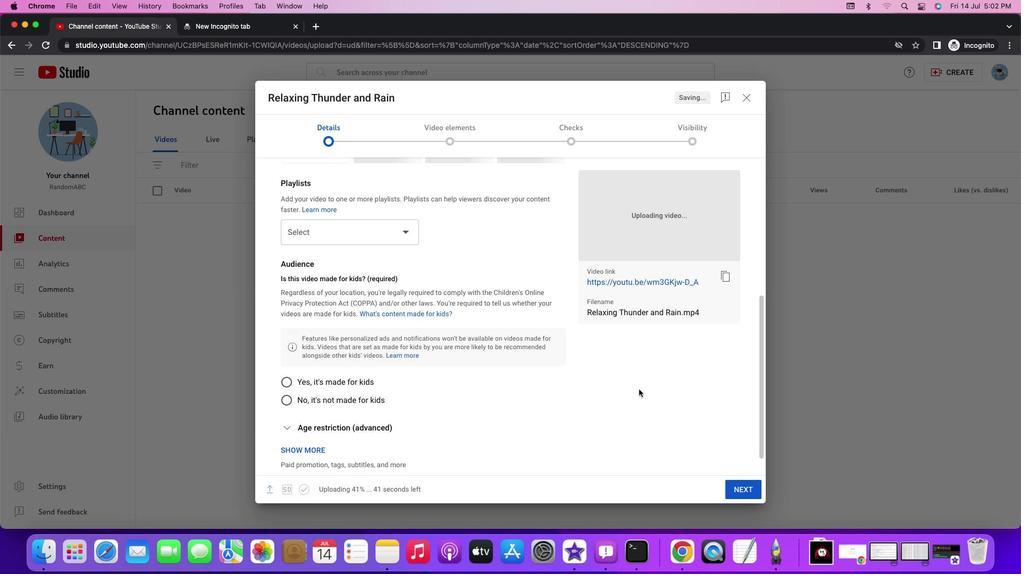 
Action: Mouse scrolled (638, 389) with delta (0, 0)
Screenshot: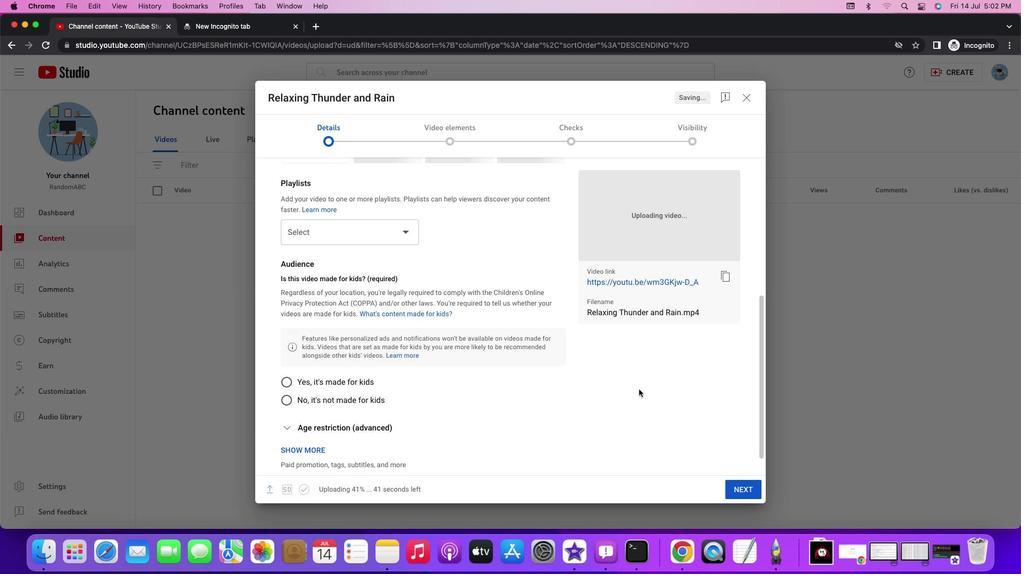 
Action: Mouse scrolled (638, 389) with delta (0, -1)
Screenshot: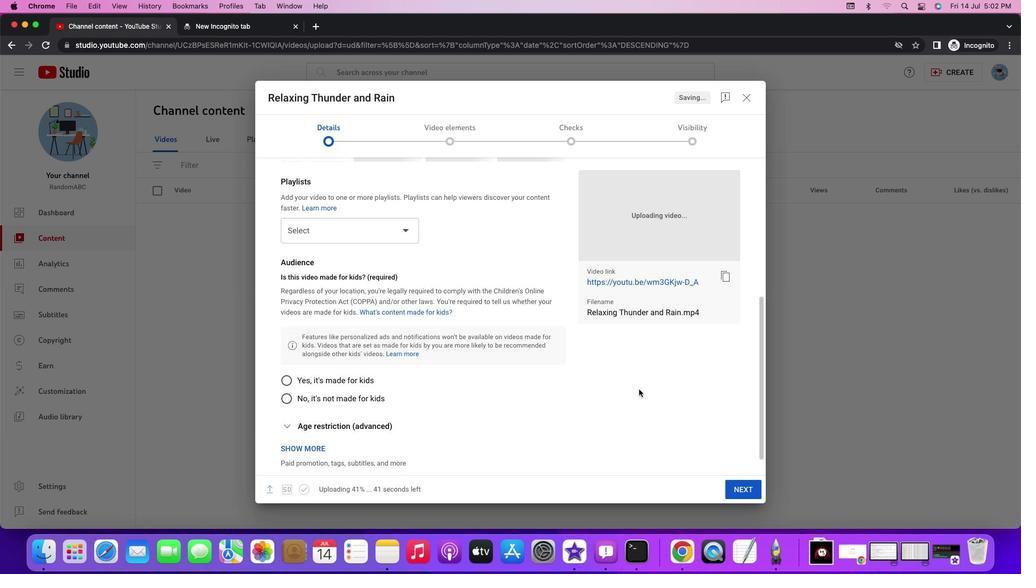 
Action: Mouse moved to (639, 389)
Screenshot: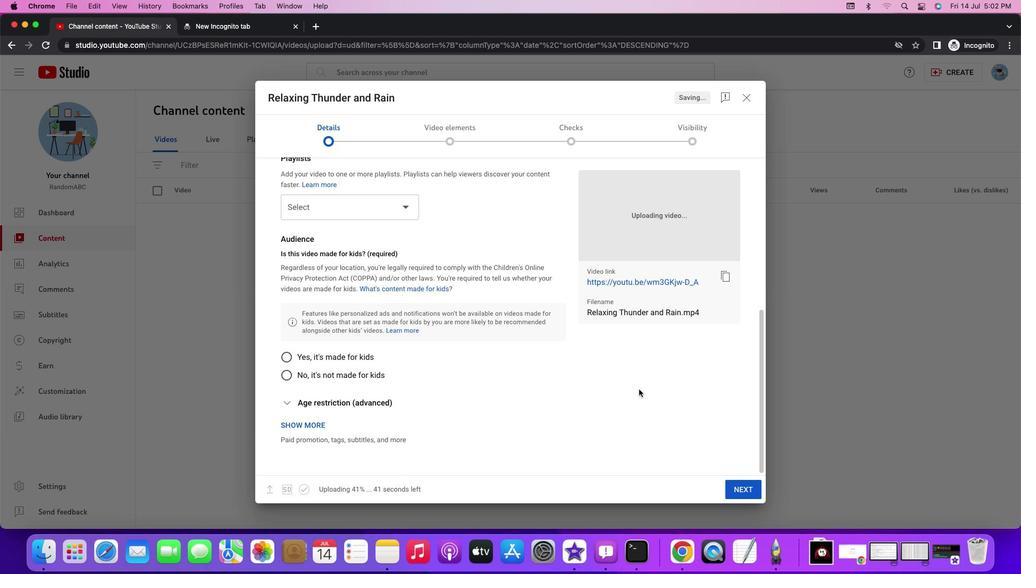
Action: Mouse scrolled (639, 389) with delta (0, 0)
Screenshot: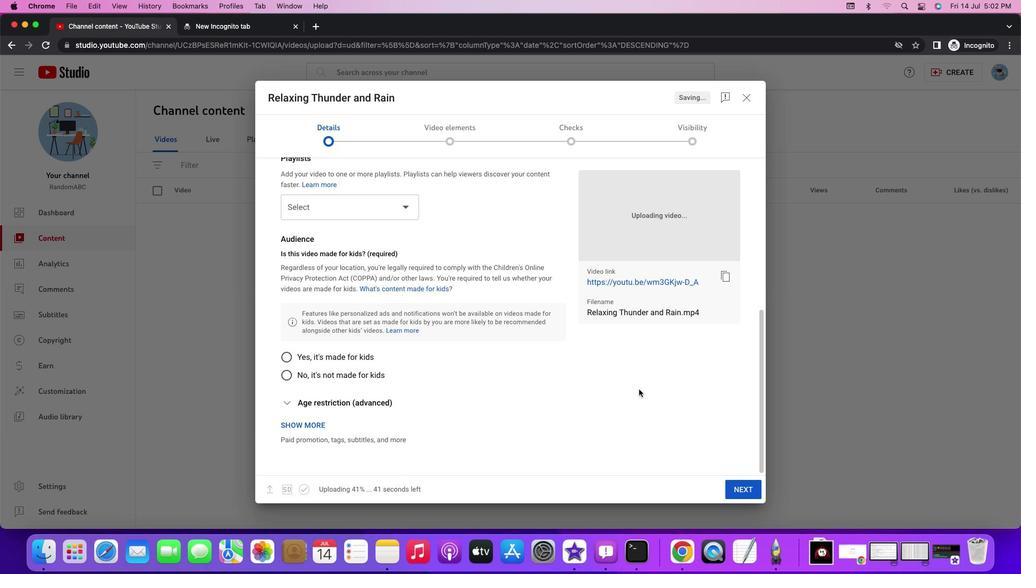 
Action: Mouse scrolled (639, 389) with delta (0, 0)
Screenshot: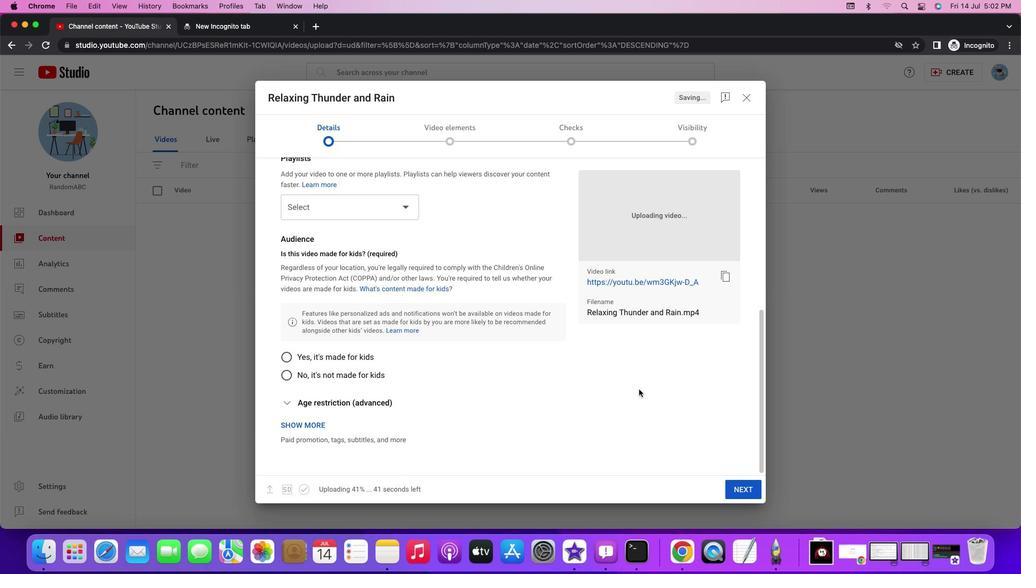 
Action: Mouse scrolled (639, 389) with delta (0, -1)
Screenshot: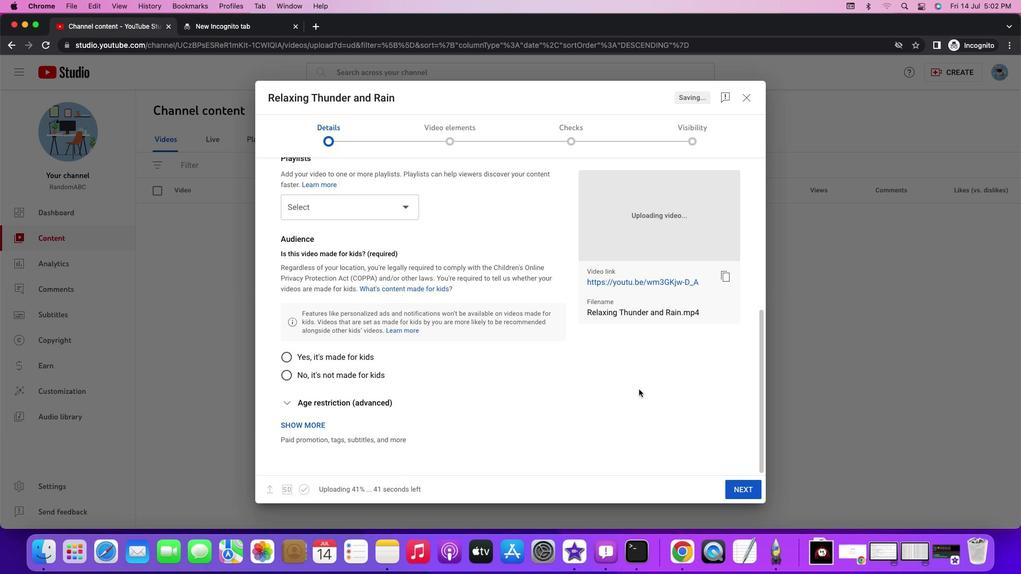 
Action: Mouse moved to (740, 485)
Screenshot: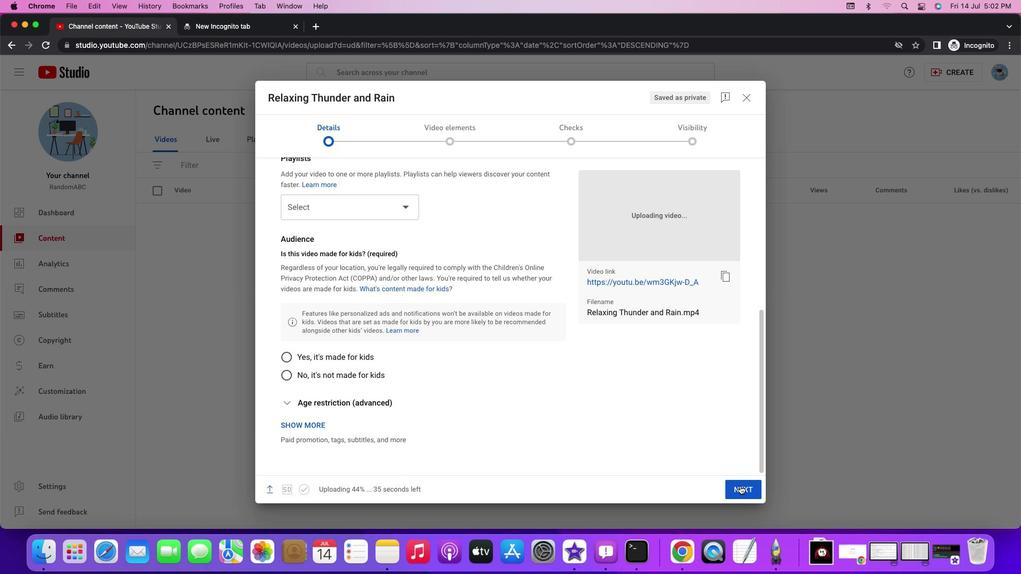 
Action: Mouse pressed left at (740, 485)
Screenshot: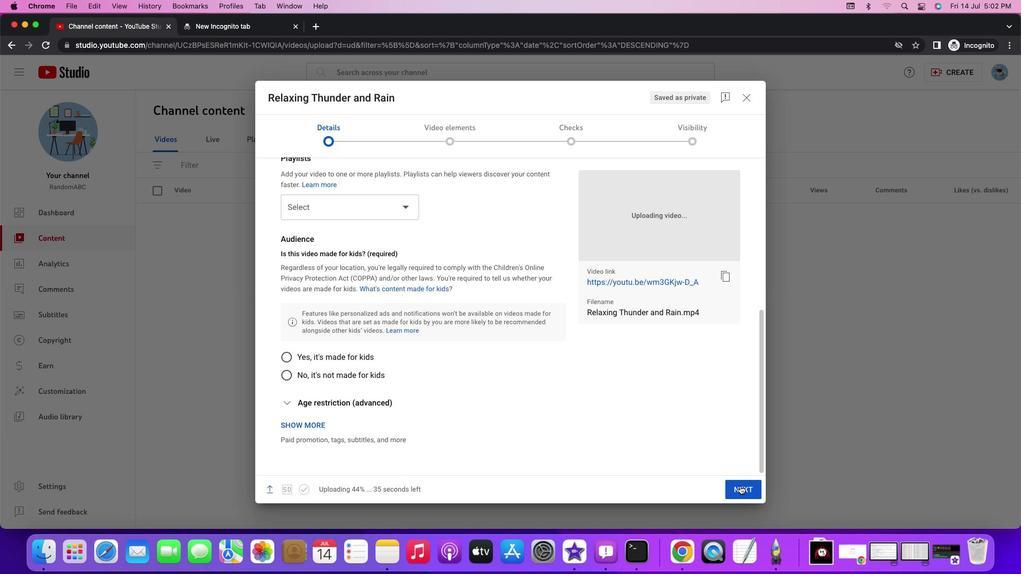 
Action: Mouse moved to (288, 372)
Screenshot: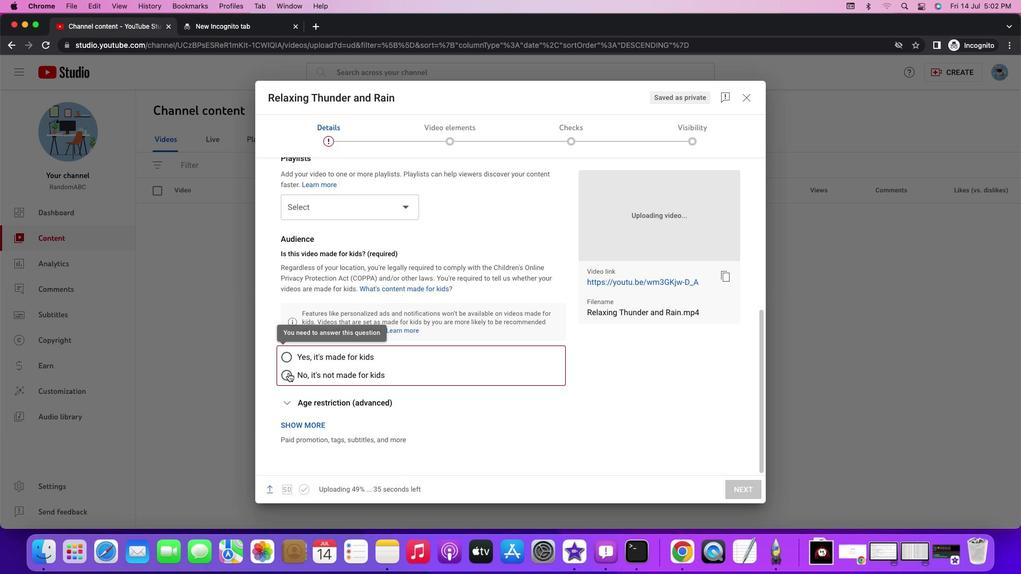 
Action: Mouse pressed left at (288, 372)
Screenshot: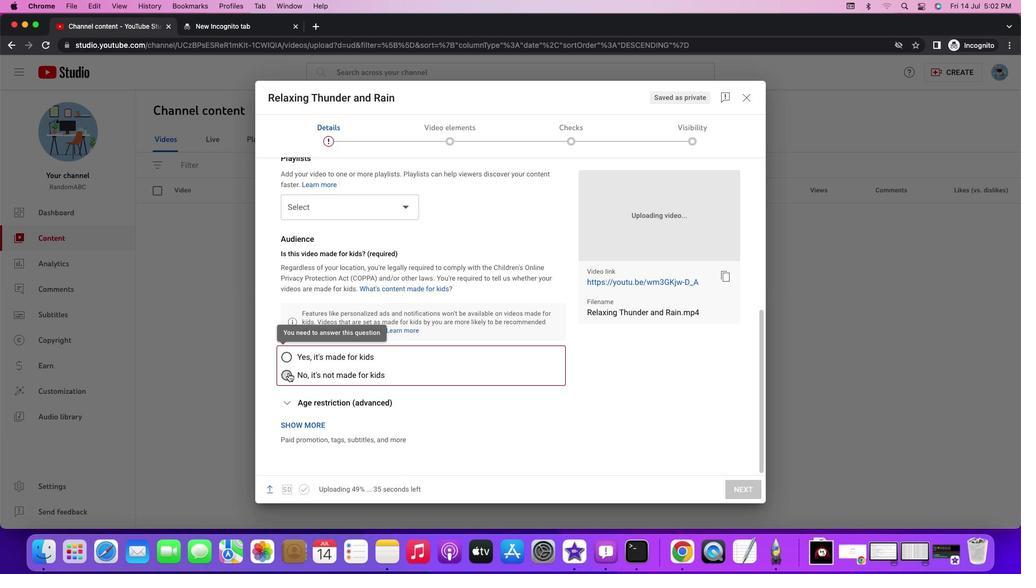 
Action: Mouse moved to (737, 485)
Screenshot: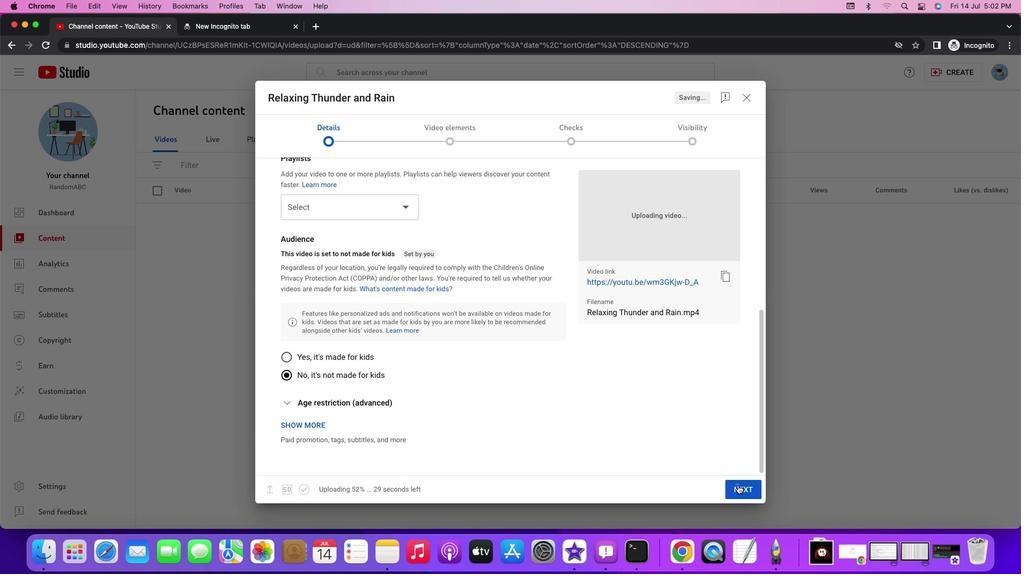 
Action: Mouse pressed left at (737, 485)
Screenshot: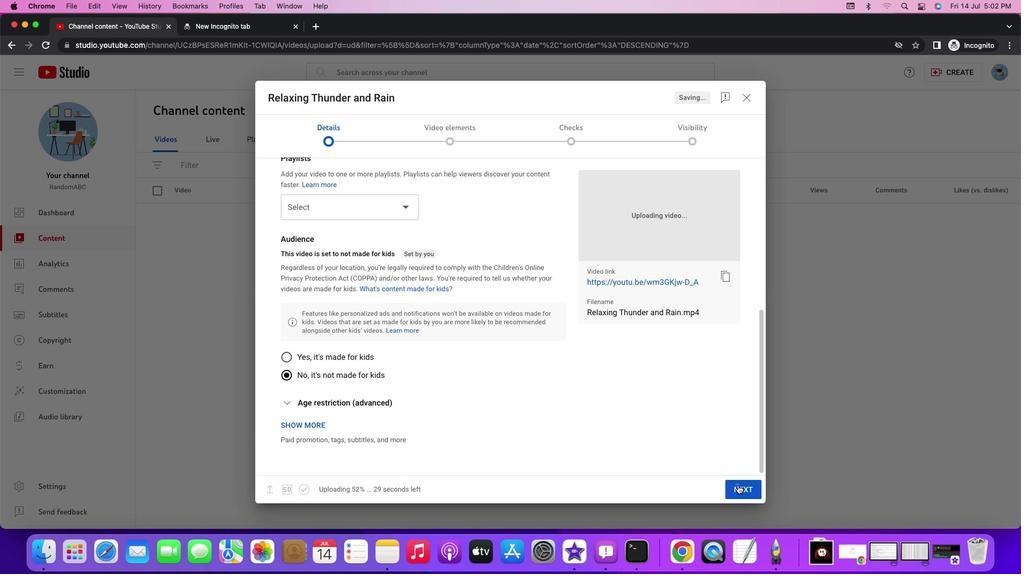 
Action: Mouse moved to (739, 489)
Screenshot: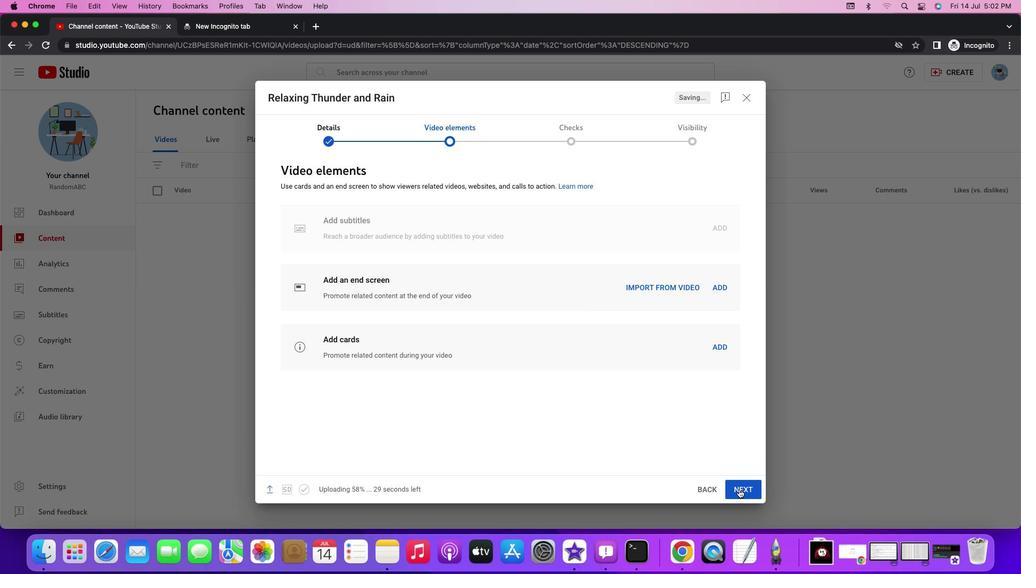 
Action: Mouse pressed left at (739, 489)
Screenshot: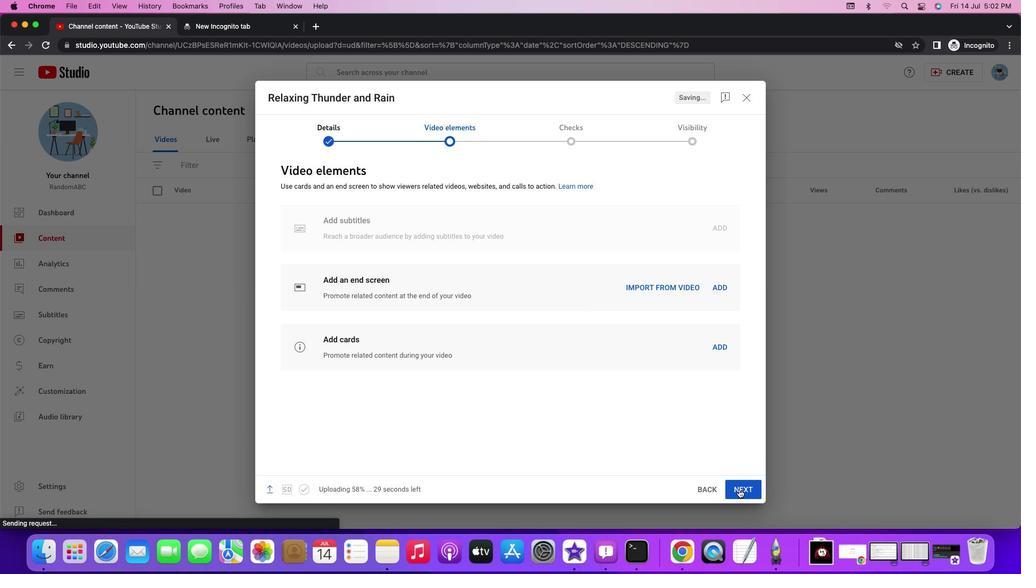 
Action: Mouse moved to (740, 489)
Screenshot: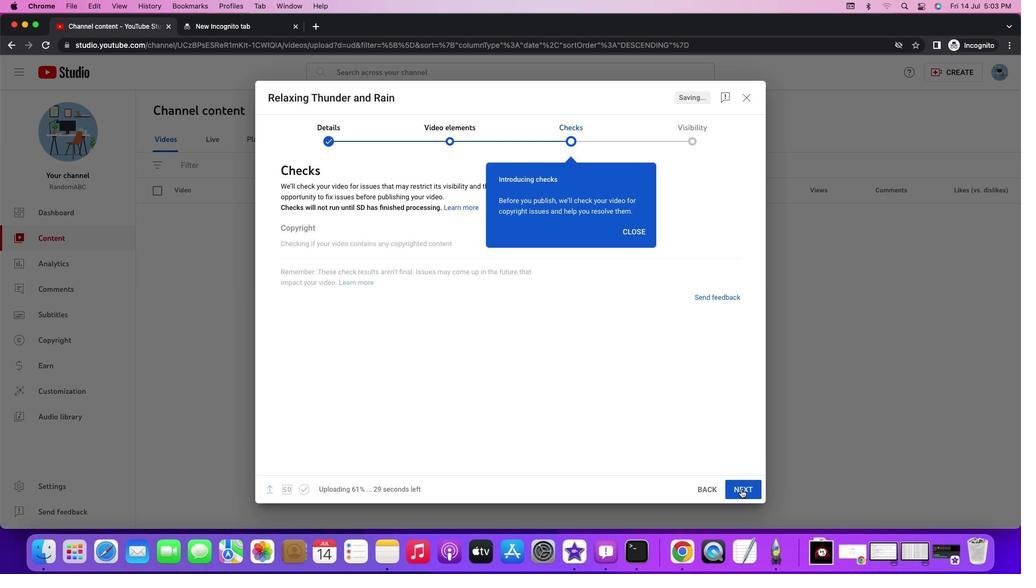 
Action: Mouse pressed left at (740, 489)
Screenshot: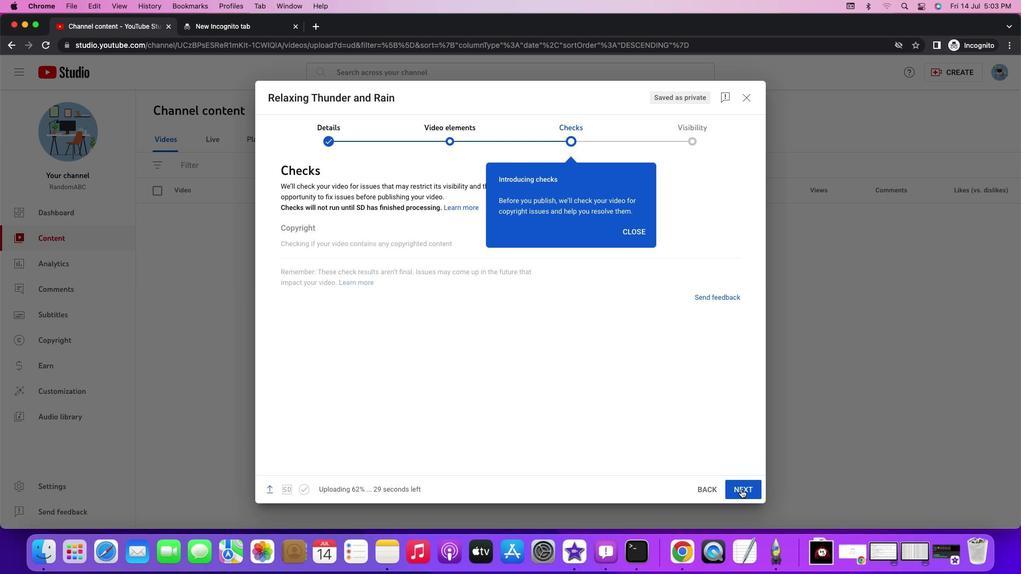
Action: Mouse moved to (312, 310)
Screenshot: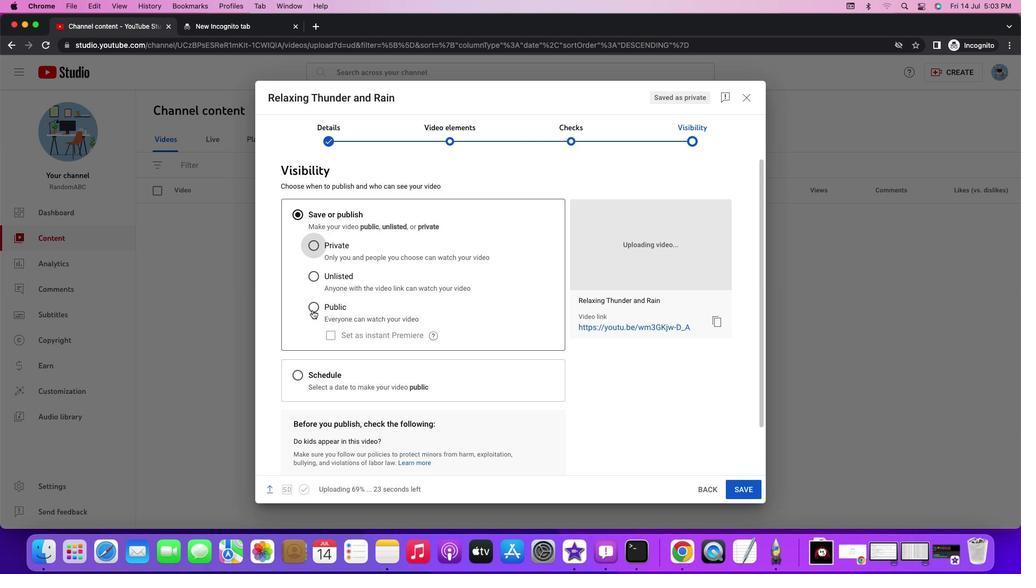 
Action: Mouse pressed left at (312, 310)
Screenshot: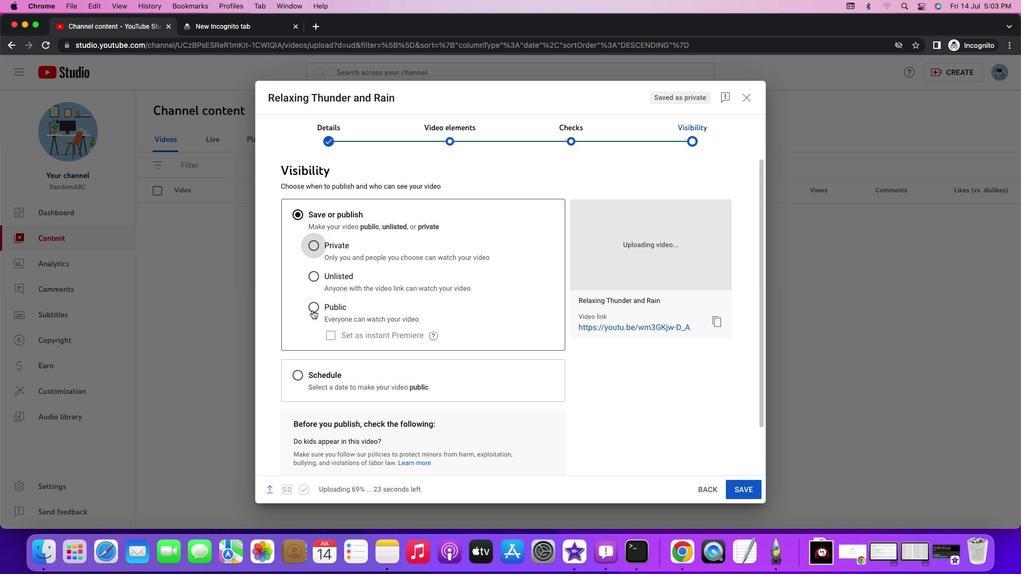 
Action: Mouse moved to (729, 487)
Screenshot: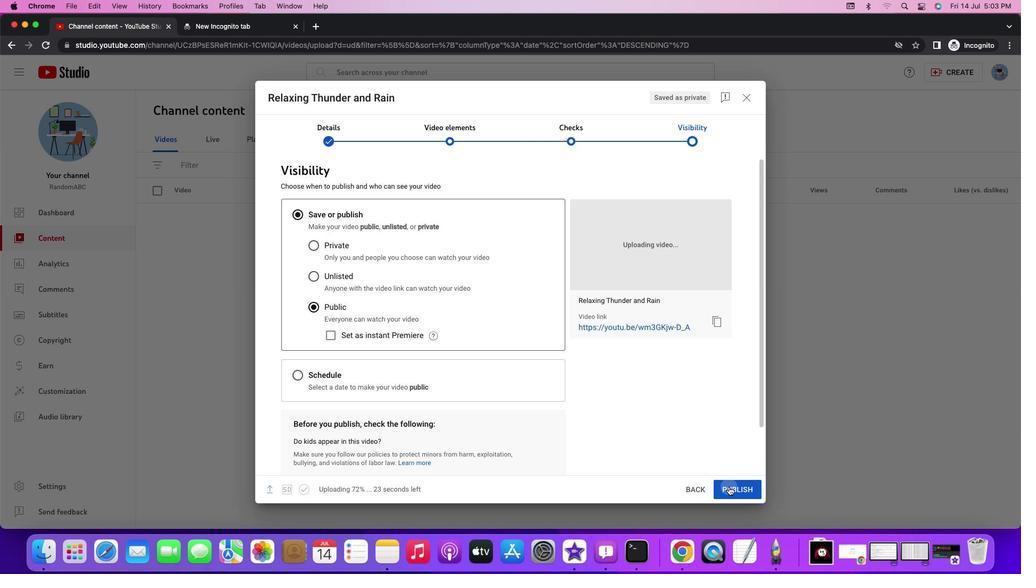 
Action: Mouse pressed left at (729, 487)
Screenshot: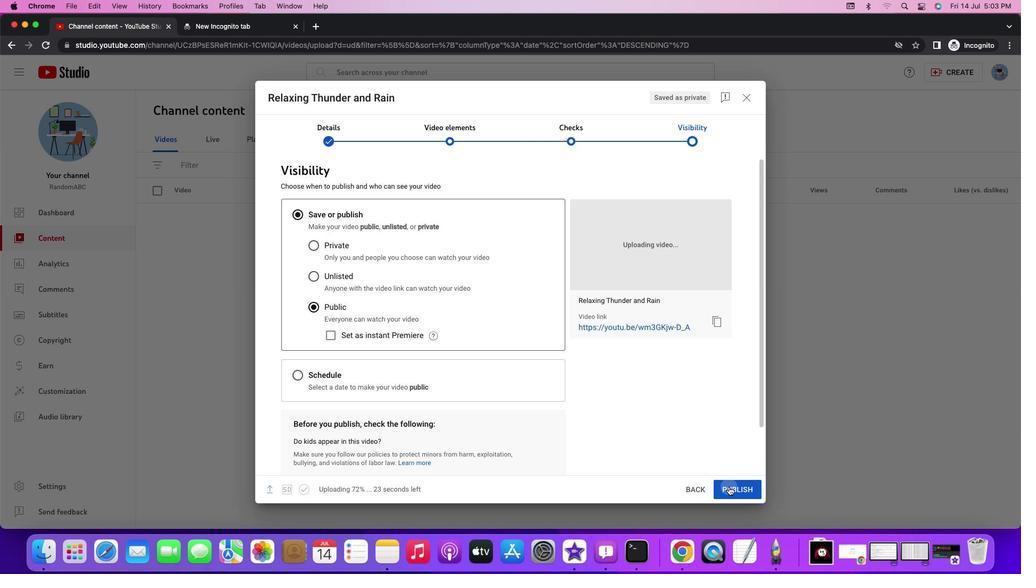 
Action: Mouse moved to (624, 365)
